 Task: Play online Dominion games in very easy mode.
Action: Mouse moved to (396, 399)
Screenshot: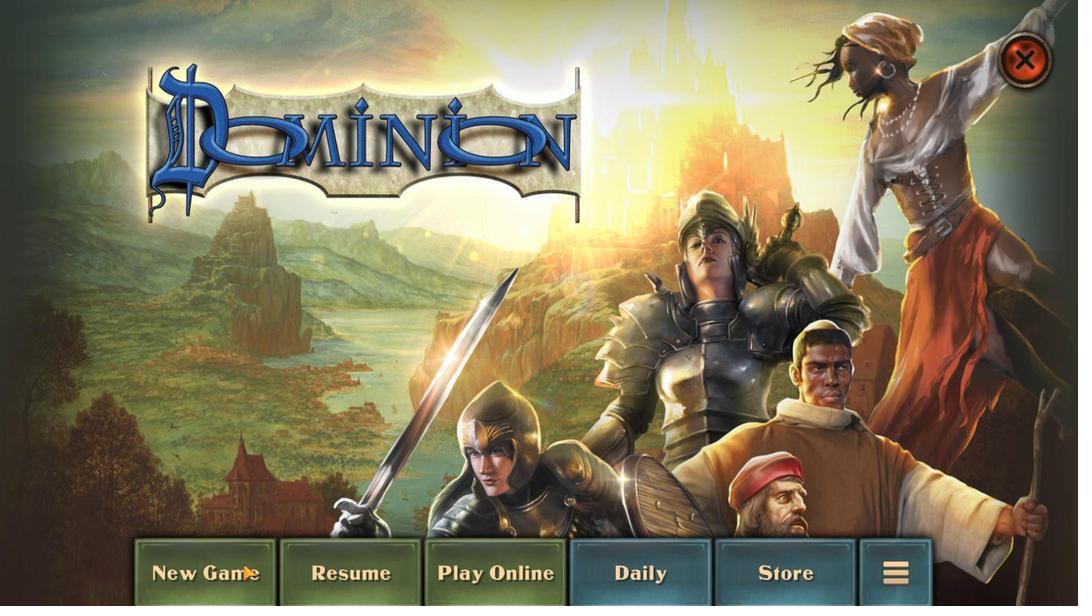 
Action: Mouse pressed left at (396, 399)
Screenshot: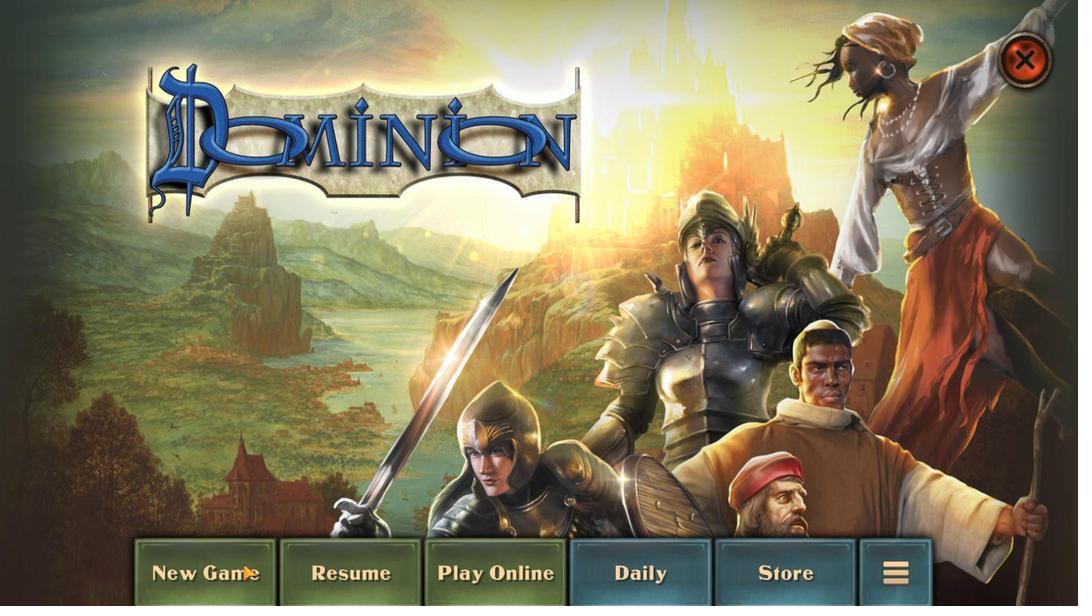 
Action: Mouse moved to (597, 482)
Screenshot: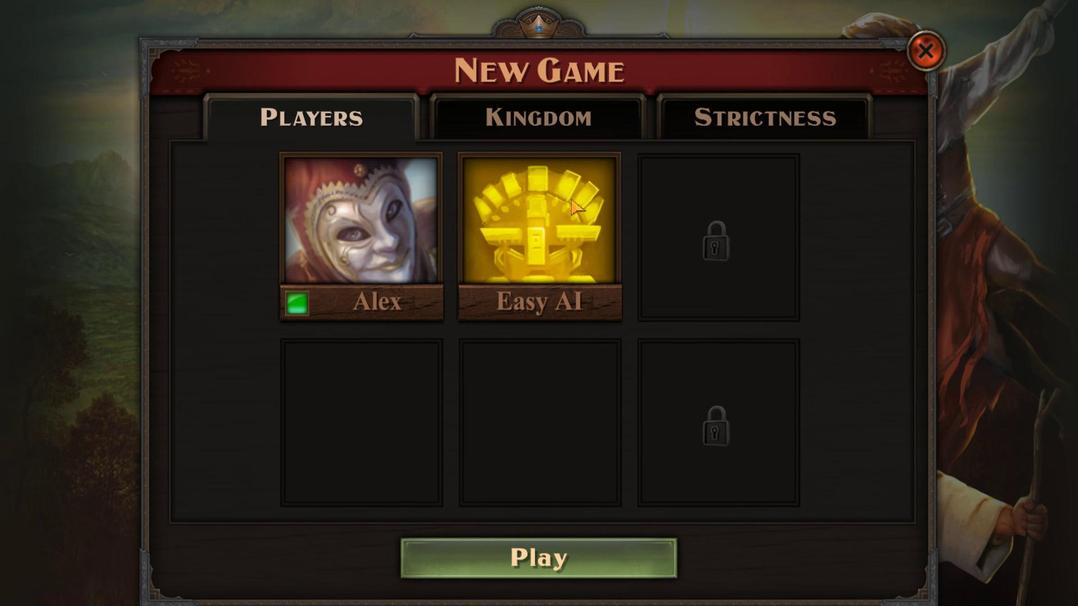
Action: Mouse pressed left at (597, 482)
Screenshot: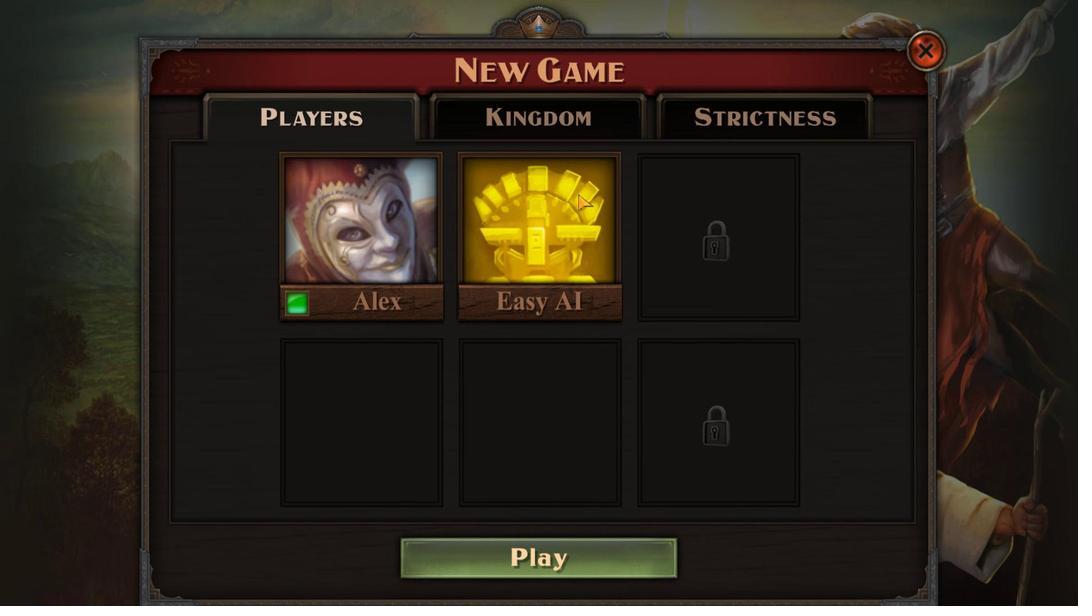 
Action: Mouse moved to (445, 459)
Screenshot: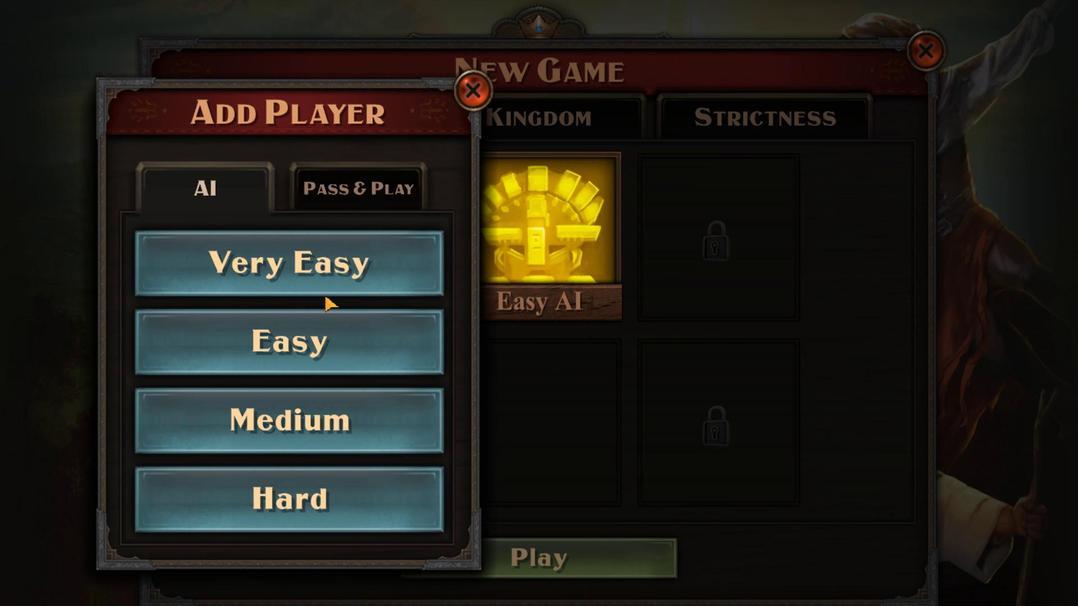 
Action: Mouse pressed left at (445, 459)
Screenshot: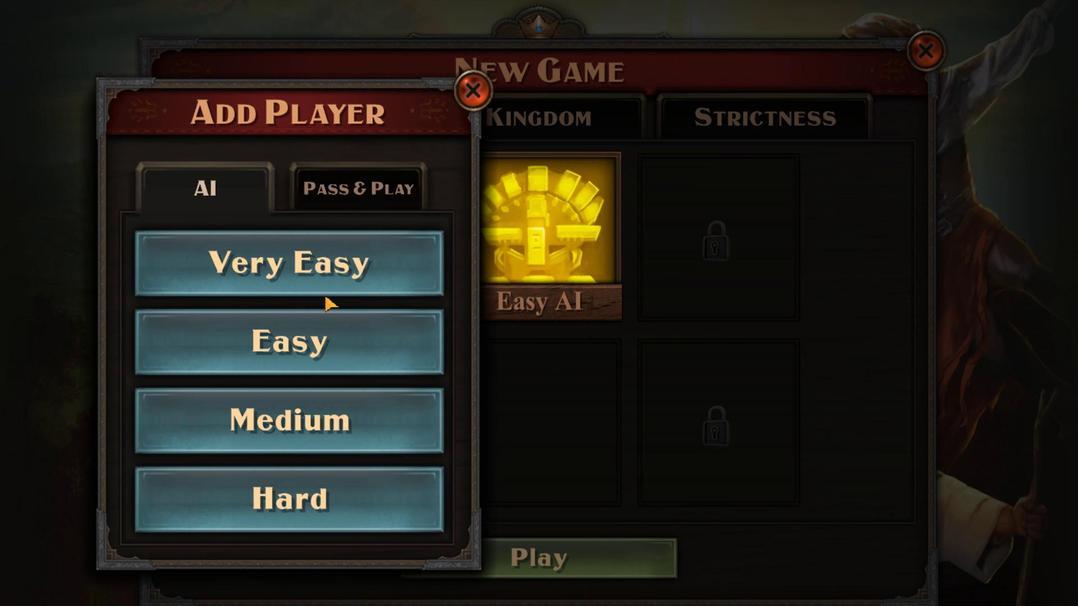 
Action: Mouse moved to (562, 400)
Screenshot: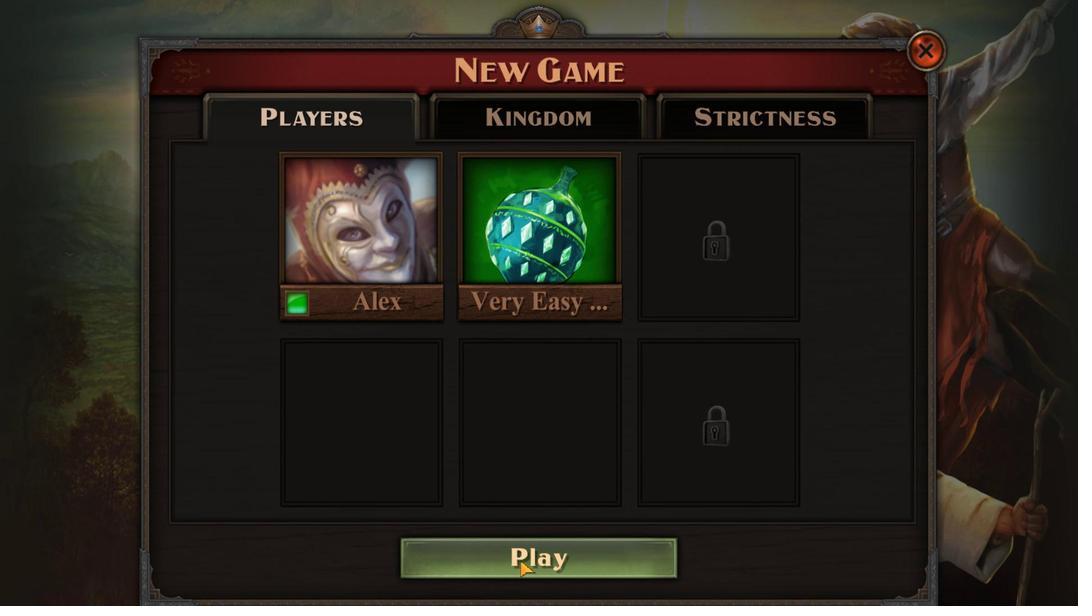 
Action: Mouse pressed left at (562, 400)
Screenshot: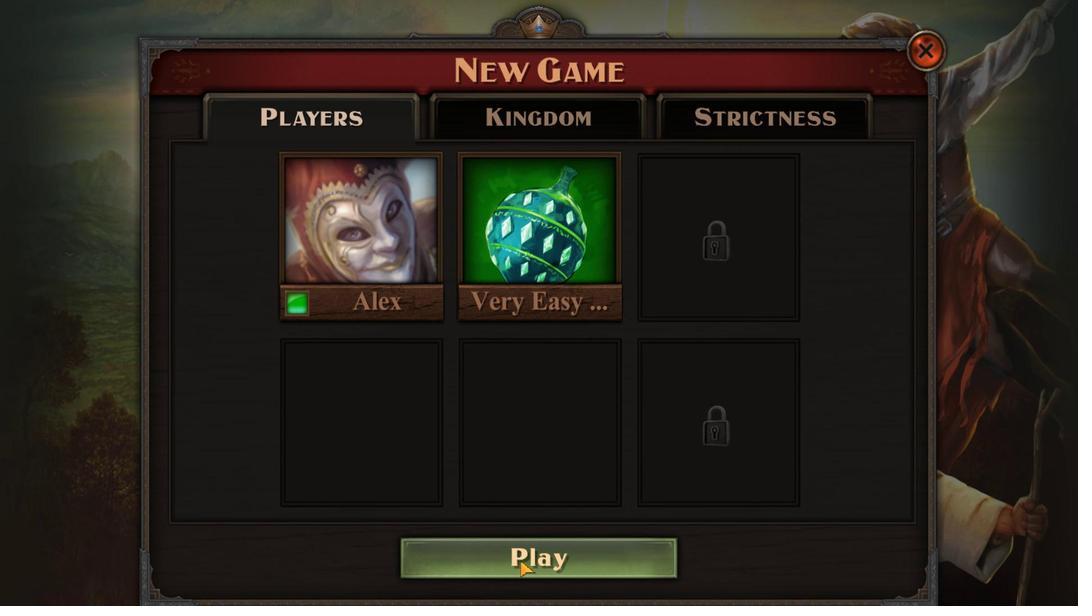
Action: Mouse moved to (435, 404)
Screenshot: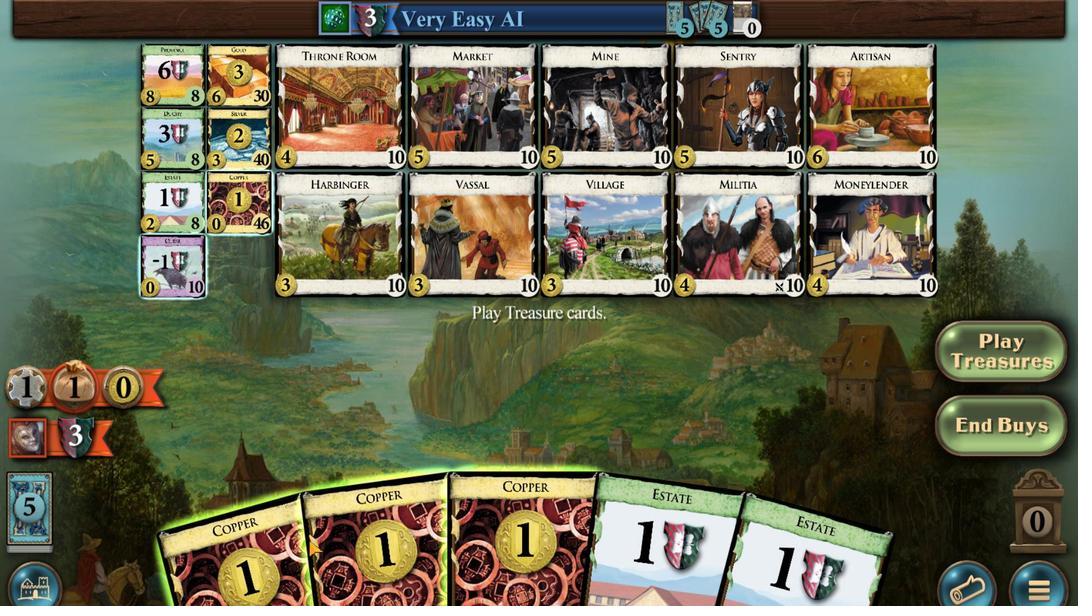
Action: Mouse scrolled (435, 405) with delta (0, 0)
Screenshot: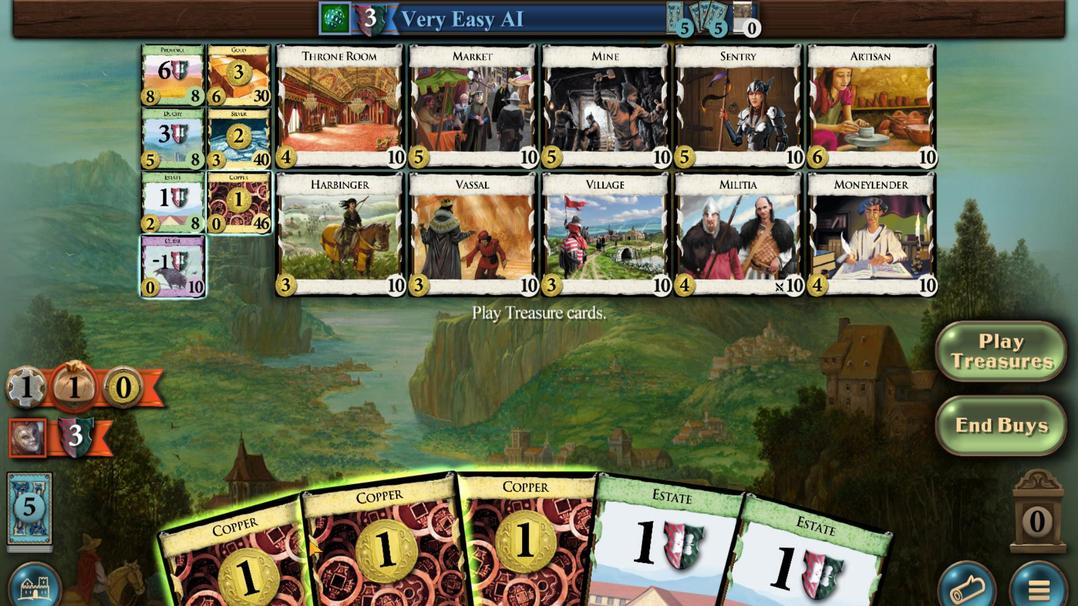 
Action: Mouse scrolled (435, 405) with delta (0, 0)
Screenshot: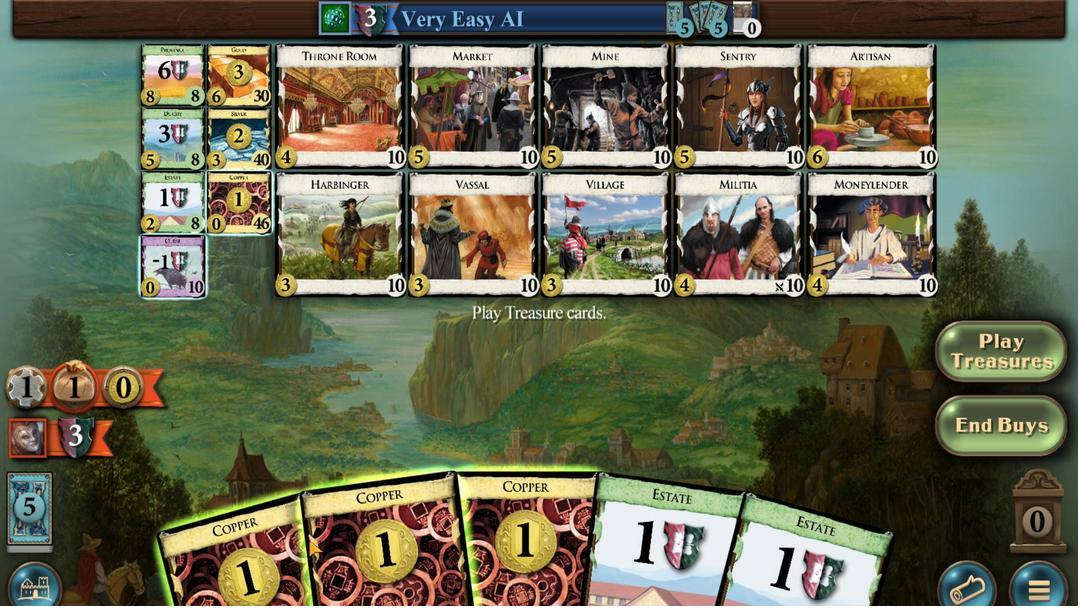 
Action: Mouse scrolled (435, 404) with delta (0, 0)
Screenshot: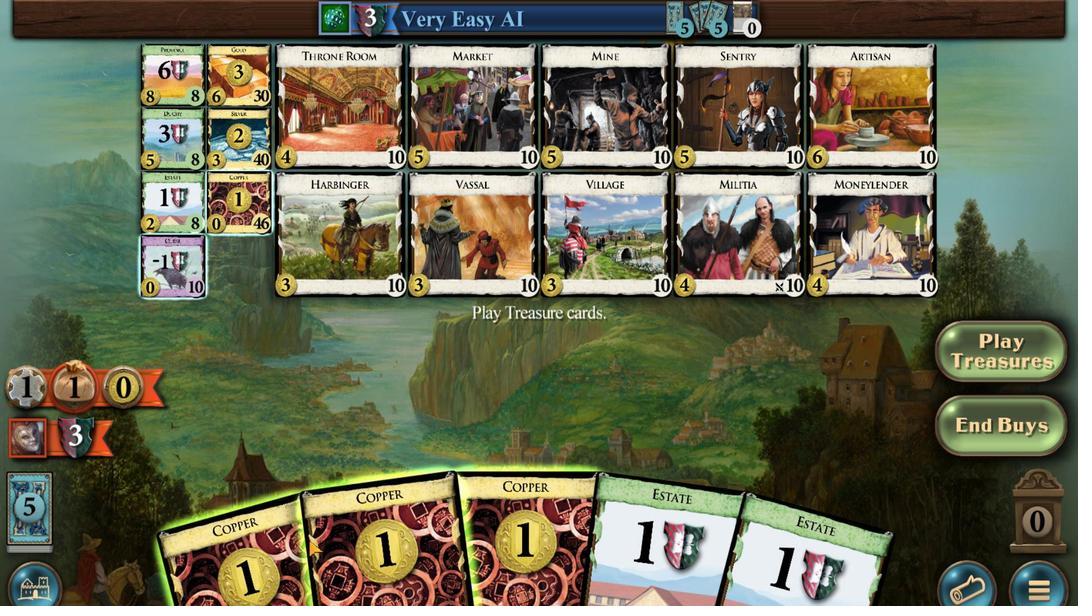 
Action: Mouse moved to (438, 403)
Screenshot: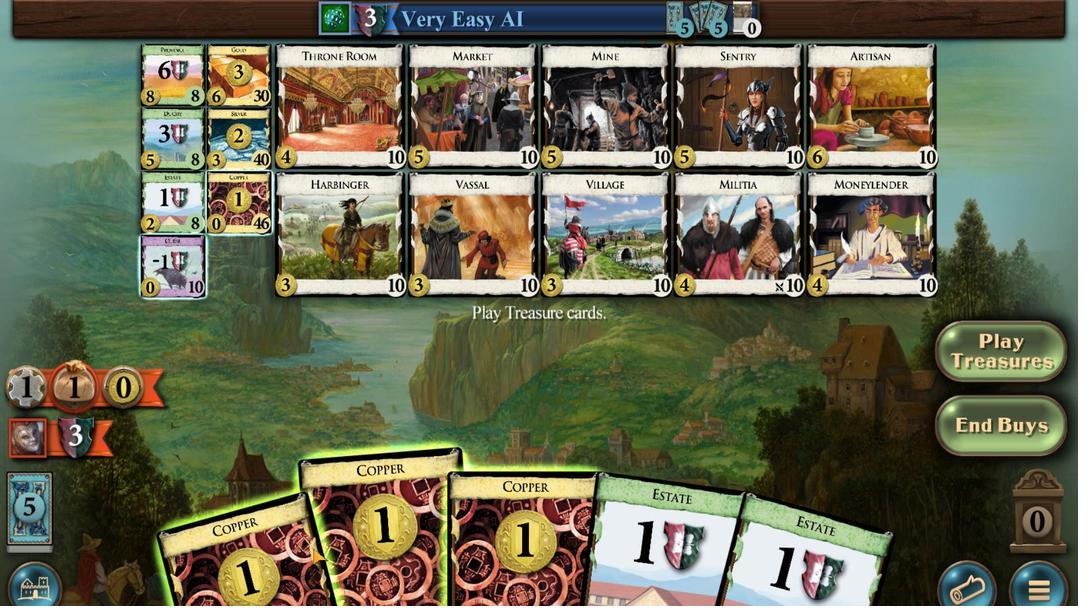 
Action: Mouse scrolled (438, 403) with delta (0, 0)
Screenshot: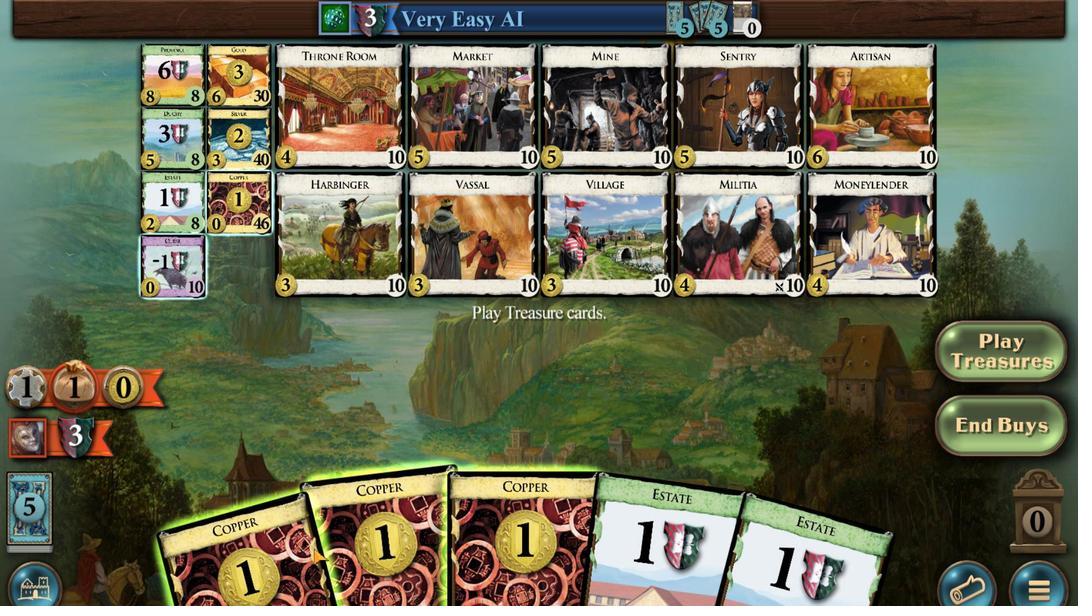 
Action: Mouse moved to (439, 403)
Screenshot: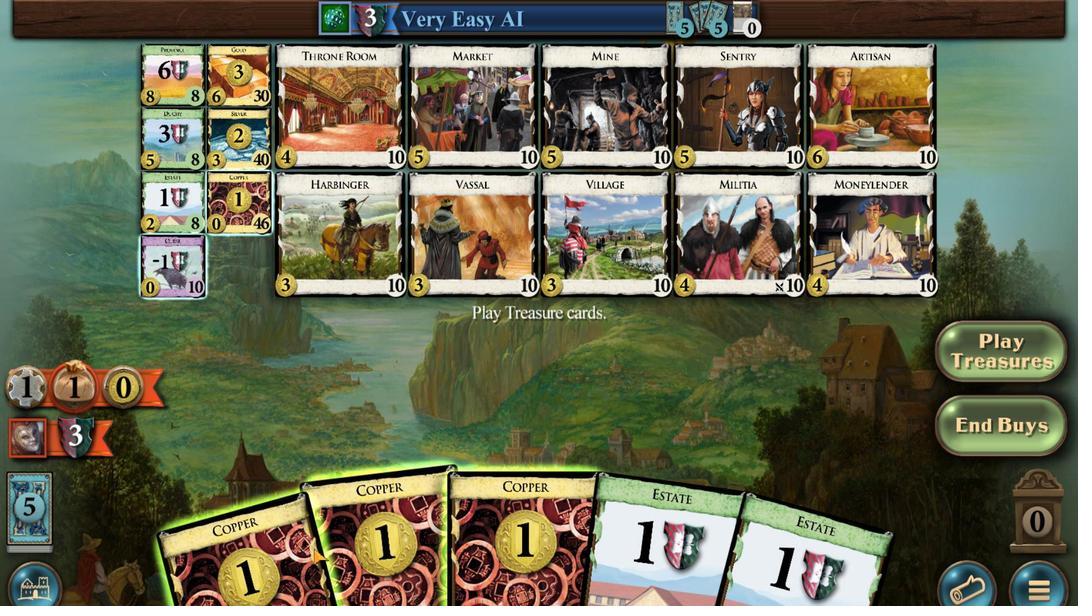 
Action: Mouse scrolled (439, 403) with delta (0, 0)
Screenshot: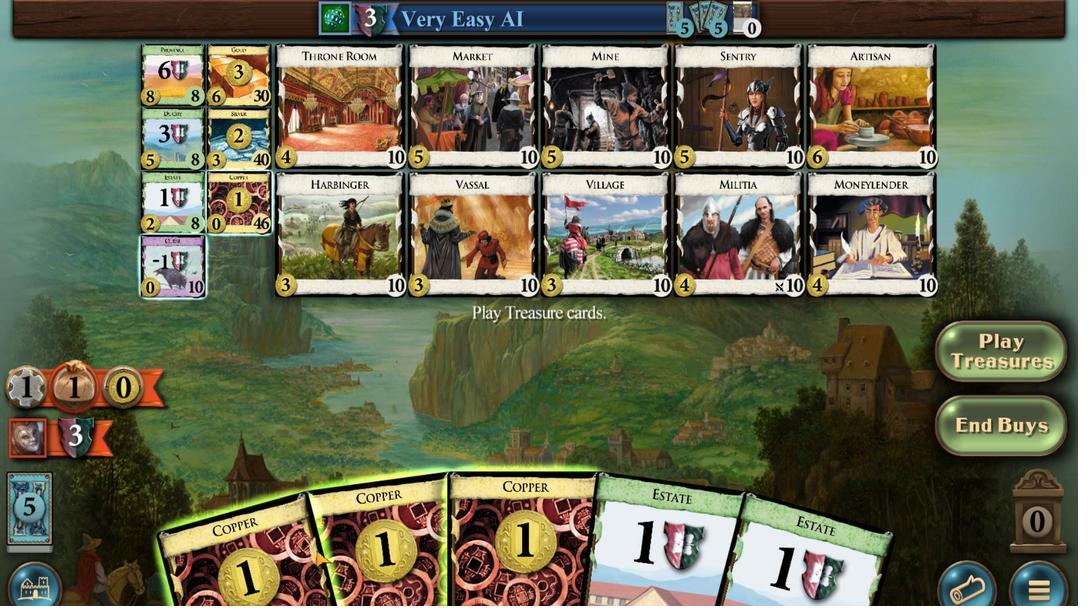 
Action: Mouse moved to (439, 402)
Screenshot: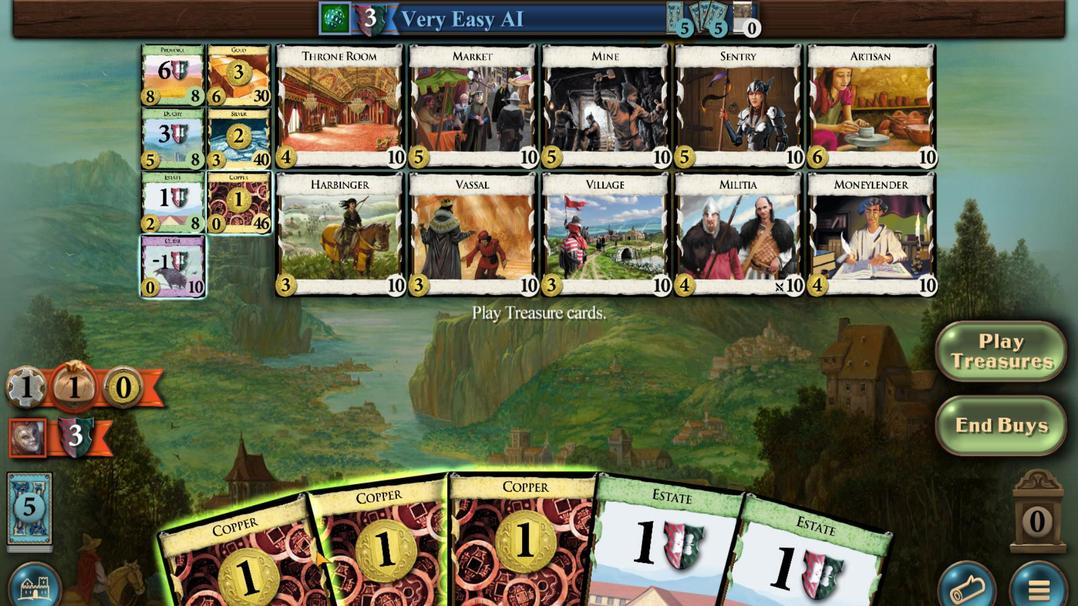 
Action: Mouse scrolled (439, 403) with delta (0, 0)
Screenshot: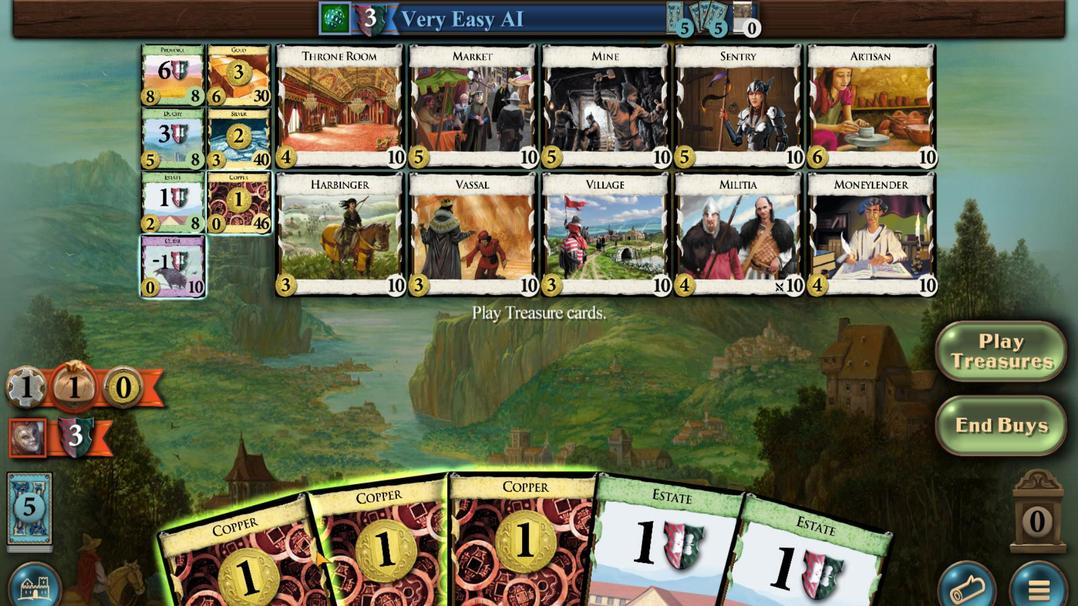 
Action: Mouse moved to (440, 402)
Screenshot: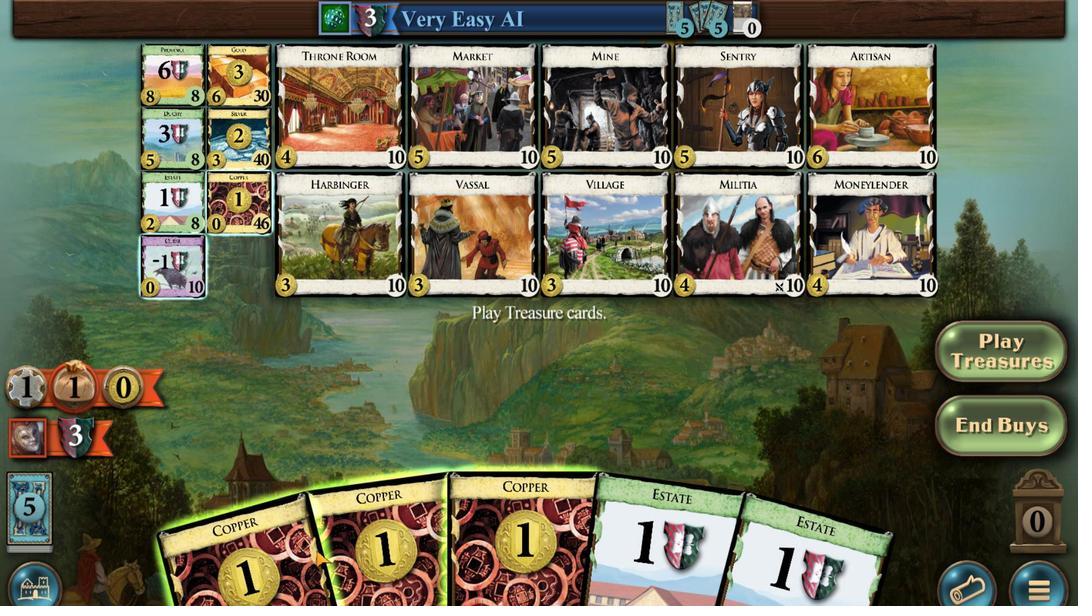 
Action: Mouse scrolled (440, 402) with delta (0, 0)
Screenshot: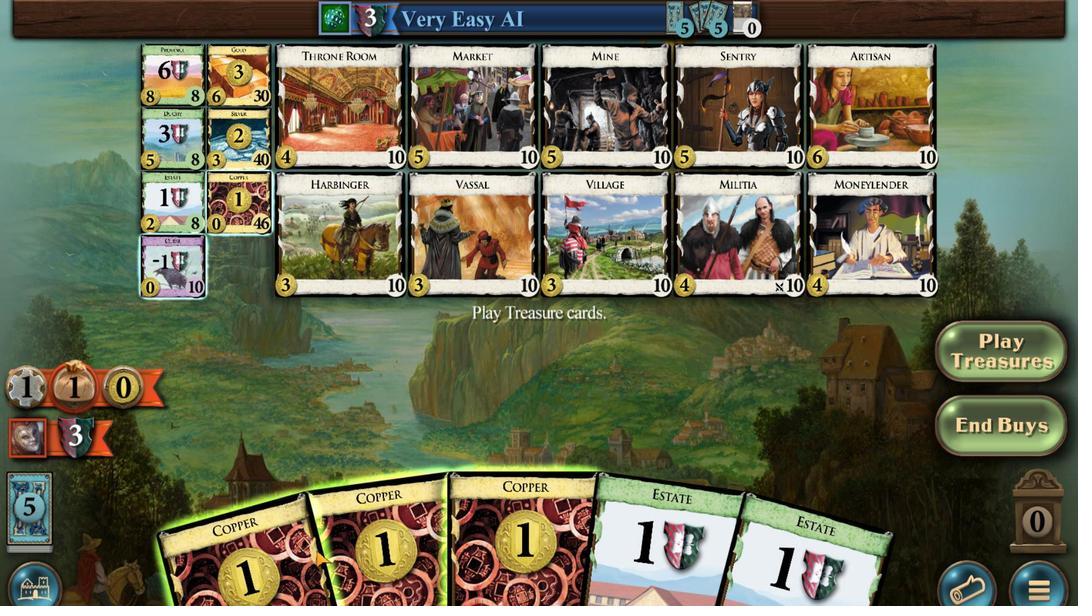 
Action: Mouse moved to (456, 406)
Screenshot: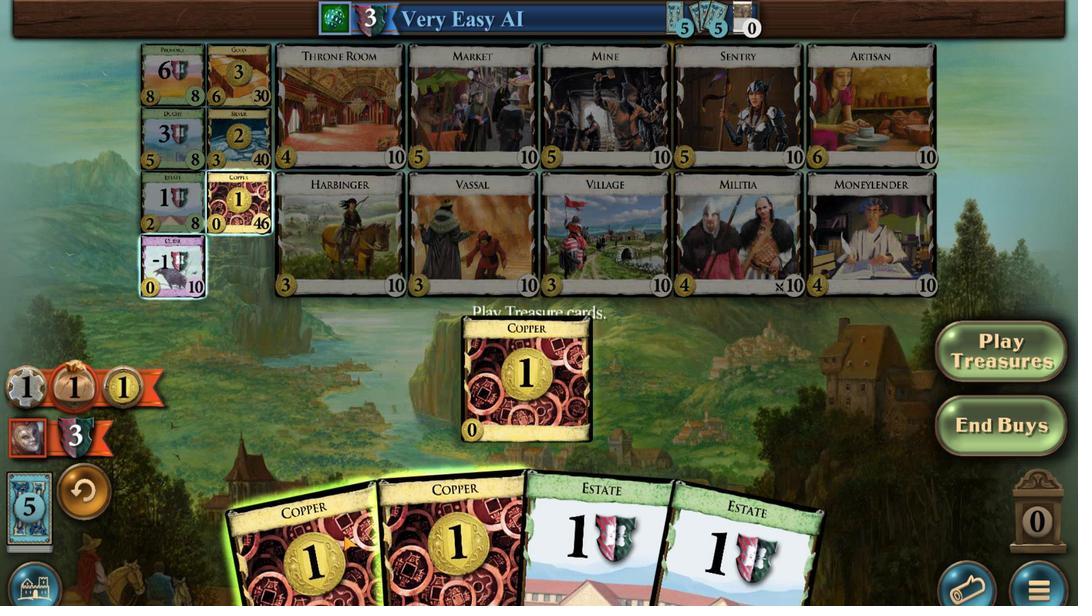 
Action: Mouse scrolled (456, 406) with delta (0, 0)
Screenshot: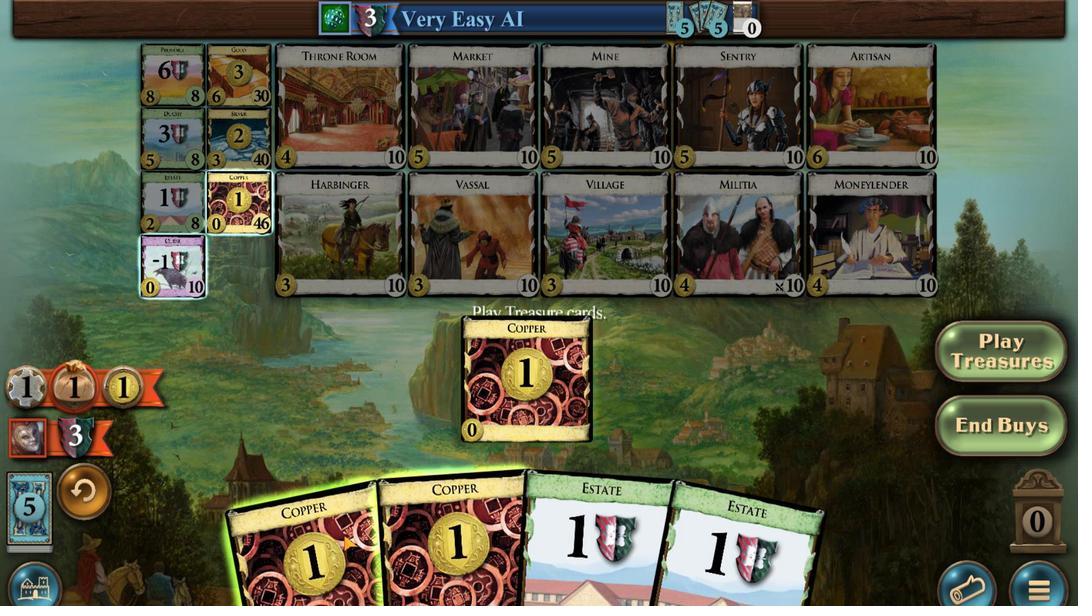 
Action: Mouse scrolled (456, 406) with delta (0, 0)
Screenshot: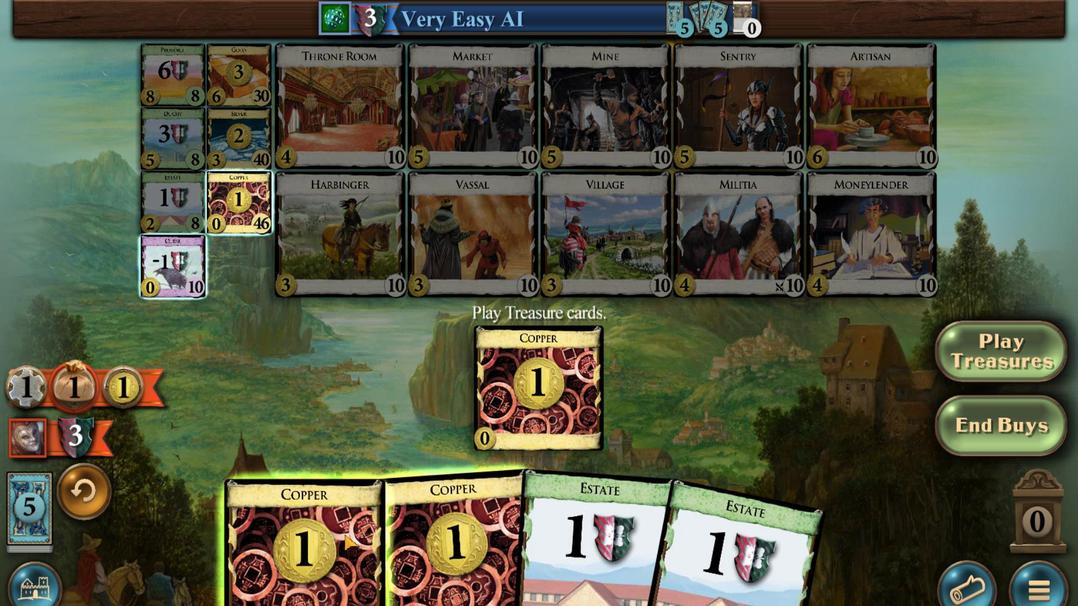
Action: Mouse moved to (456, 406)
Screenshot: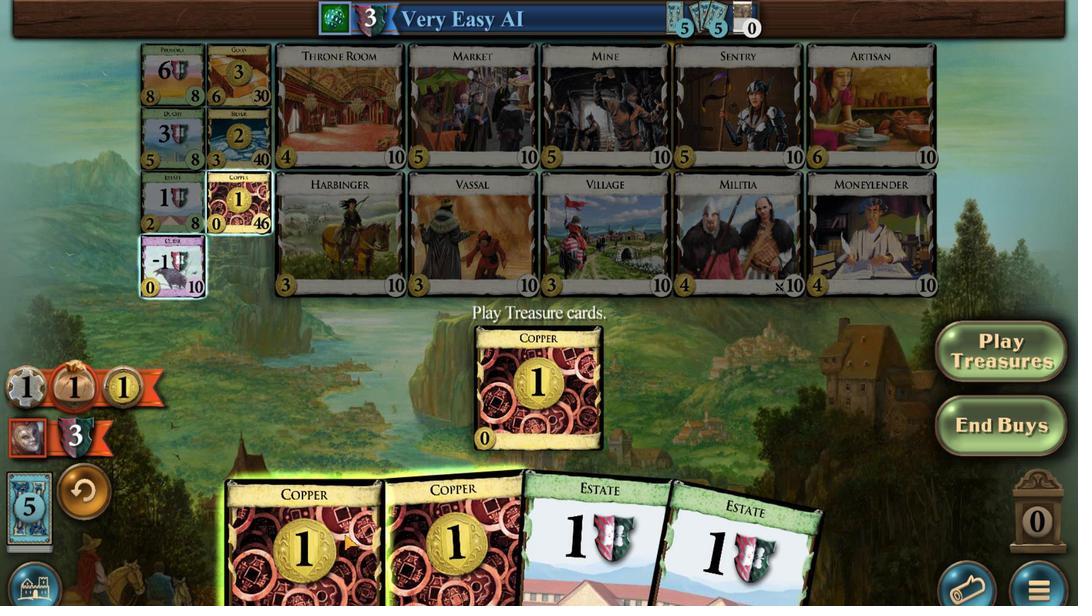 
Action: Mouse scrolled (456, 406) with delta (0, 0)
Screenshot: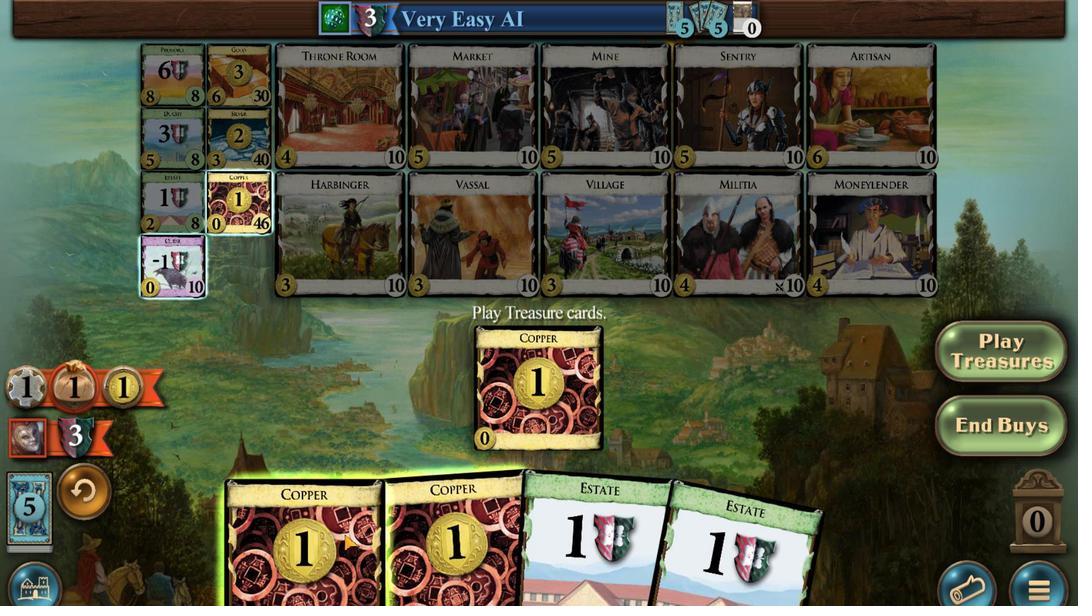 
Action: Mouse moved to (457, 406)
Screenshot: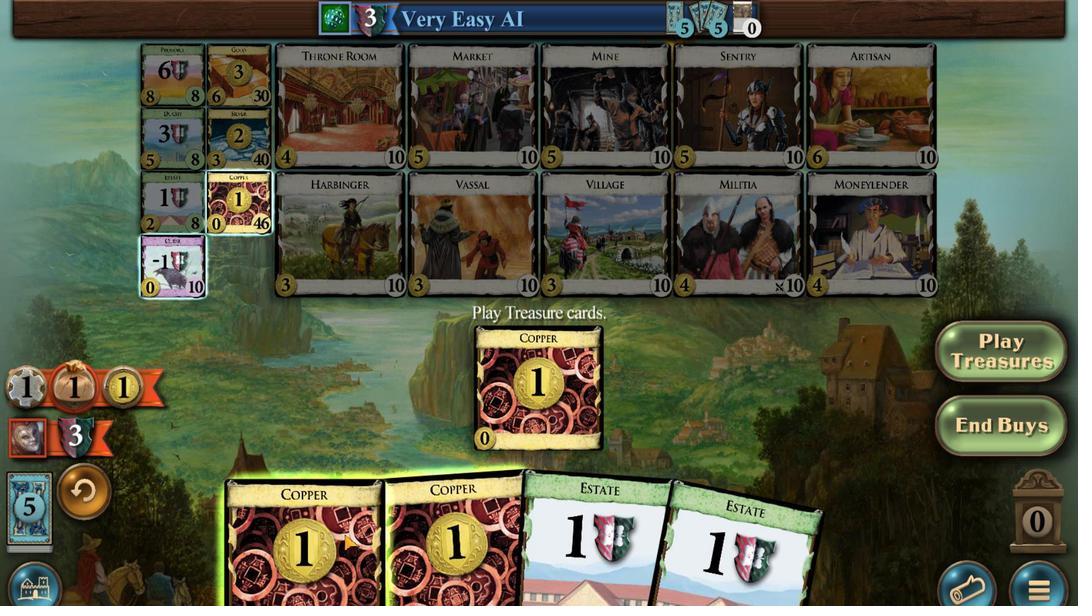 
Action: Mouse scrolled (457, 406) with delta (0, 0)
Screenshot: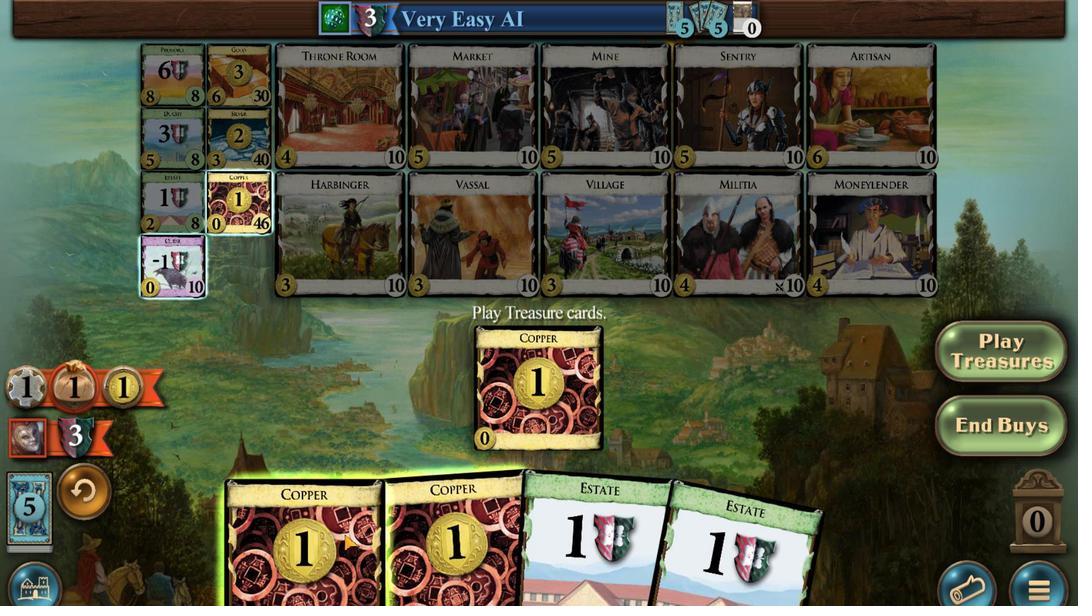 
Action: Mouse moved to (467, 406)
Screenshot: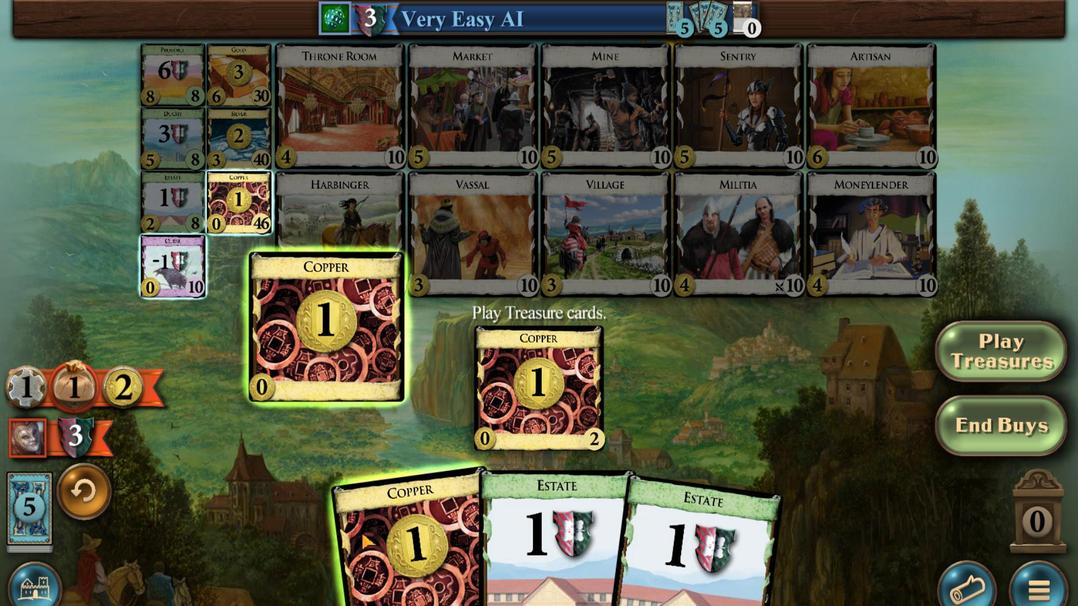 
Action: Mouse scrolled (467, 406) with delta (0, 0)
Screenshot: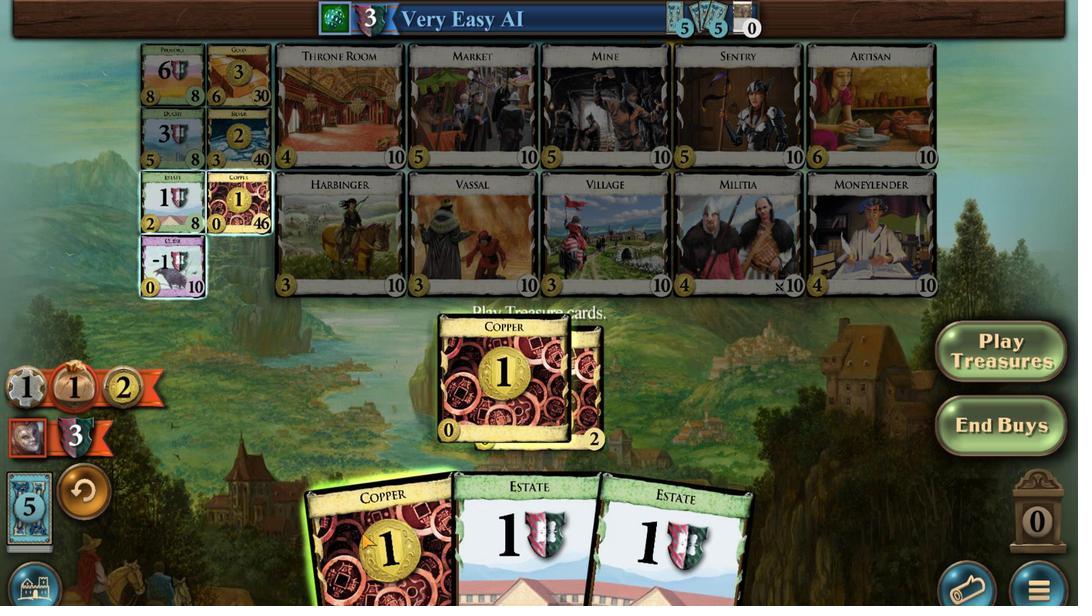 
Action: Mouse scrolled (467, 406) with delta (0, 0)
Screenshot: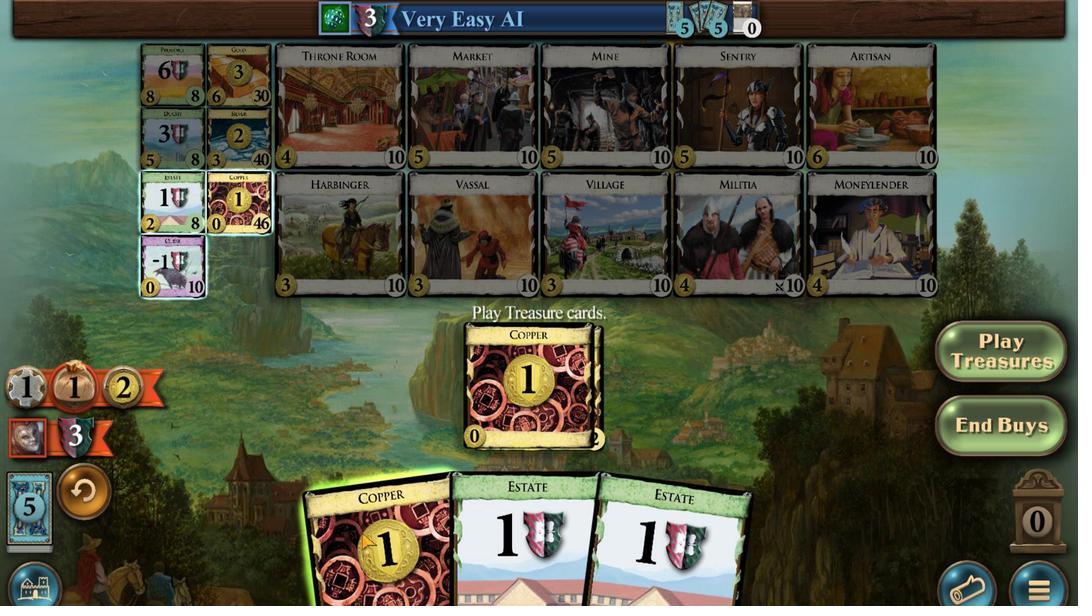 
Action: Mouse scrolled (467, 406) with delta (0, 0)
Screenshot: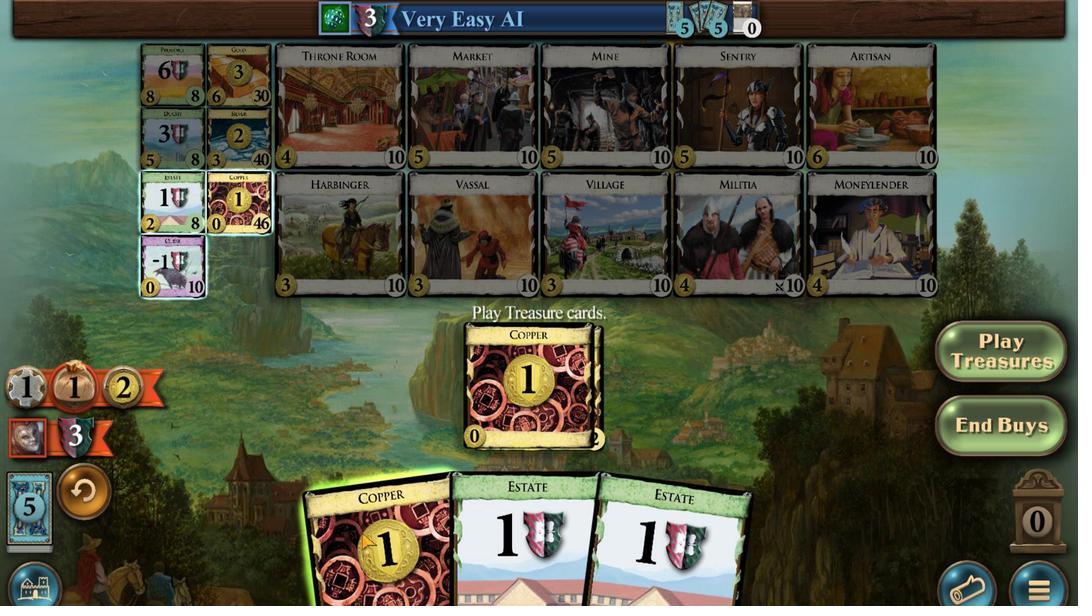 
Action: Mouse scrolled (467, 406) with delta (0, 0)
Screenshot: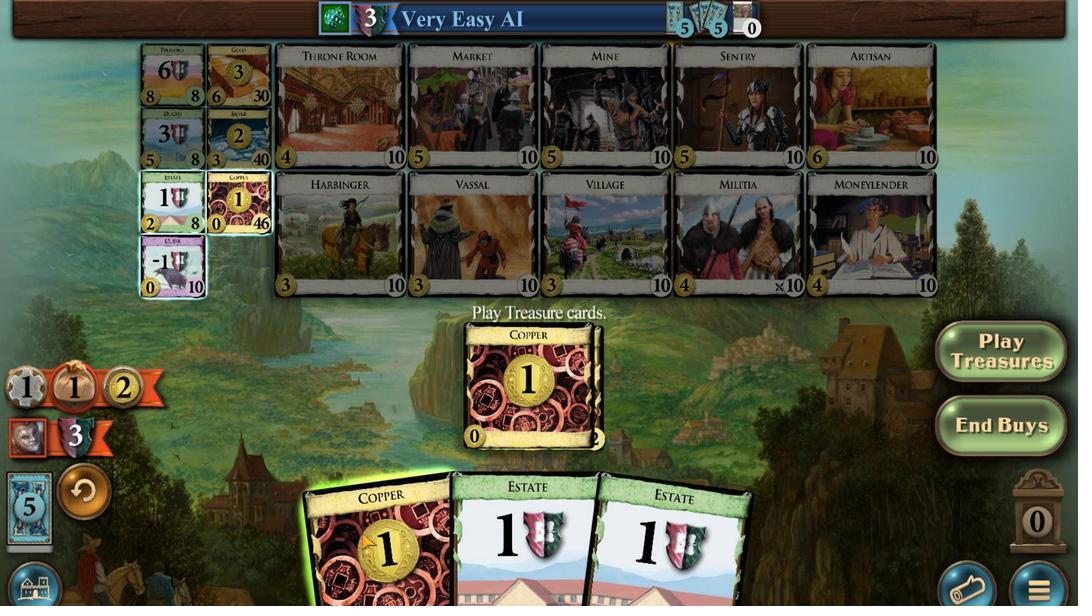 
Action: Mouse scrolled (467, 406) with delta (0, 0)
Screenshot: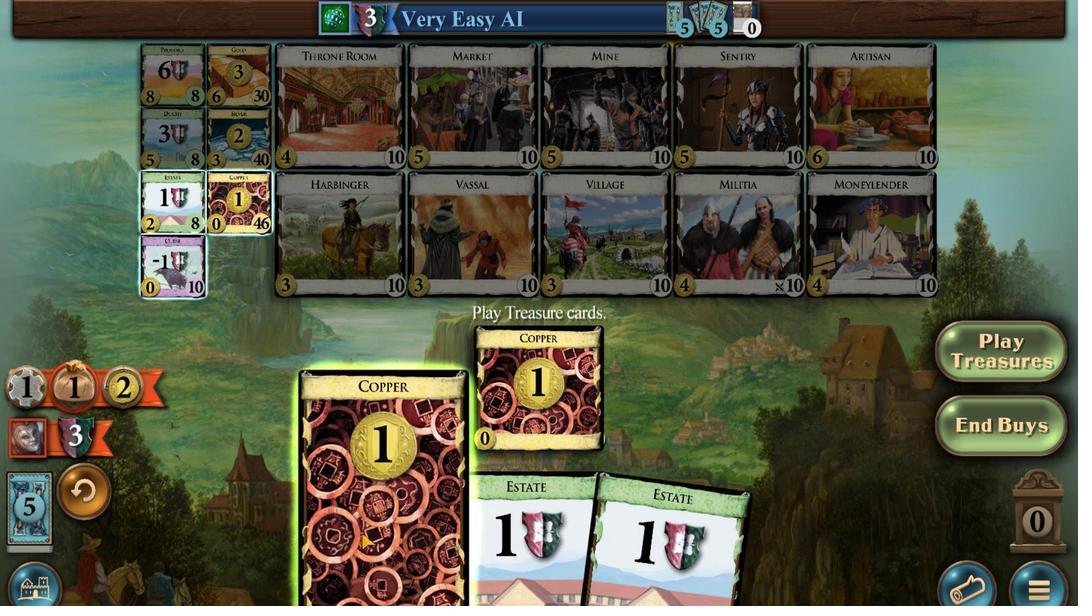 
Action: Mouse moved to (398, 490)
Screenshot: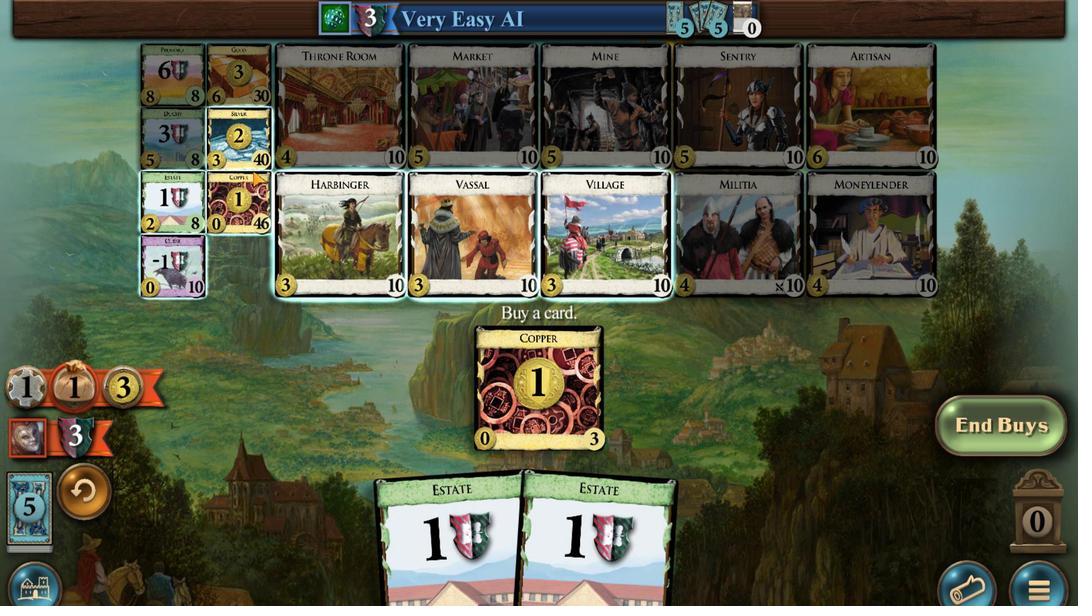 
Action: Mouse pressed left at (398, 490)
Screenshot: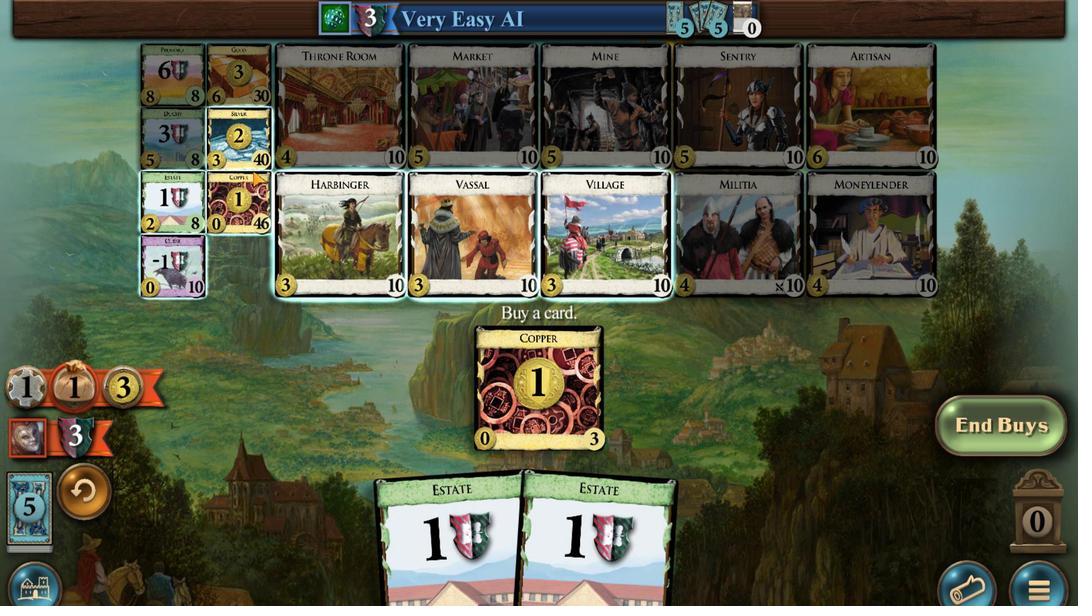 
Action: Mouse moved to (424, 398)
Screenshot: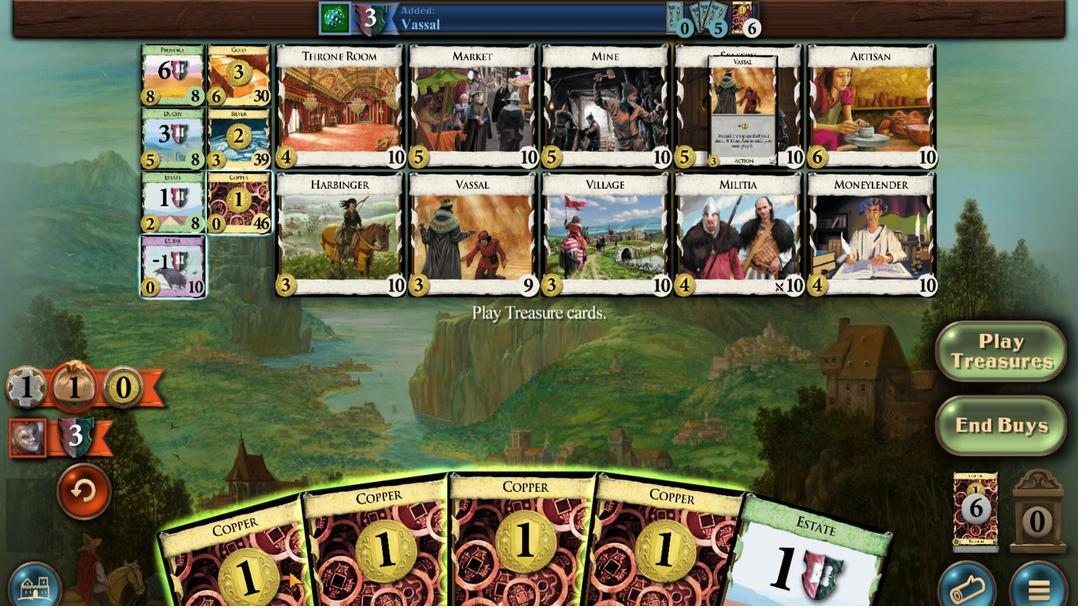 
Action: Mouse scrolled (424, 398) with delta (0, 0)
Screenshot: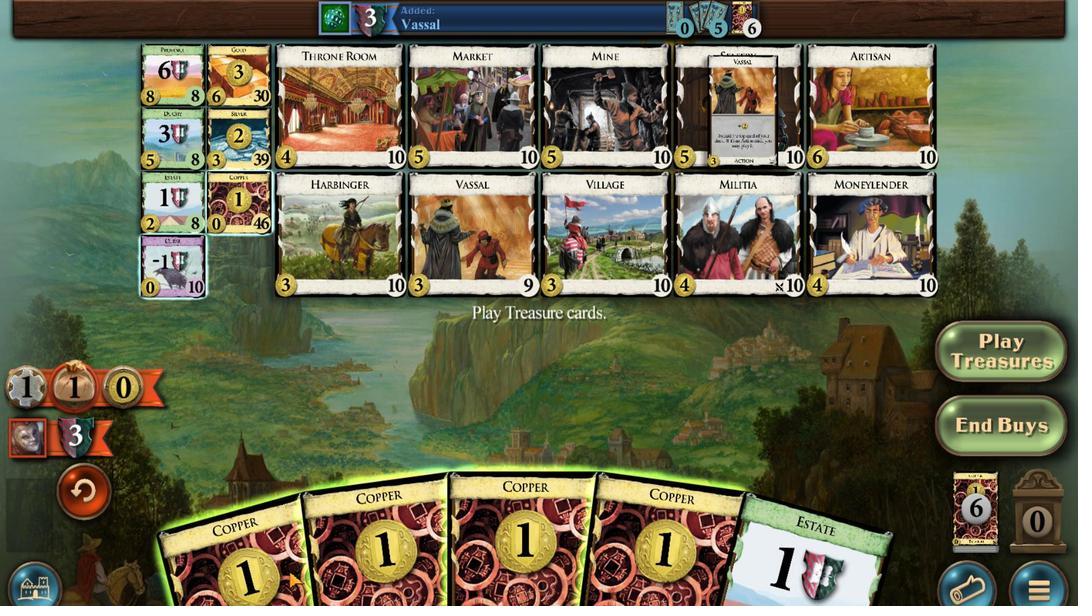 
Action: Mouse scrolled (424, 398) with delta (0, 0)
Screenshot: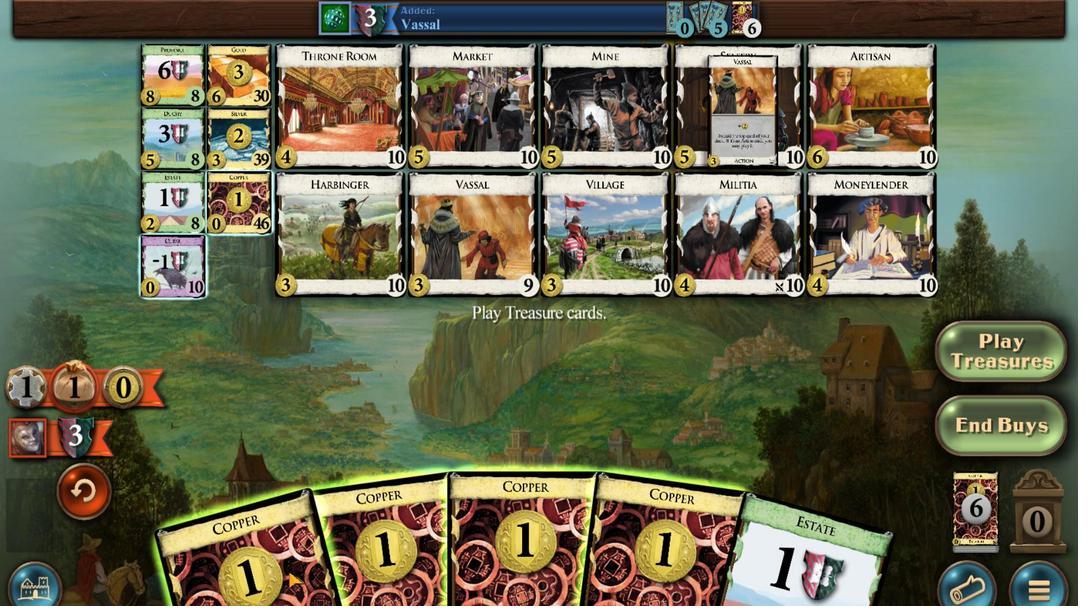 
Action: Mouse scrolled (424, 398) with delta (0, 0)
Screenshot: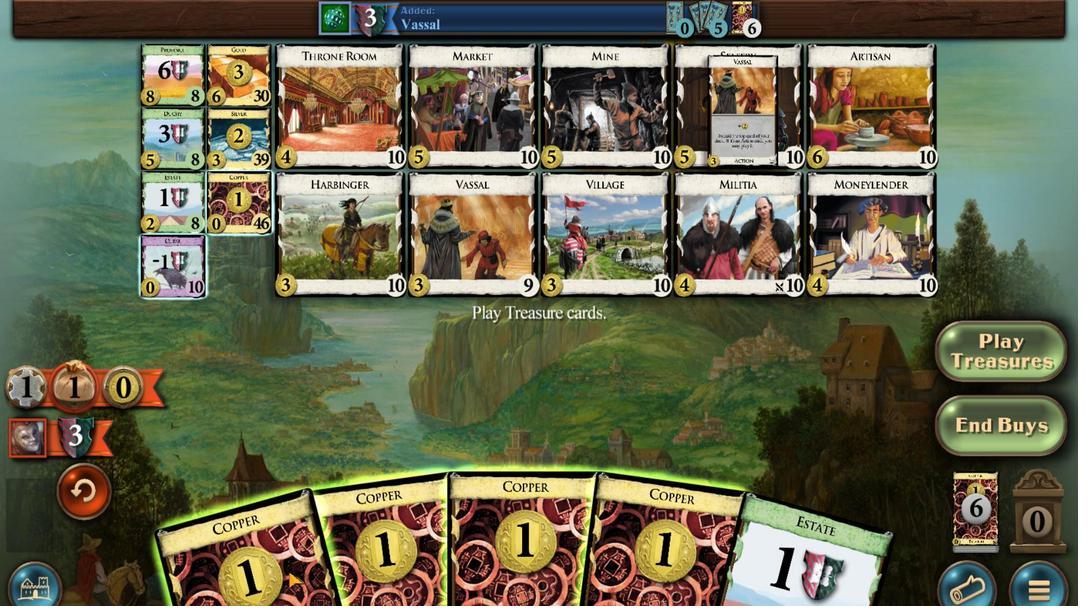 
Action: Mouse scrolled (424, 398) with delta (0, 0)
Screenshot: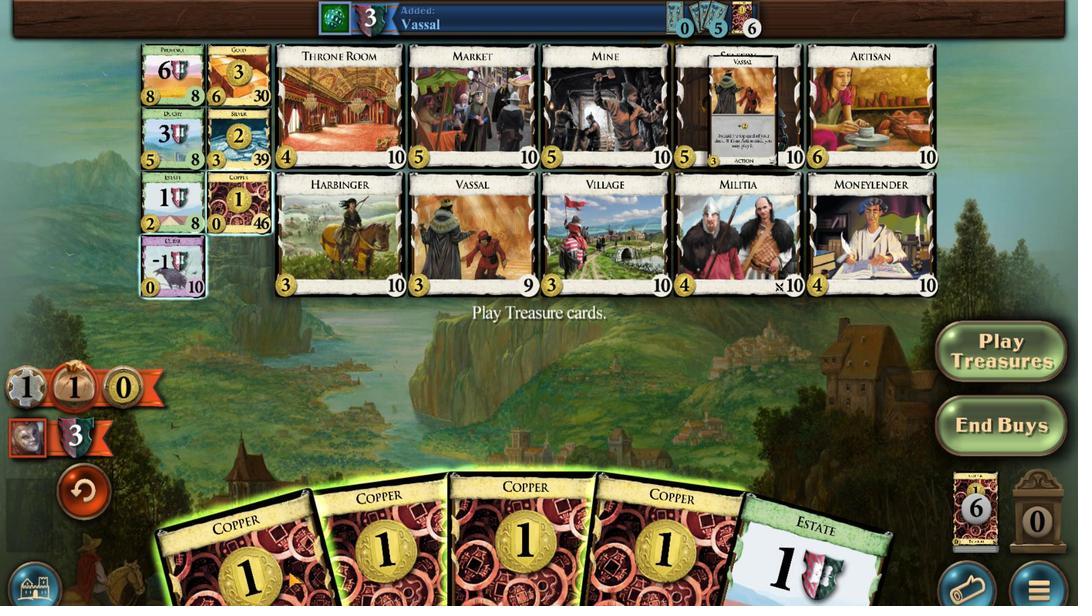
Action: Mouse moved to (423, 398)
Screenshot: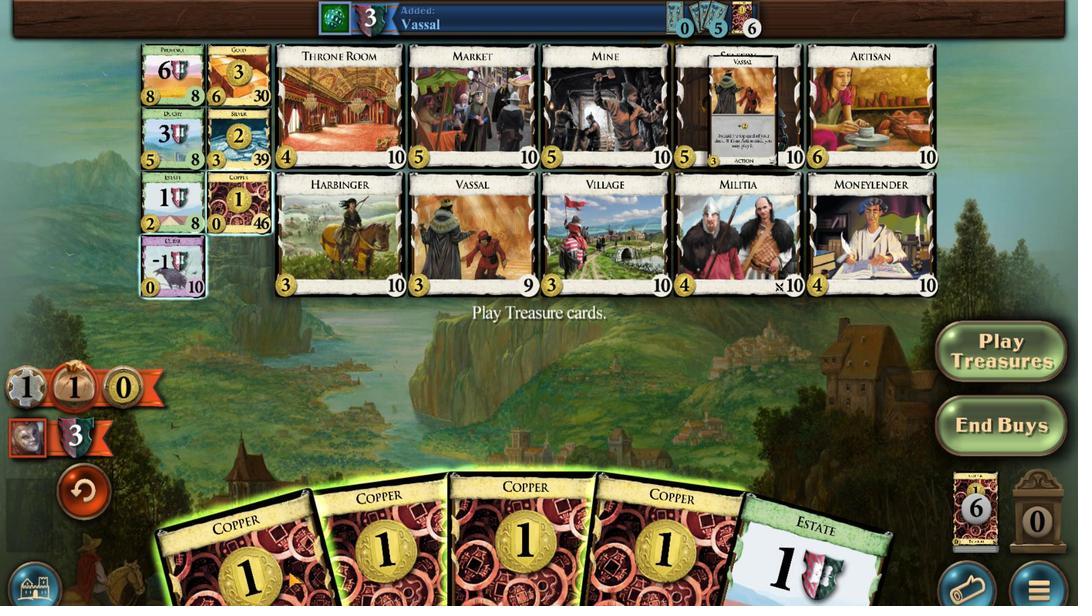 
Action: Mouse scrolled (423, 398) with delta (0, 0)
Screenshot: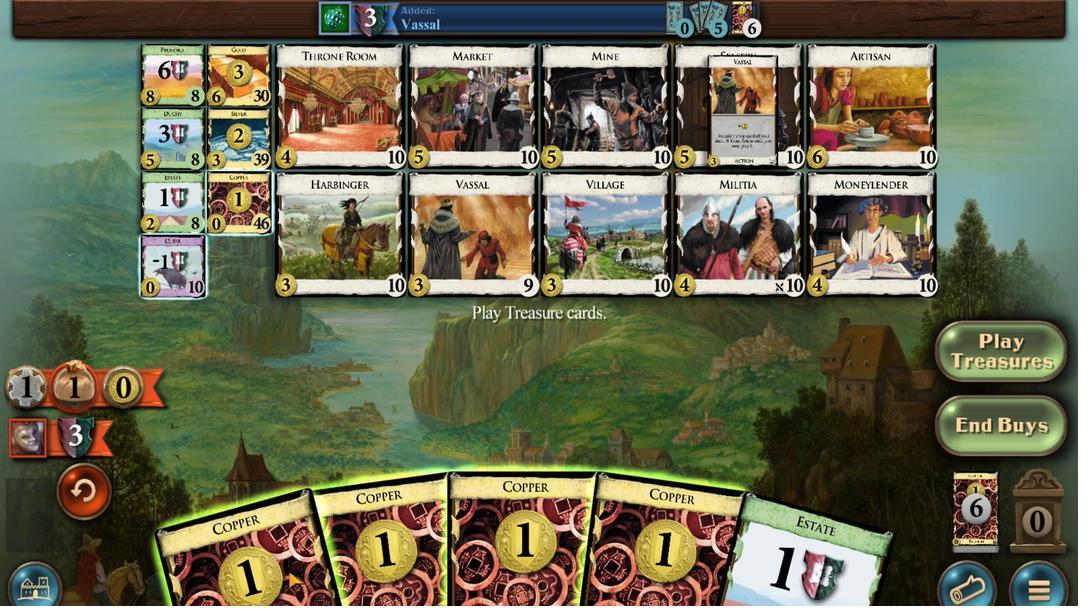 
Action: Mouse moved to (431, 399)
Screenshot: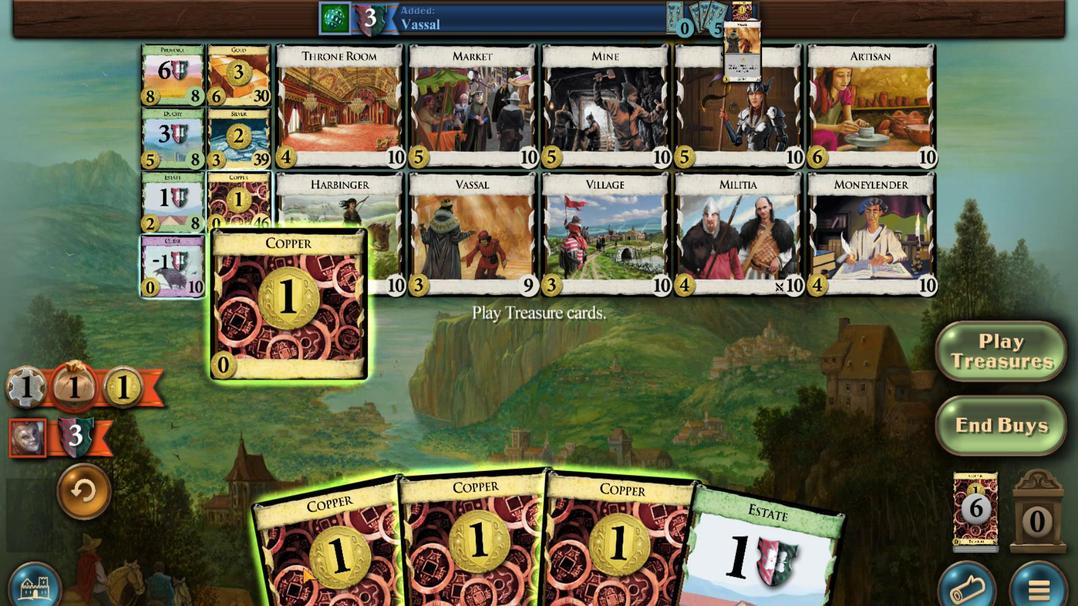 
Action: Mouse scrolled (431, 399) with delta (0, 0)
Screenshot: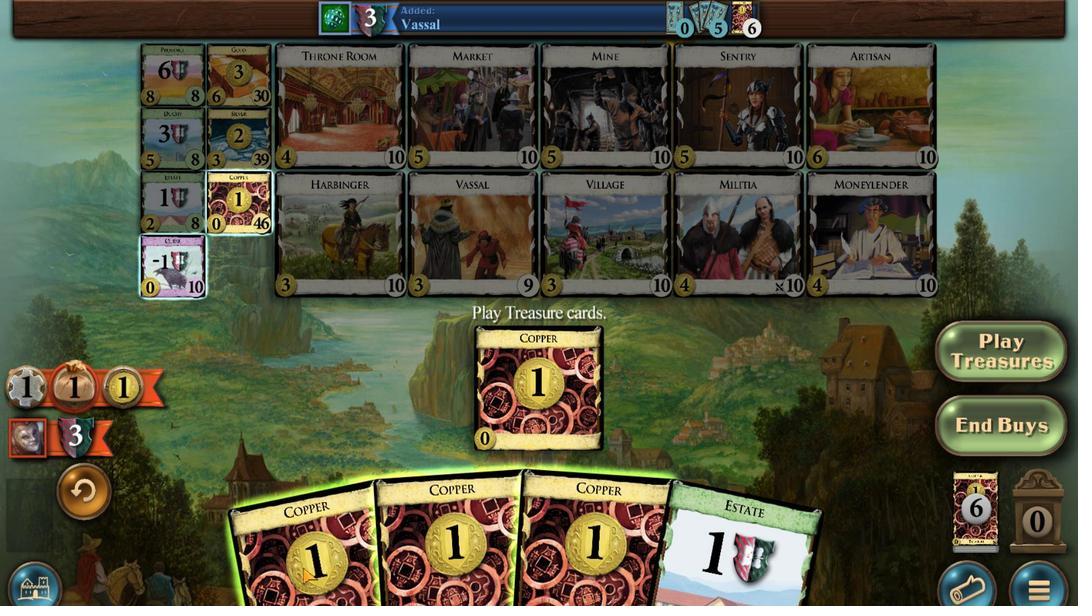 
Action: Mouse scrolled (431, 399) with delta (0, 0)
Screenshot: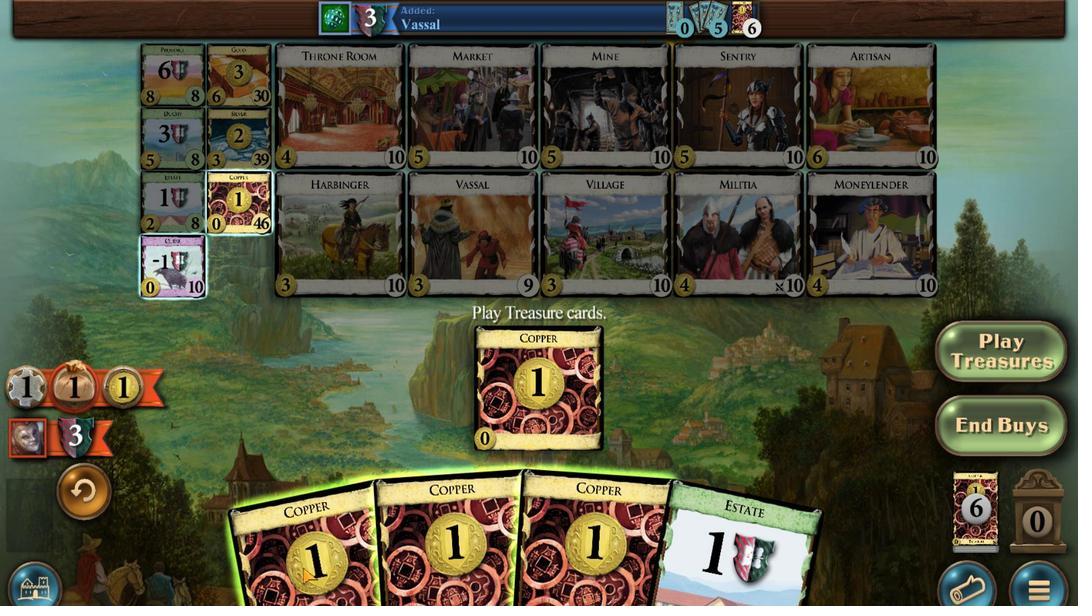 
Action: Mouse scrolled (431, 399) with delta (0, 0)
Screenshot: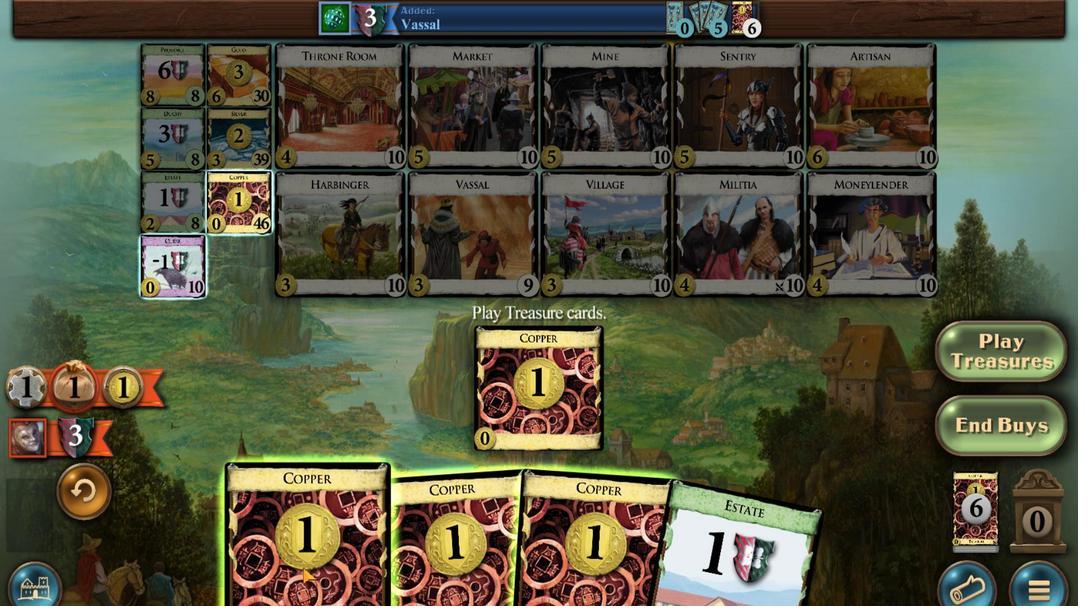 
Action: Mouse moved to (443, 399)
Screenshot: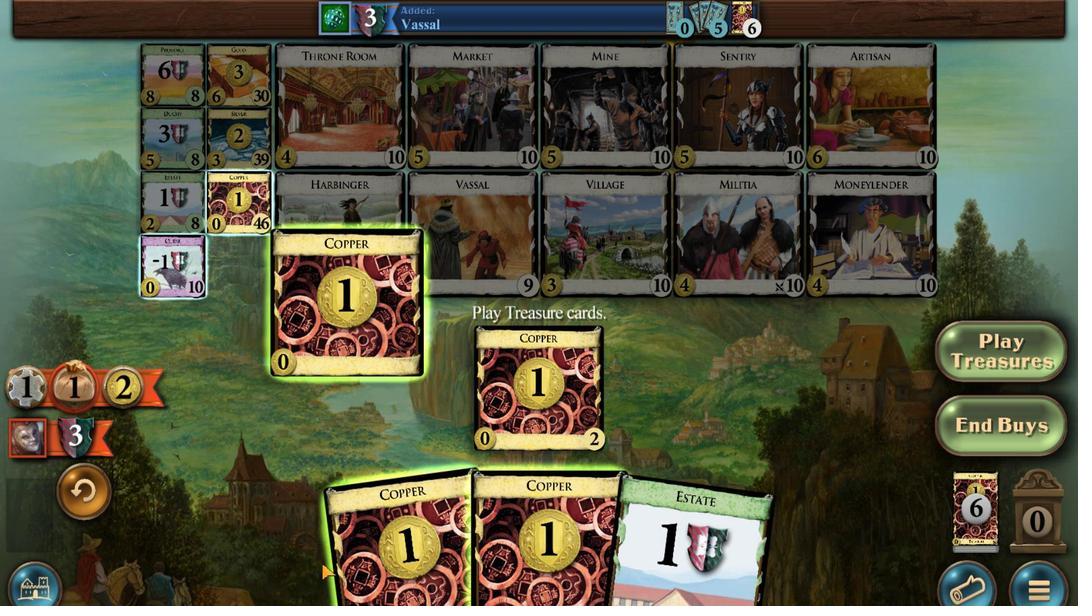 
Action: Mouse scrolled (443, 399) with delta (0, 0)
Screenshot: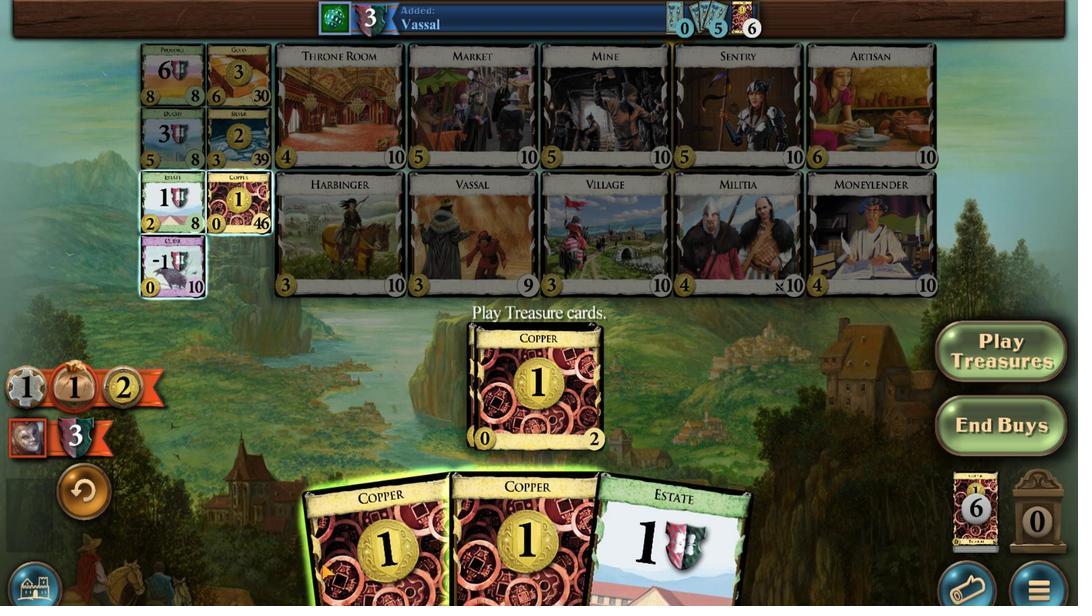 
Action: Mouse scrolled (443, 399) with delta (0, 0)
Screenshot: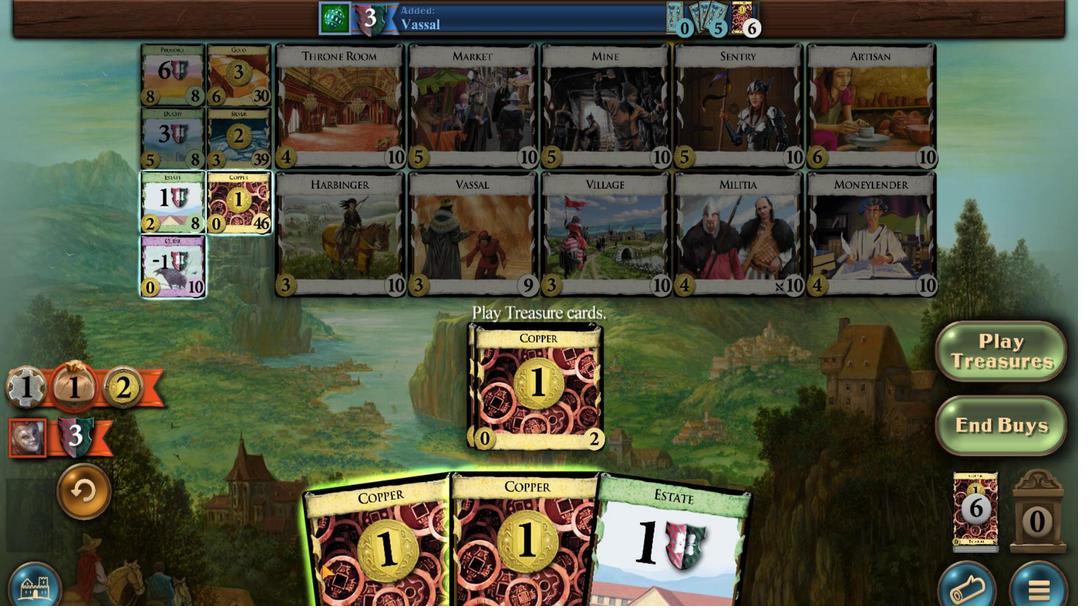 
Action: Mouse scrolled (443, 399) with delta (0, 0)
Screenshot: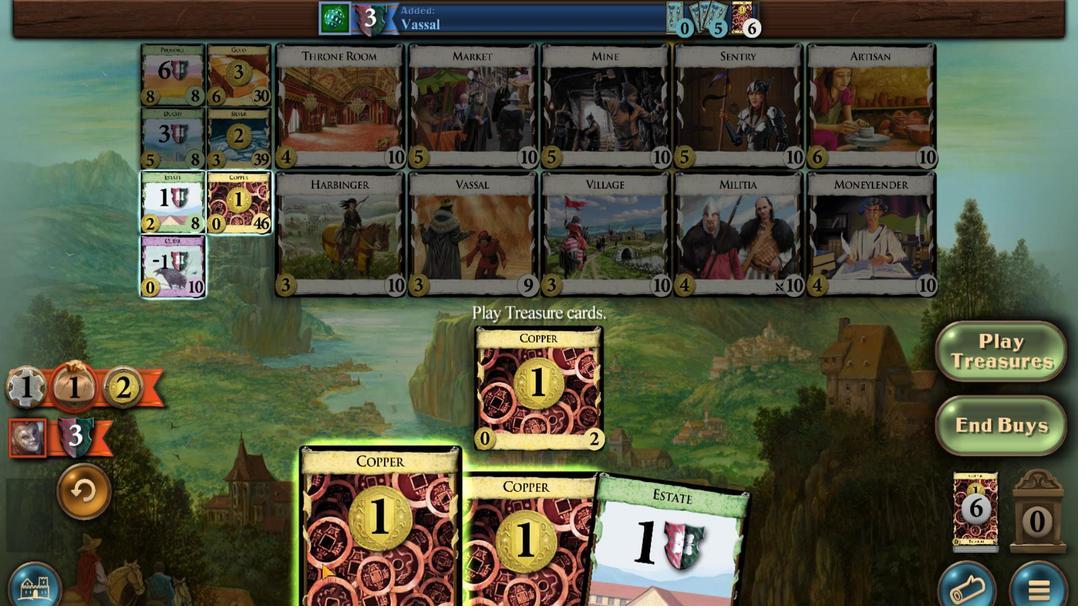 
Action: Mouse scrolled (443, 399) with delta (0, 0)
Screenshot: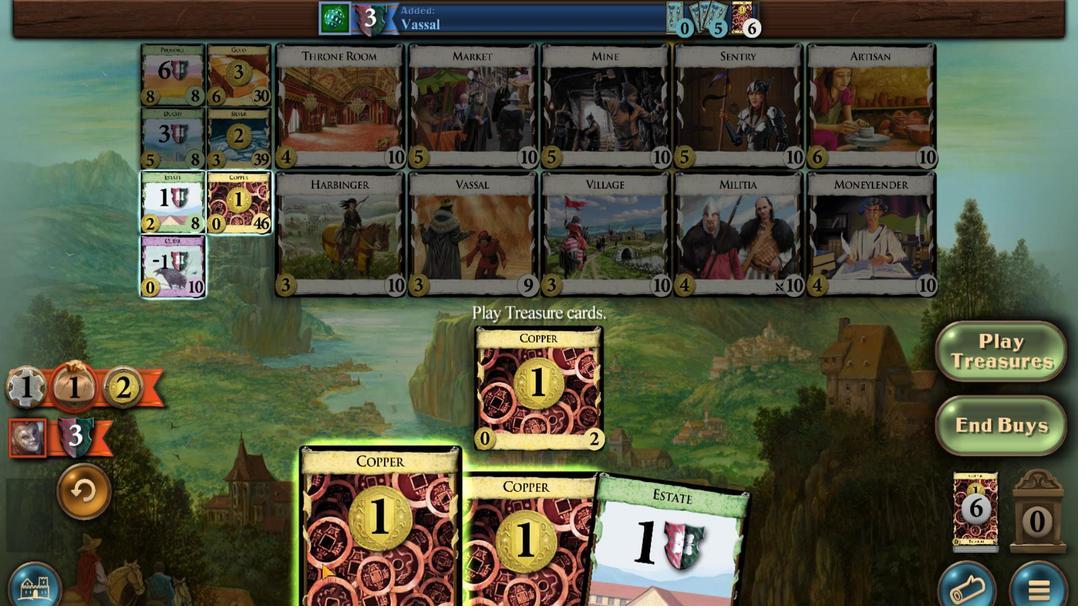 
Action: Mouse scrolled (443, 399) with delta (0, 0)
Screenshot: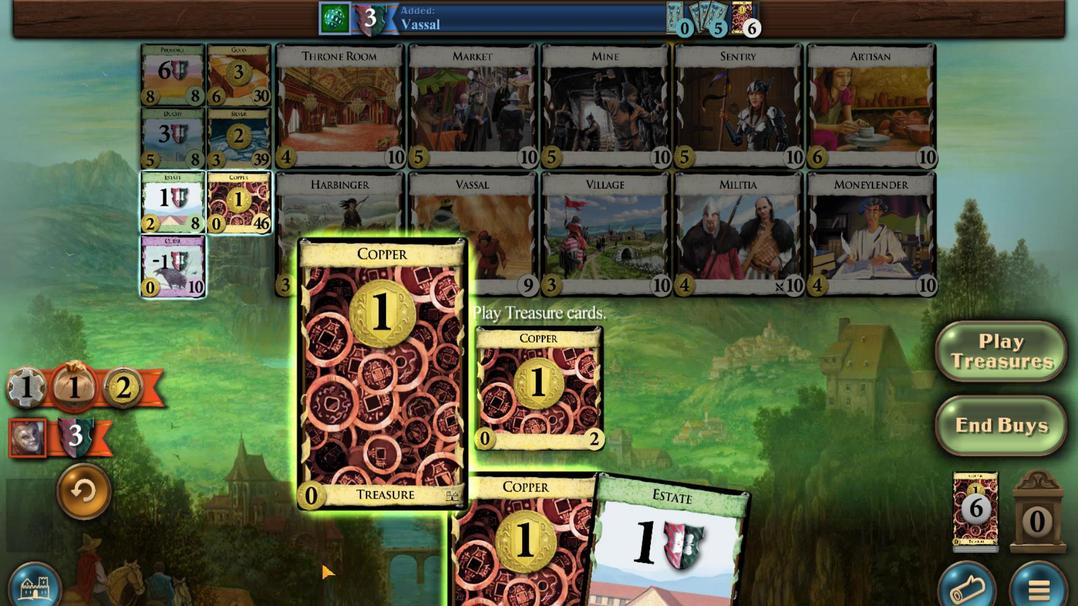 
Action: Mouse moved to (531, 406)
Screenshot: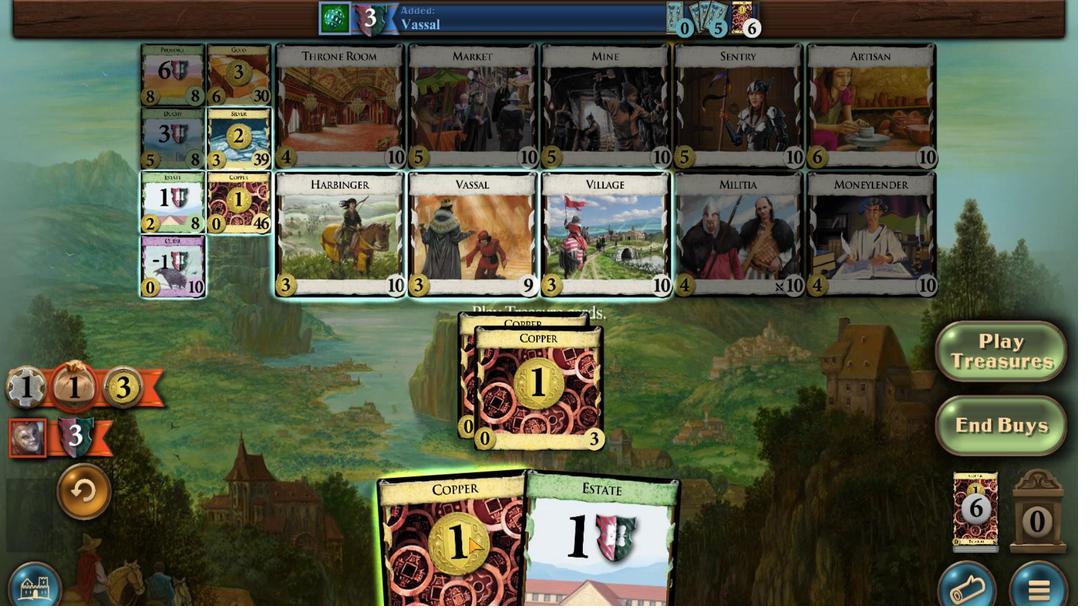 
Action: Mouse scrolled (531, 406) with delta (0, 0)
Screenshot: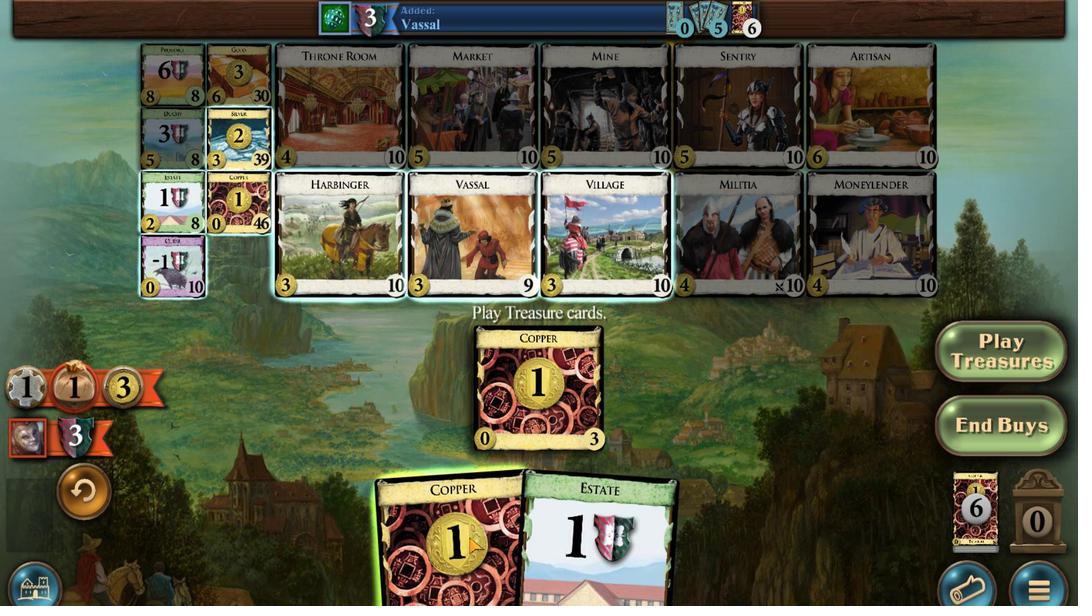 
Action: Mouse scrolled (531, 406) with delta (0, 0)
Screenshot: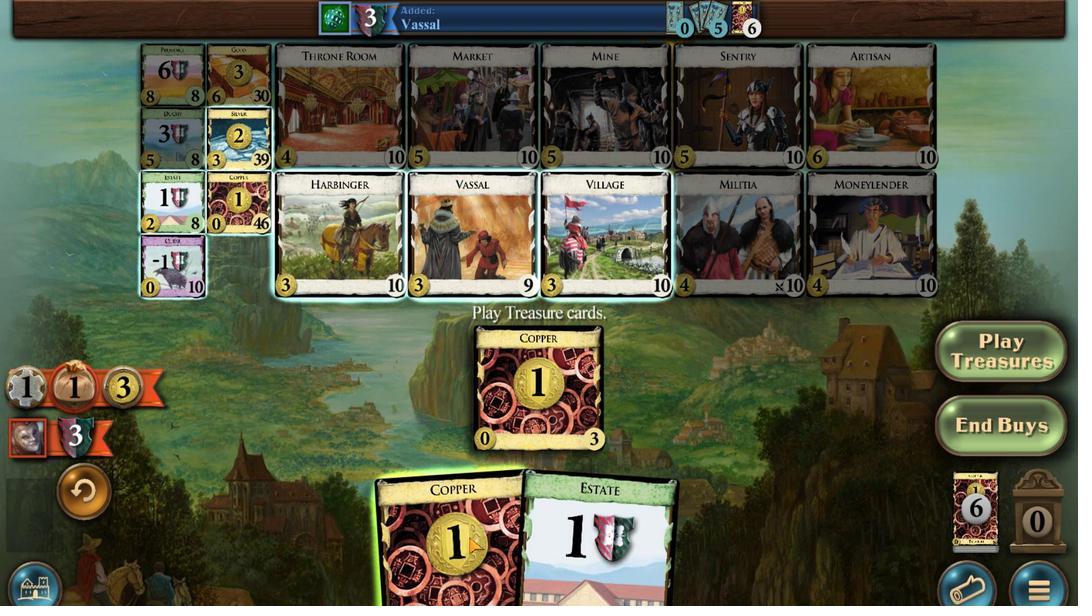 
Action: Mouse scrolled (531, 406) with delta (0, 0)
Screenshot: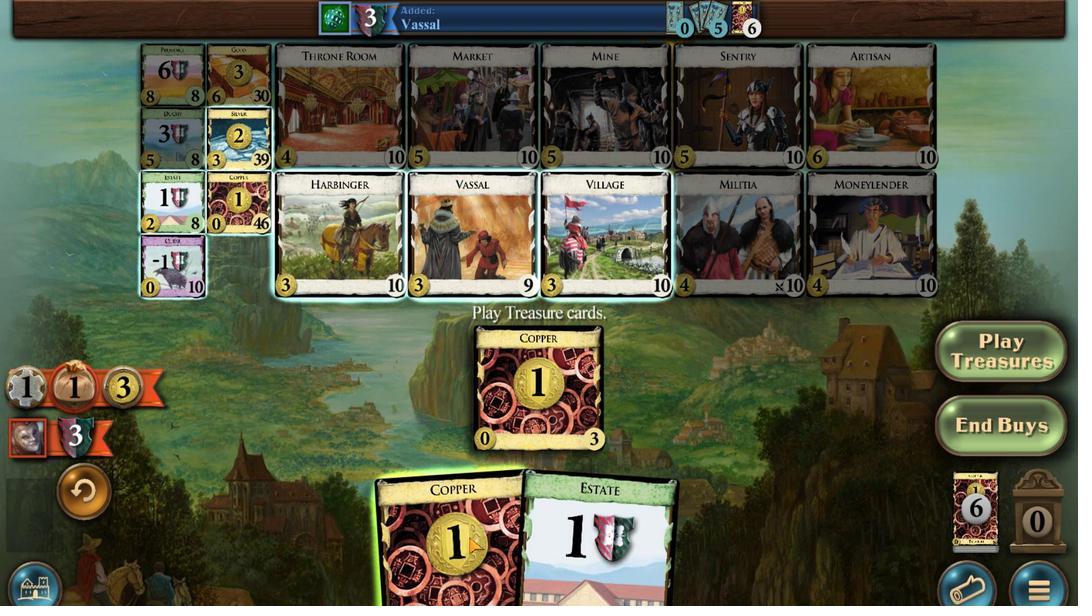 
Action: Mouse scrolled (531, 405) with delta (0, 0)
Screenshot: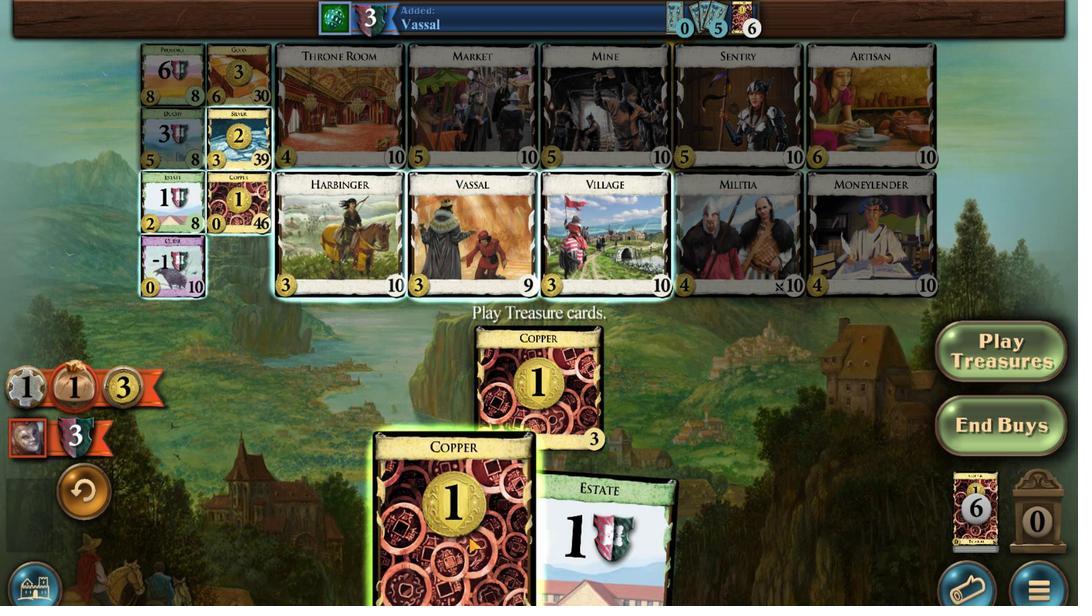 
Action: Mouse moved to (524, 401)
Screenshot: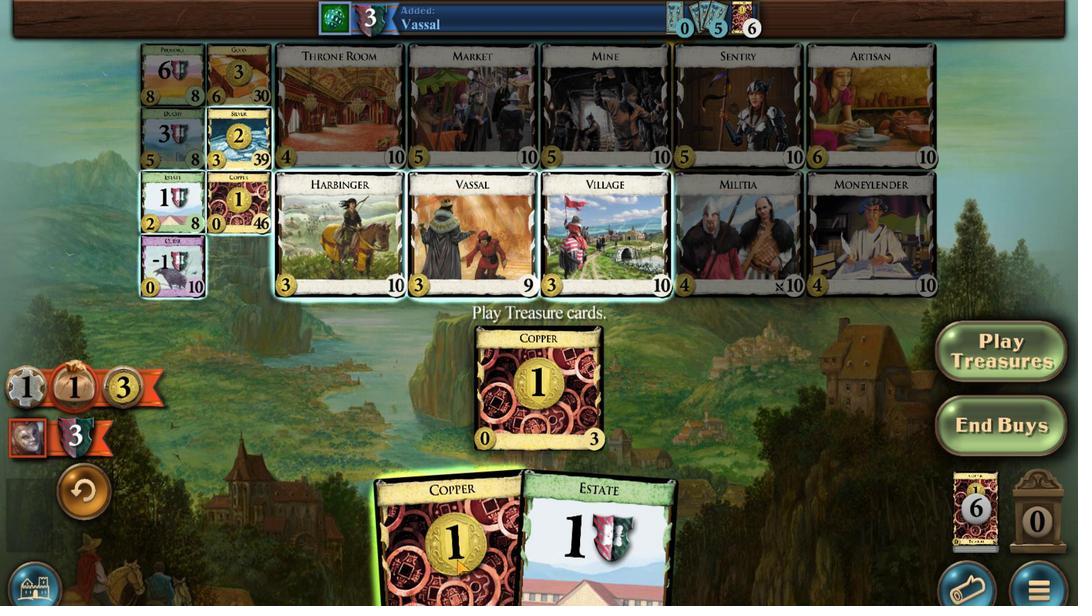 
Action: Mouse pressed left at (524, 401)
Screenshot: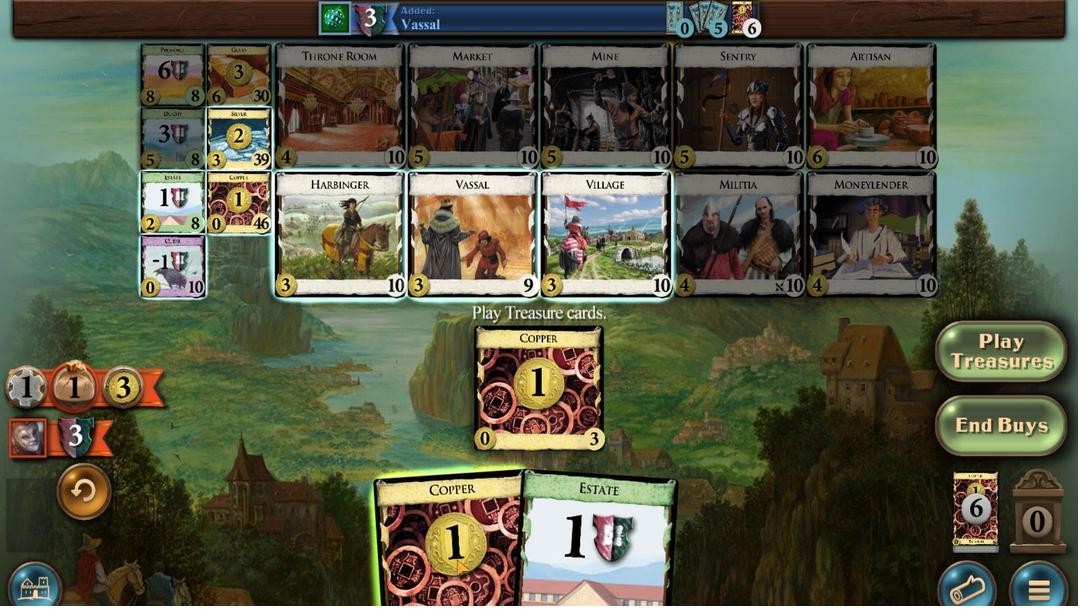 
Action: Mouse moved to (357, 480)
Screenshot: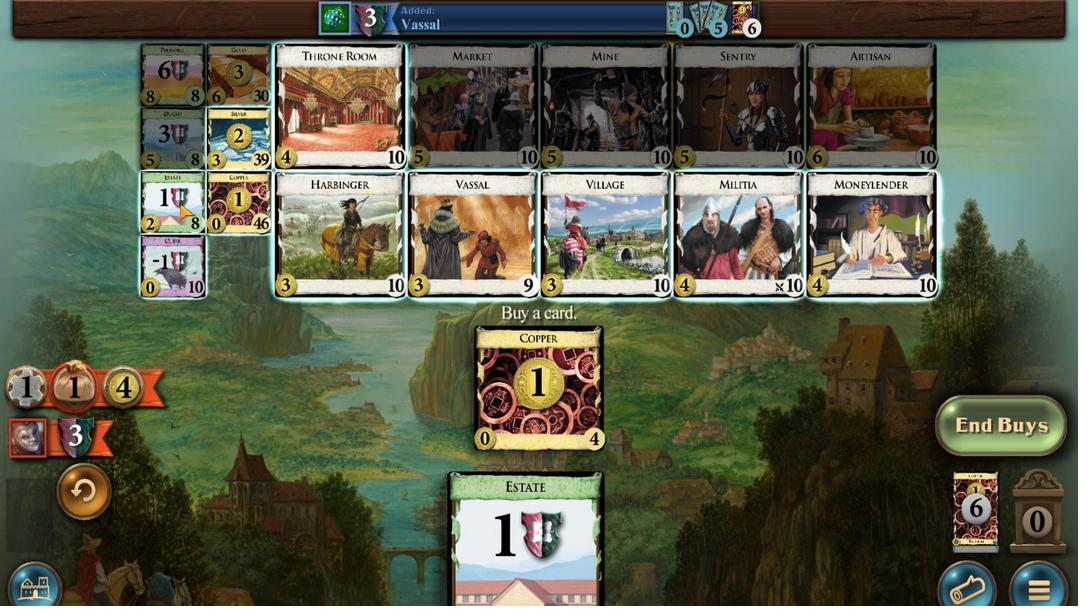 
Action: Mouse pressed left at (357, 480)
Screenshot: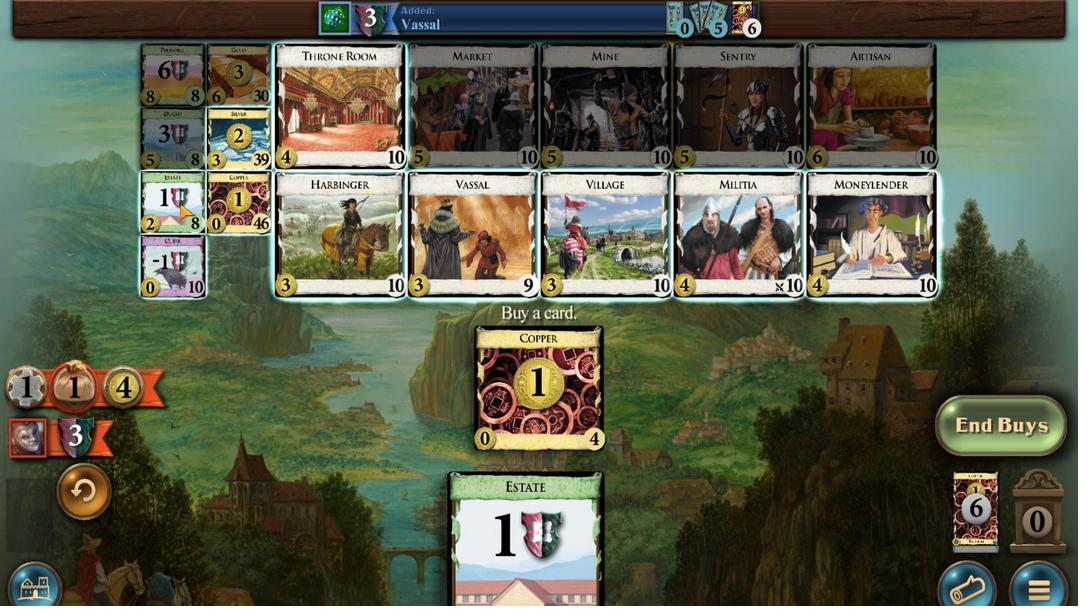 
Action: Mouse moved to (380, 396)
Screenshot: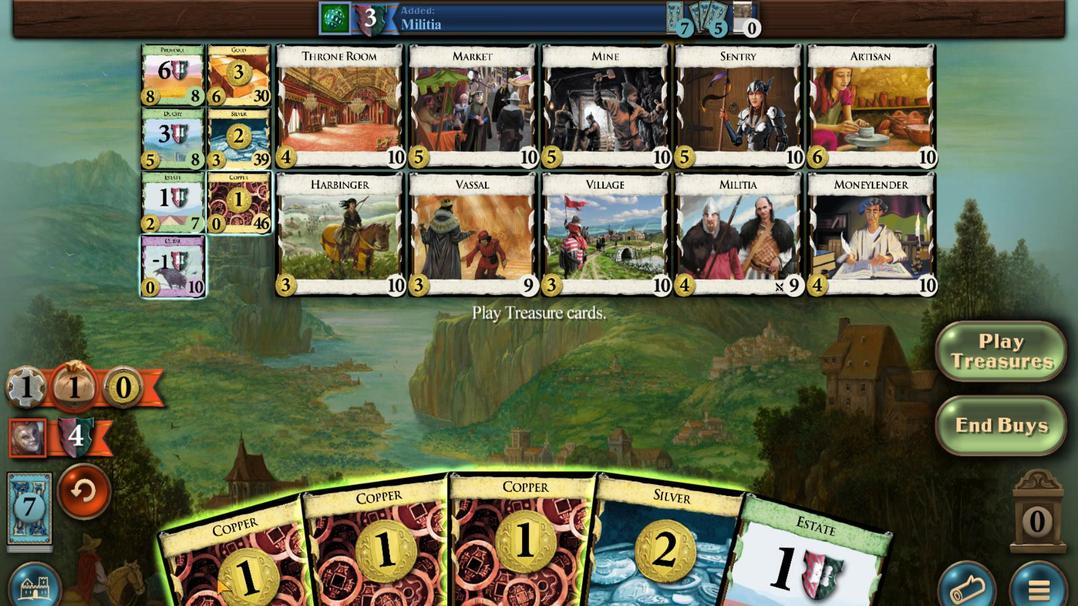 
Action: Mouse scrolled (380, 396) with delta (0, 0)
Screenshot: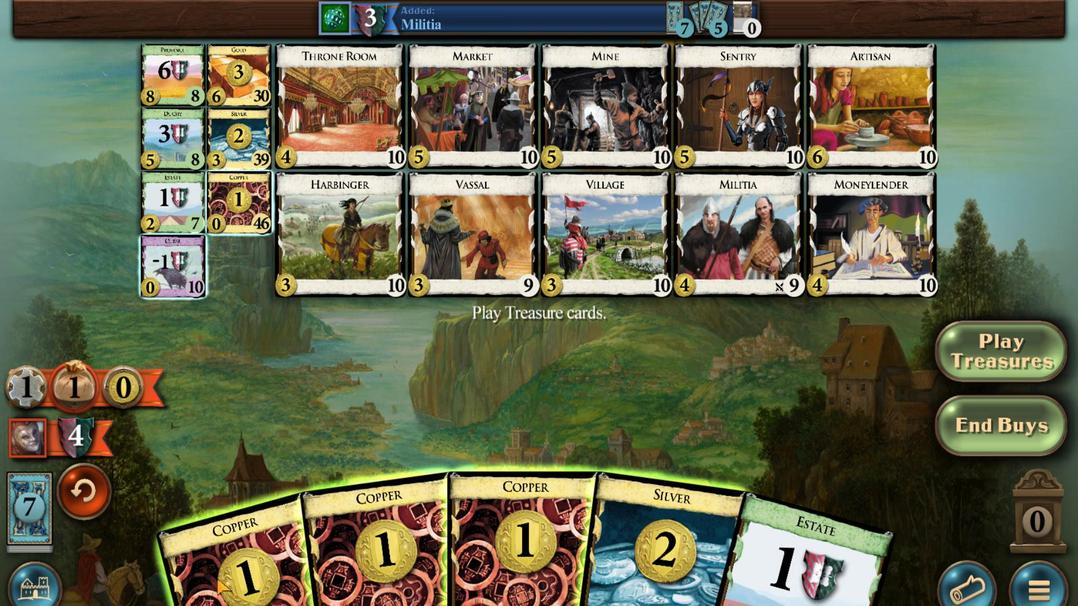 
Action: Mouse scrolled (380, 396) with delta (0, 0)
Screenshot: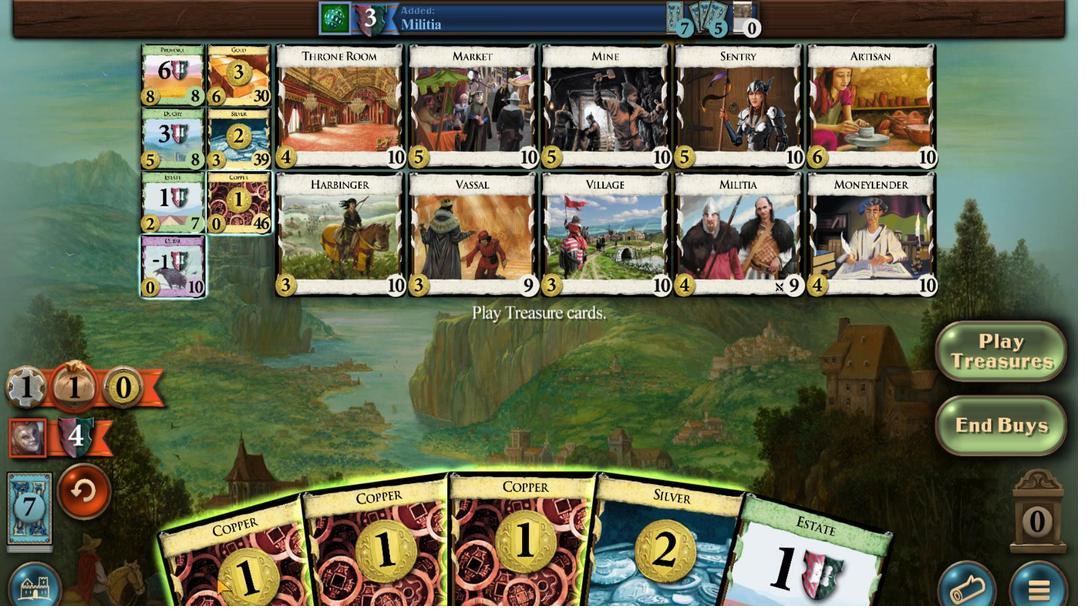 
Action: Mouse scrolled (380, 396) with delta (0, 0)
Screenshot: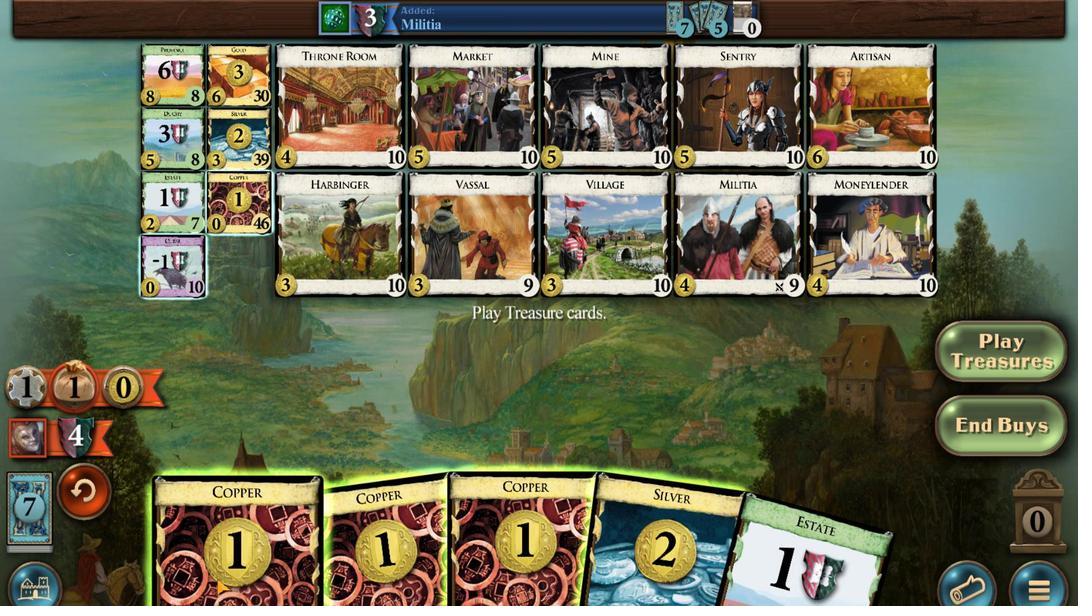 
Action: Mouse scrolled (380, 396) with delta (0, 0)
Screenshot: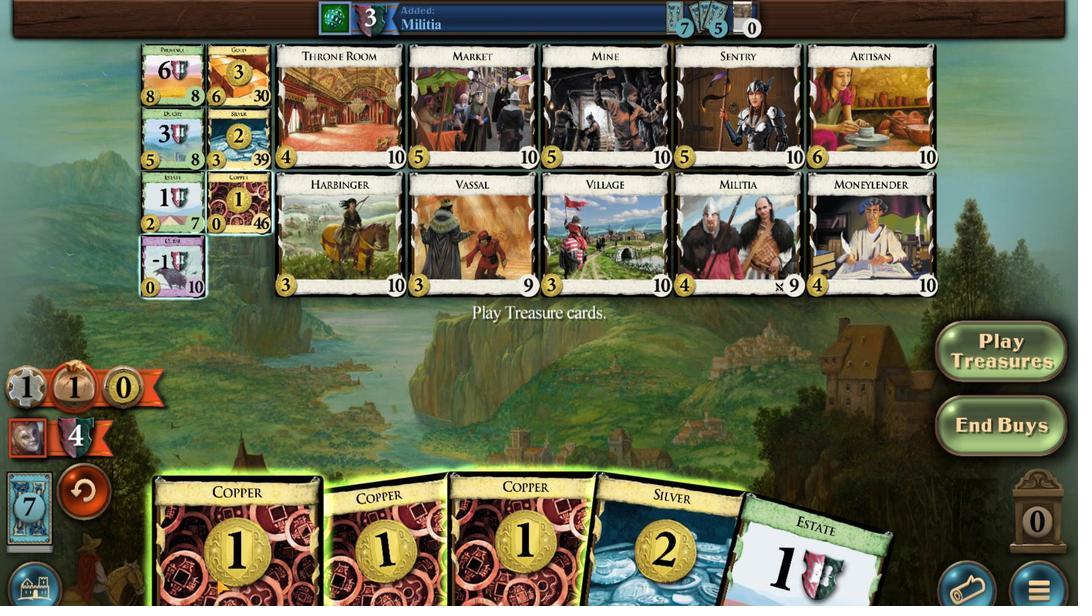 
Action: Mouse scrolled (380, 396) with delta (0, 0)
Screenshot: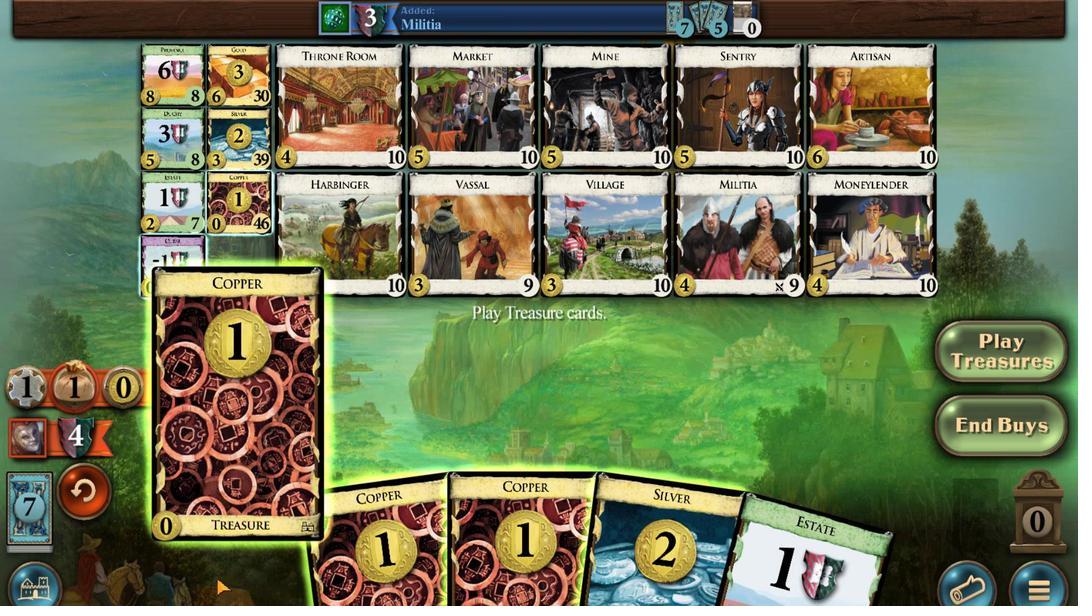
Action: Mouse moved to (421, 397)
Screenshot: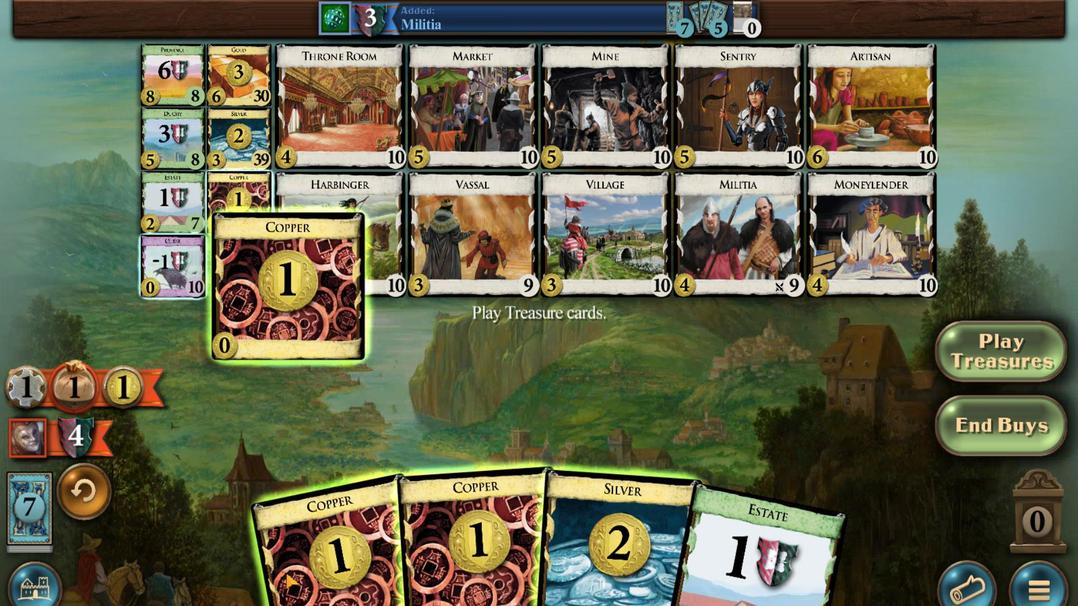 
Action: Mouse scrolled (421, 398) with delta (0, 0)
Screenshot: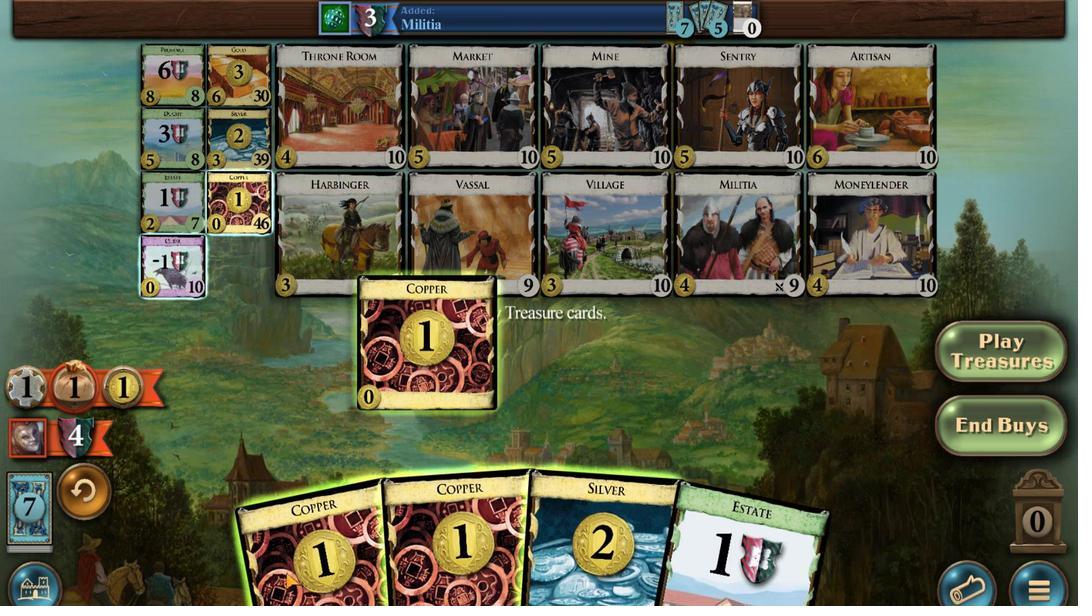 
Action: Mouse scrolled (421, 397) with delta (0, 0)
Screenshot: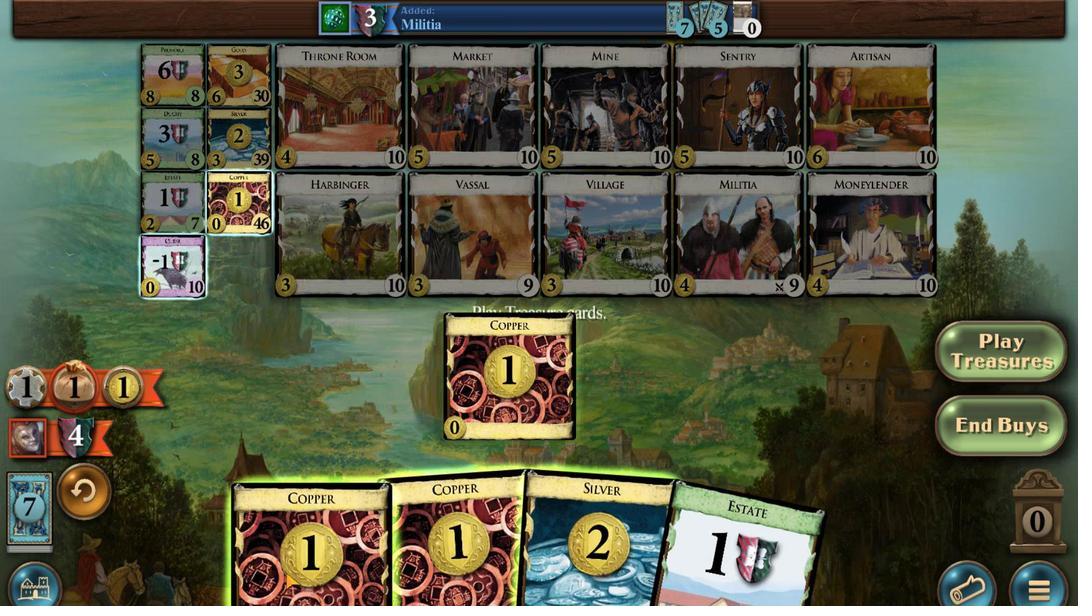 
Action: Mouse scrolled (421, 398) with delta (0, 0)
Screenshot: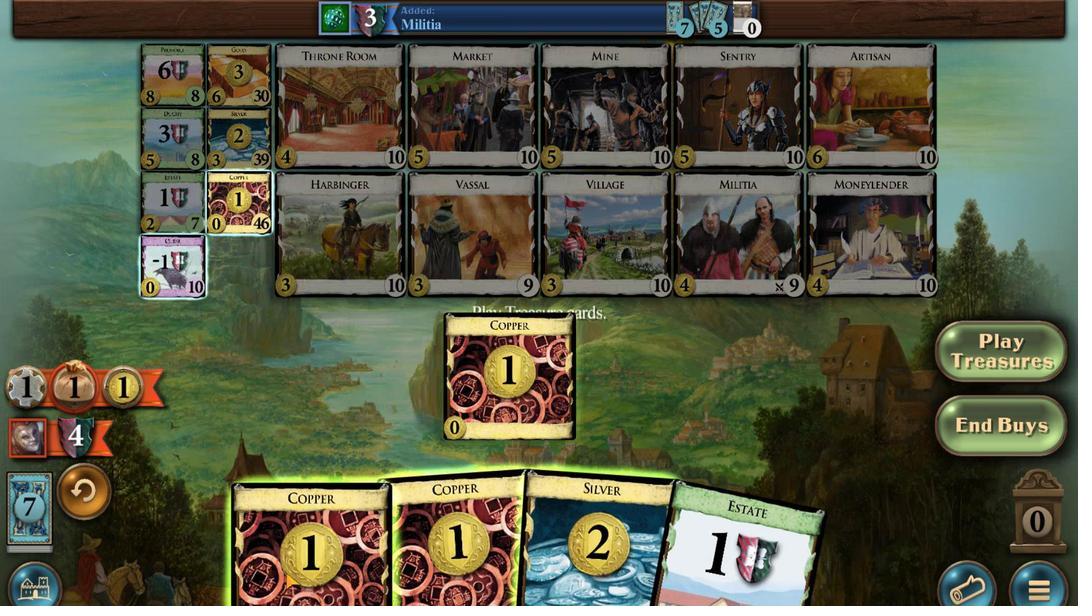 
Action: Mouse scrolled (421, 398) with delta (0, 0)
Screenshot: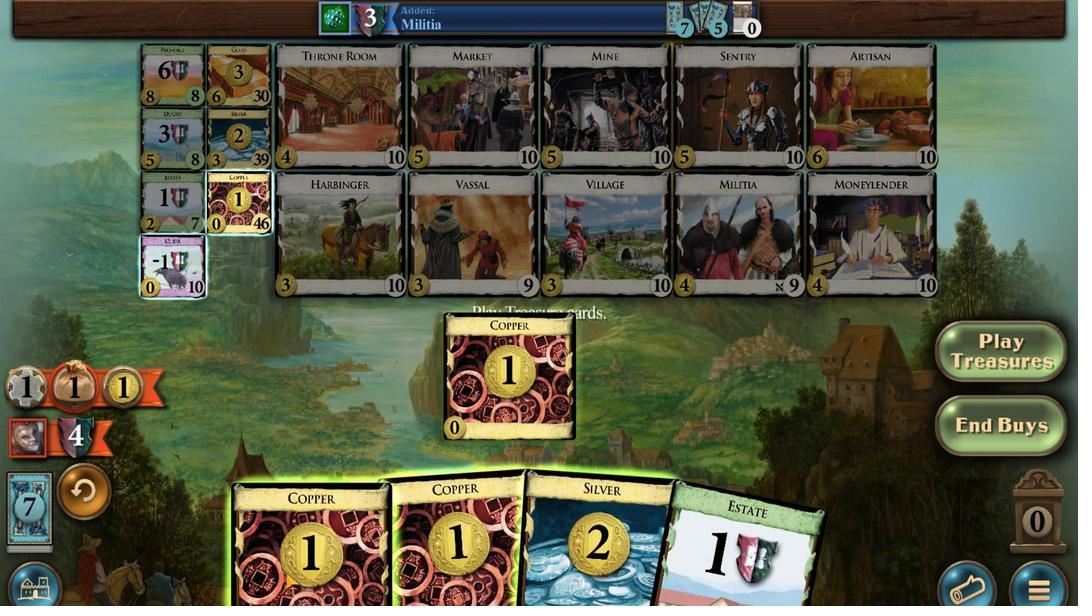 
Action: Mouse moved to (455, 399)
Screenshot: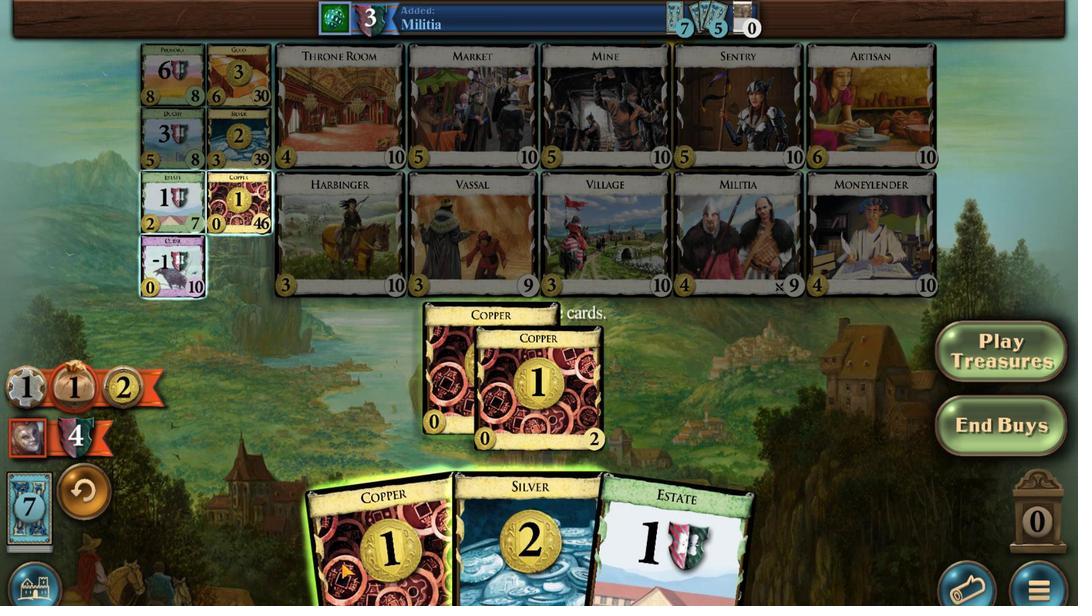 
Action: Mouse scrolled (455, 400) with delta (0, 0)
Screenshot: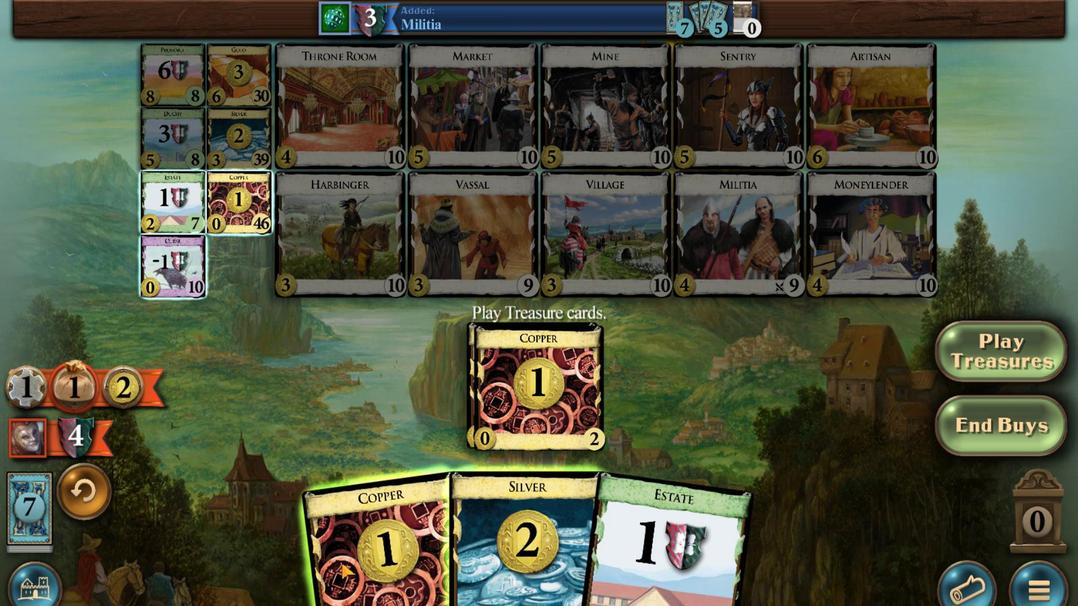 
Action: Mouse scrolled (455, 400) with delta (0, 0)
Screenshot: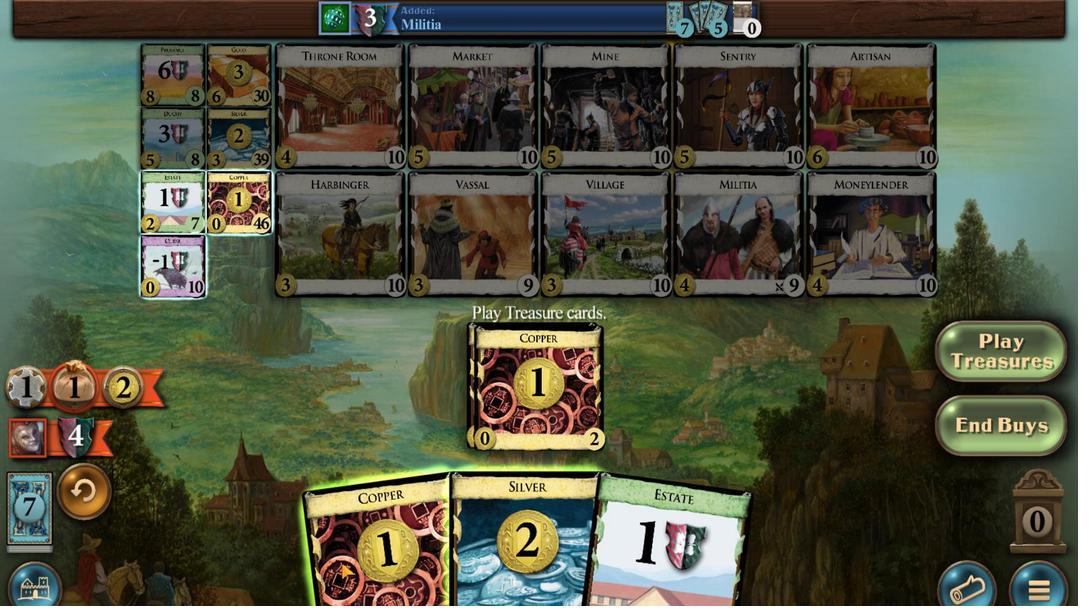
Action: Mouse scrolled (455, 400) with delta (0, 0)
Screenshot: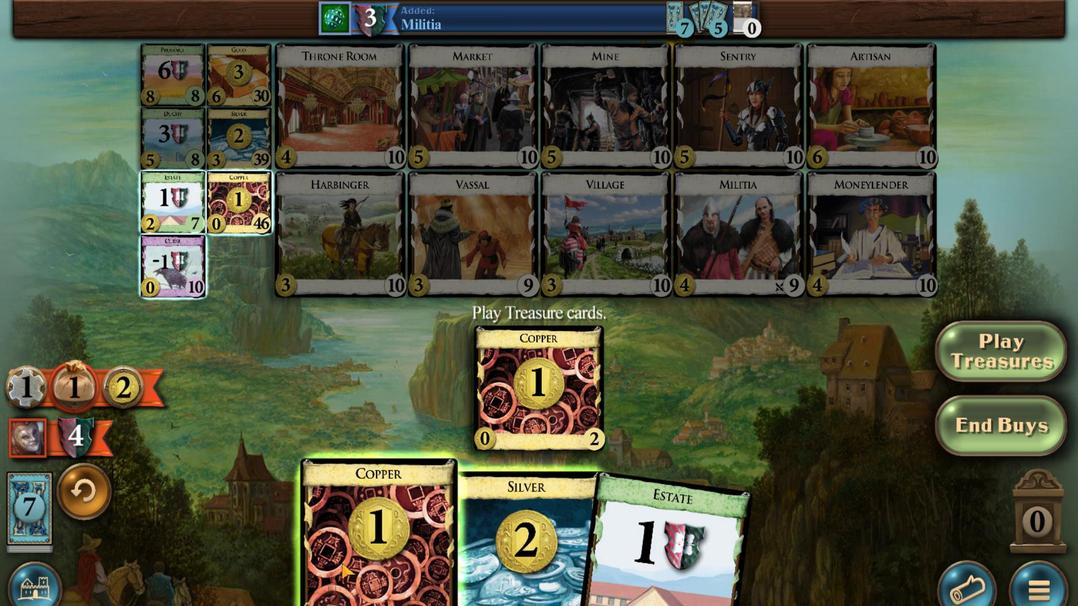 
Action: Mouse scrolled (455, 400) with delta (0, 0)
Screenshot: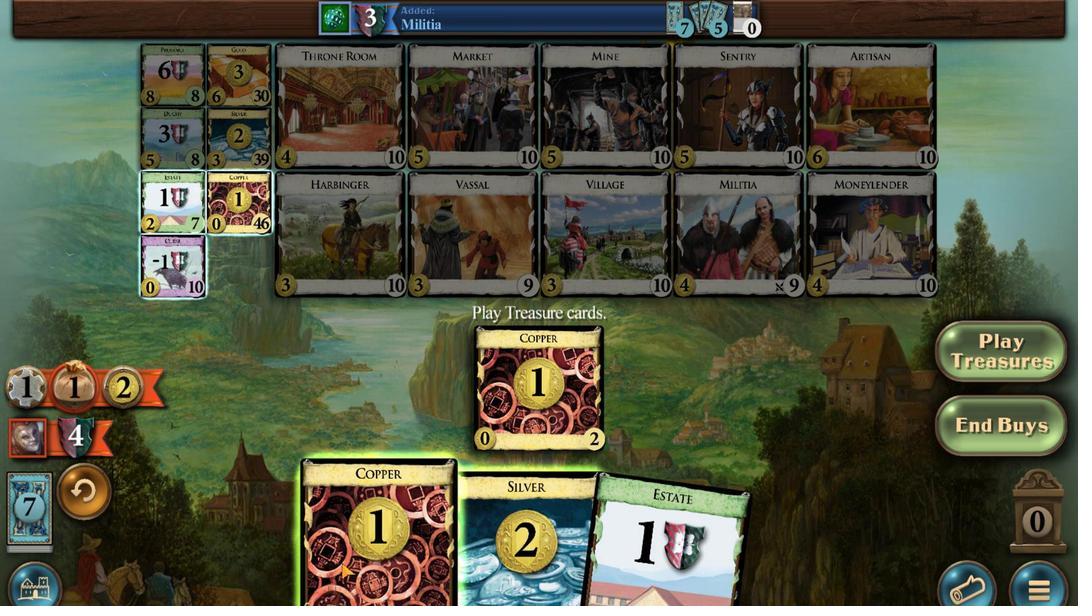 
Action: Mouse moved to (502, 402)
Screenshot: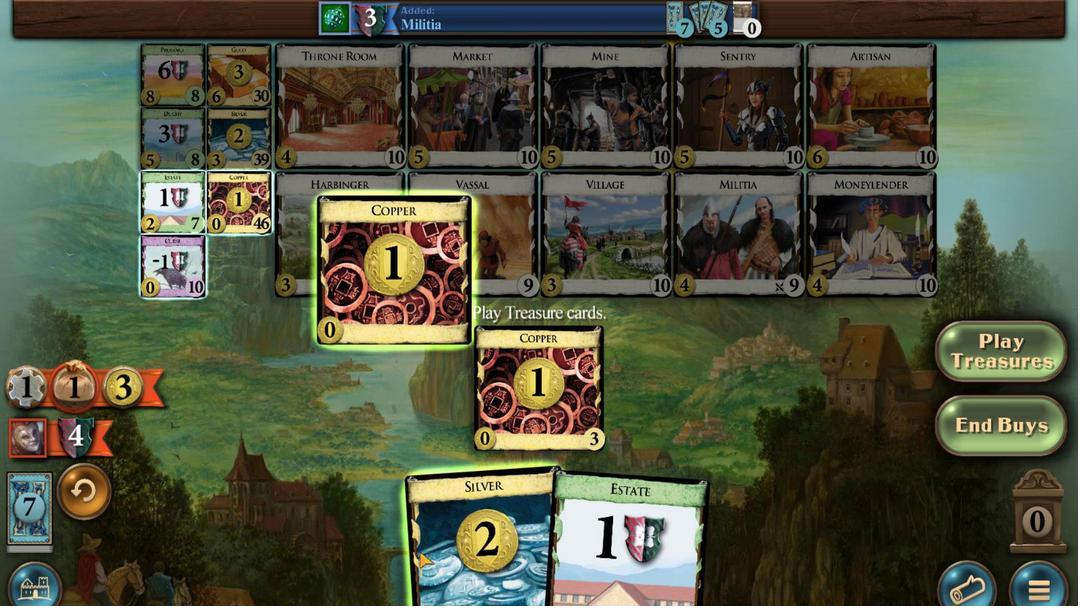 
Action: Mouse scrolled (502, 402) with delta (0, 0)
Screenshot: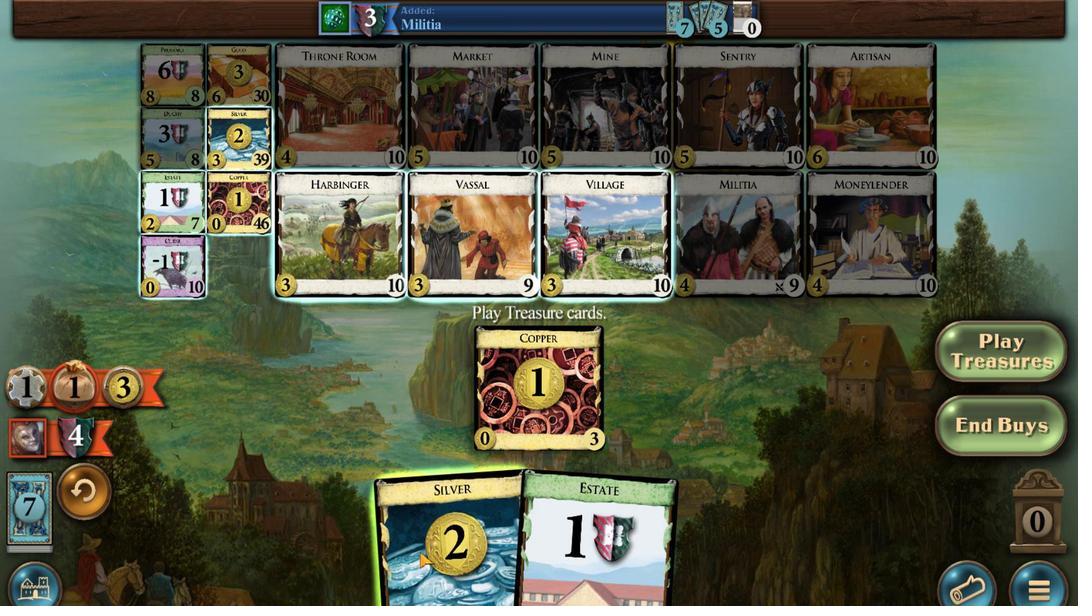 
Action: Mouse scrolled (502, 402) with delta (0, 0)
Screenshot: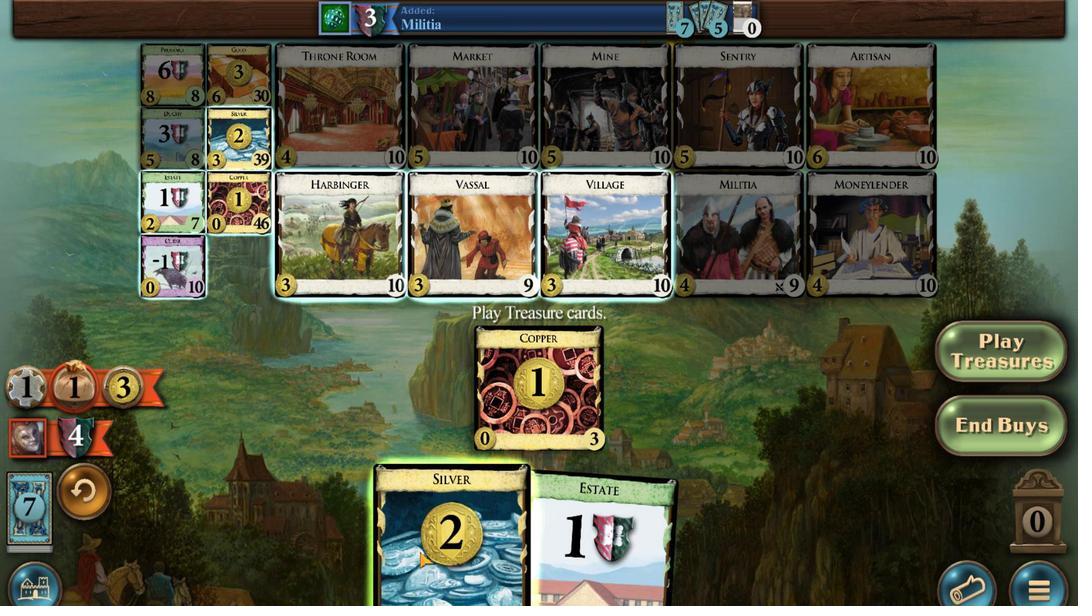 
Action: Mouse scrolled (502, 402) with delta (0, 0)
Screenshot: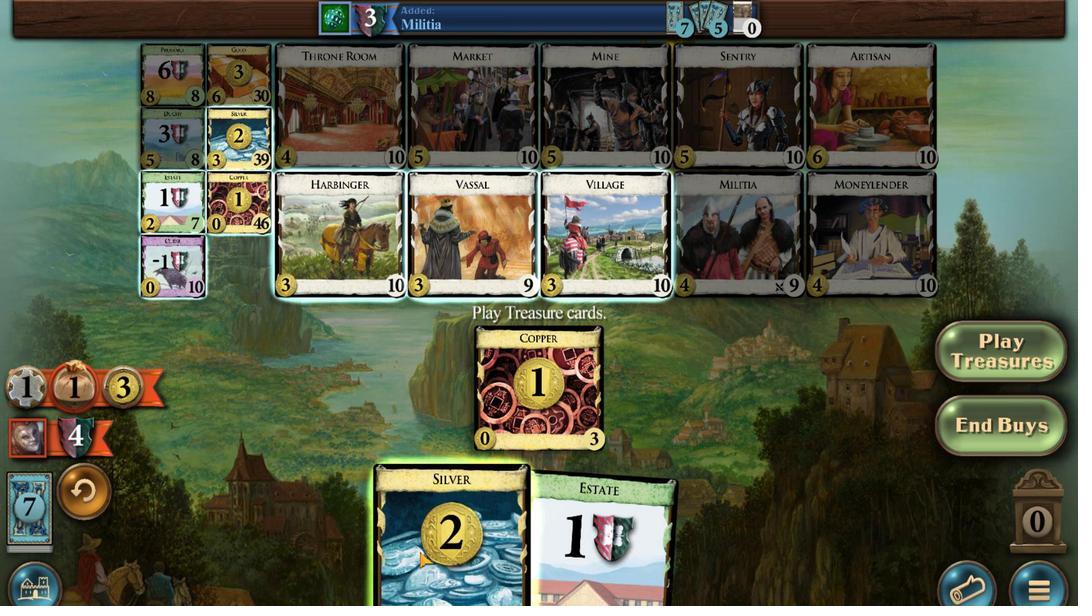
Action: Mouse scrolled (502, 402) with delta (0, 0)
Screenshot: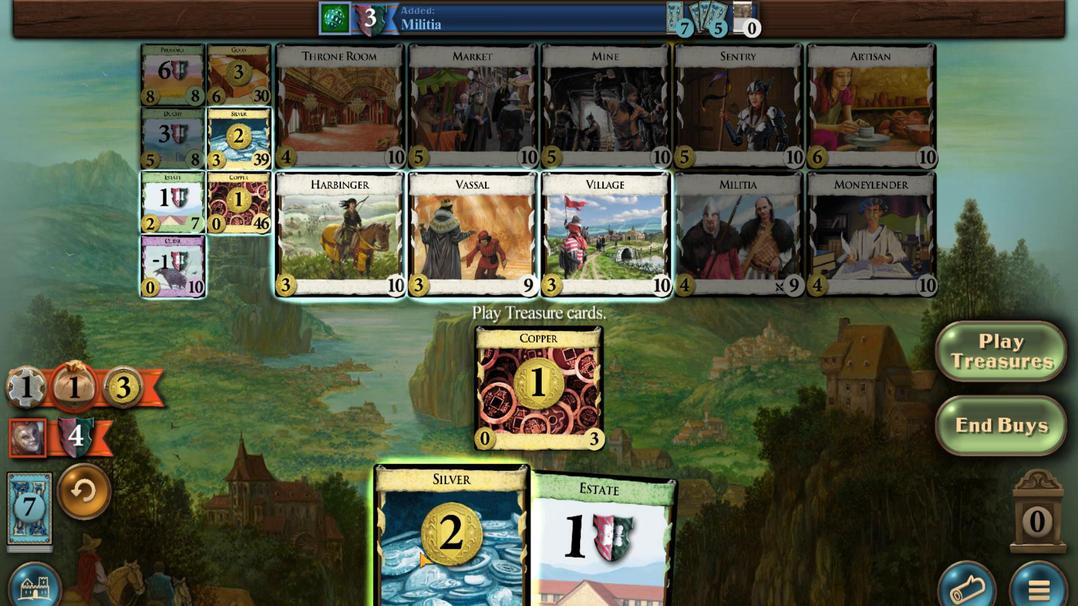 
Action: Mouse moved to (363, 493)
Screenshot: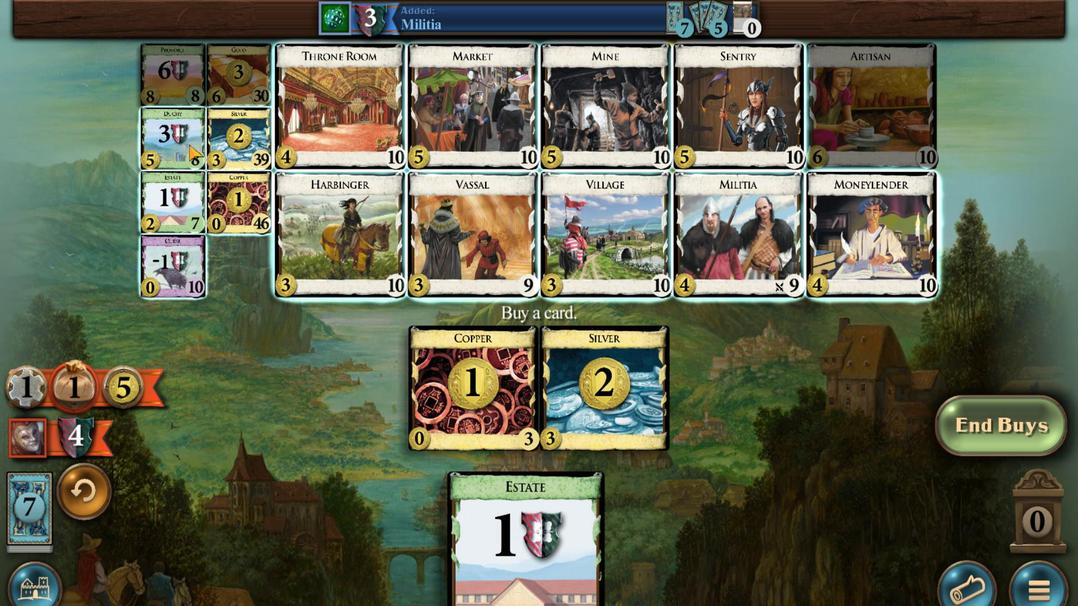 
Action: Mouse pressed left at (363, 493)
Screenshot: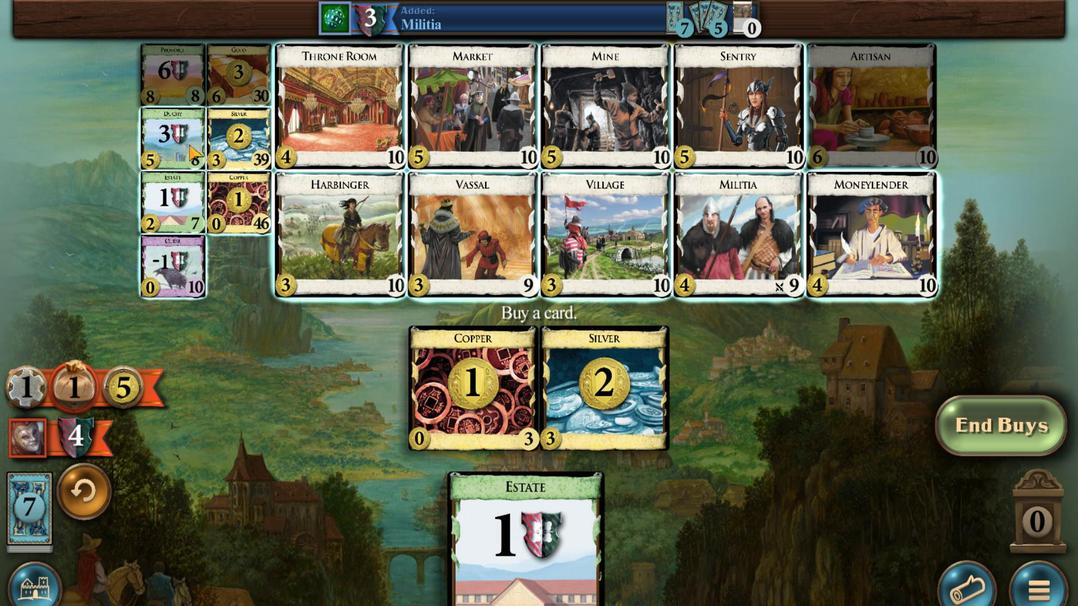 
Action: Mouse moved to (413, 392)
Screenshot: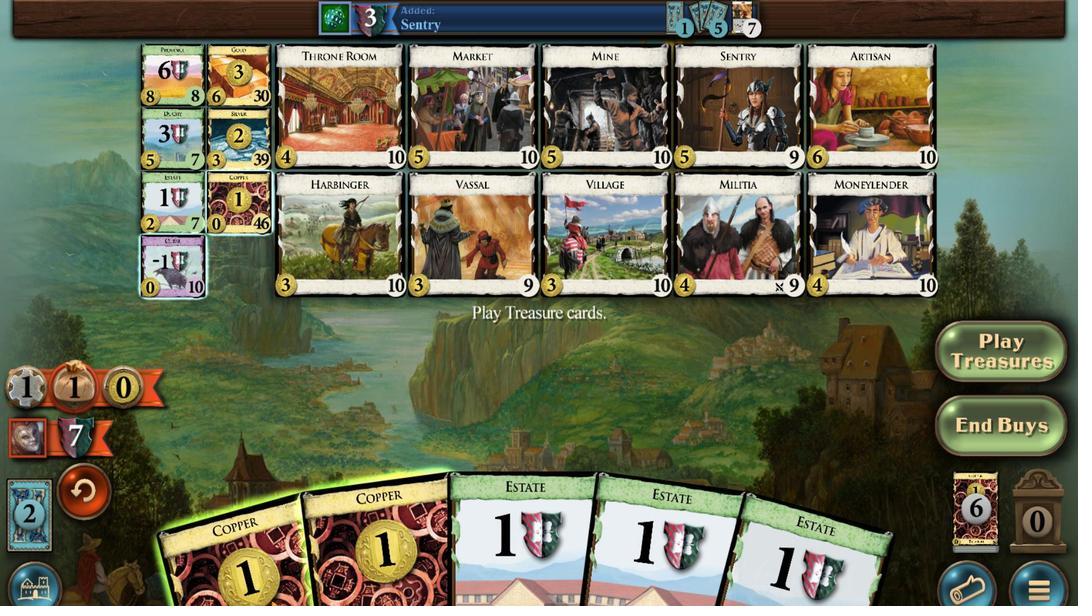 
Action: Mouse scrolled (413, 392) with delta (0, 0)
Screenshot: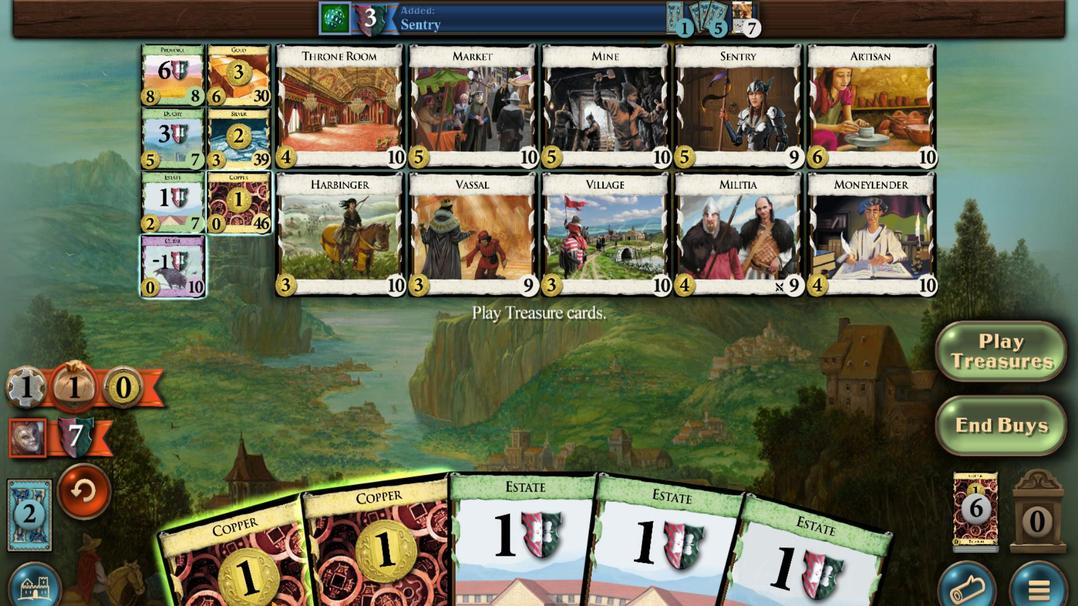 
Action: Mouse scrolled (413, 392) with delta (0, 0)
Screenshot: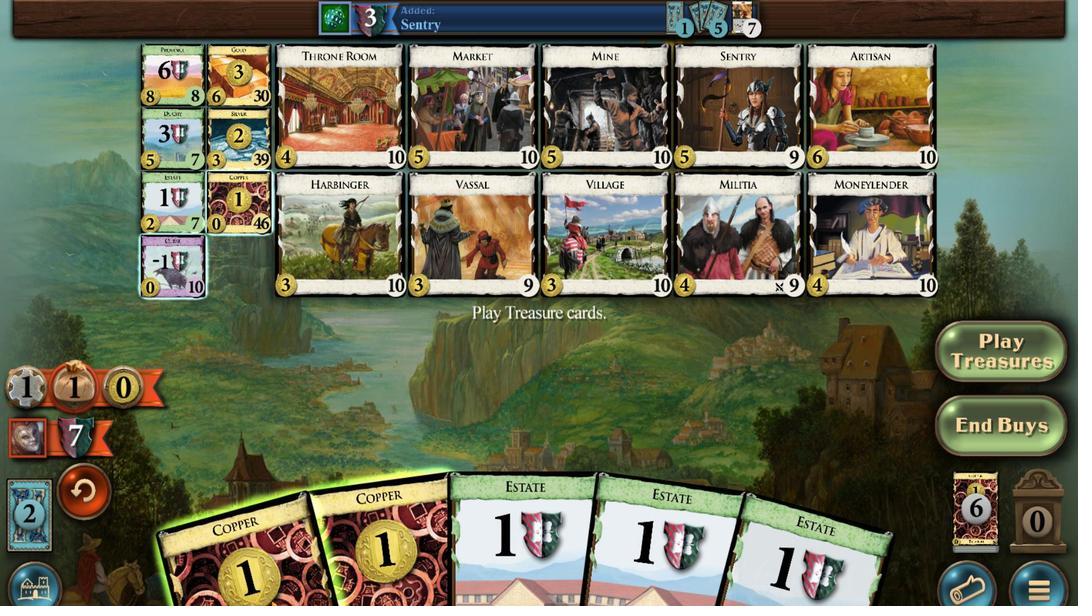 
Action: Mouse scrolled (413, 392) with delta (0, 0)
Screenshot: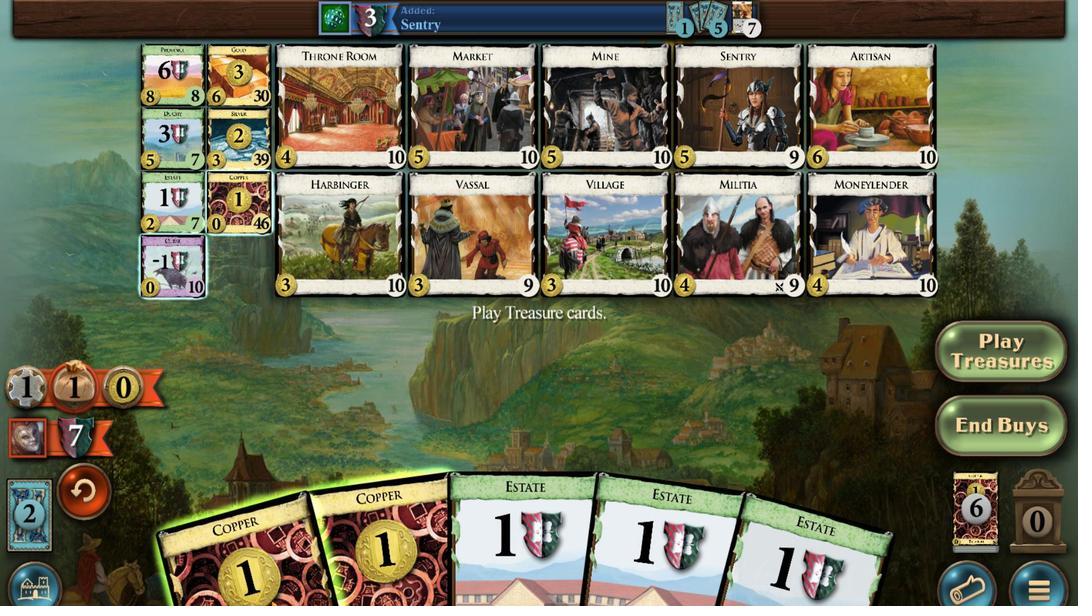 
Action: Mouse scrolled (413, 392) with delta (0, 0)
Screenshot: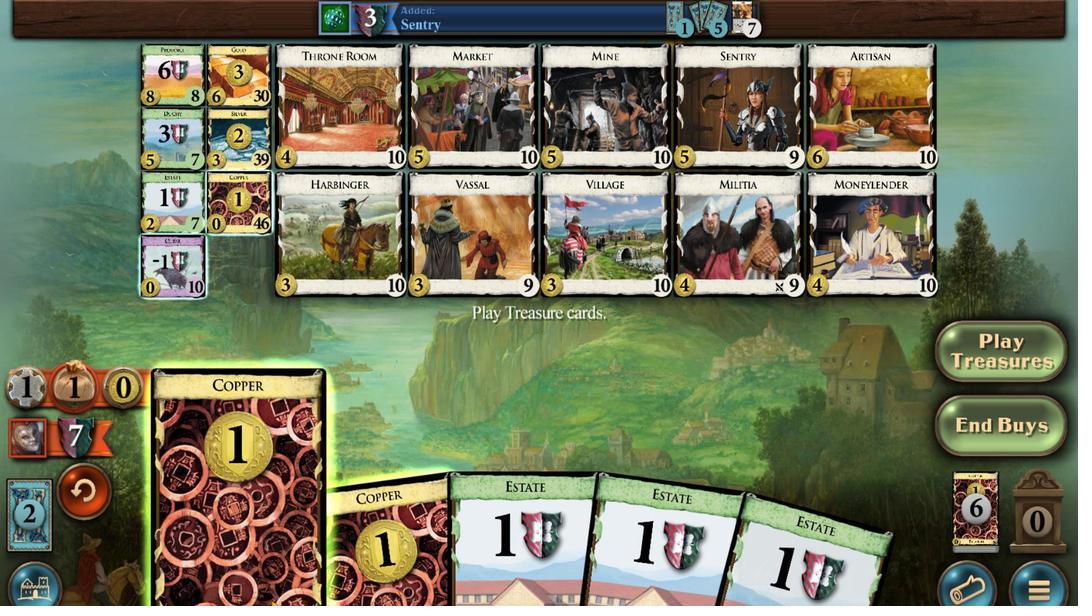 
Action: Mouse moved to (459, 397)
Screenshot: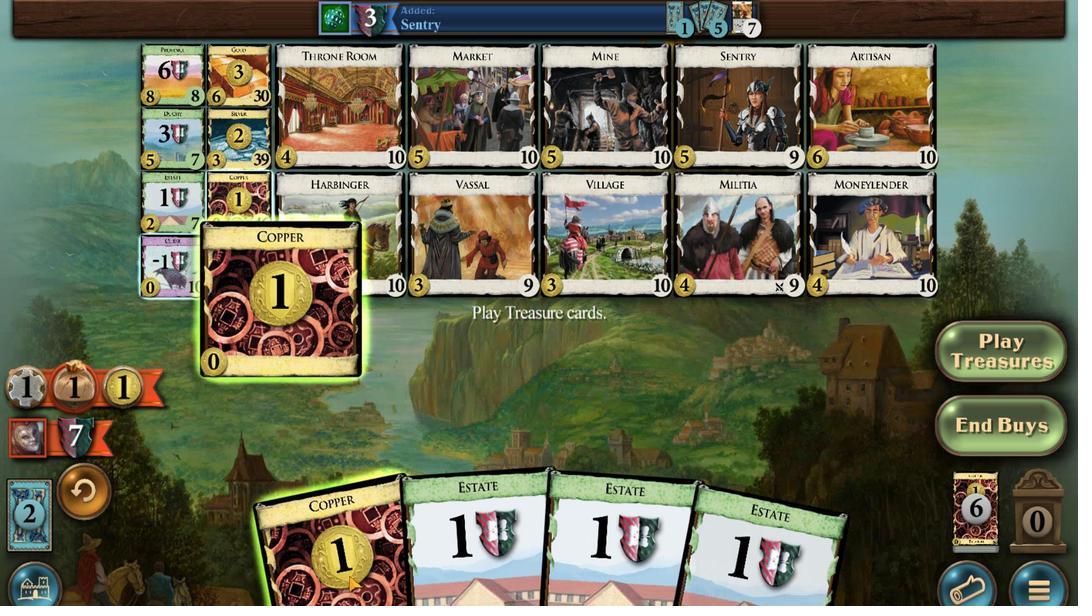 
Action: Mouse scrolled (459, 397) with delta (0, 0)
Screenshot: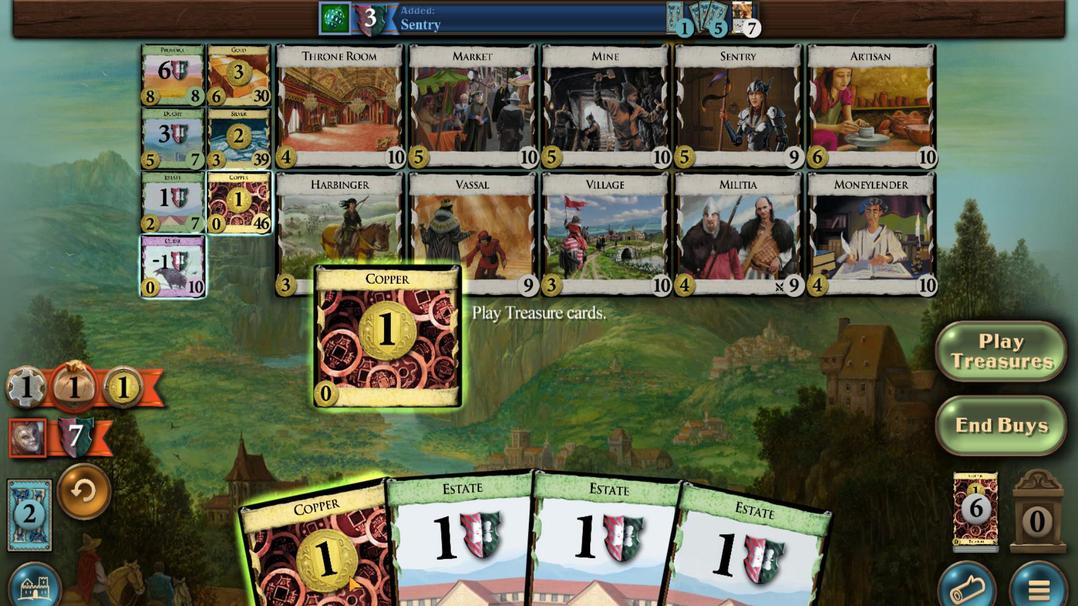 
Action: Mouse scrolled (459, 397) with delta (0, 0)
Screenshot: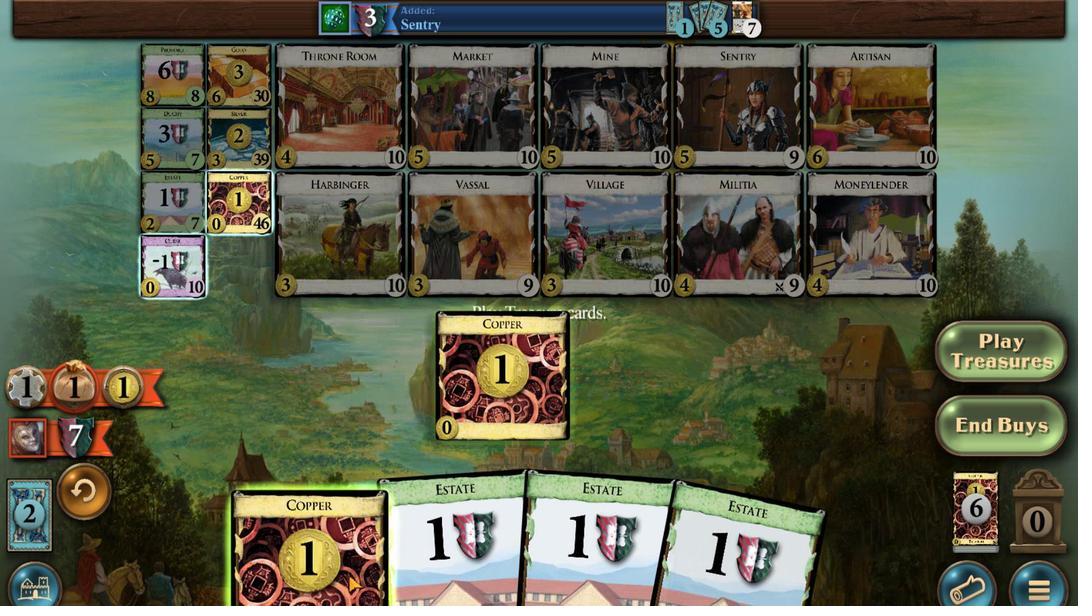 
Action: Mouse scrolled (459, 397) with delta (0, 0)
Screenshot: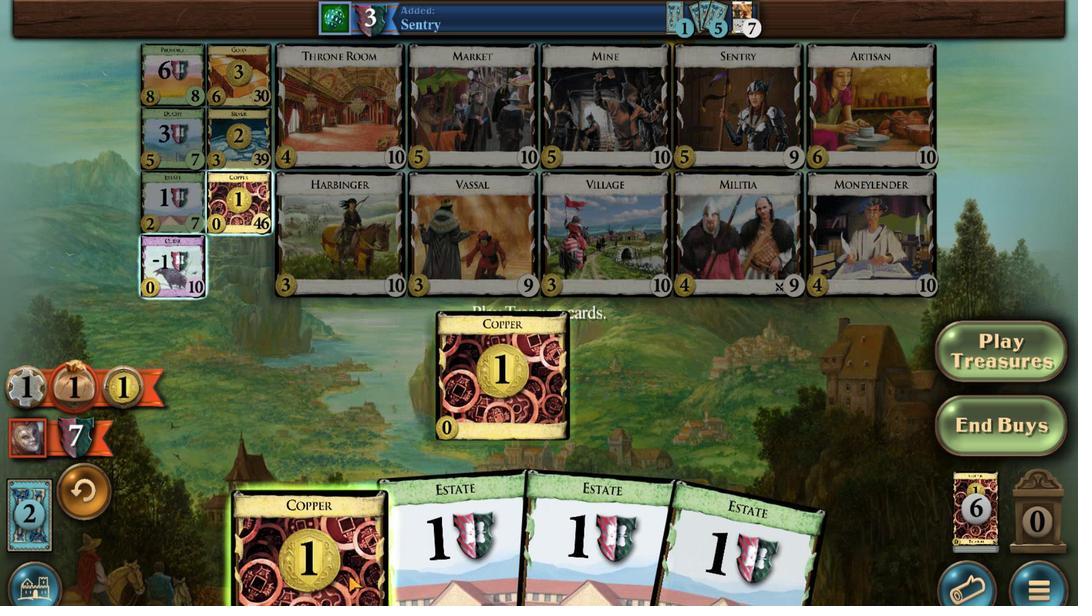 
Action: Mouse scrolled (459, 397) with delta (0, 0)
Screenshot: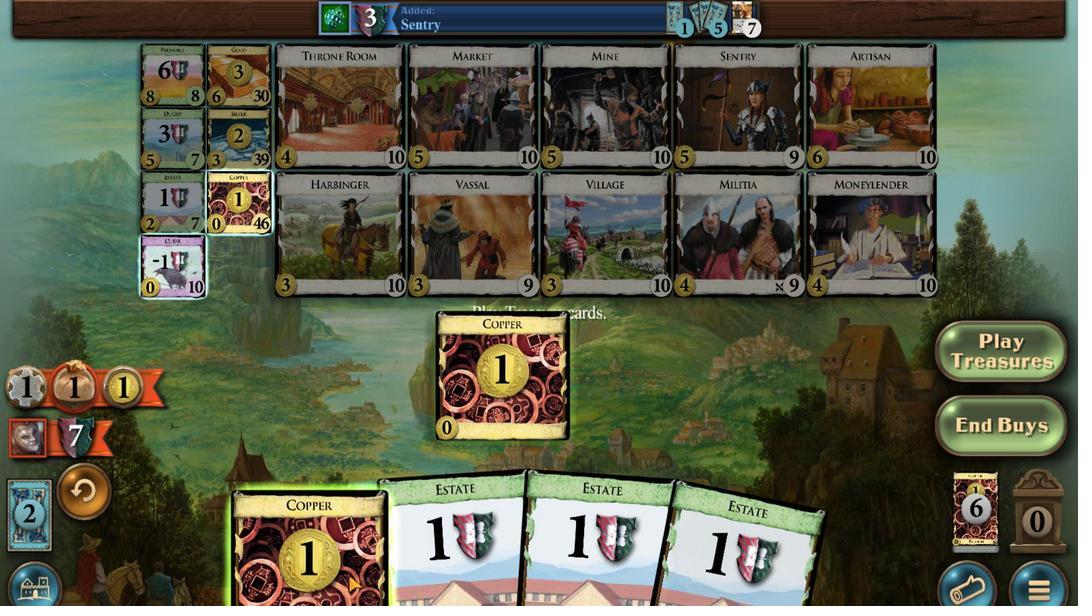 
Action: Mouse moved to (396, 480)
Screenshot: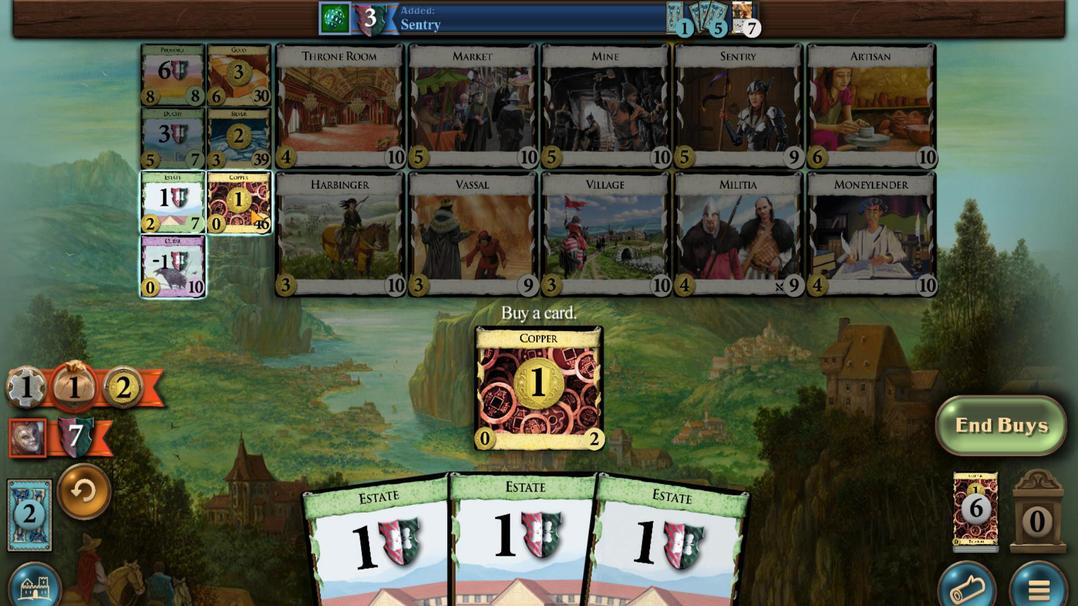 
Action: Mouse pressed left at (396, 480)
Screenshot: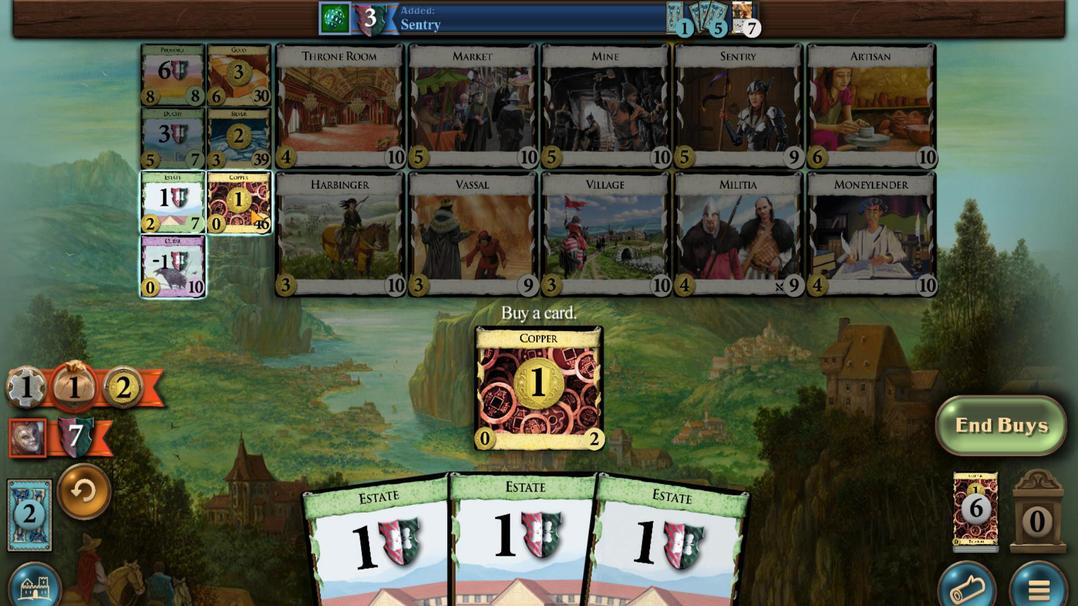 
Action: Mouse moved to (749, 393)
Screenshot: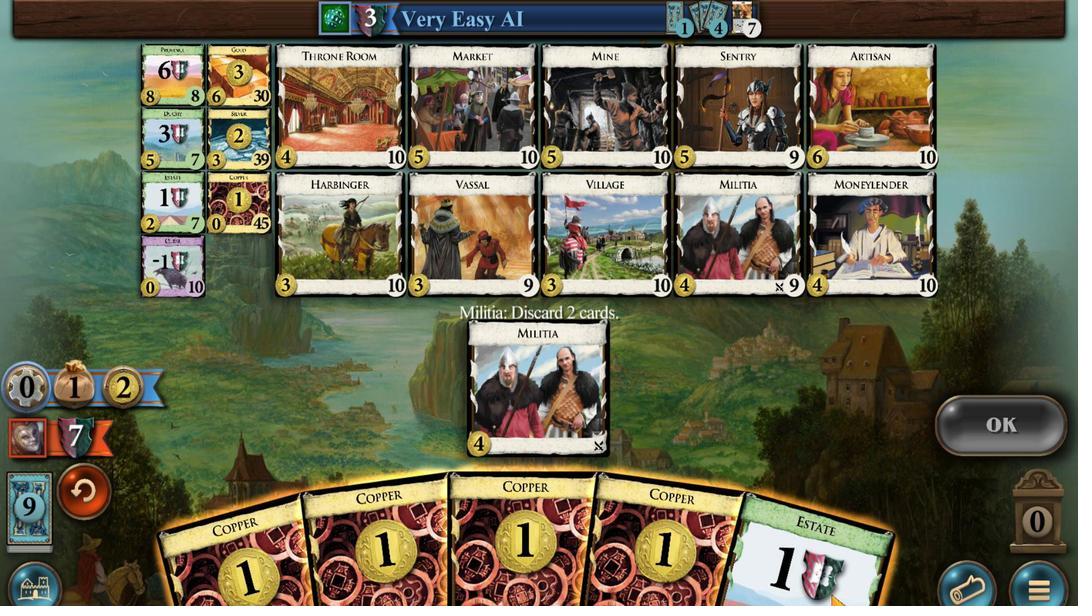 
Action: Mouse pressed left at (749, 393)
Screenshot: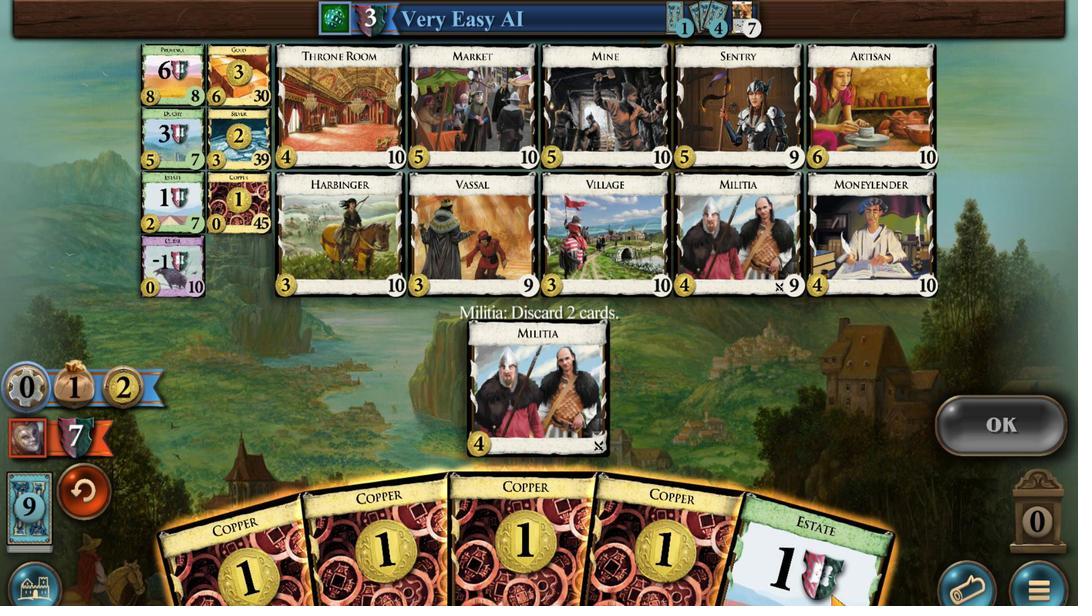 
Action: Mouse moved to (649, 399)
Screenshot: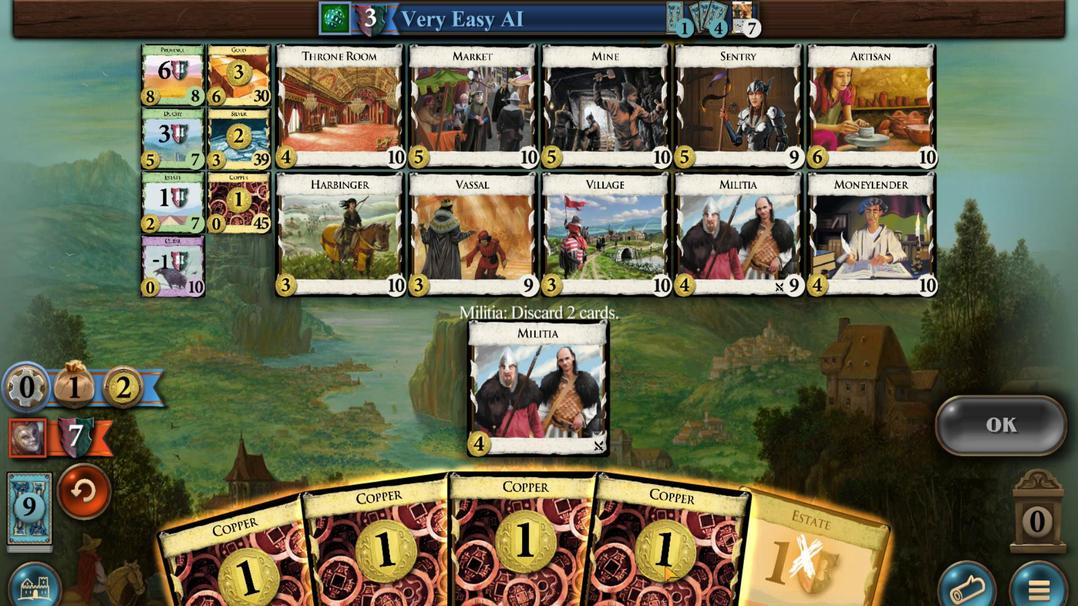 
Action: Mouse pressed left at (649, 399)
Screenshot: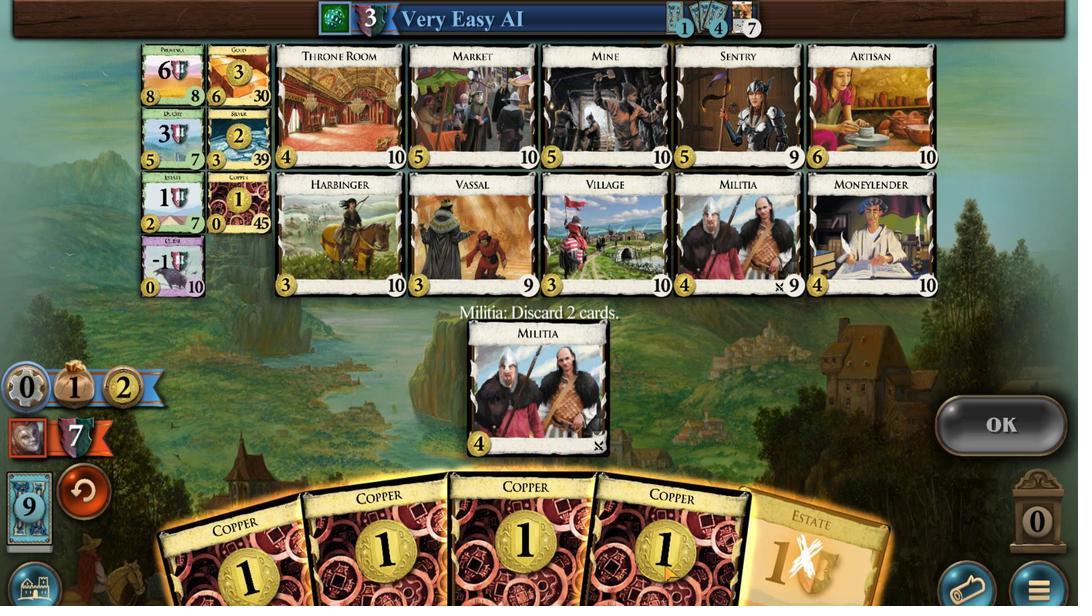 
Action: Mouse moved to (846, 429)
Screenshot: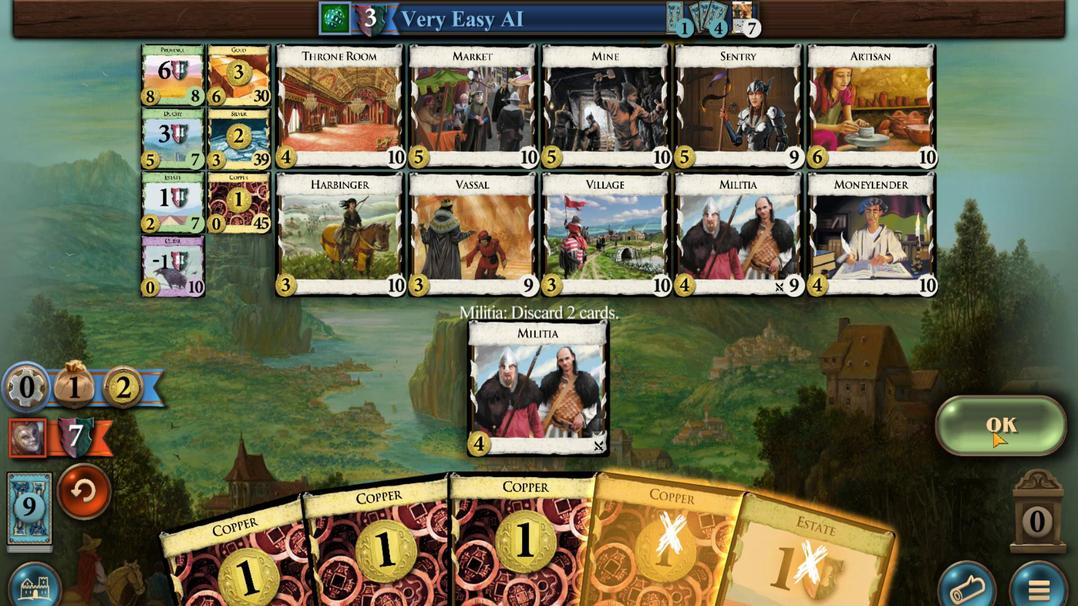 
Action: Mouse pressed left at (846, 429)
Screenshot: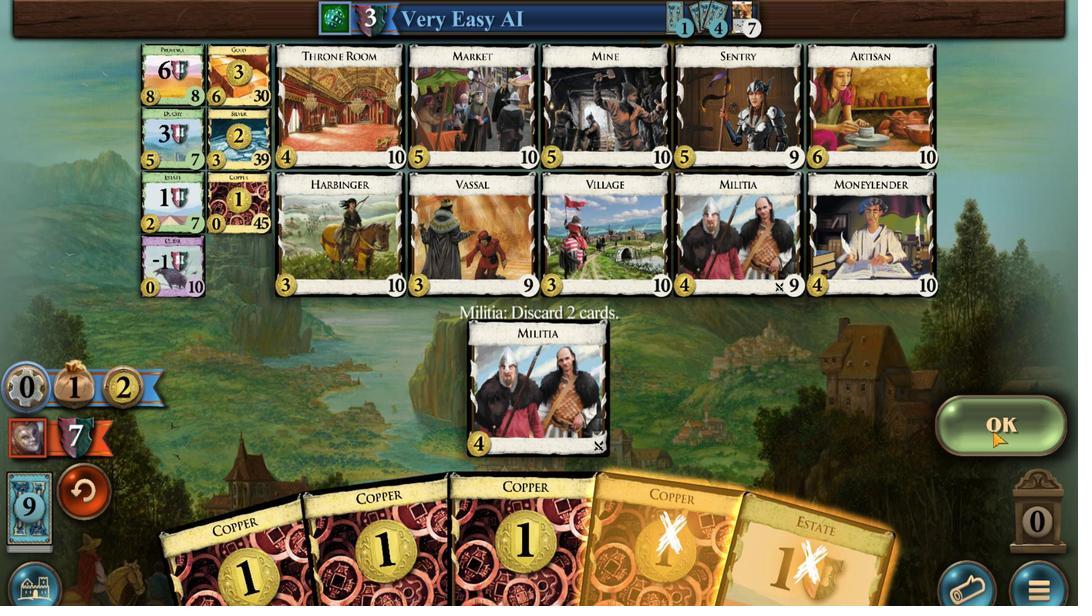 
Action: Mouse moved to (606, 403)
Screenshot: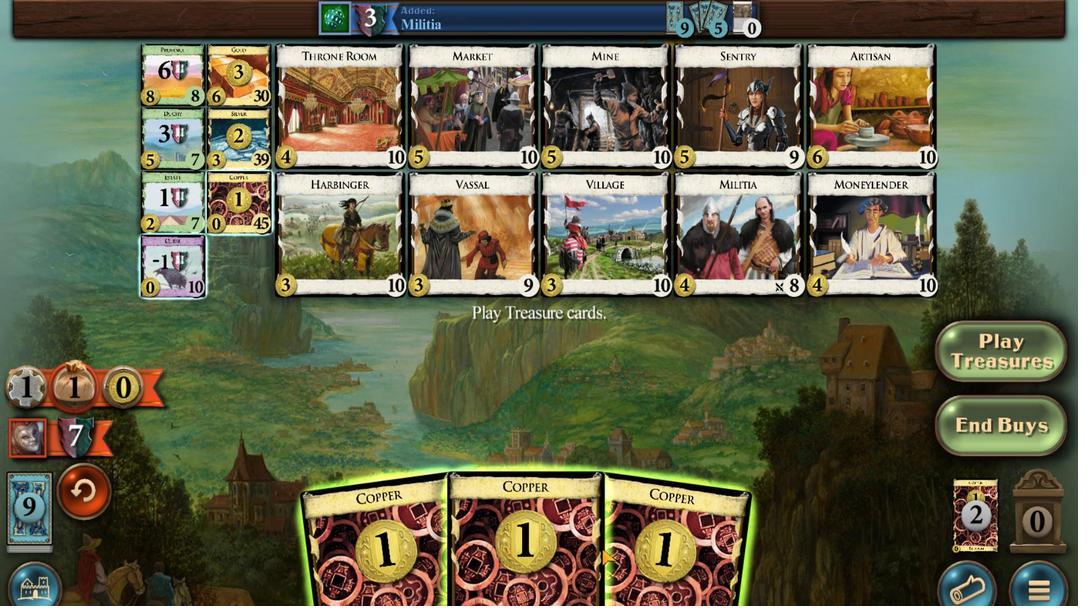 
Action: Mouse scrolled (606, 403) with delta (0, 0)
Screenshot: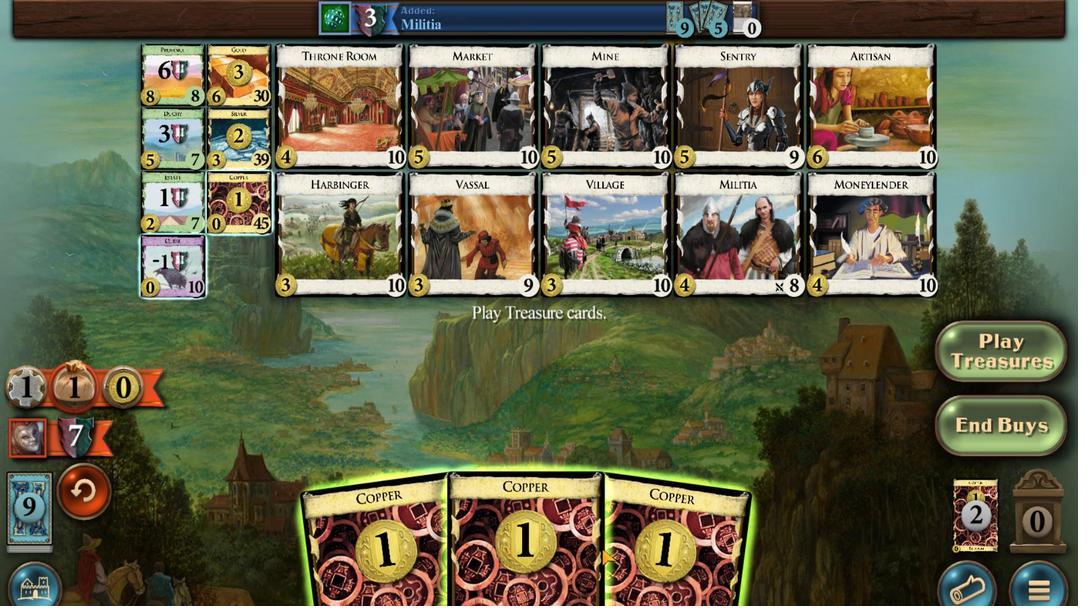 
Action: Mouse moved to (609, 403)
Screenshot: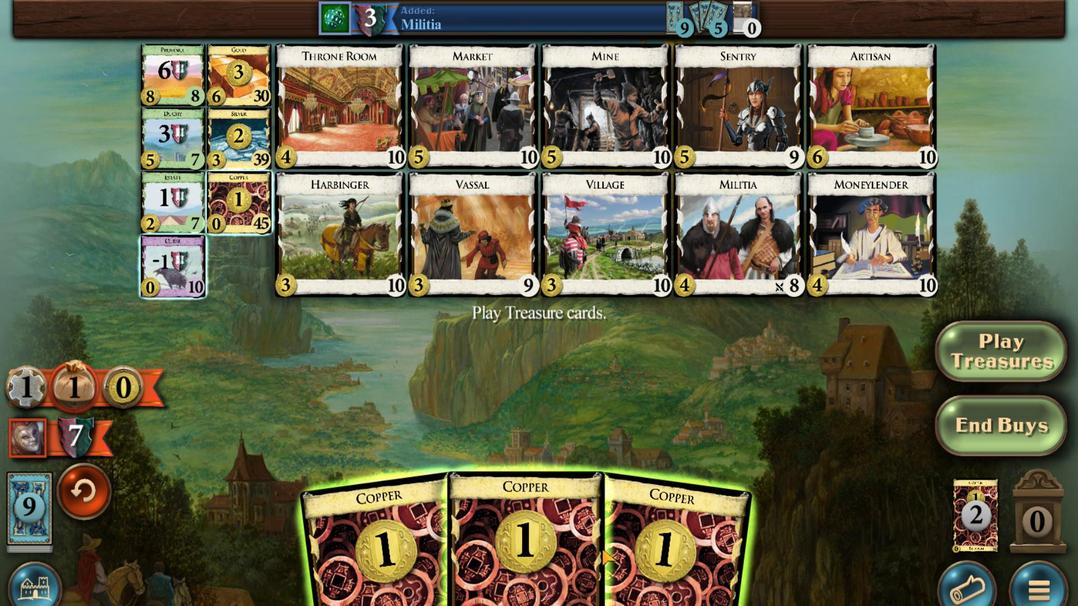 
Action: Mouse scrolled (609, 403) with delta (0, 0)
Screenshot: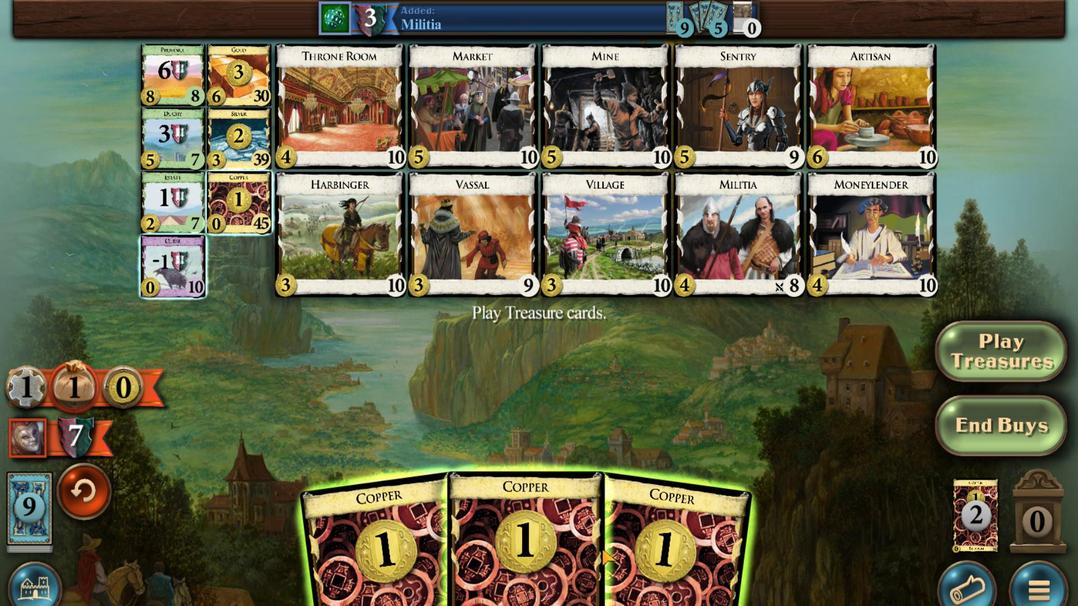 
Action: Mouse moved to (611, 403)
Screenshot: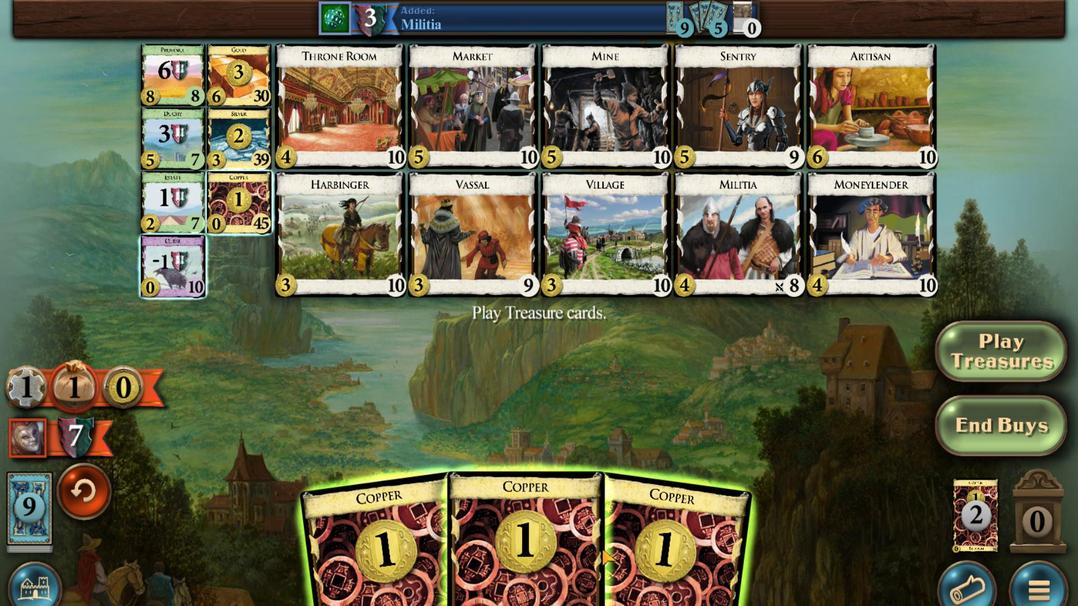 
Action: Mouse scrolled (611, 403) with delta (0, 0)
Screenshot: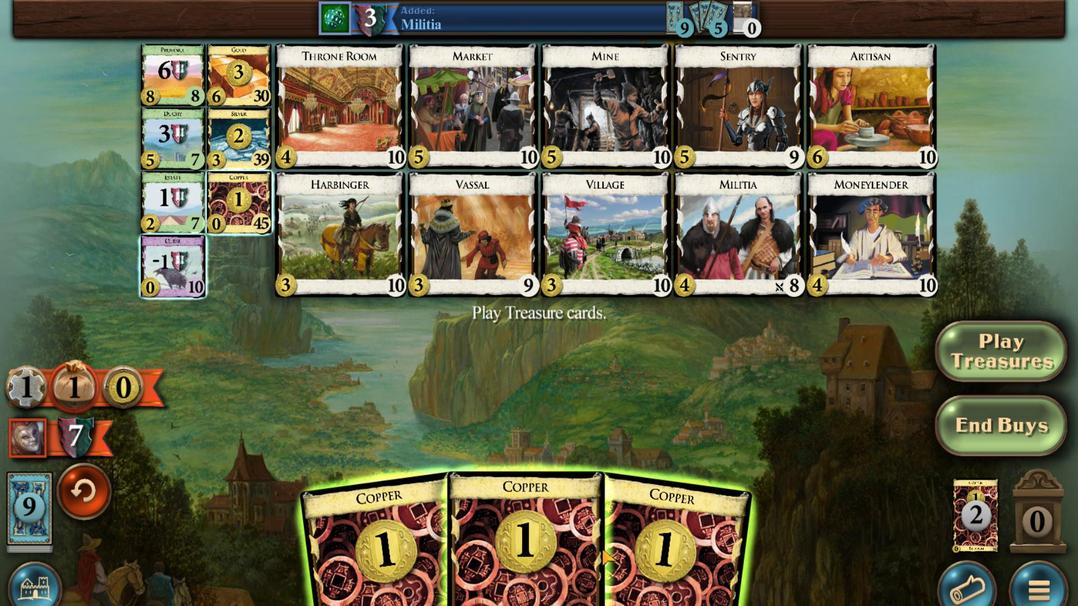 
Action: Mouse moved to (612, 403)
Screenshot: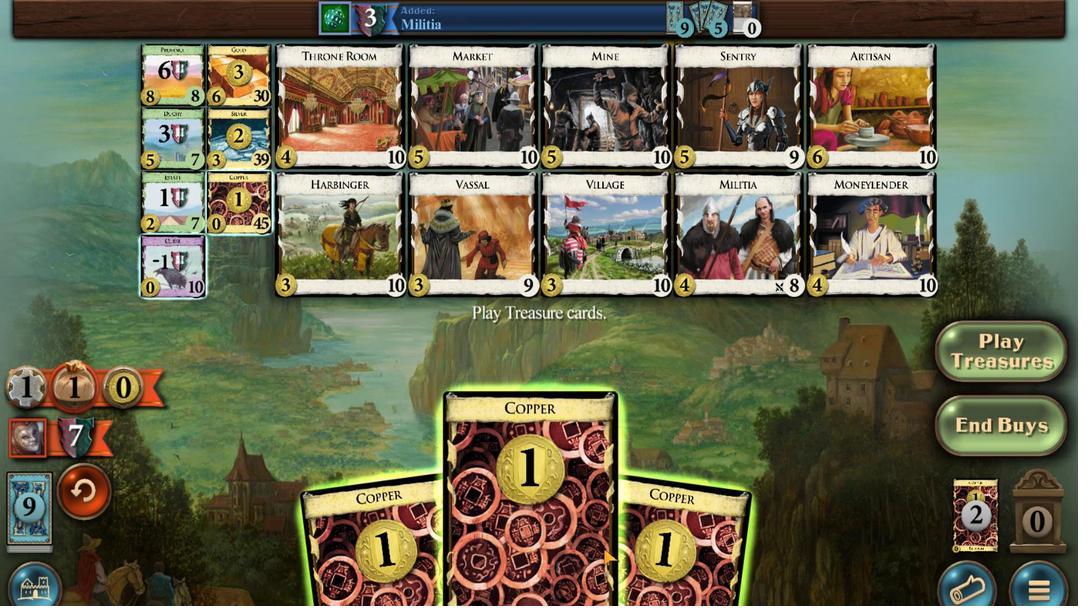 
Action: Mouse scrolled (612, 403) with delta (0, 0)
Screenshot: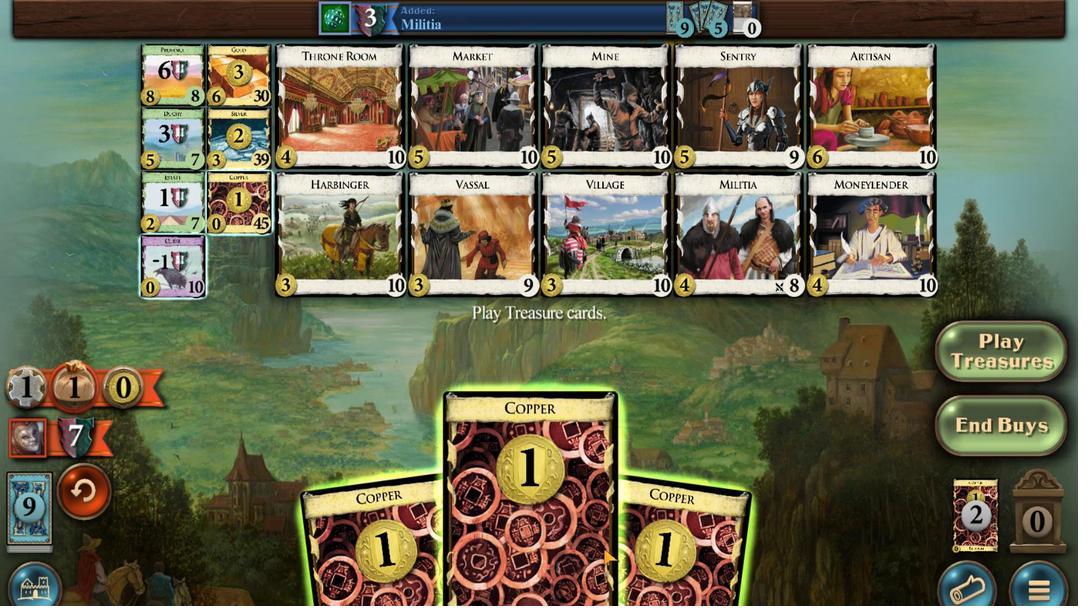 
Action: Mouse moved to (612, 403)
Screenshot: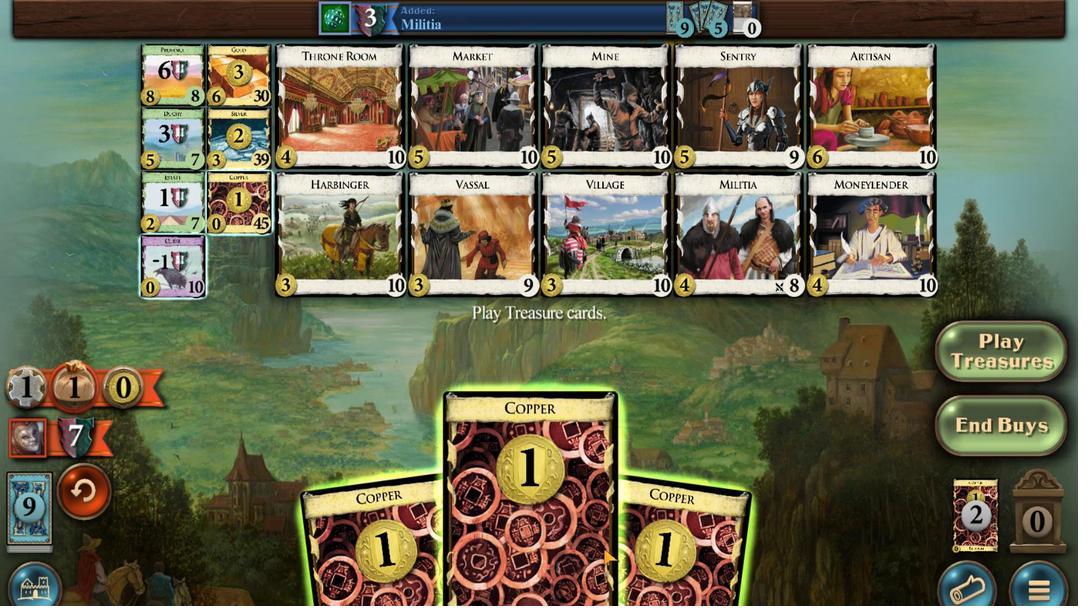 
Action: Mouse scrolled (612, 403) with delta (0, 0)
Screenshot: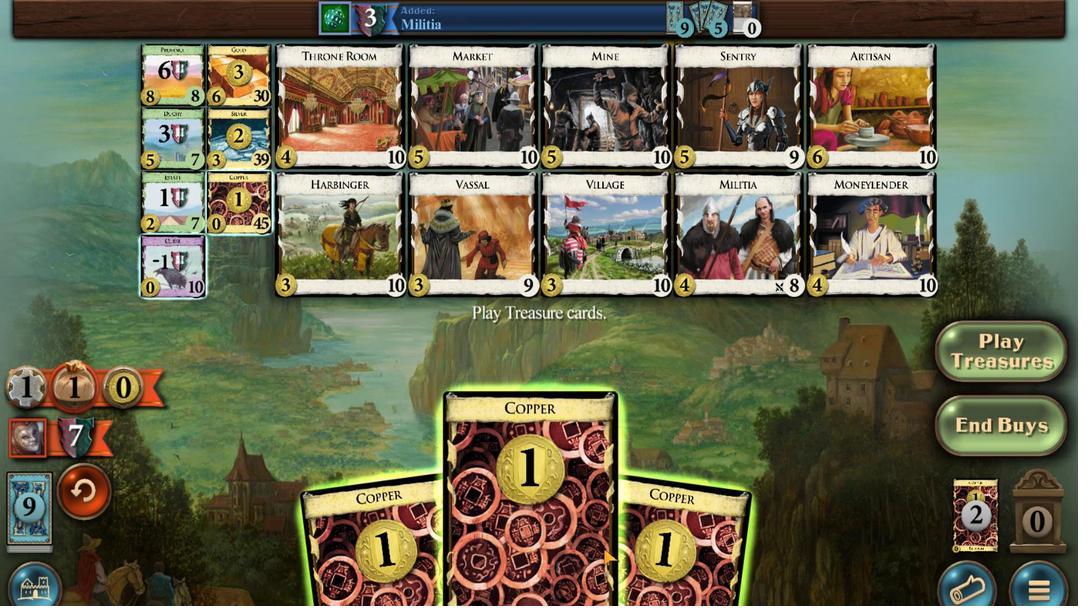 
Action: Mouse moved to (653, 400)
Screenshot: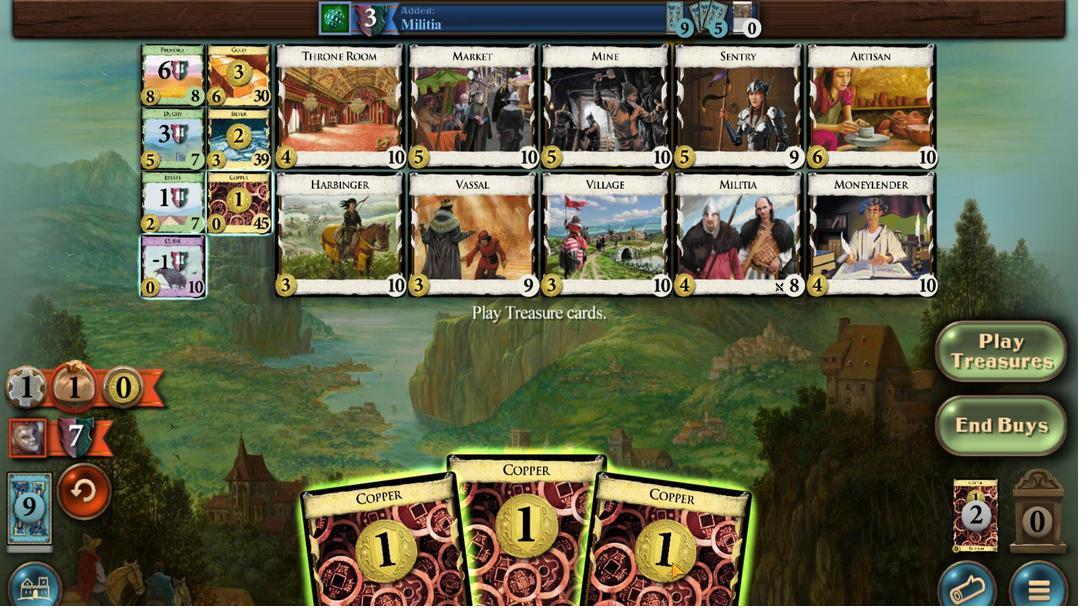 
Action: Mouse scrolled (653, 400) with delta (0, 0)
Screenshot: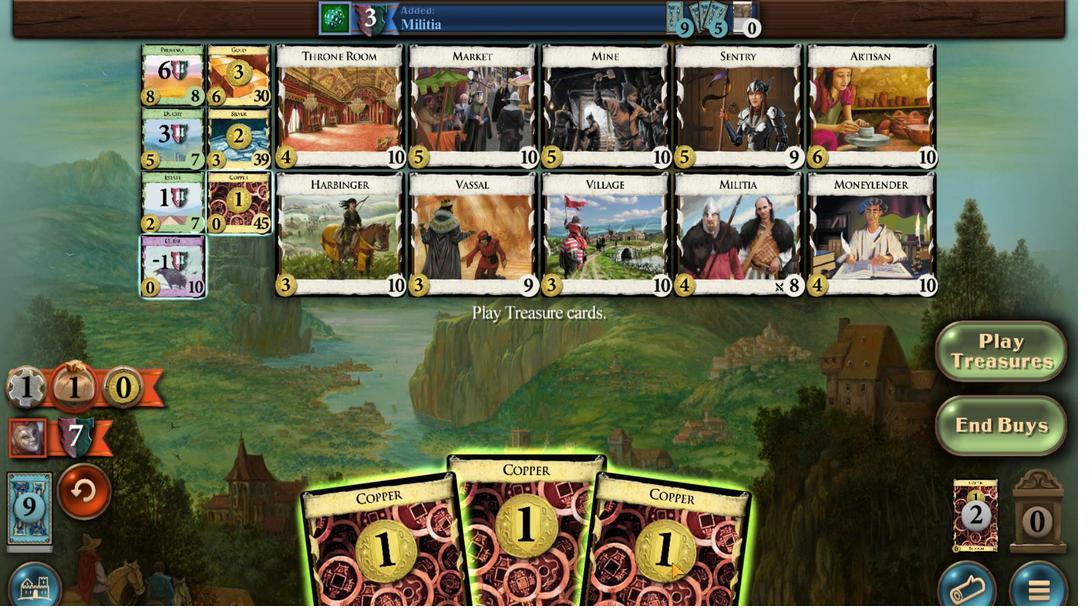 
Action: Mouse moved to (653, 399)
Screenshot: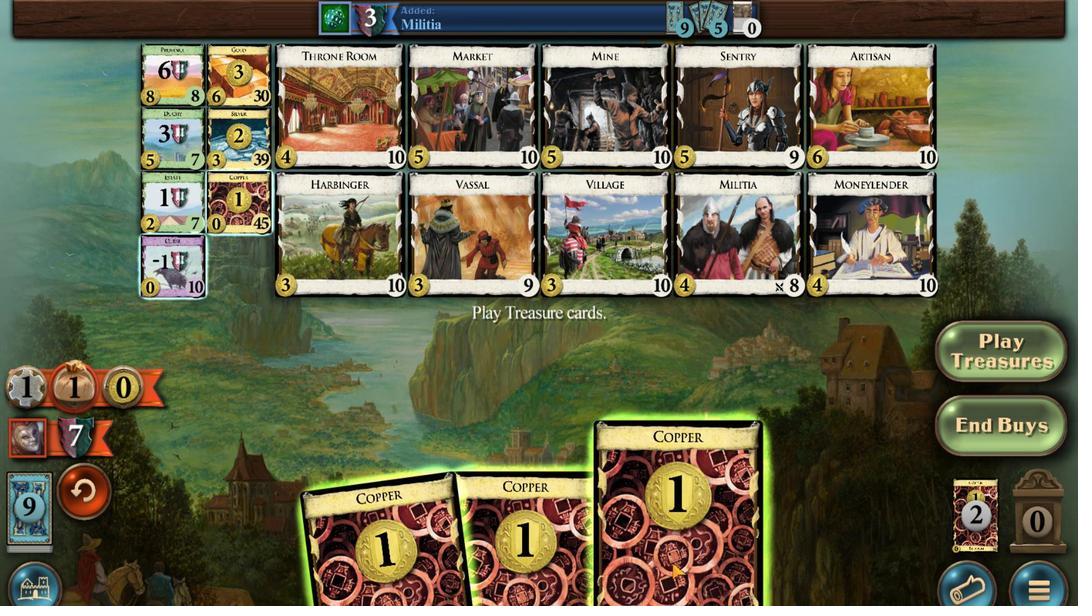 
Action: Mouse scrolled (653, 400) with delta (0, 0)
Screenshot: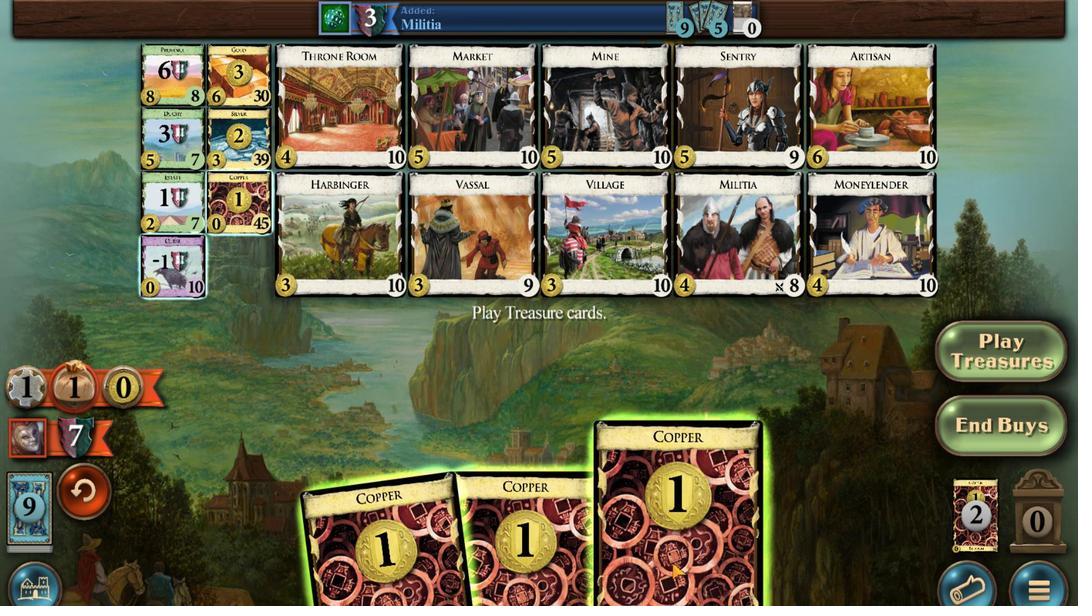 
Action: Mouse scrolled (653, 400) with delta (0, 0)
Screenshot: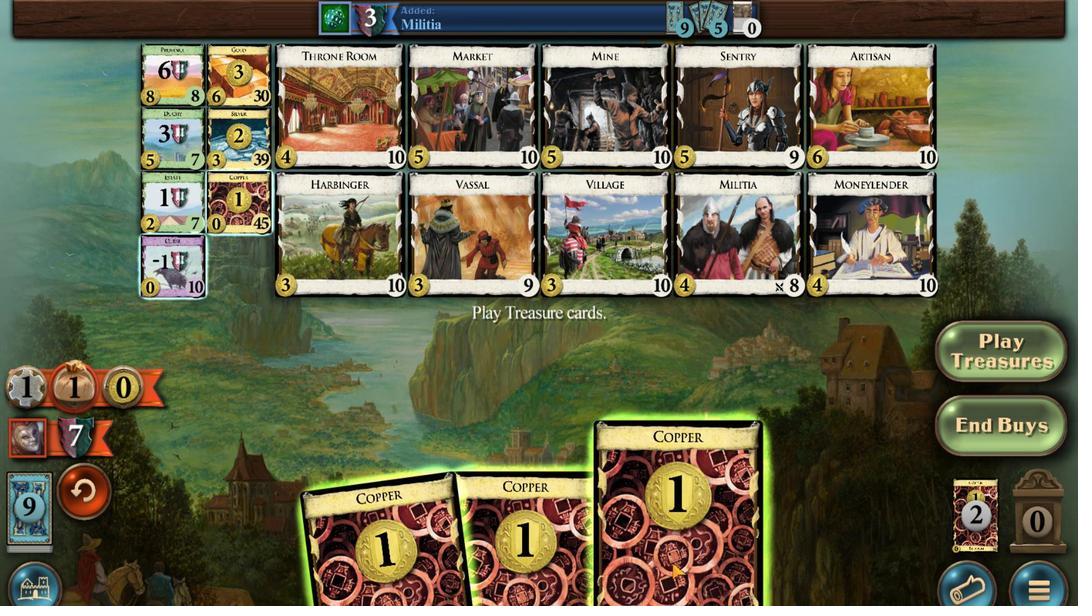 
Action: Mouse scrolled (653, 400) with delta (0, 0)
Screenshot: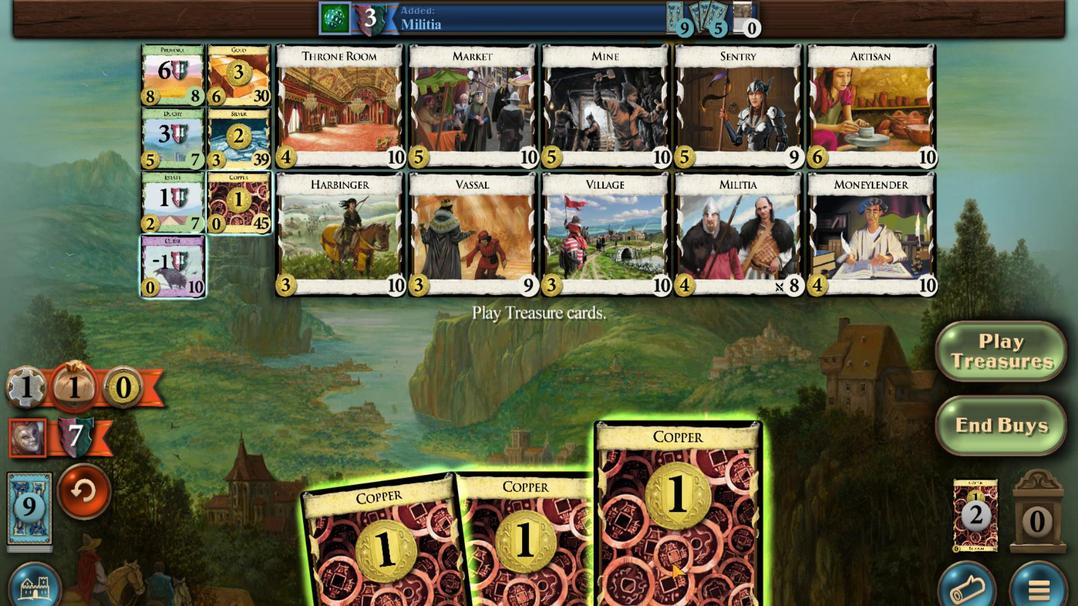 
Action: Mouse scrolled (653, 400) with delta (0, 0)
Screenshot: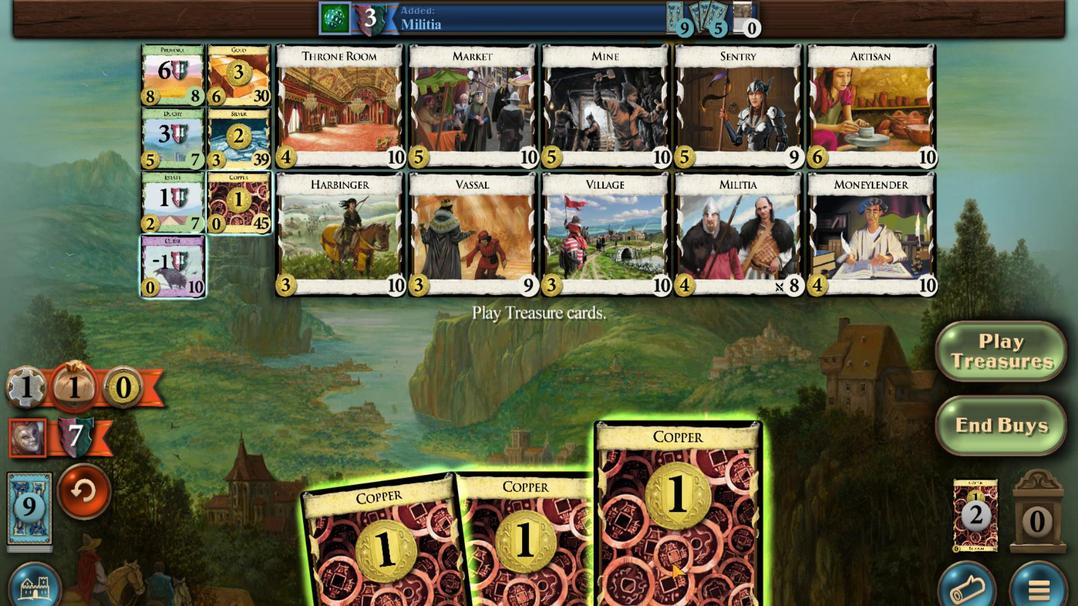 
Action: Mouse moved to (615, 401)
Screenshot: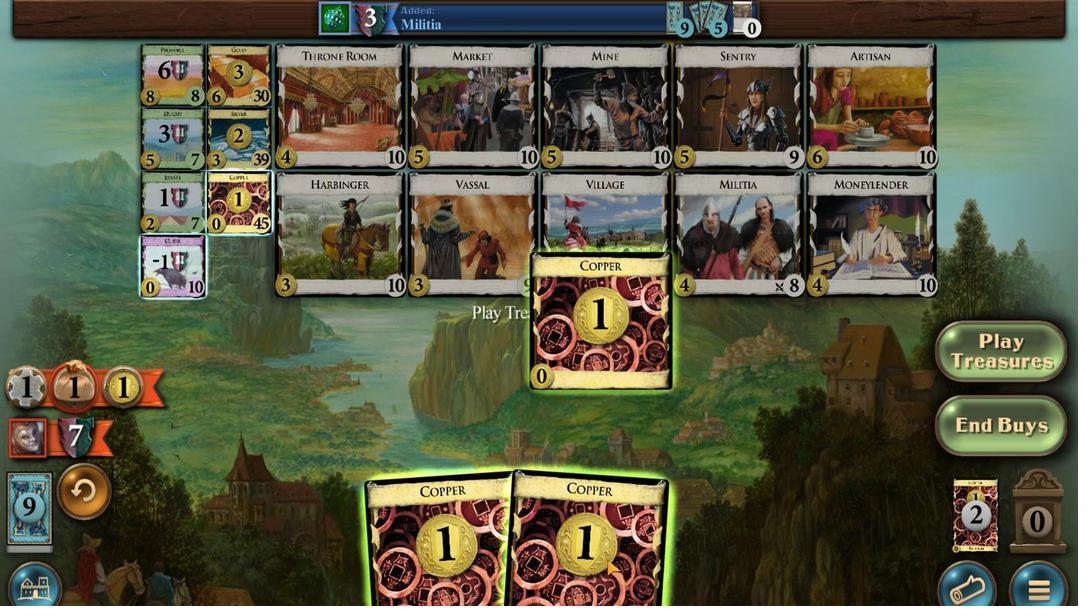 
Action: Mouse scrolled (615, 401) with delta (0, 0)
Screenshot: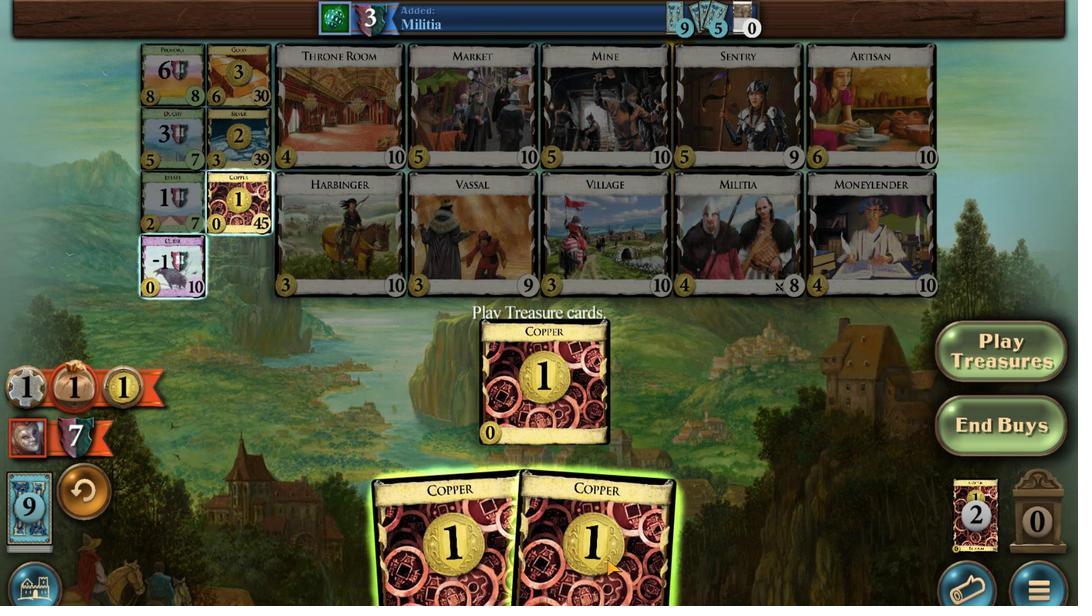 
Action: Mouse scrolled (615, 401) with delta (0, 0)
Screenshot: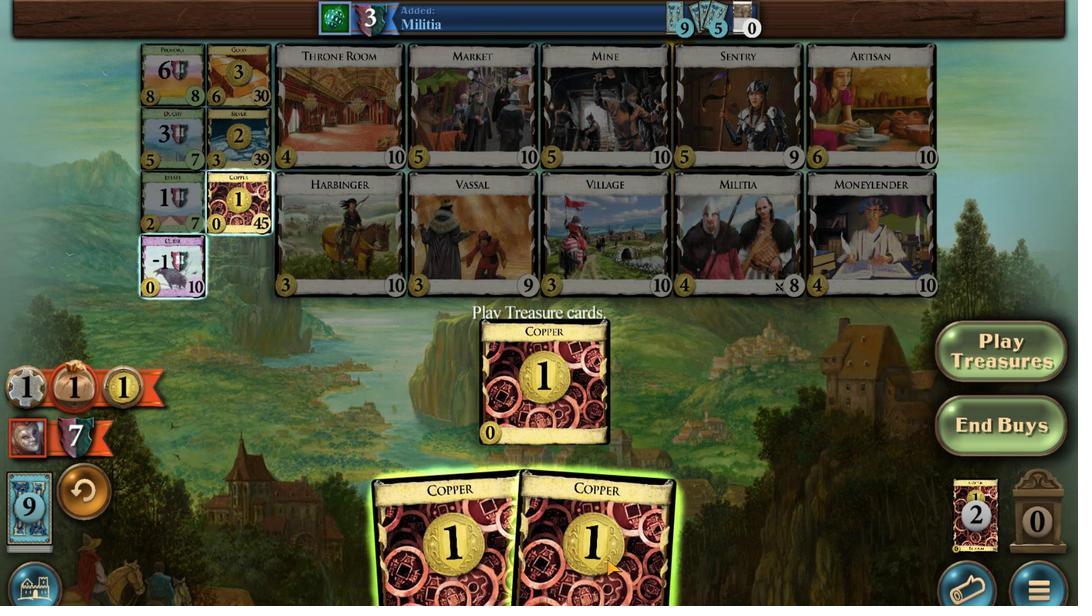 
Action: Mouse scrolled (615, 401) with delta (0, 0)
Screenshot: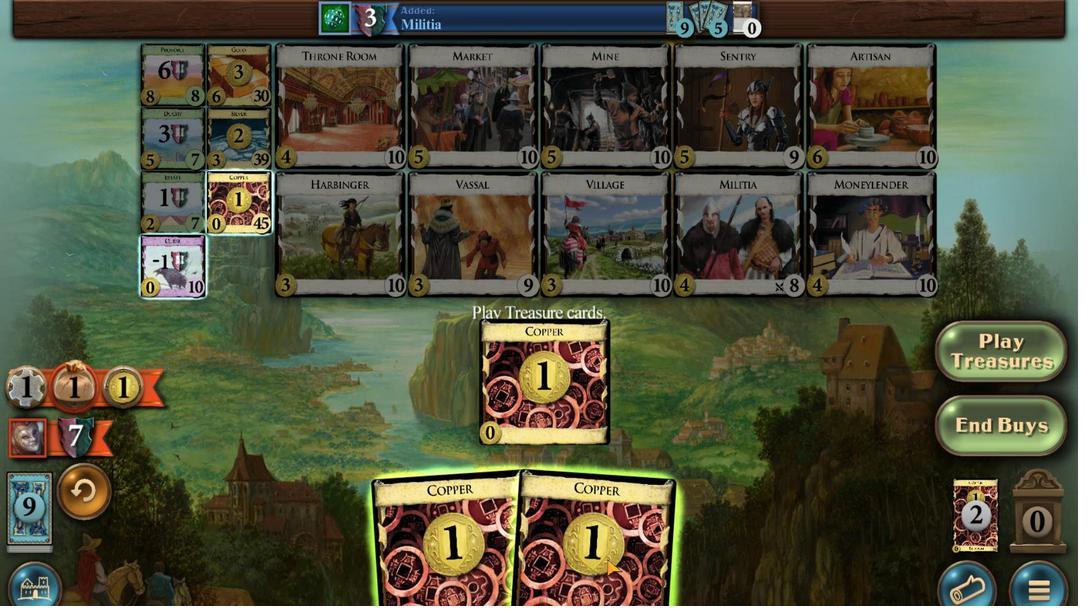 
Action: Mouse scrolled (615, 401) with delta (0, 0)
Screenshot: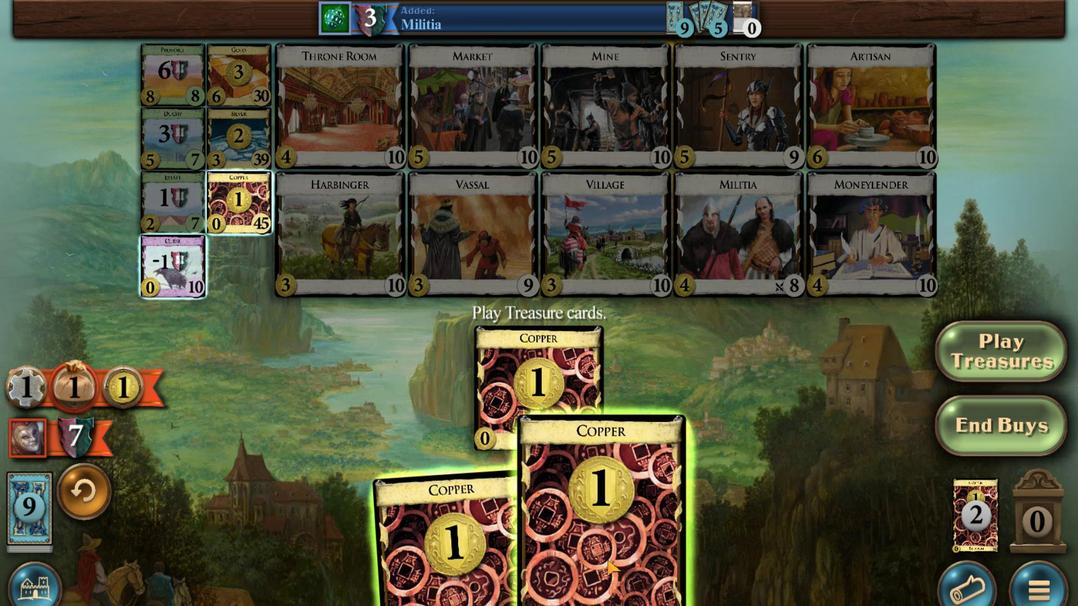 
Action: Mouse moved to (592, 403)
Screenshot: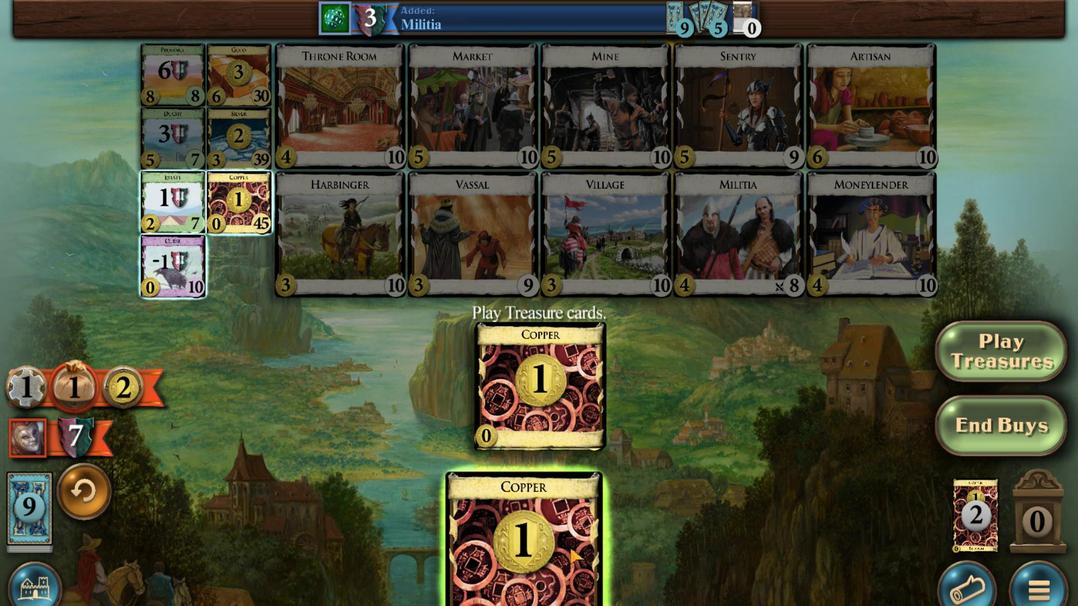 
Action: Mouse scrolled (592, 403) with delta (0, 0)
Screenshot: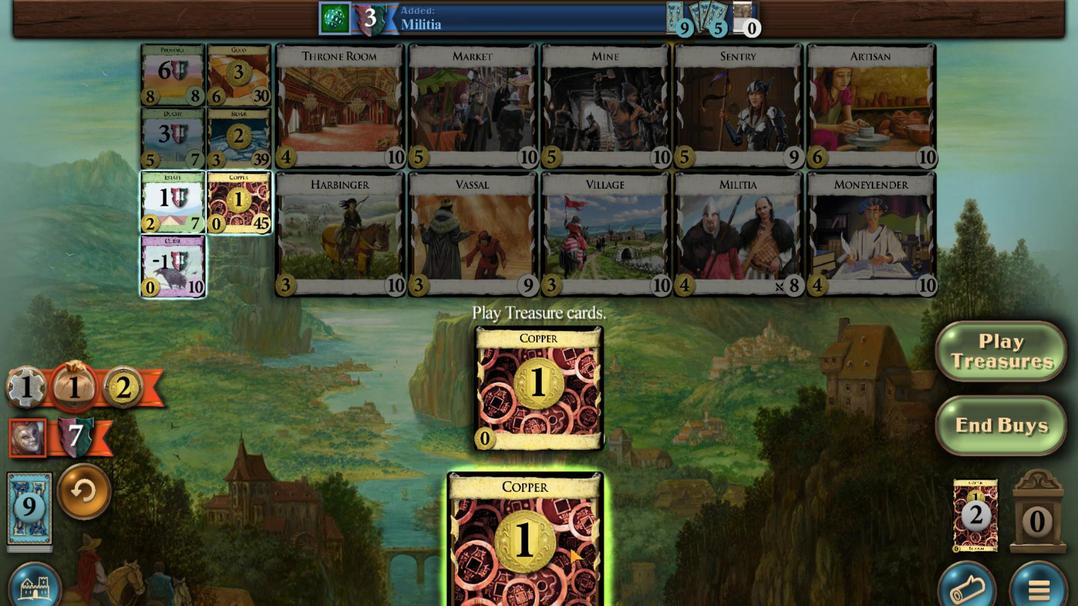 
Action: Mouse scrolled (592, 403) with delta (0, 0)
Screenshot: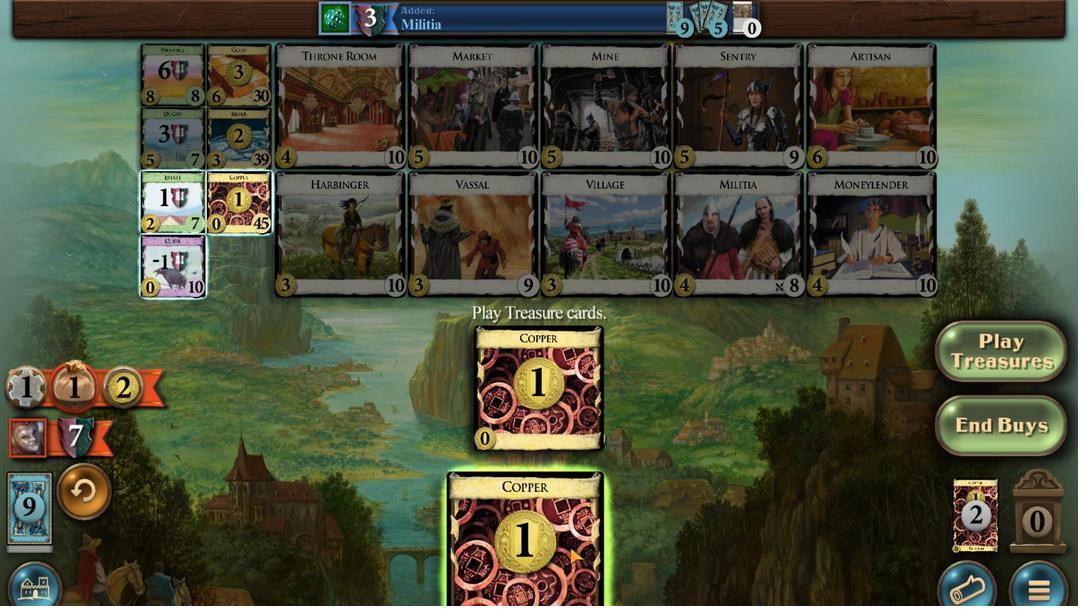 
Action: Mouse scrolled (592, 403) with delta (0, 0)
Screenshot: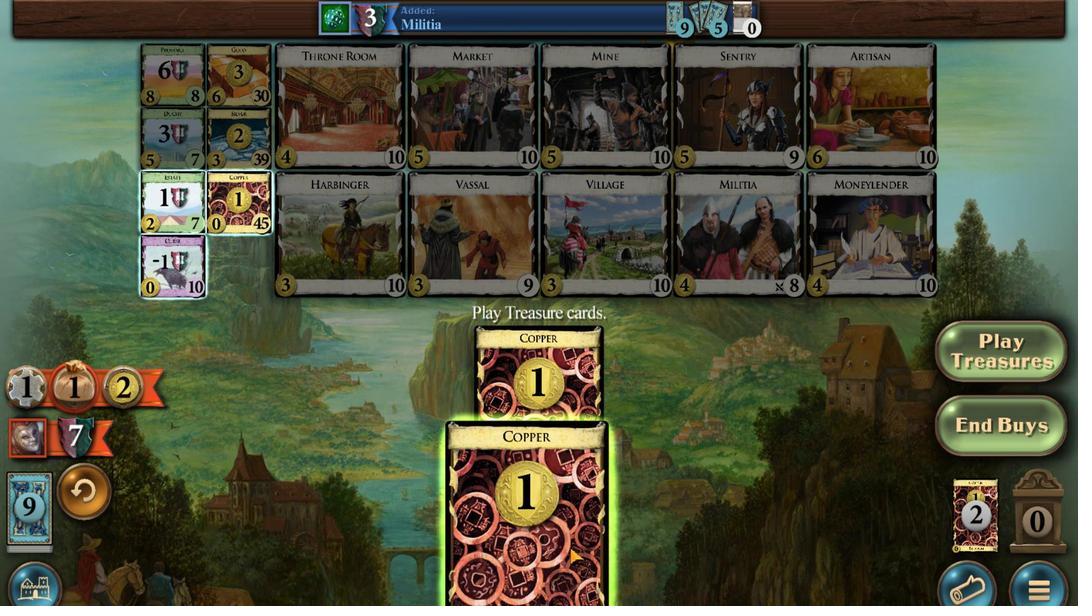 
Action: Mouse moved to (382, 495)
Screenshot: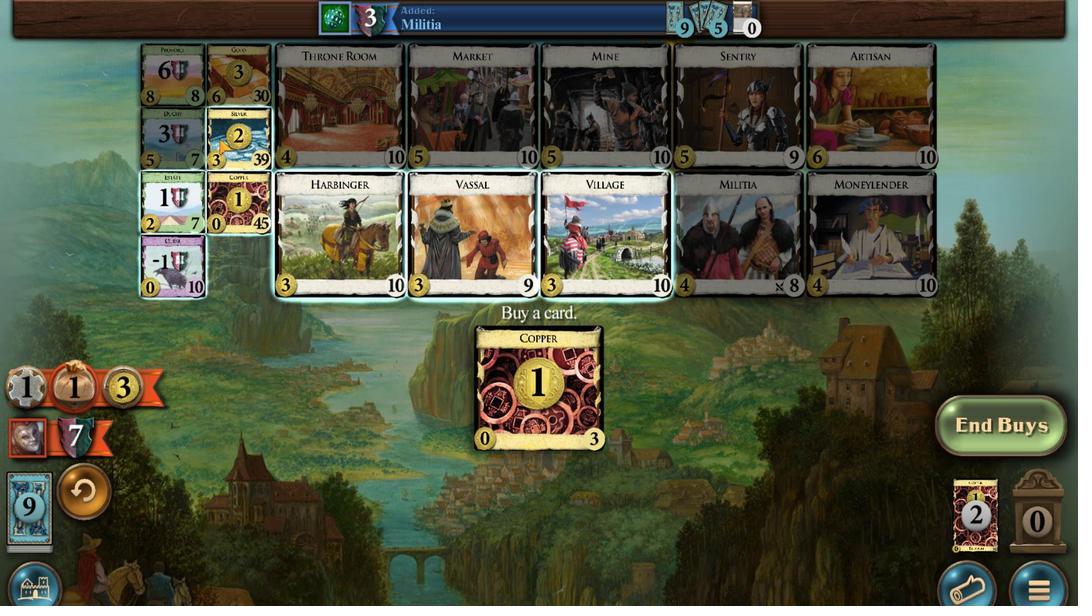 
Action: Mouse pressed left at (382, 495)
Screenshot: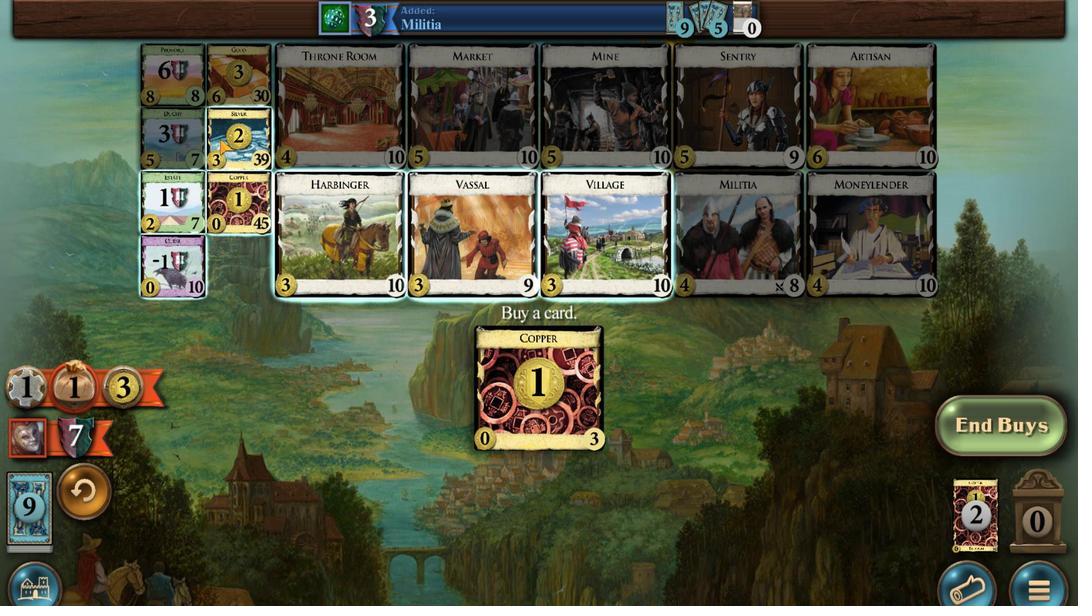 
Action: Mouse moved to (340, 395)
Screenshot: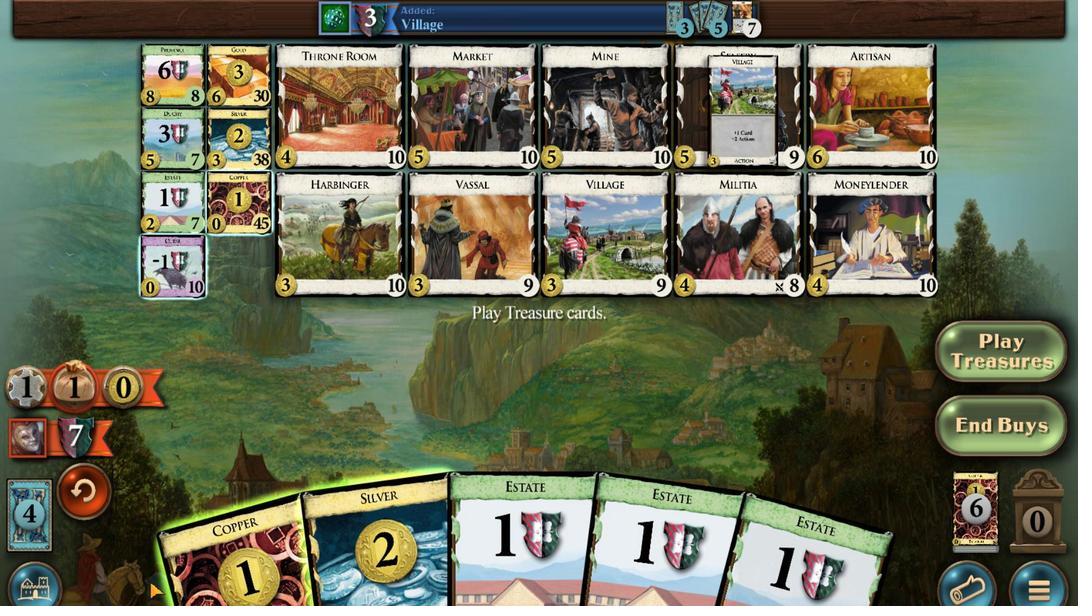 
Action: Mouse scrolled (340, 395) with delta (0, 0)
Screenshot: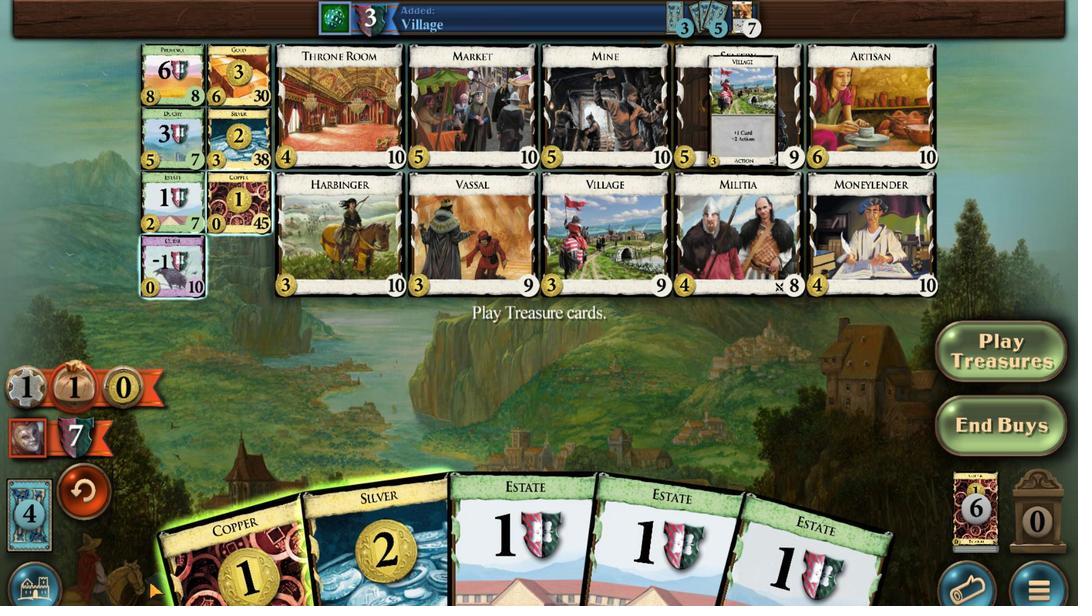 
Action: Mouse scrolled (340, 395) with delta (0, 0)
Screenshot: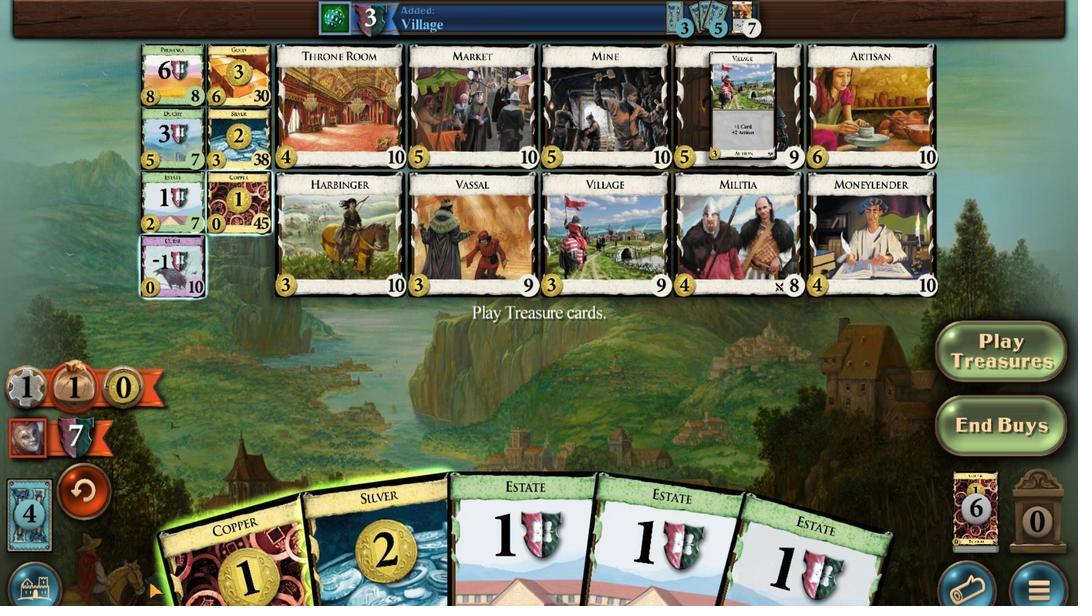 
Action: Mouse scrolled (340, 395) with delta (0, 0)
Screenshot: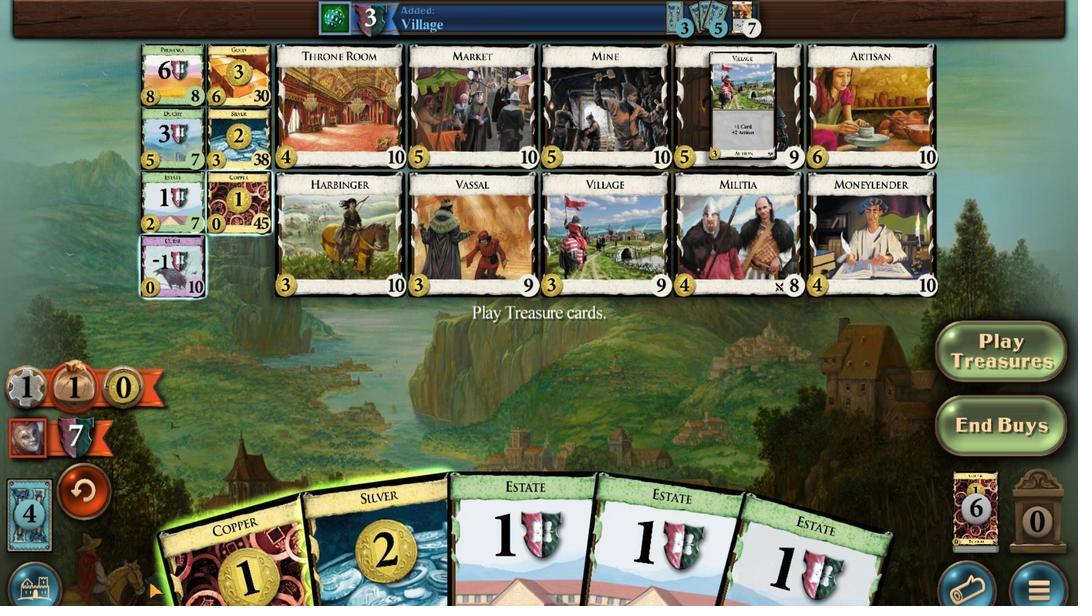 
Action: Mouse scrolled (340, 395) with delta (0, 0)
Screenshot: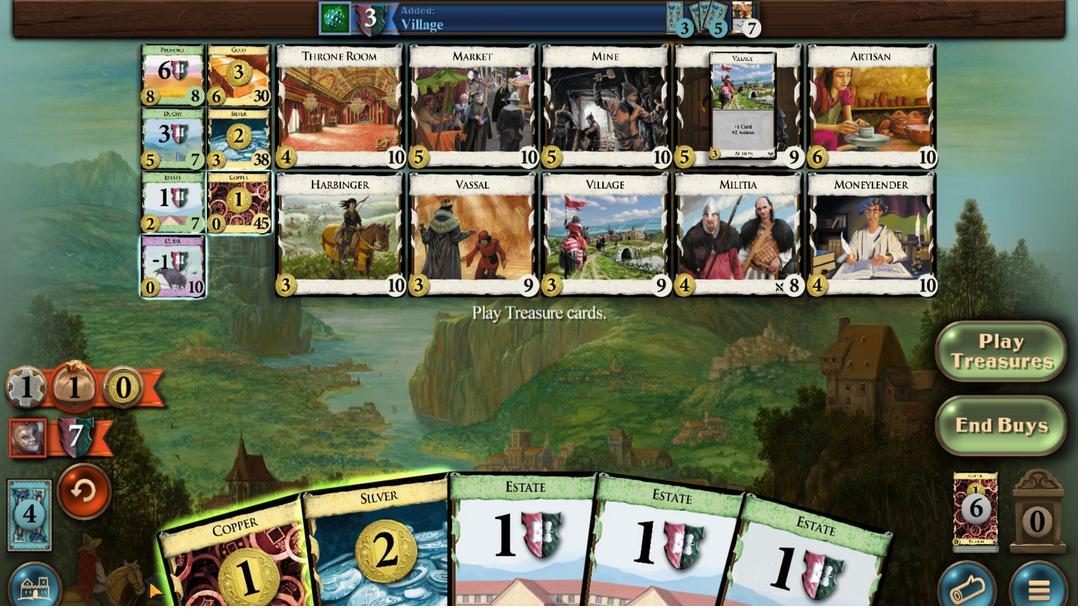 
Action: Mouse scrolled (340, 395) with delta (0, 0)
Screenshot: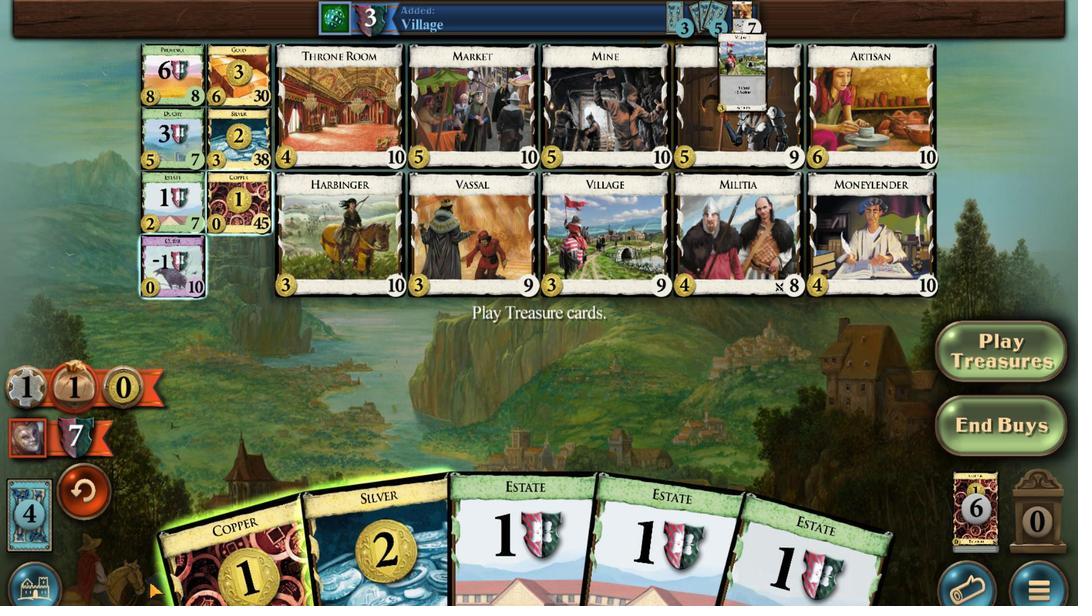 
Action: Mouse moved to (357, 398)
Screenshot: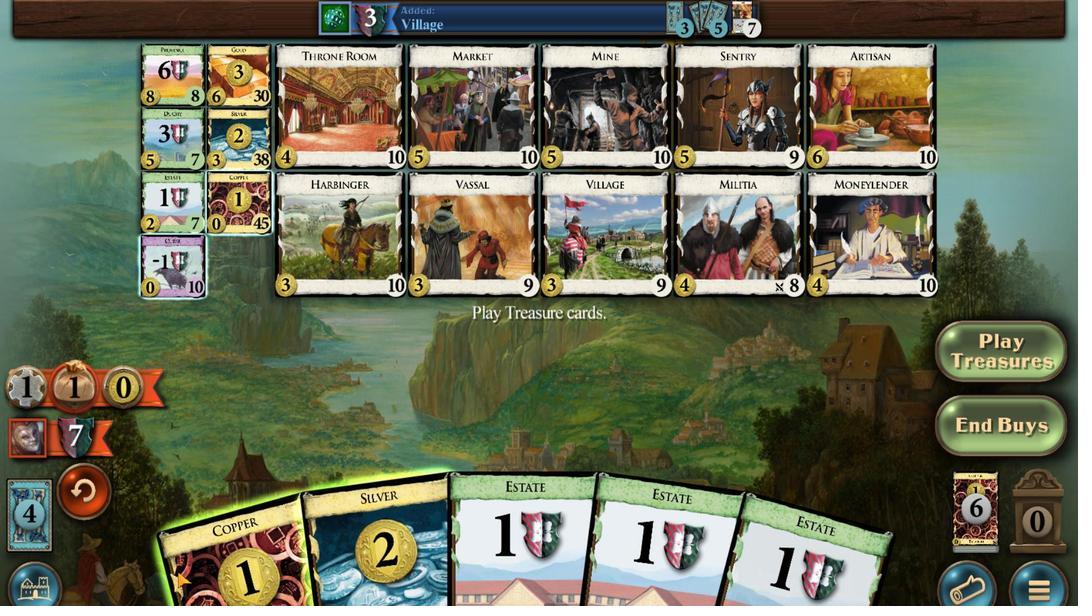
Action: Mouse scrolled (357, 398) with delta (0, 0)
Screenshot: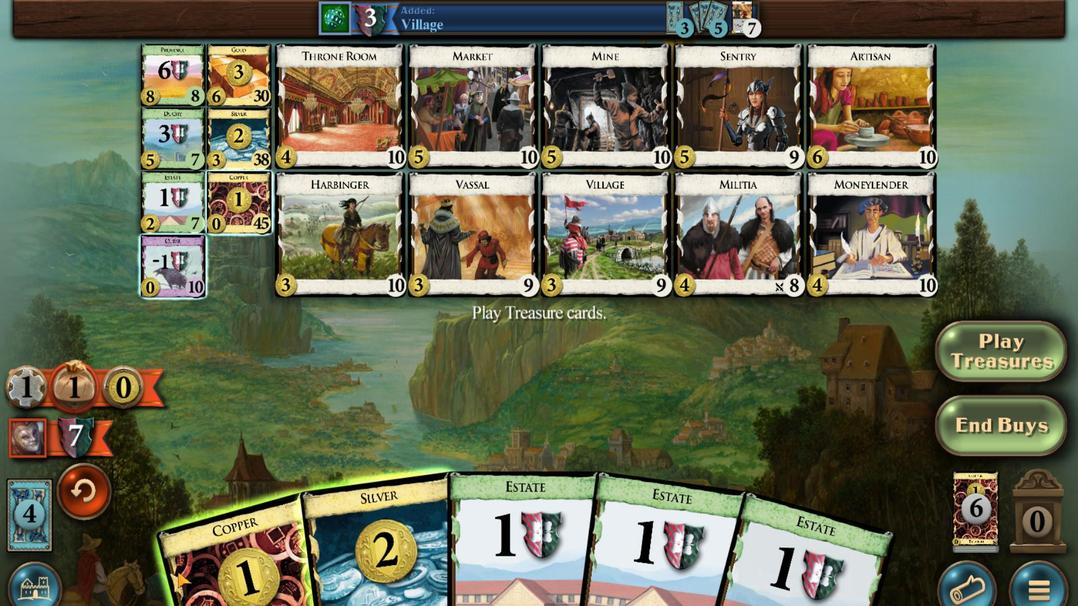 
Action: Mouse scrolled (357, 398) with delta (0, 0)
Screenshot: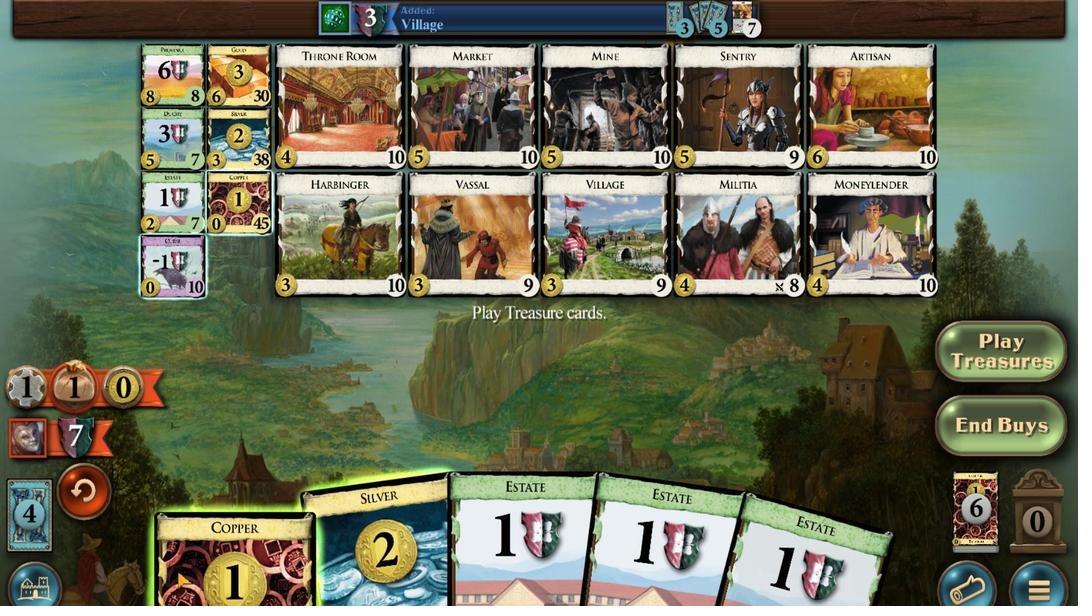 
Action: Mouse scrolled (357, 398) with delta (0, 0)
Screenshot: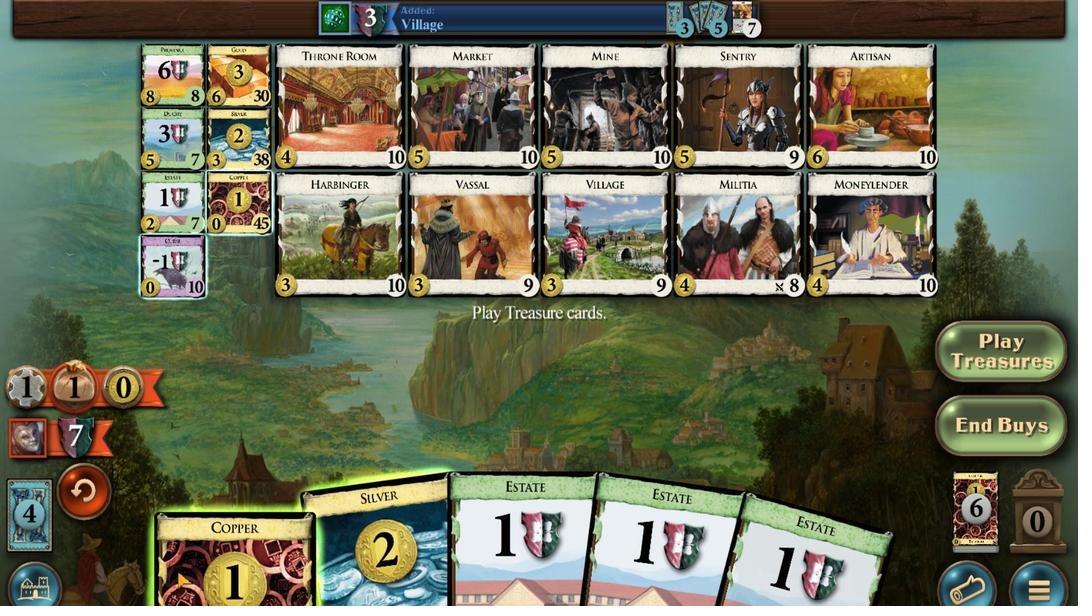 
Action: Mouse scrolled (357, 398) with delta (0, 0)
Screenshot: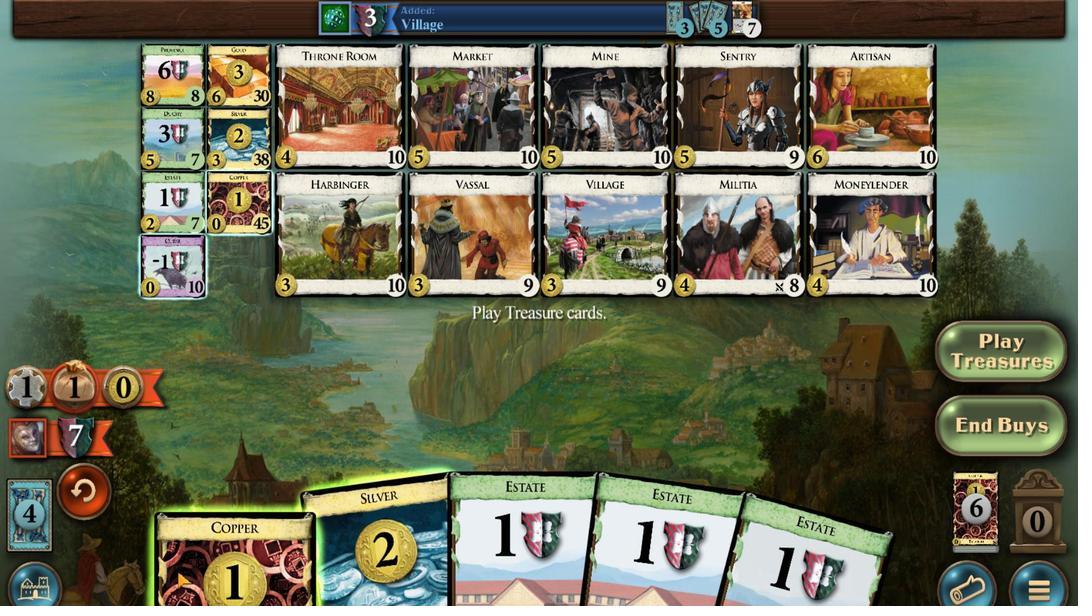 
Action: Mouse moved to (407, 401)
Screenshot: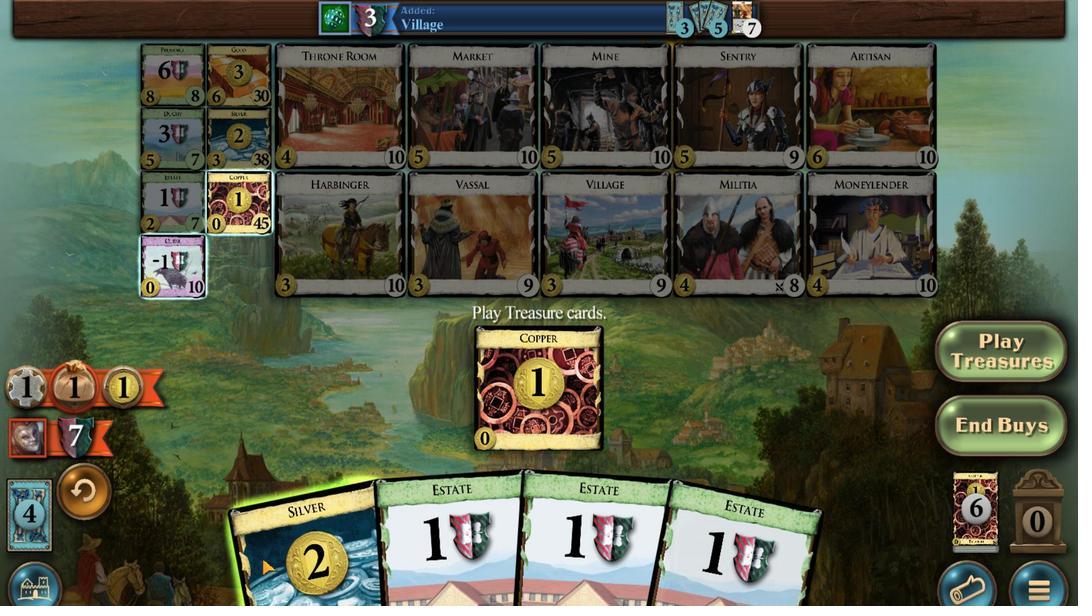 
Action: Mouse scrolled (407, 401) with delta (0, 0)
Screenshot: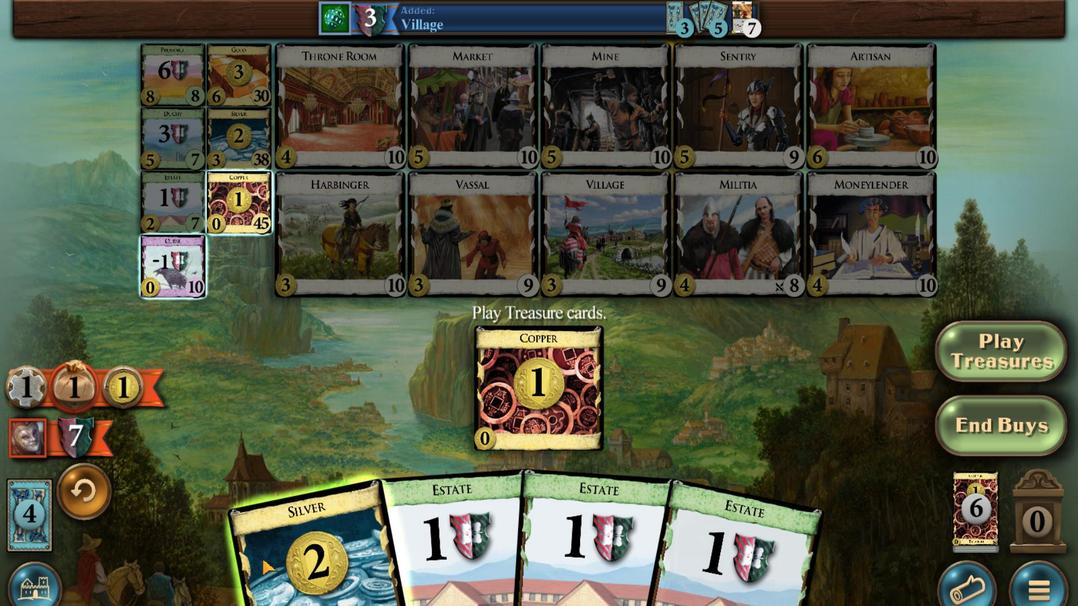 
Action: Mouse scrolled (407, 401) with delta (0, 0)
Screenshot: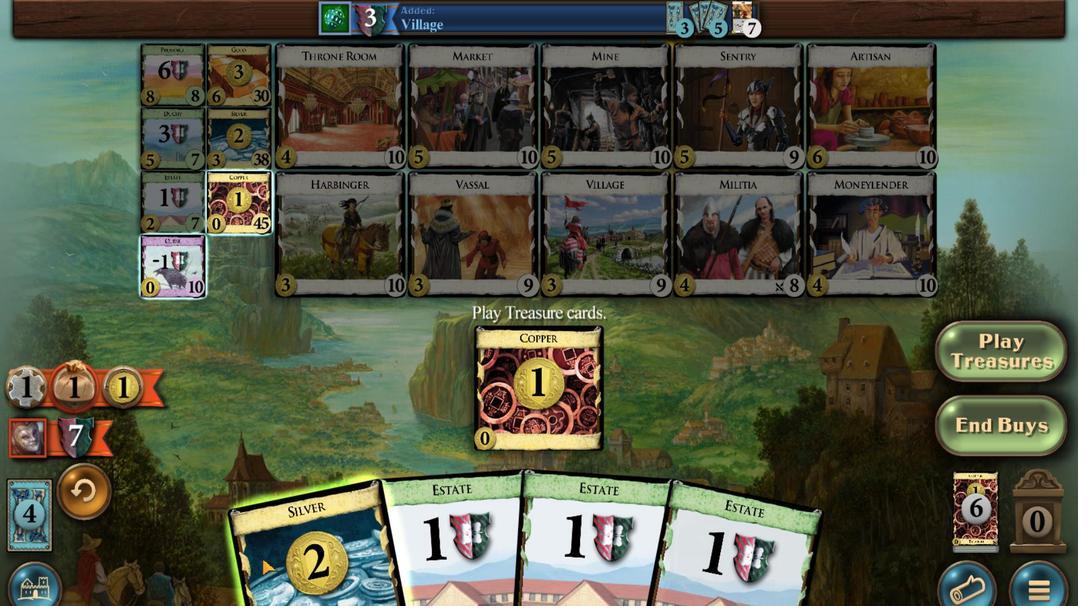 
Action: Mouse scrolled (407, 401) with delta (0, 0)
Screenshot: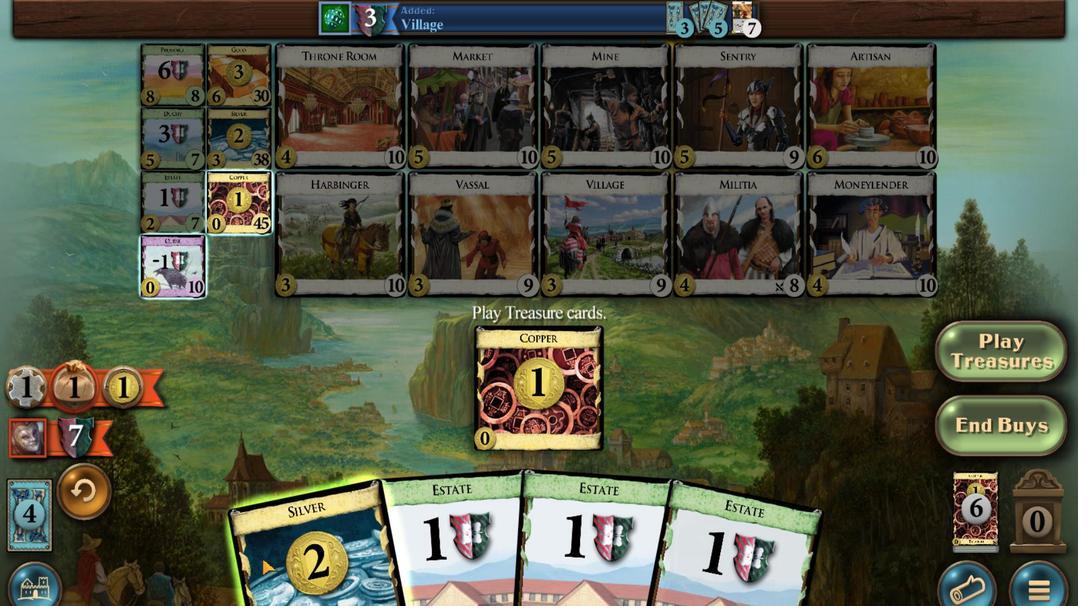 
Action: Mouse scrolled (407, 401) with delta (0, 0)
Screenshot: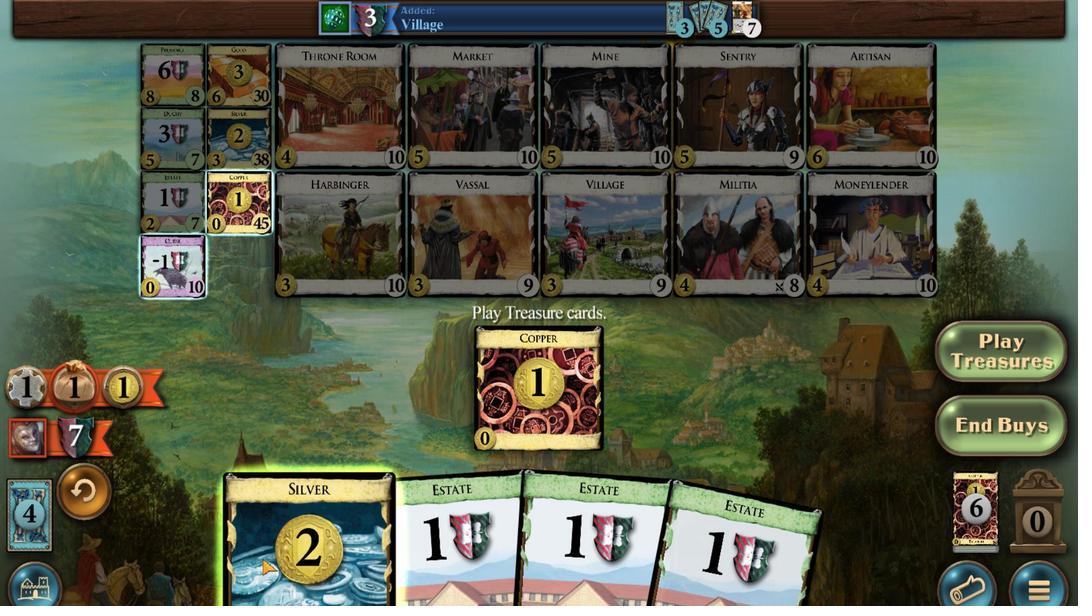 
Action: Mouse moved to (393, 497)
Screenshot: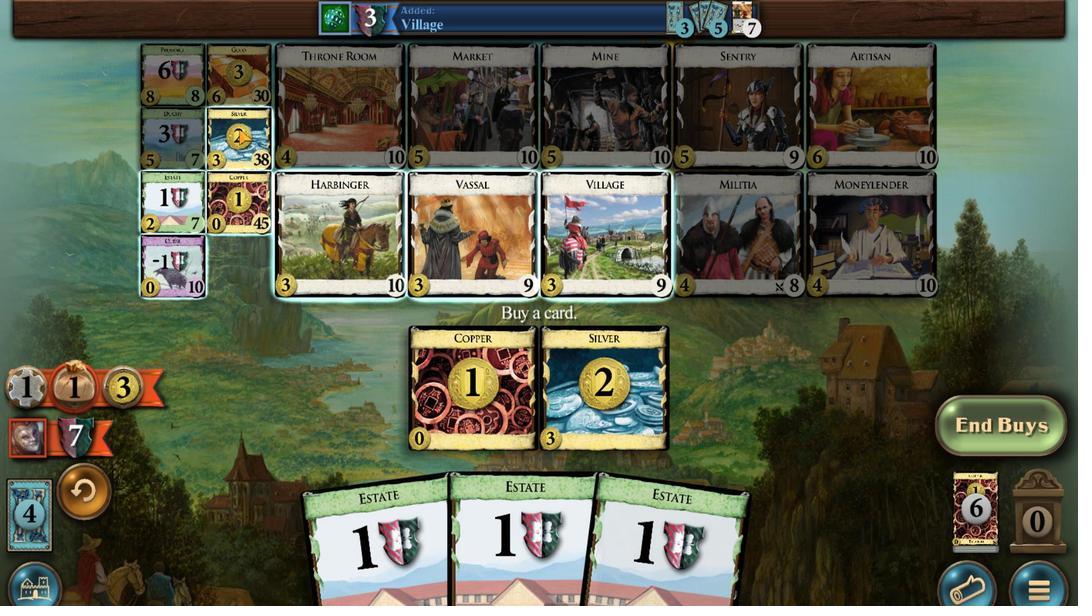 
Action: Mouse pressed left at (393, 497)
Screenshot: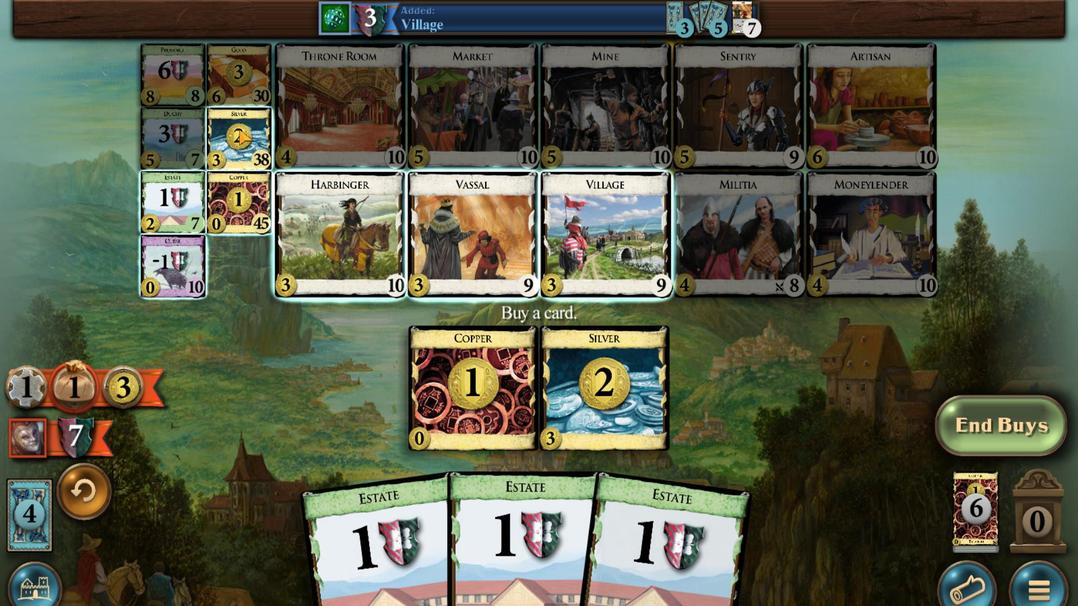 
Action: Mouse moved to (659, 407)
Screenshot: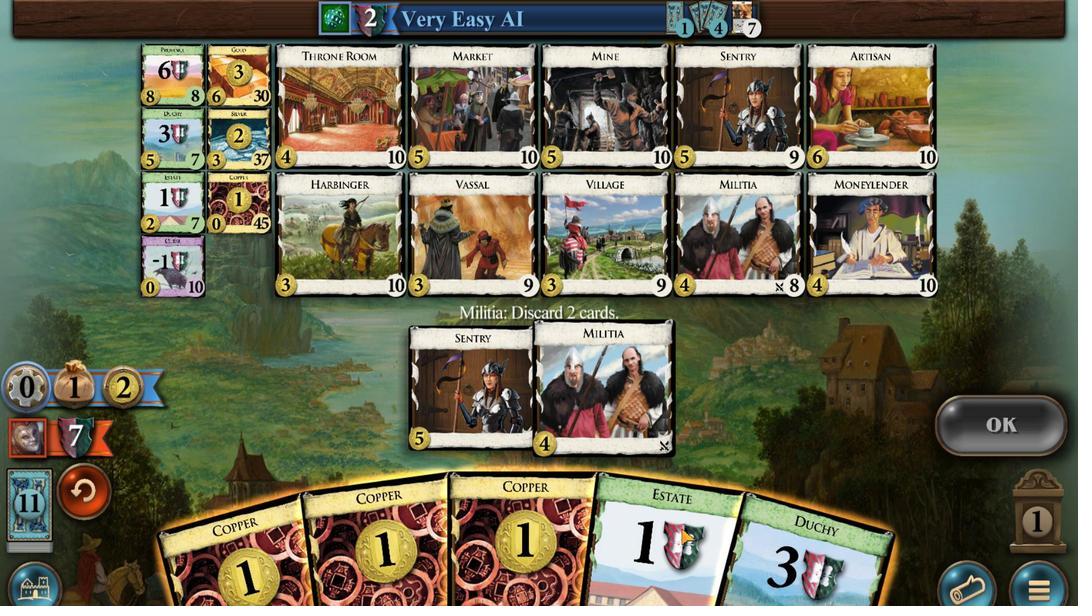 
Action: Mouse scrolled (659, 407) with delta (0, 0)
Screenshot: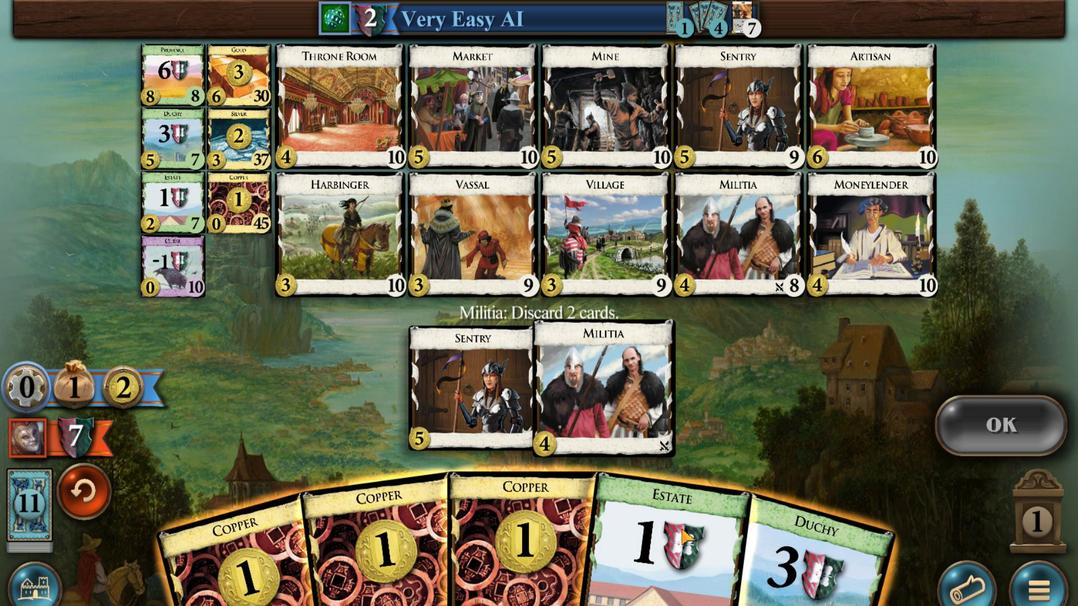 
Action: Mouse scrolled (659, 407) with delta (0, 0)
Screenshot: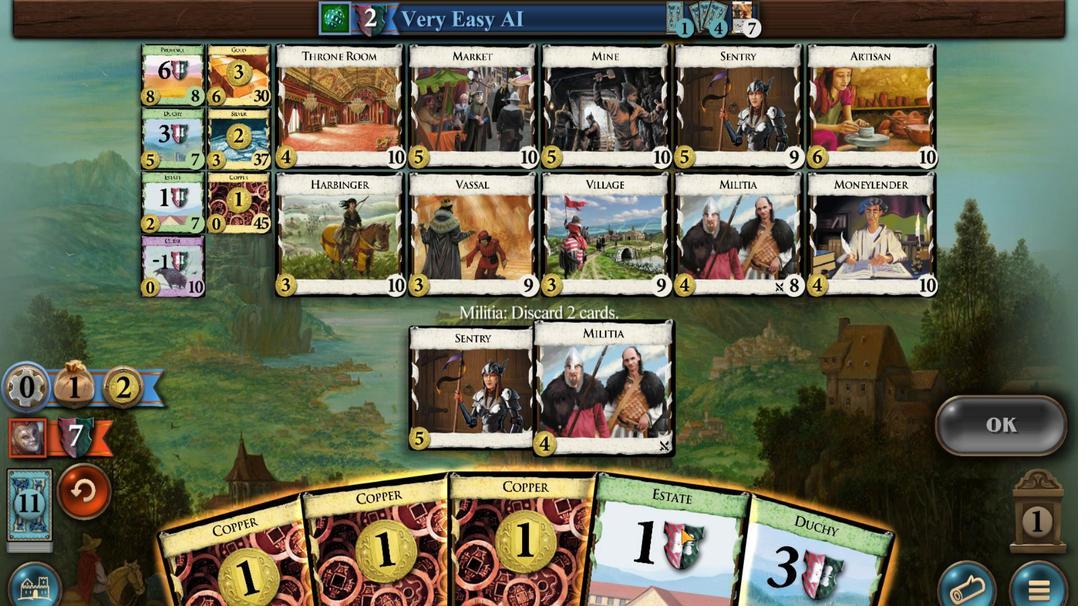 
Action: Mouse scrolled (659, 407) with delta (0, 0)
Screenshot: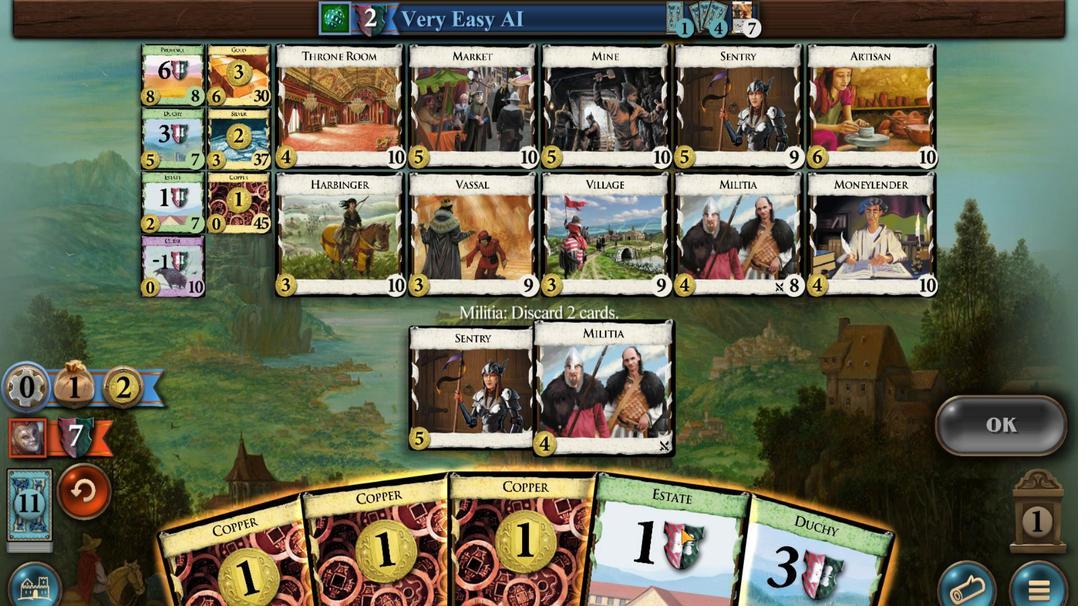 
Action: Mouse moved to (724, 406)
Screenshot: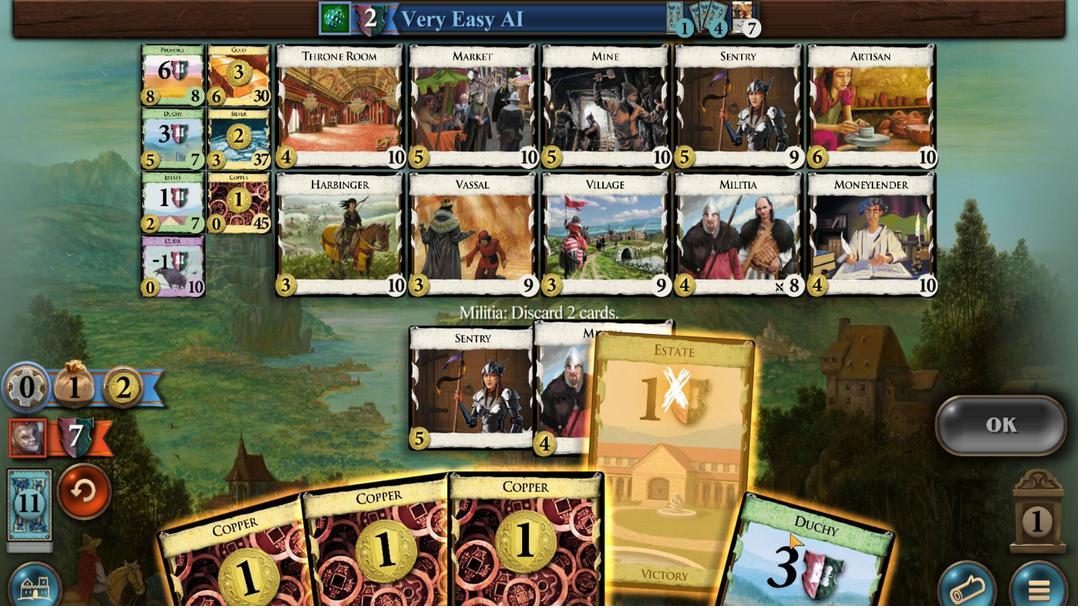 
Action: Mouse scrolled (724, 406) with delta (0, 0)
Screenshot: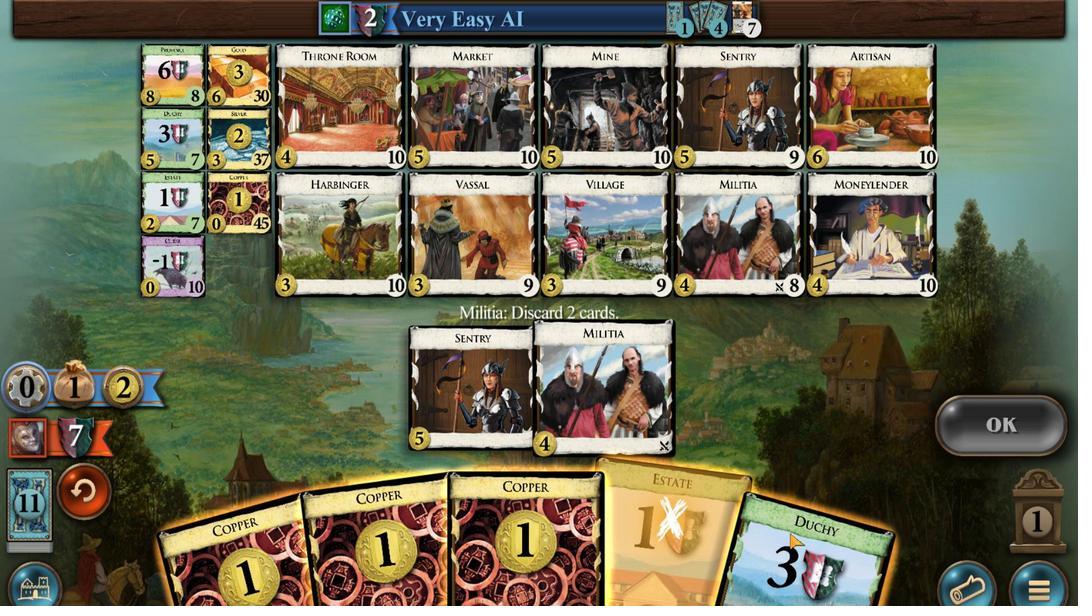 
Action: Mouse scrolled (724, 406) with delta (0, 0)
Screenshot: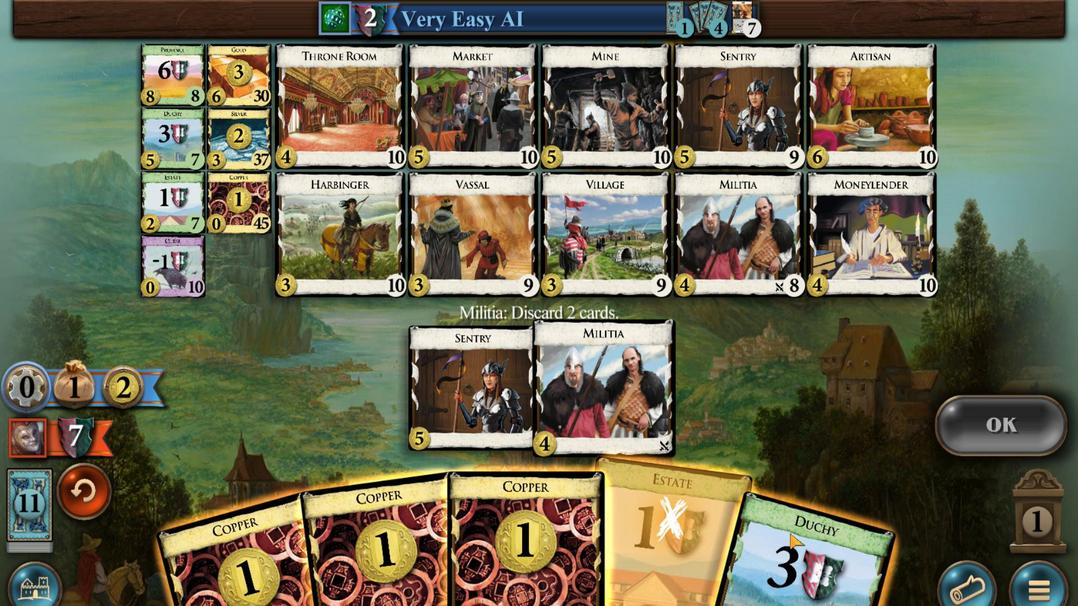 
Action: Mouse scrolled (724, 406) with delta (0, 0)
Screenshot: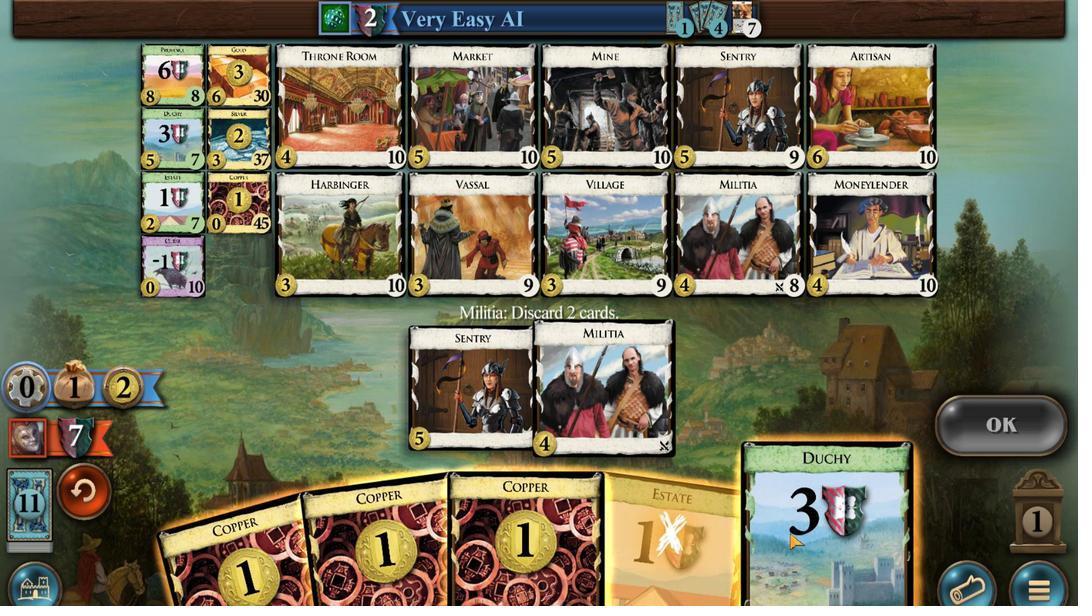 
Action: Mouse scrolled (724, 406) with delta (0, 0)
Screenshot: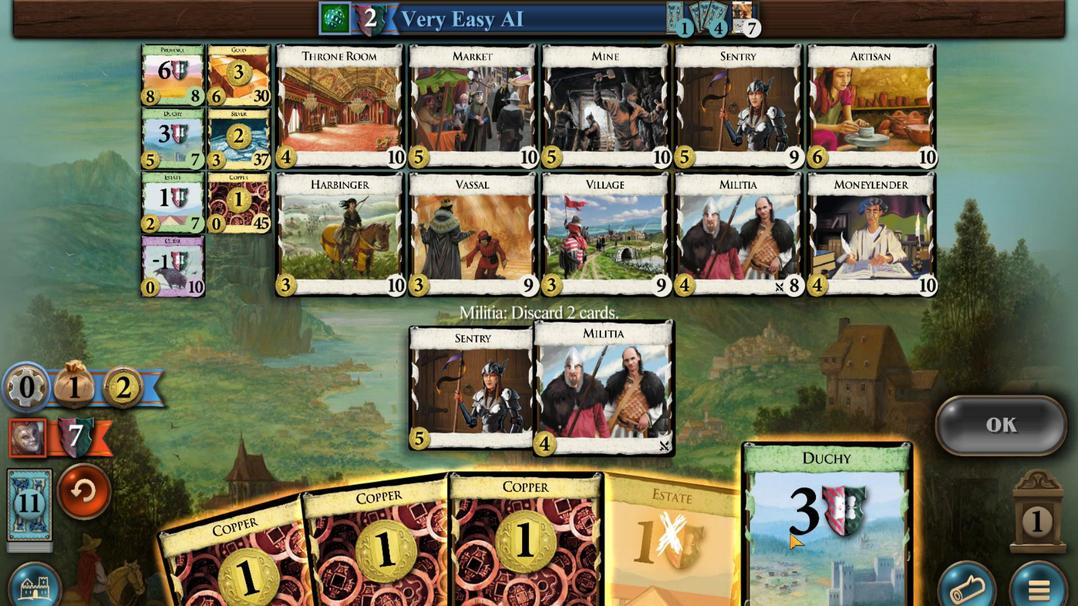 
Action: Mouse scrolled (724, 406) with delta (0, 0)
Screenshot: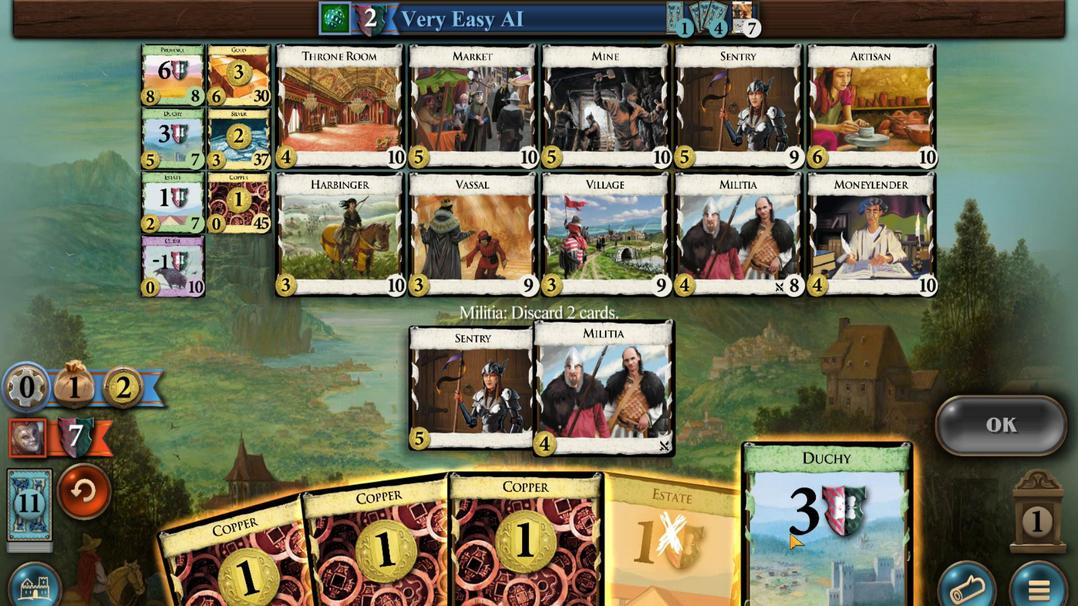 
Action: Mouse moved to (833, 426)
Screenshot: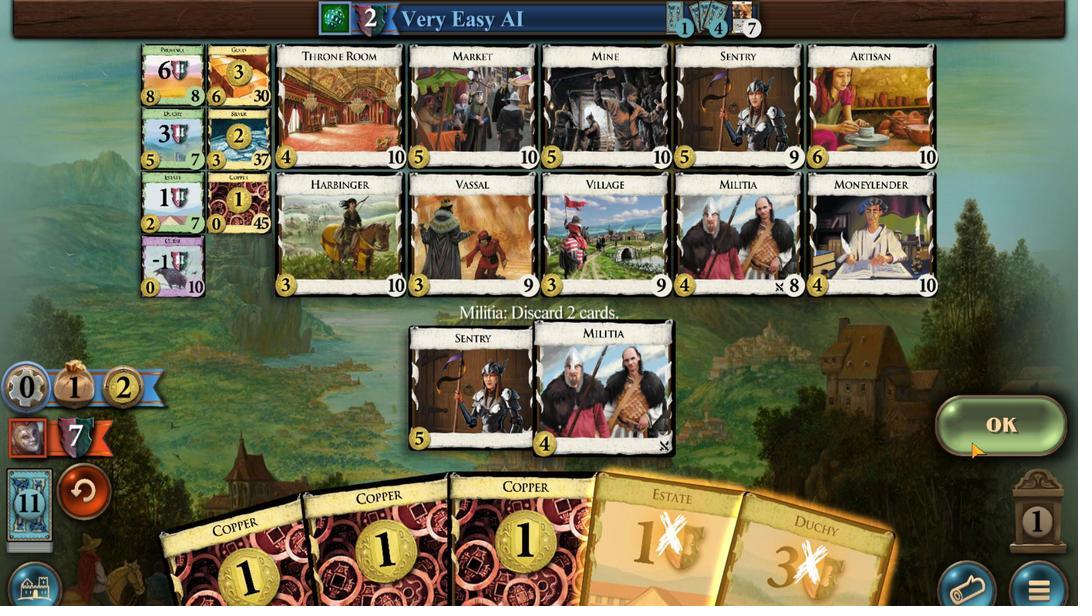 
Action: Mouse pressed left at (833, 426)
Screenshot: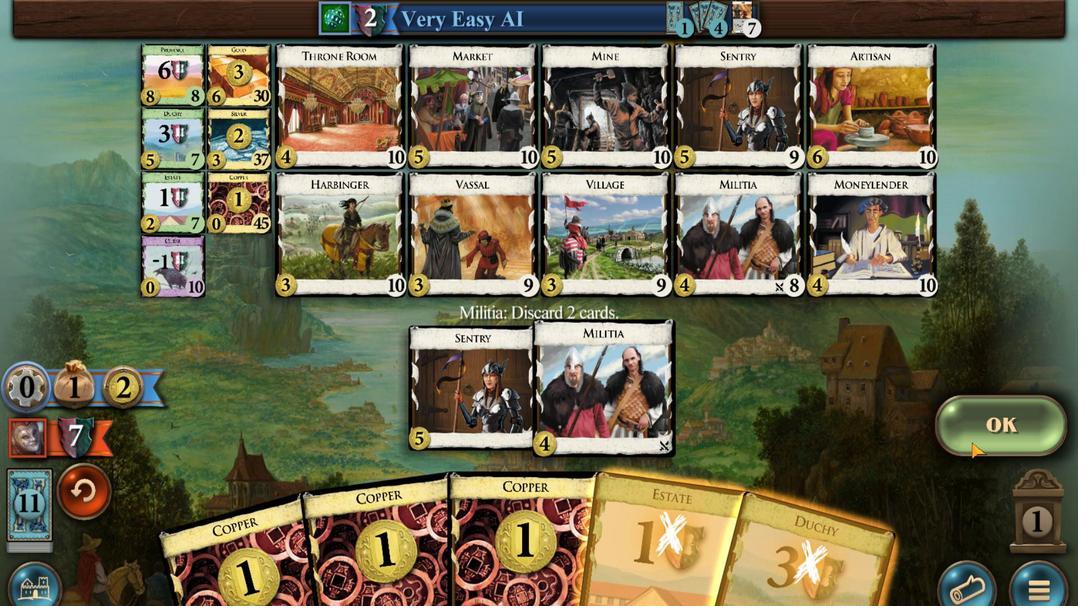 
Action: Mouse moved to (490, 406)
Screenshot: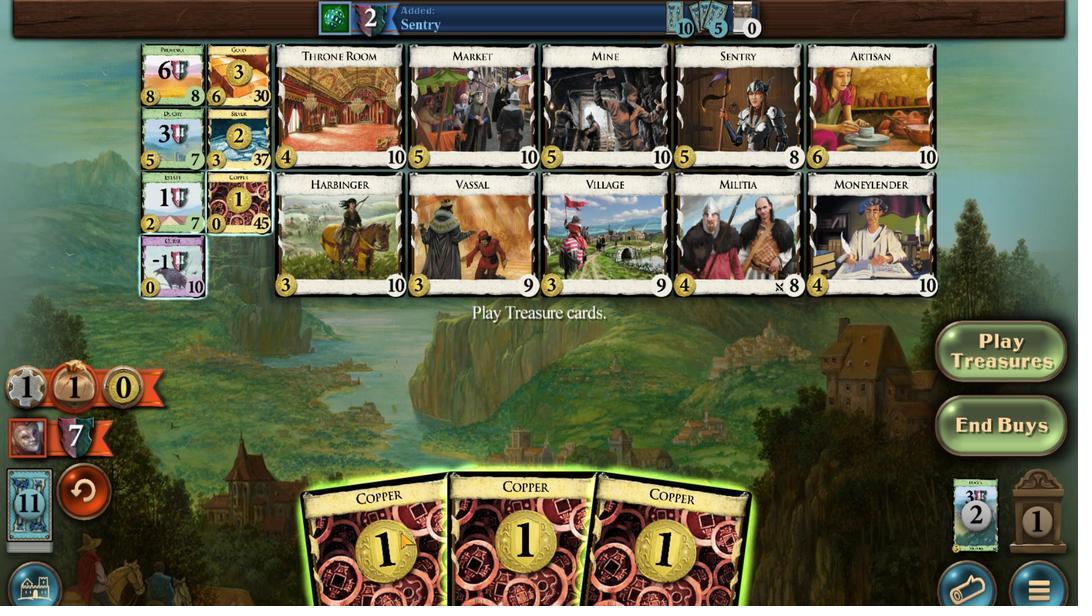 
Action: Mouse scrolled (490, 407) with delta (0, 0)
Screenshot: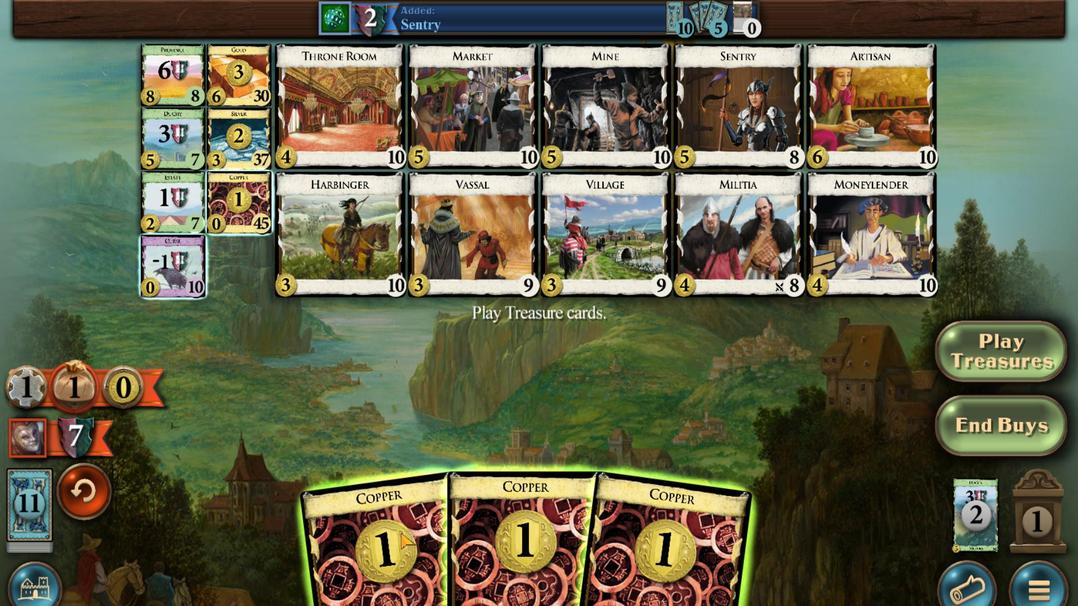 
Action: Mouse scrolled (490, 407) with delta (0, 0)
Screenshot: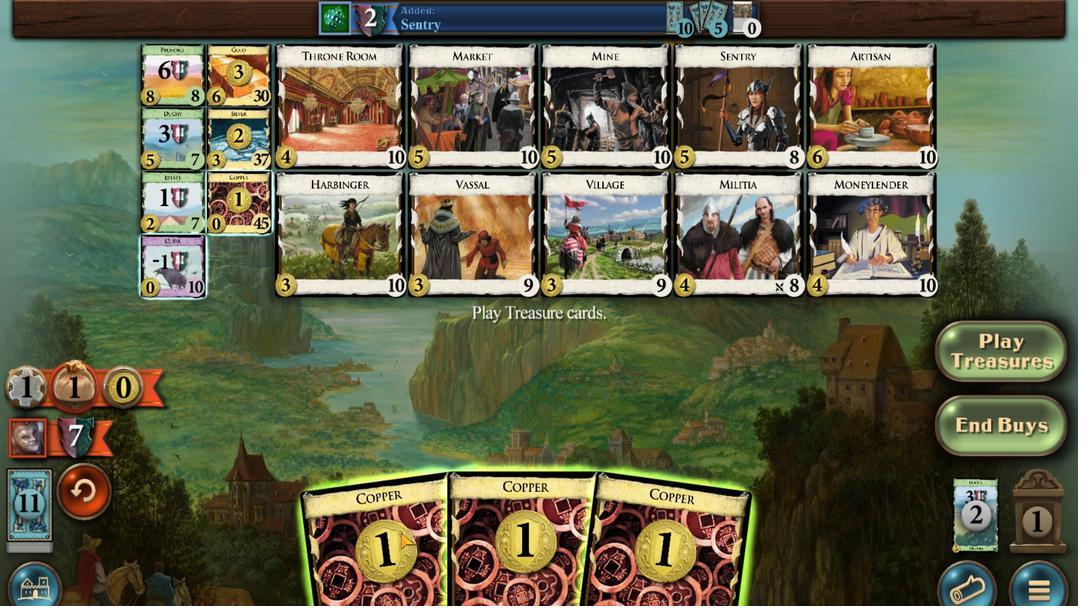 
Action: Mouse scrolled (490, 407) with delta (0, 0)
Screenshot: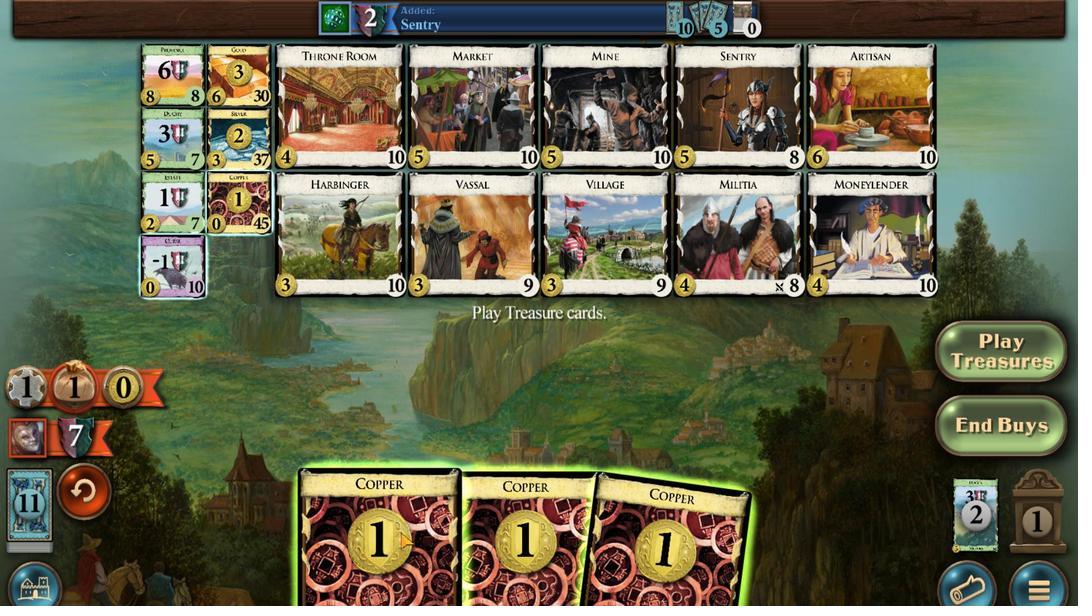 
Action: Mouse scrolled (490, 406) with delta (0, 0)
Screenshot: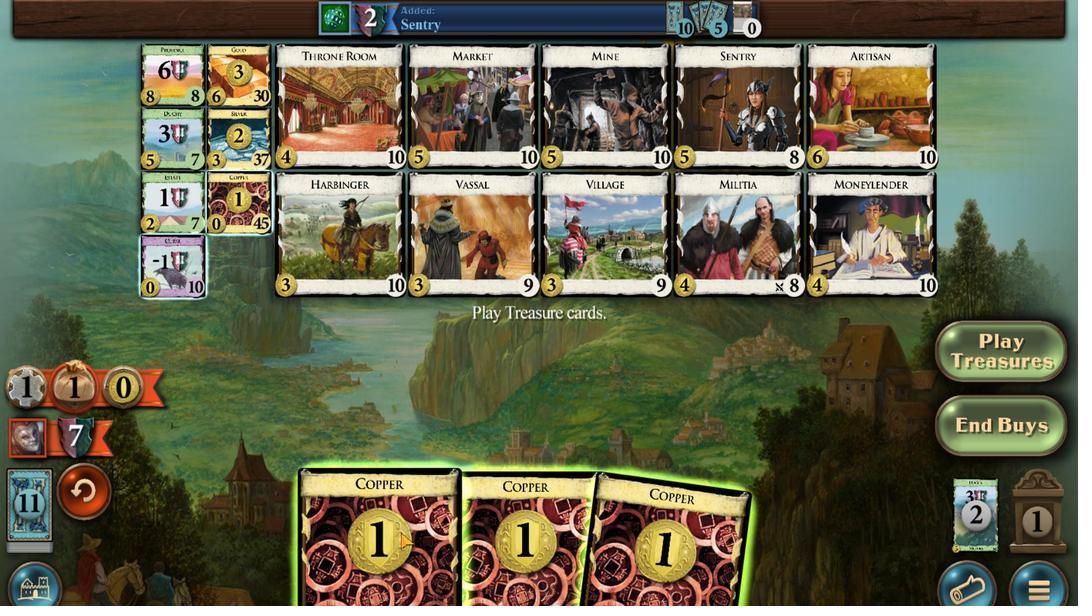 
Action: Mouse moved to (524, 406)
Screenshot: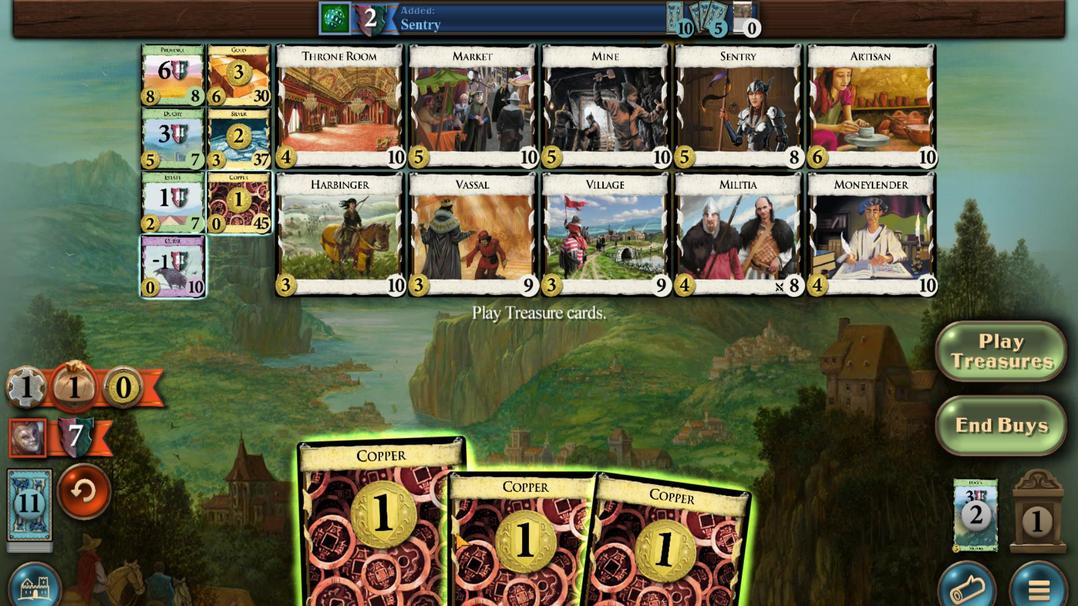 
Action: Mouse scrolled (524, 406) with delta (0, 0)
Screenshot: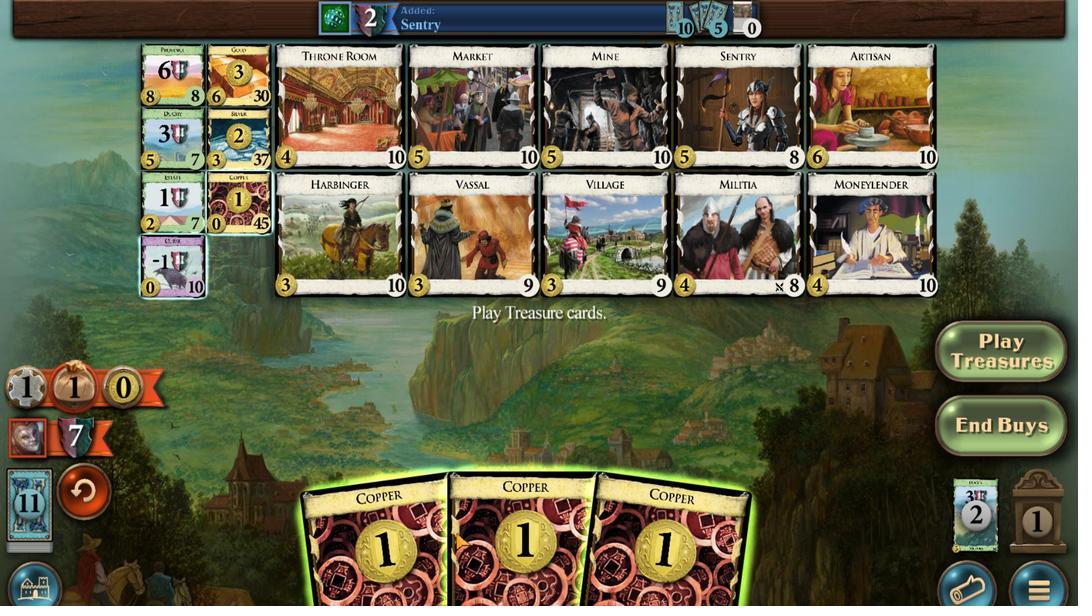 
Action: Mouse scrolled (524, 406) with delta (0, 0)
Screenshot: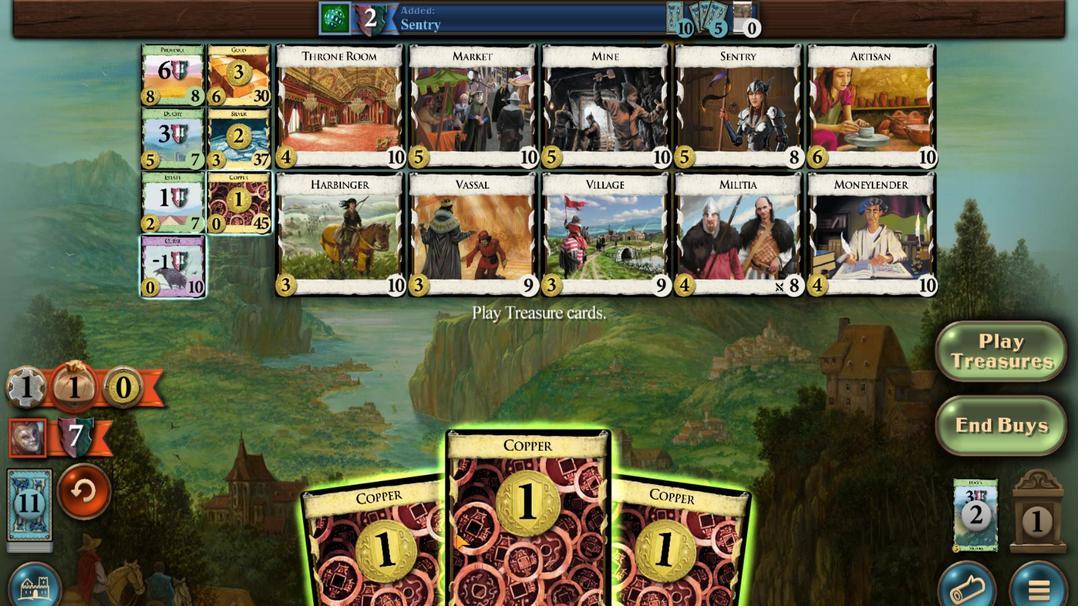 
Action: Mouse scrolled (524, 406) with delta (0, 0)
Screenshot: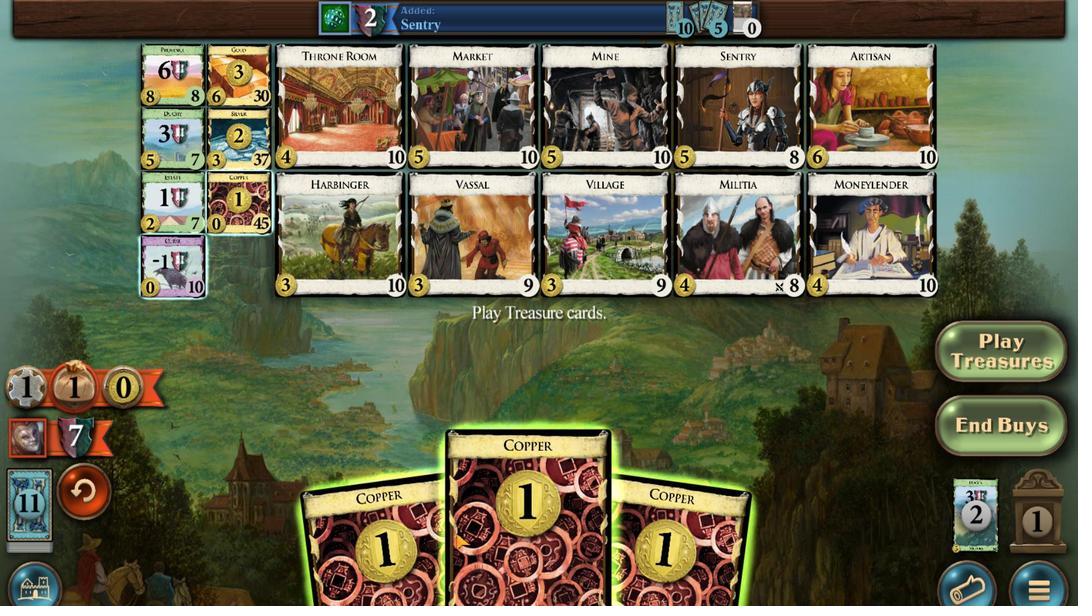 
Action: Mouse scrolled (524, 406) with delta (0, 0)
Screenshot: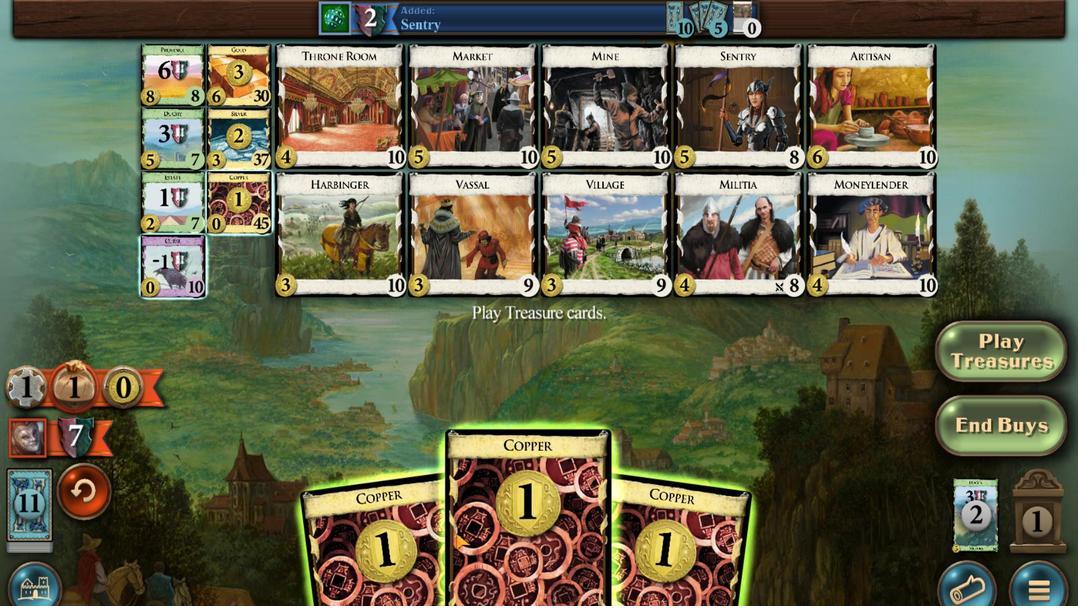 
Action: Mouse moved to (579, 407)
Screenshot: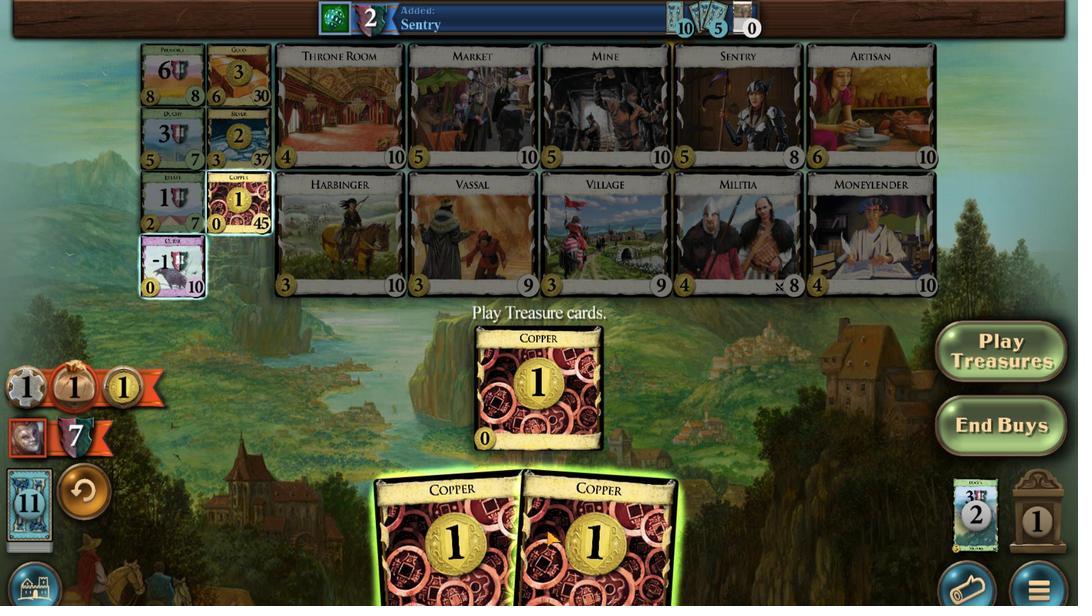 
Action: Mouse scrolled (579, 407) with delta (0, 0)
Screenshot: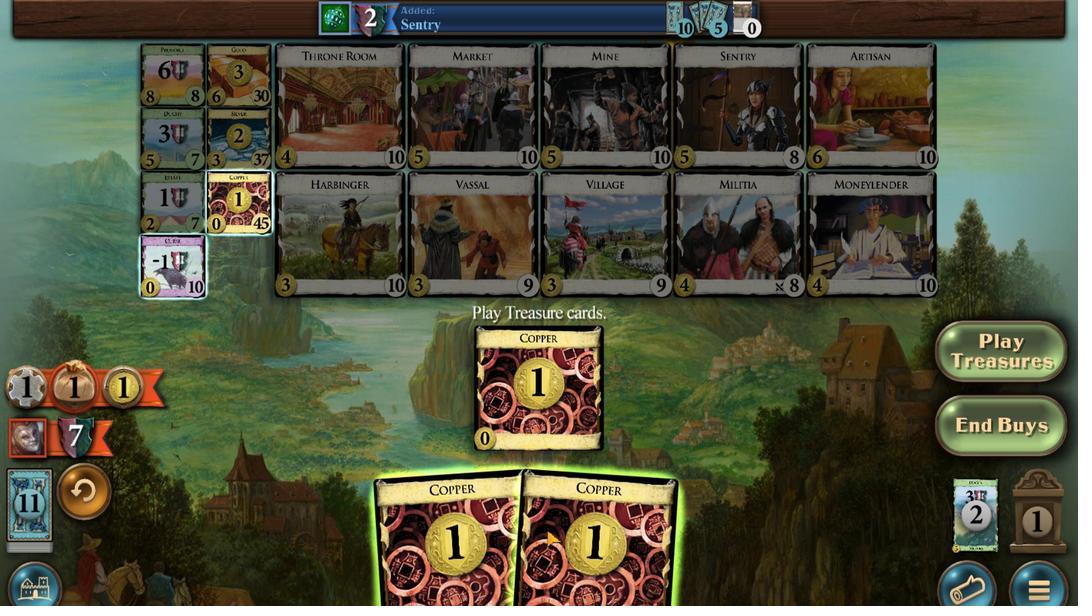 
Action: Mouse moved to (579, 407)
Screenshot: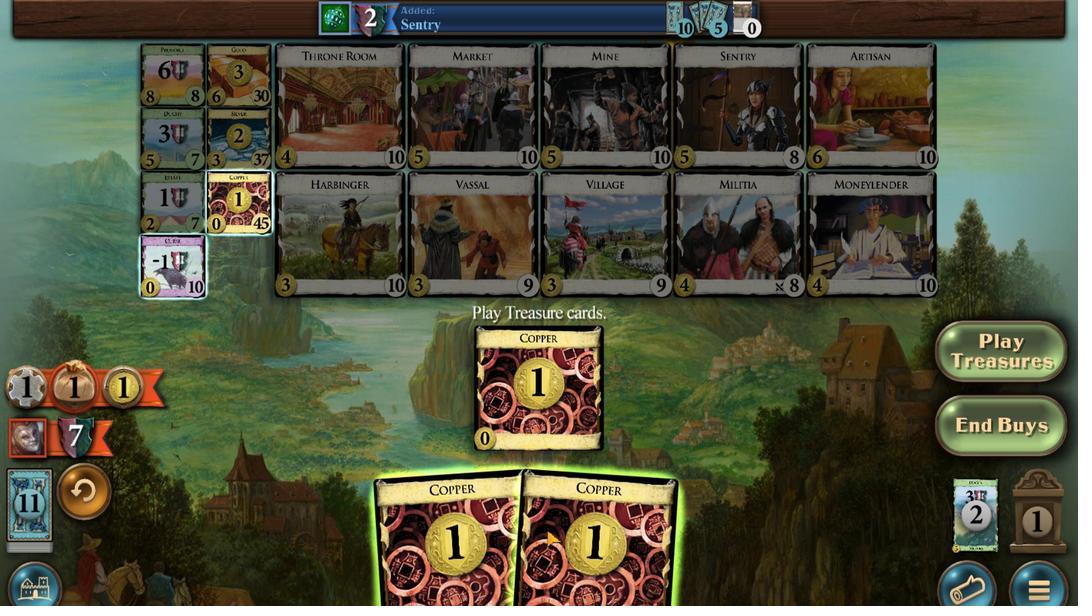 
Action: Mouse scrolled (579, 407) with delta (0, 0)
Screenshot: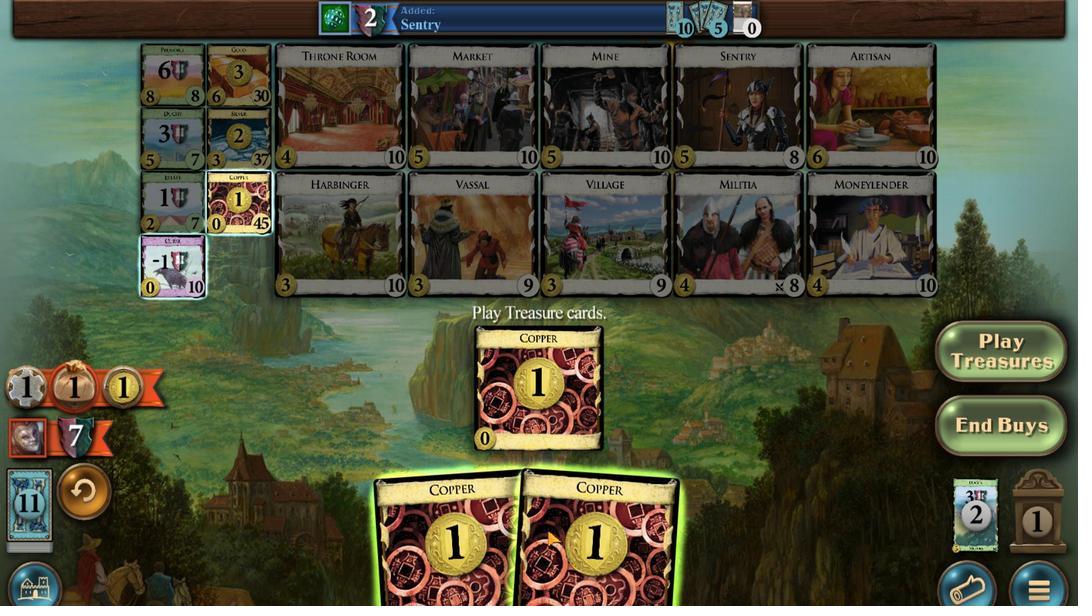 
Action: Mouse scrolled (579, 407) with delta (0, 0)
Screenshot: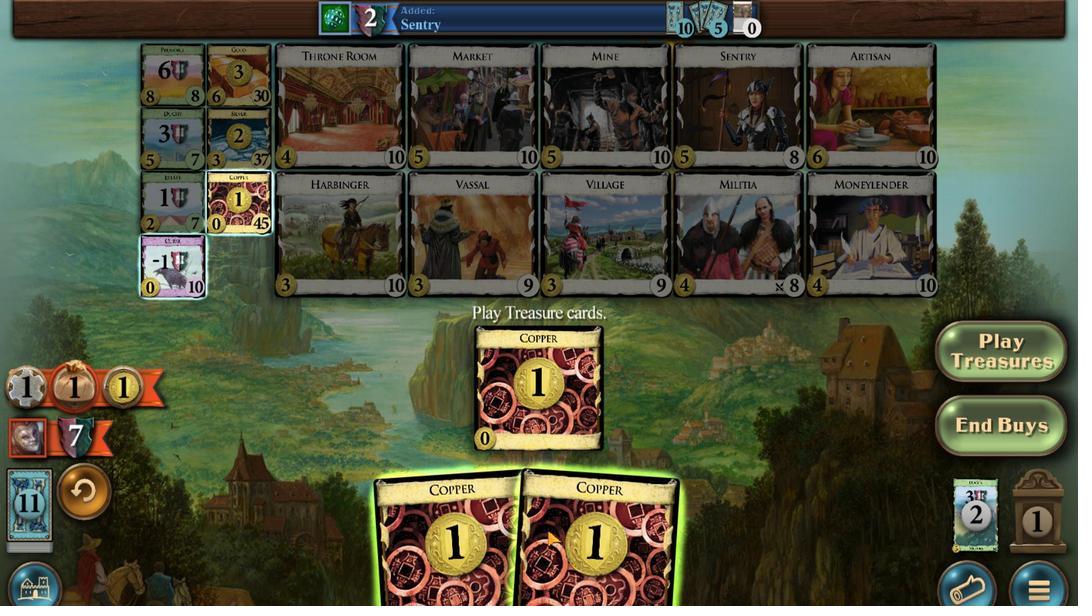 
Action: Mouse scrolled (579, 407) with delta (0, 0)
Screenshot: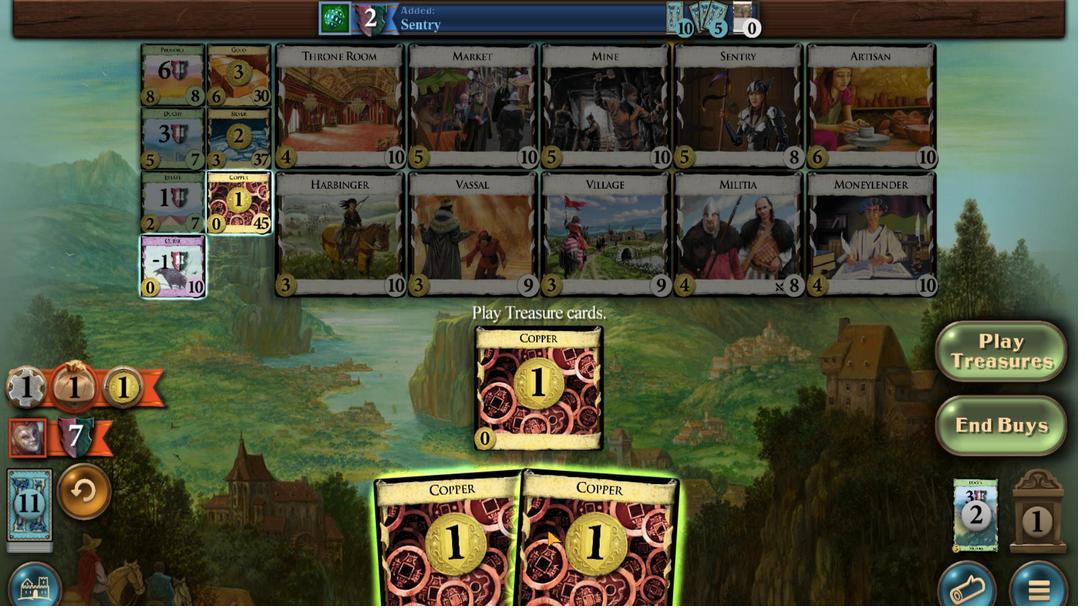 
Action: Mouse moved to (561, 406)
Screenshot: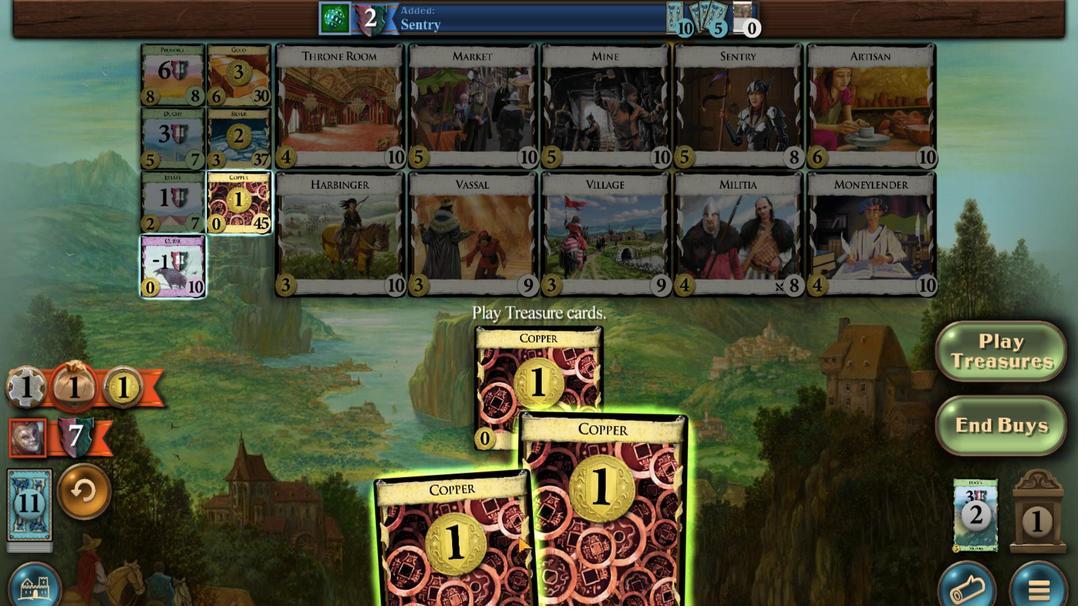 
Action: Mouse scrolled (561, 406) with delta (0, 0)
Screenshot: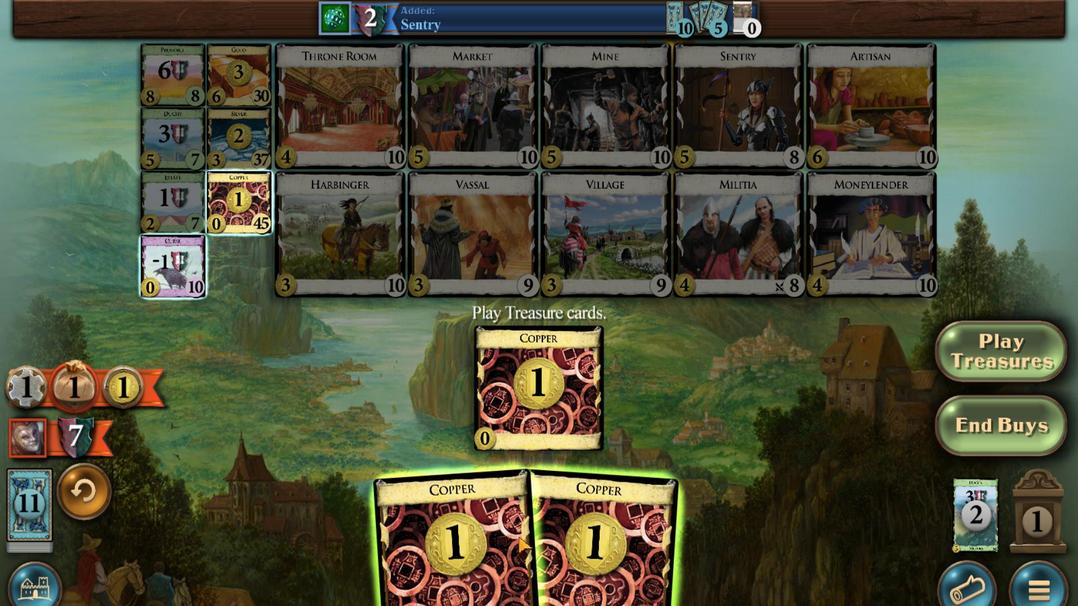 
Action: Mouse scrolled (561, 406) with delta (0, 0)
Screenshot: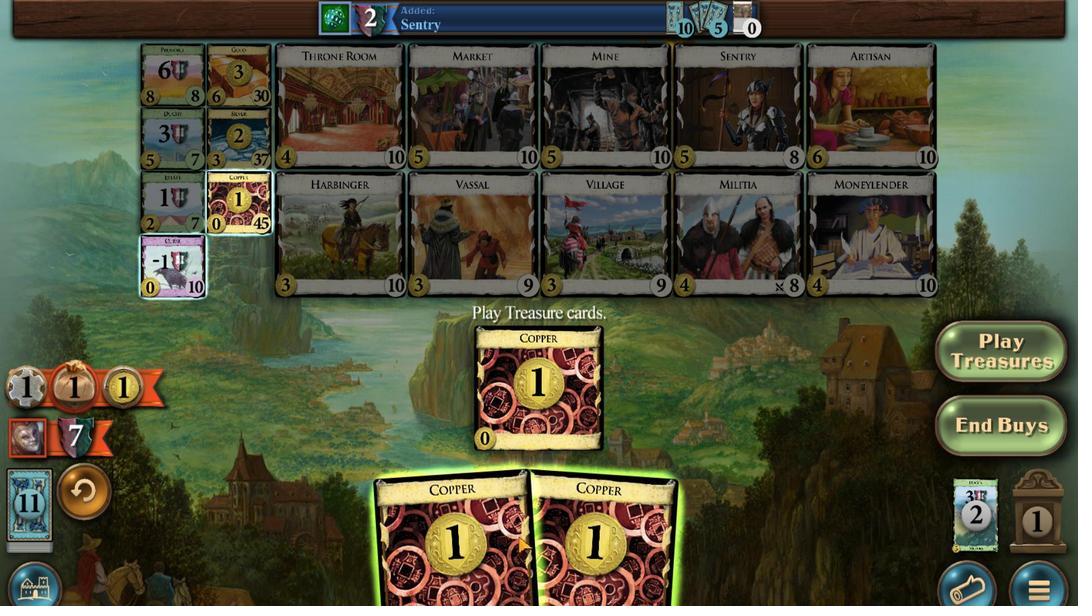
Action: Mouse scrolled (561, 406) with delta (0, 0)
Screenshot: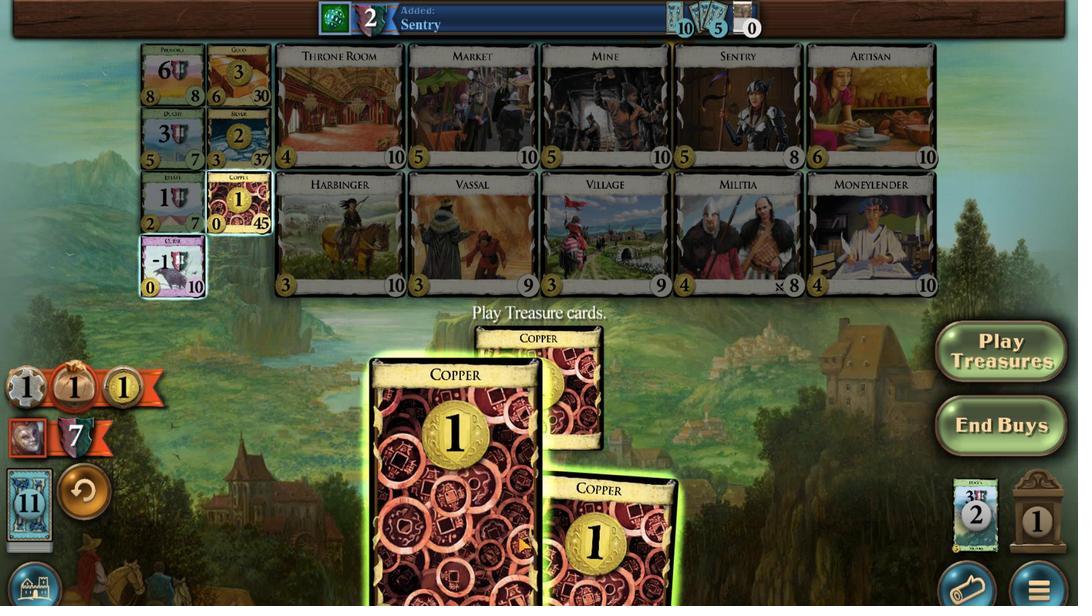 
Action: Mouse scrolled (561, 406) with delta (0, 0)
Screenshot: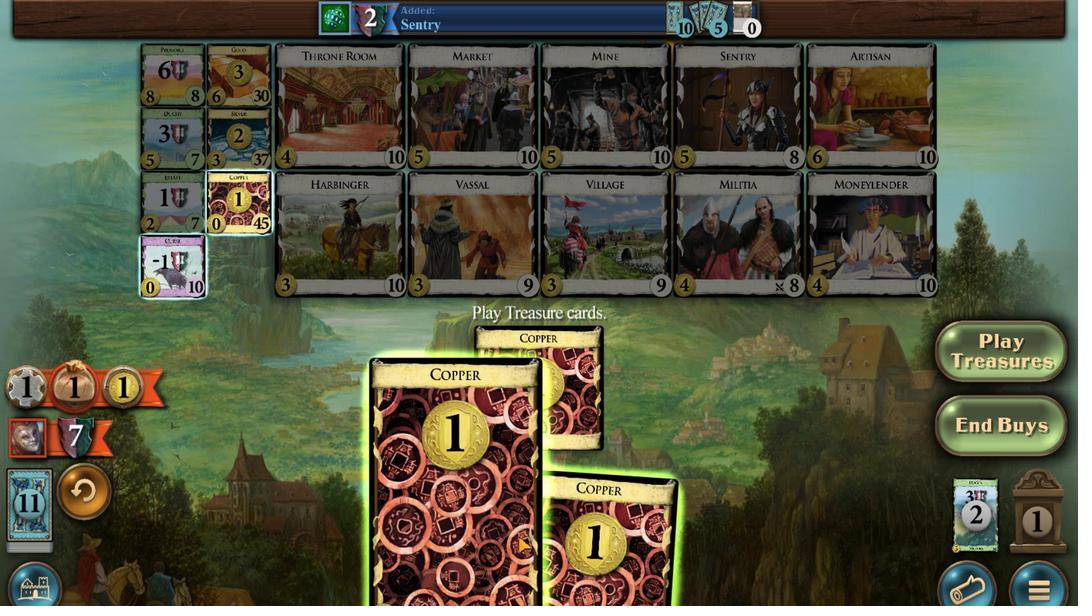 
Action: Mouse scrolled (561, 406) with delta (0, 0)
Screenshot: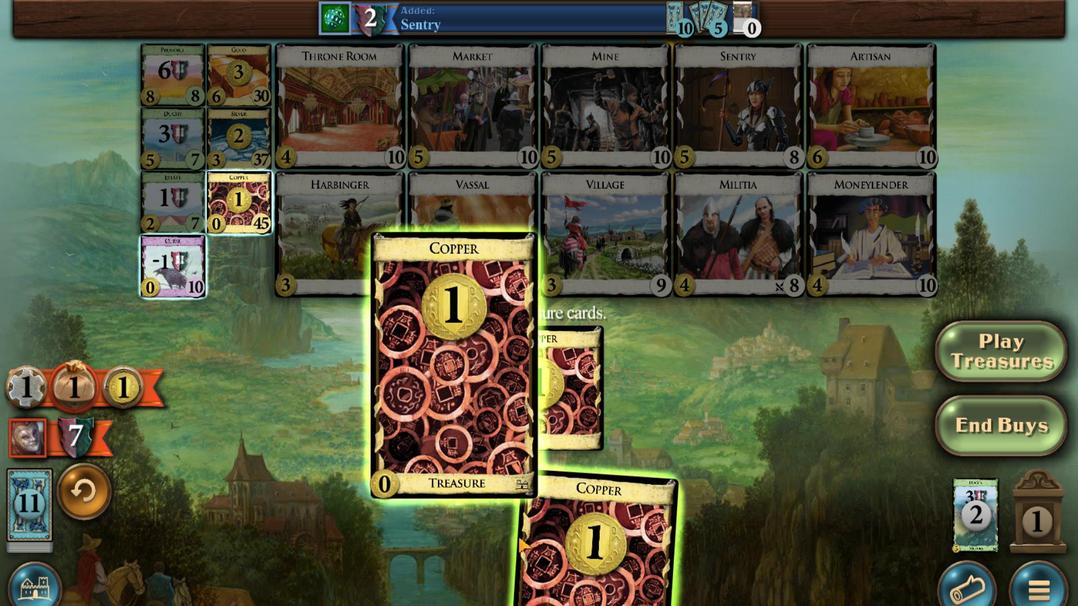 
Action: Mouse moved to (398, 477)
Screenshot: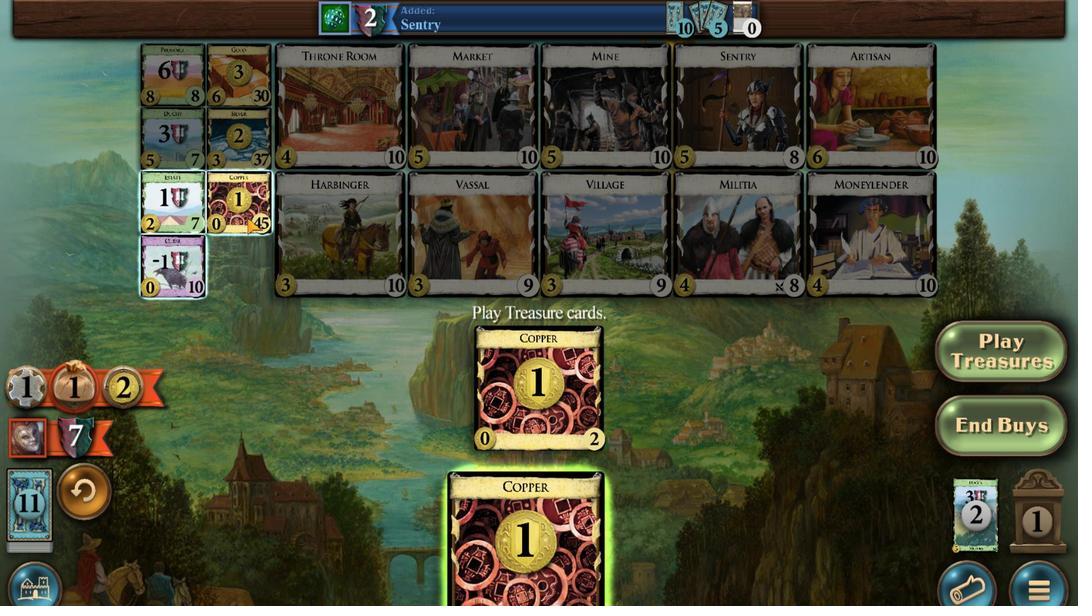
Action: Mouse pressed left at (398, 477)
Screenshot: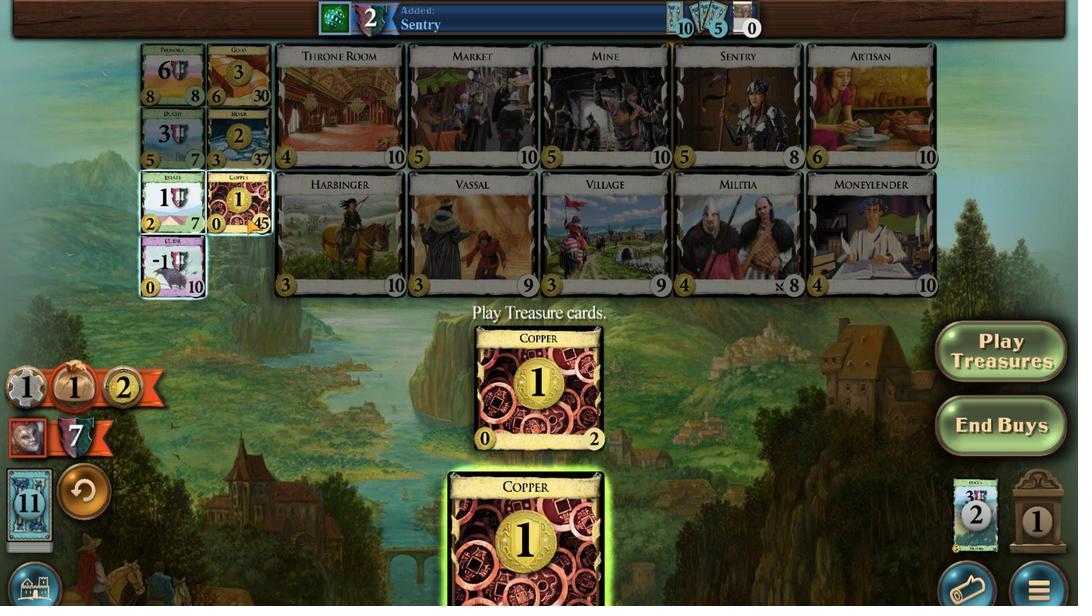 
Action: Mouse moved to (515, 402)
Screenshot: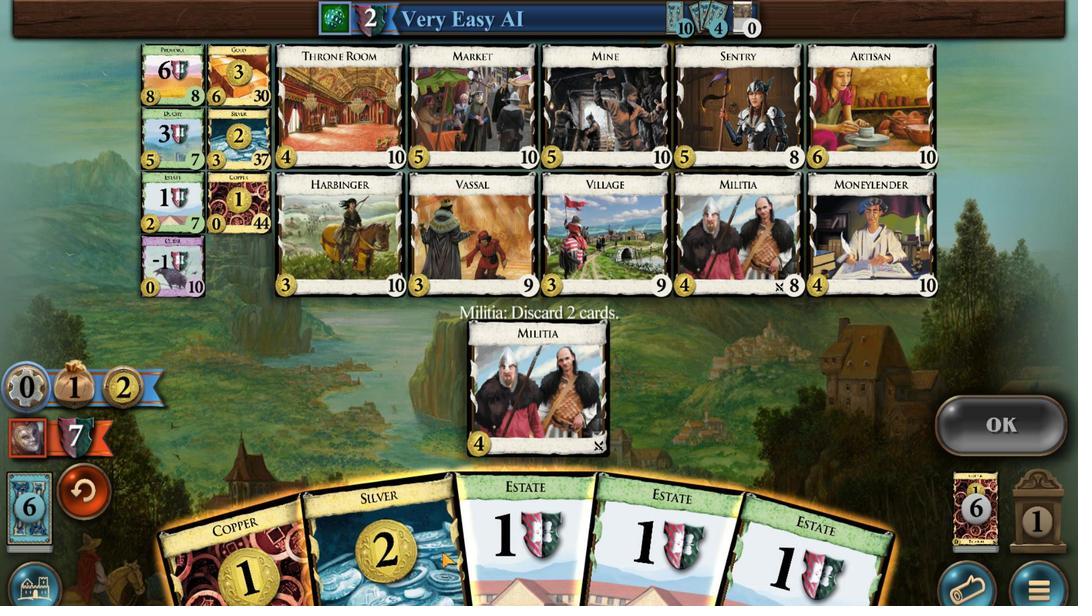 
Action: Mouse scrolled (515, 402) with delta (0, 0)
Screenshot: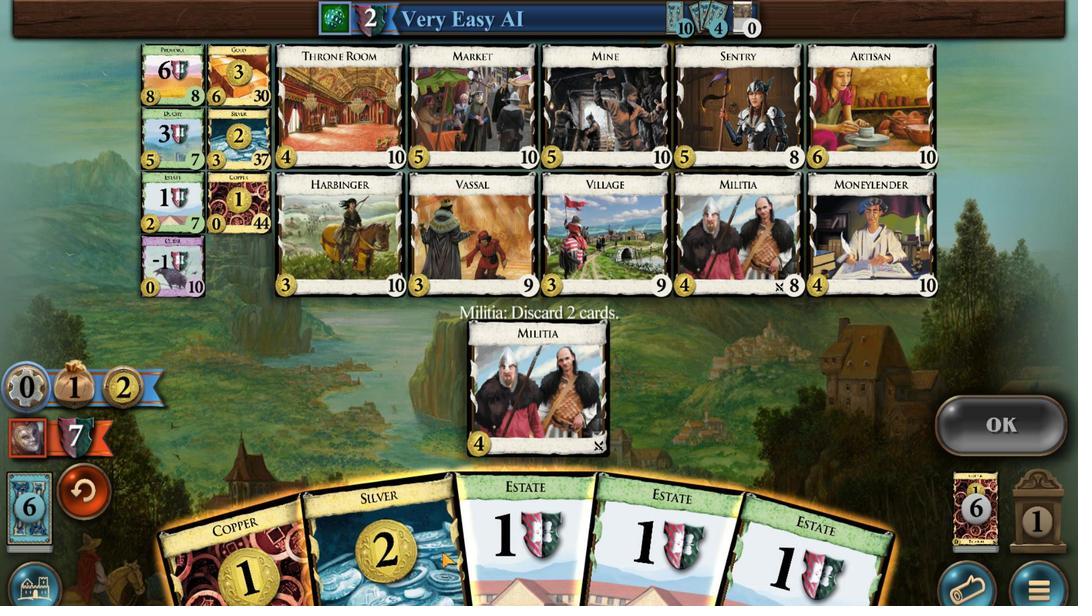 
Action: Mouse moved to (515, 402)
Screenshot: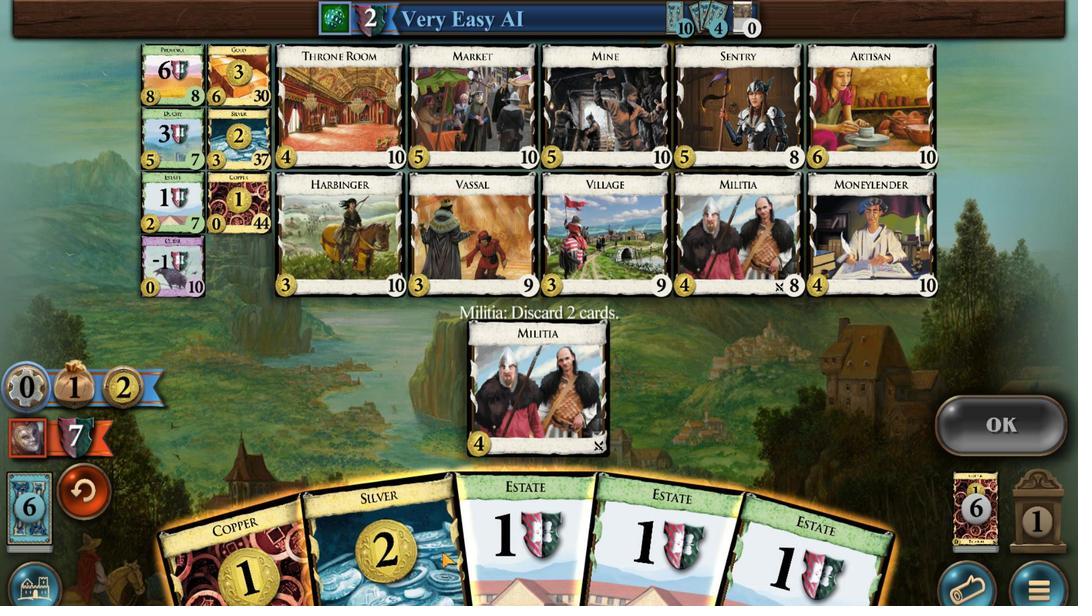 
Action: Mouse scrolled (515, 402) with delta (0, 0)
Screenshot: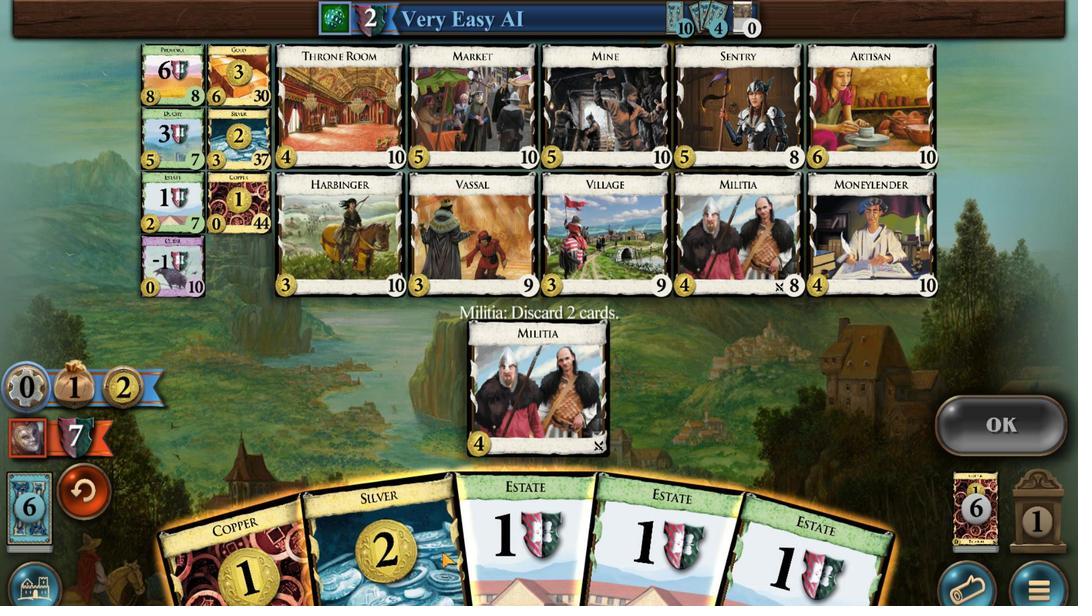 
Action: Mouse moved to (515, 402)
Screenshot: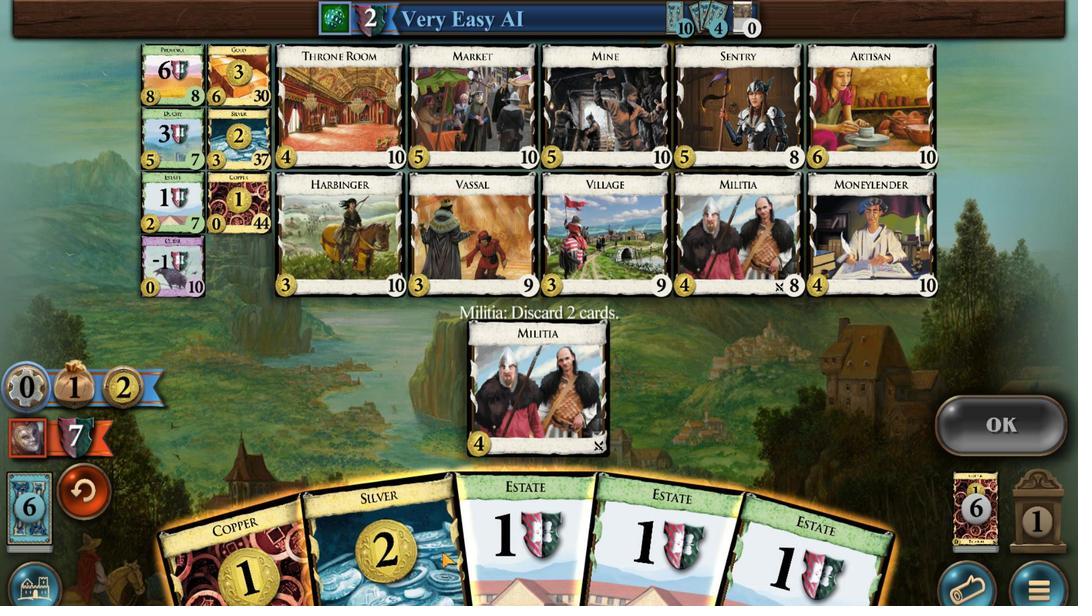 
Action: Mouse scrolled (515, 402) with delta (0, 0)
Screenshot: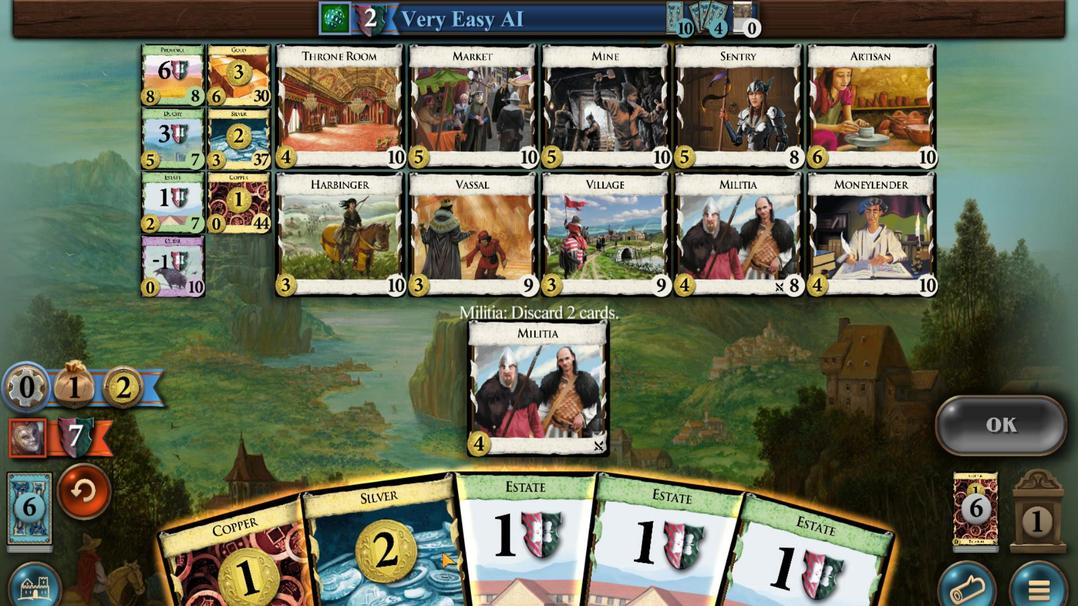 
Action: Mouse scrolled (515, 402) with delta (0, 0)
Screenshot: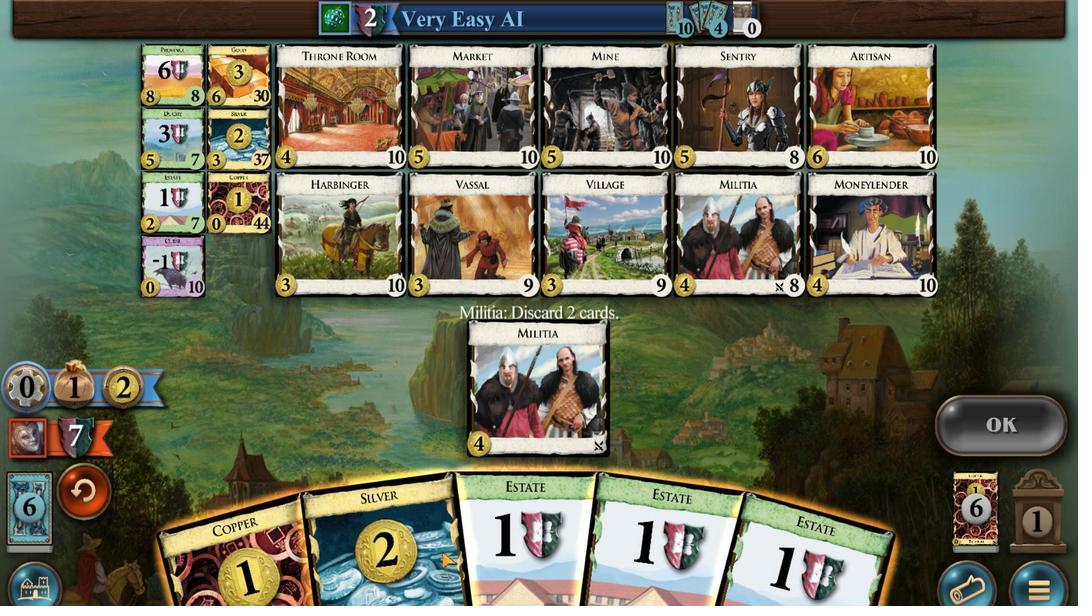 
Action: Mouse moved to (579, 402)
Screenshot: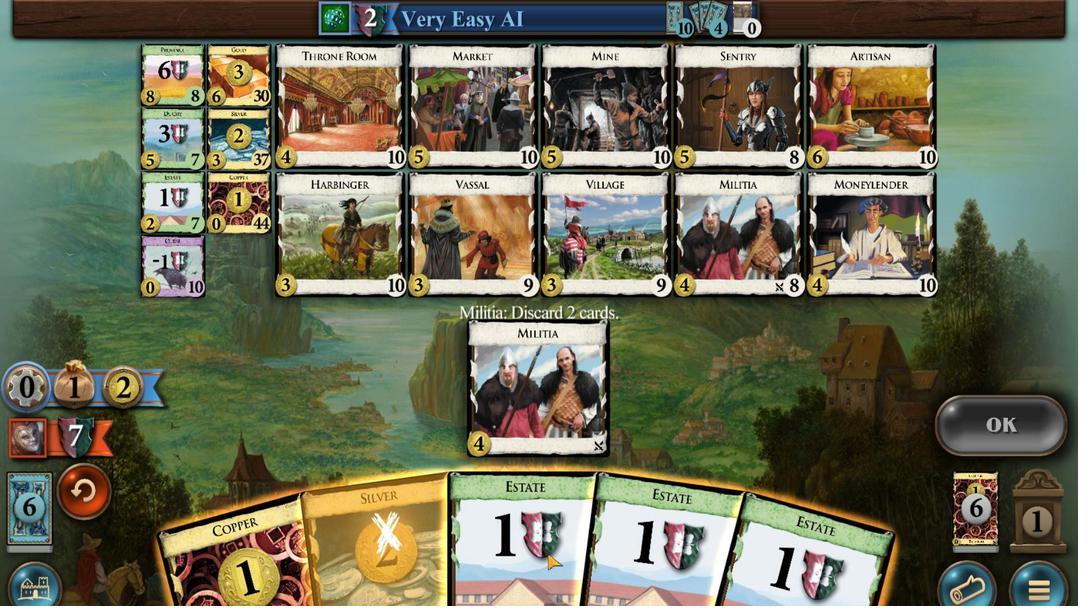 
Action: Mouse pressed left at (579, 402)
Screenshot: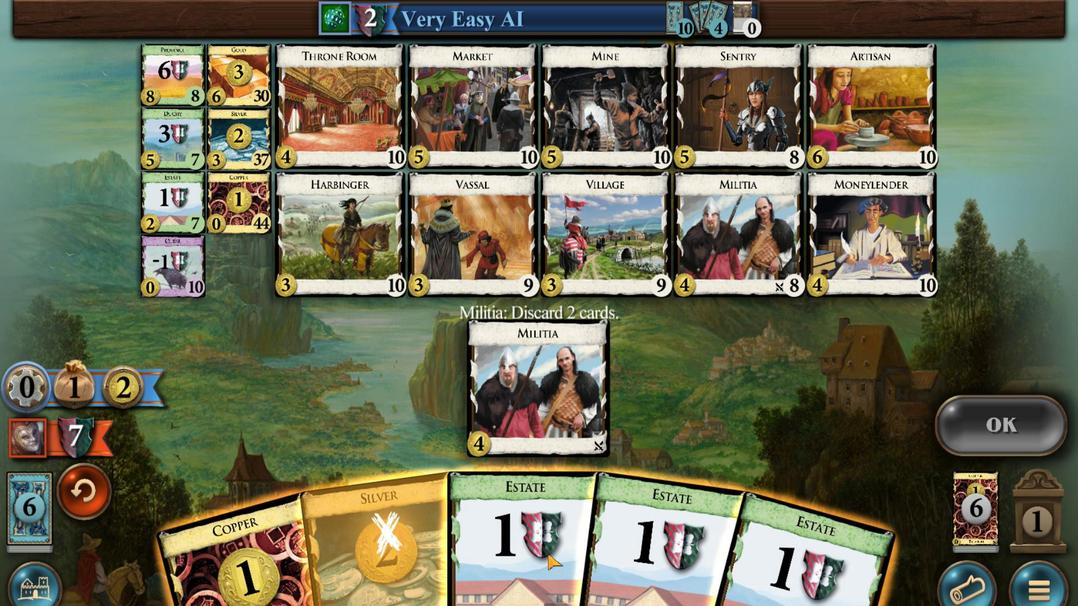 
Action: Mouse moved to (834, 430)
Screenshot: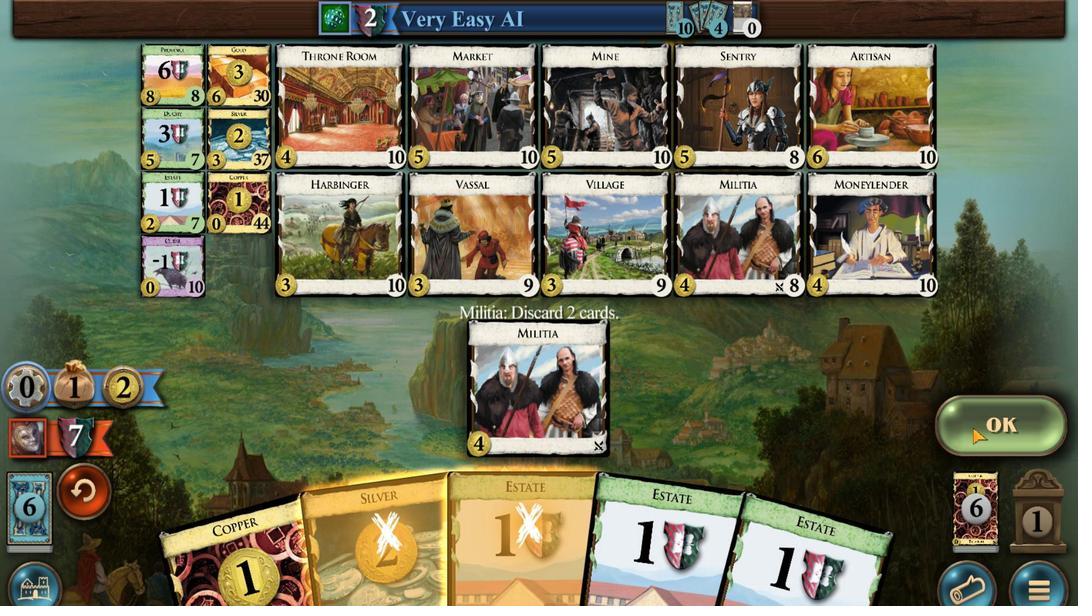 
Action: Mouse pressed left at (834, 430)
Screenshot: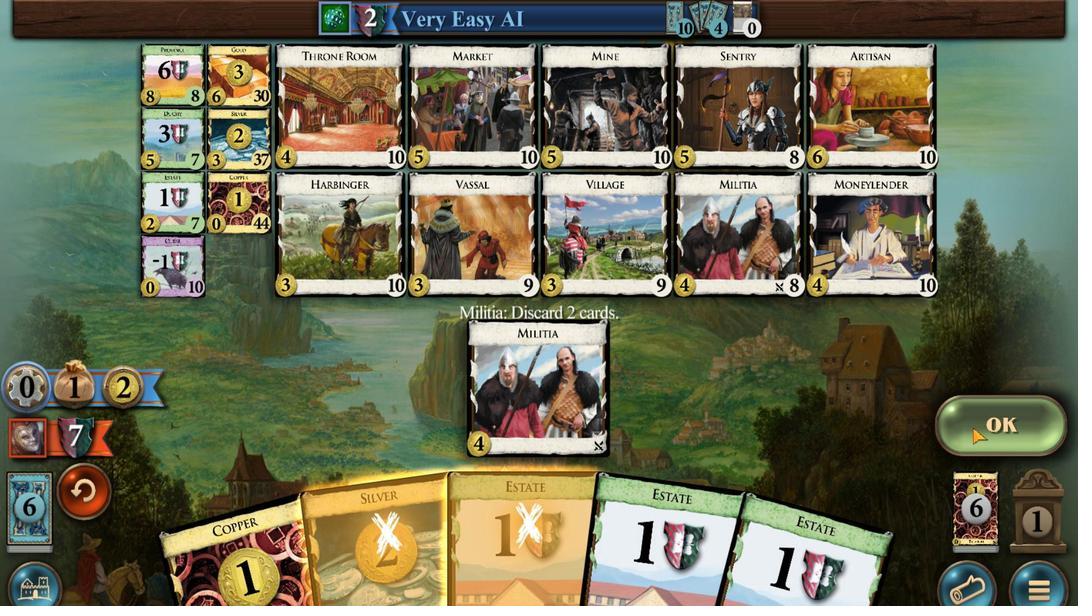
Action: Mouse moved to (468, 410)
Screenshot: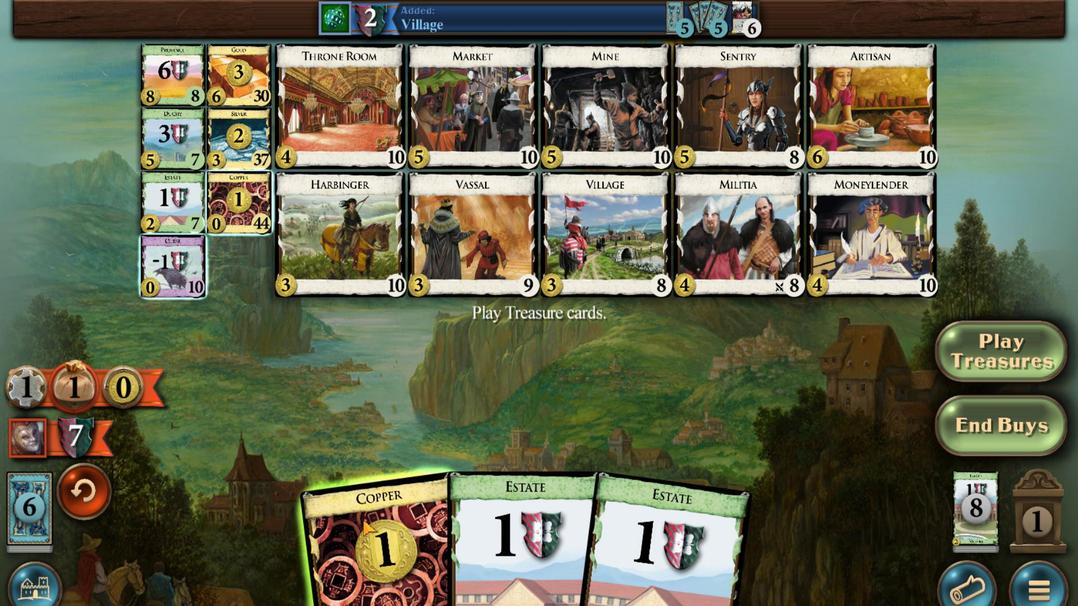 
Action: Mouse scrolled (468, 410) with delta (0, 0)
Screenshot: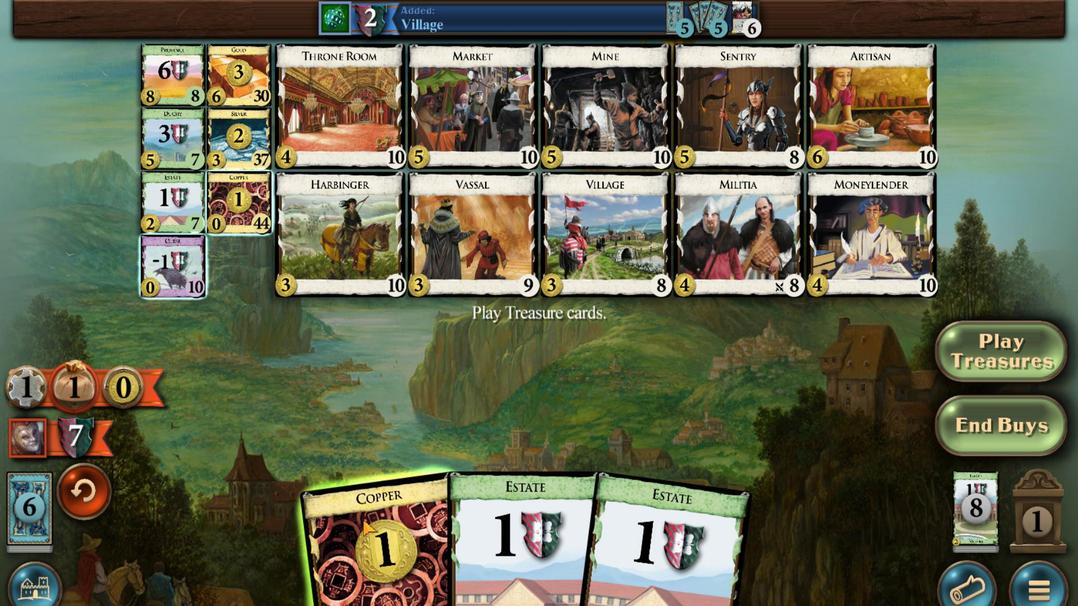 
Action: Mouse scrolled (468, 410) with delta (0, 0)
Screenshot: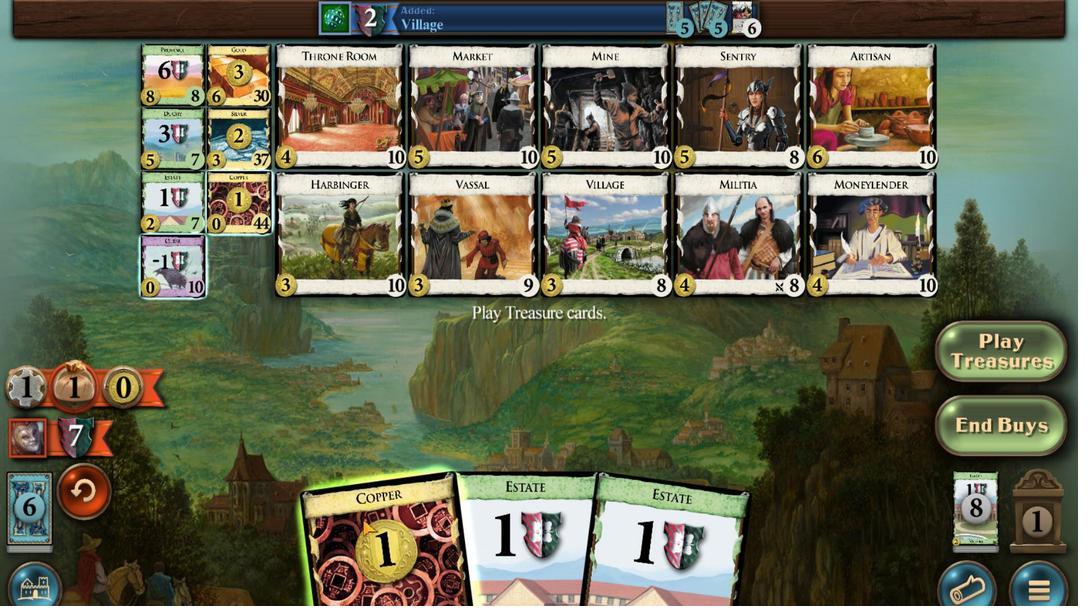
Action: Mouse scrolled (468, 410) with delta (0, 0)
Screenshot: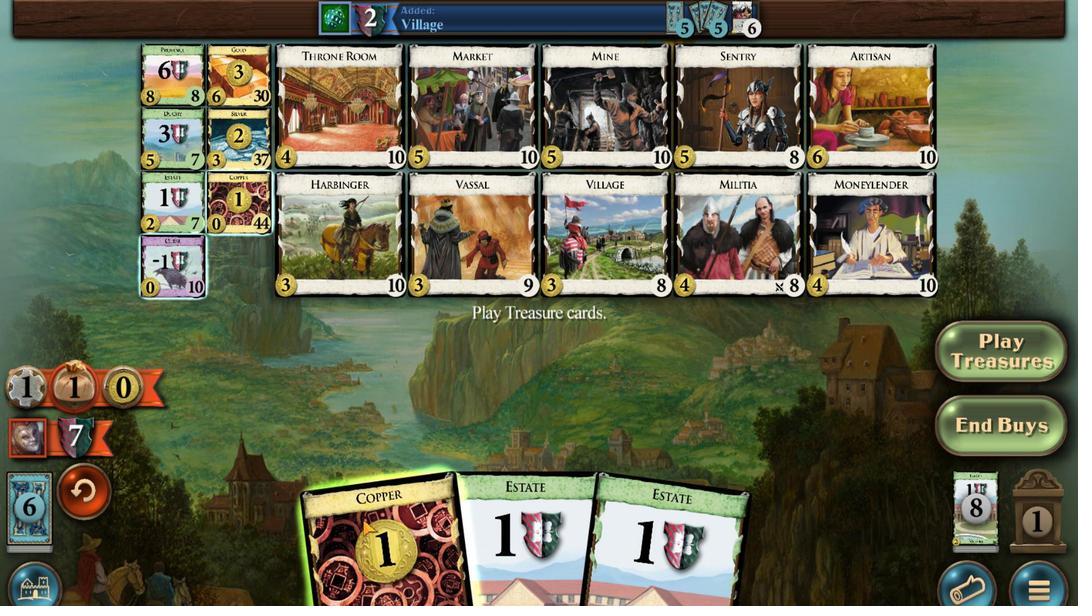 
Action: Mouse scrolled (468, 410) with delta (0, 0)
Screenshot: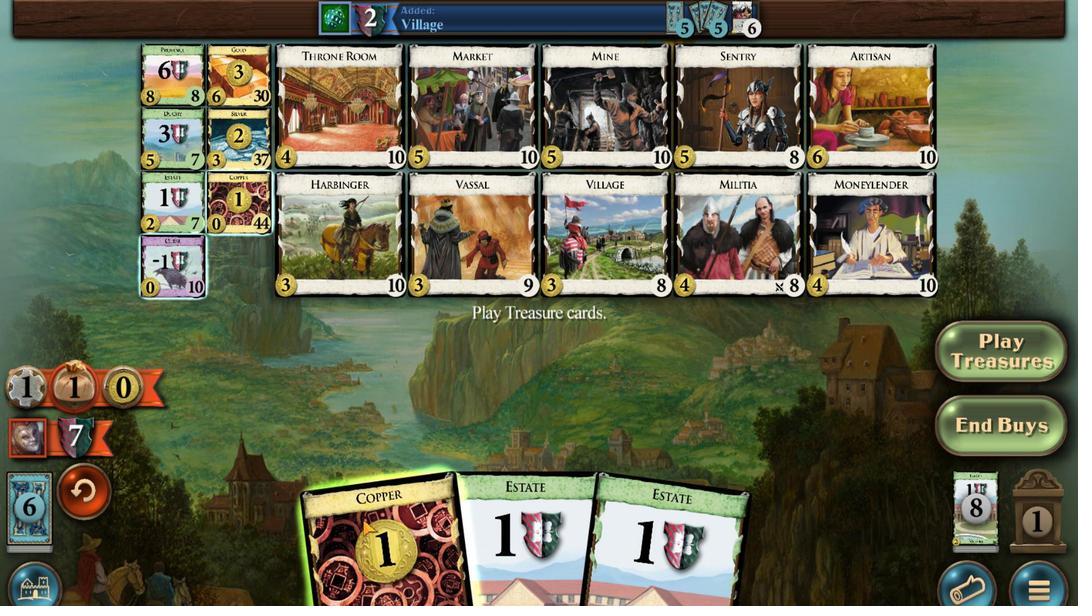 
Action: Mouse moved to (395, 484)
Screenshot: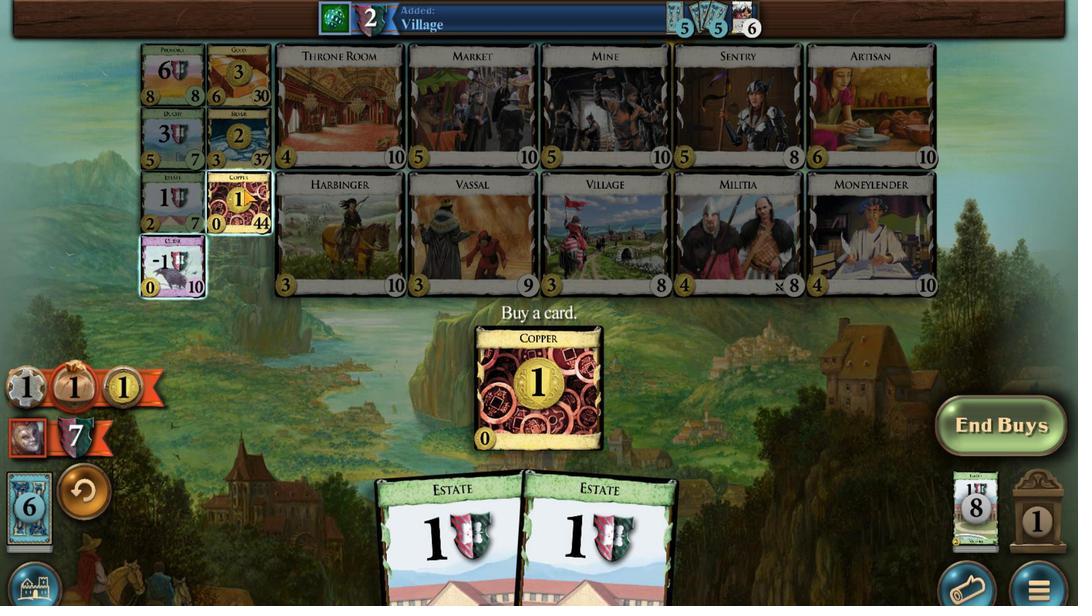 
Action: Mouse pressed left at (395, 484)
Screenshot: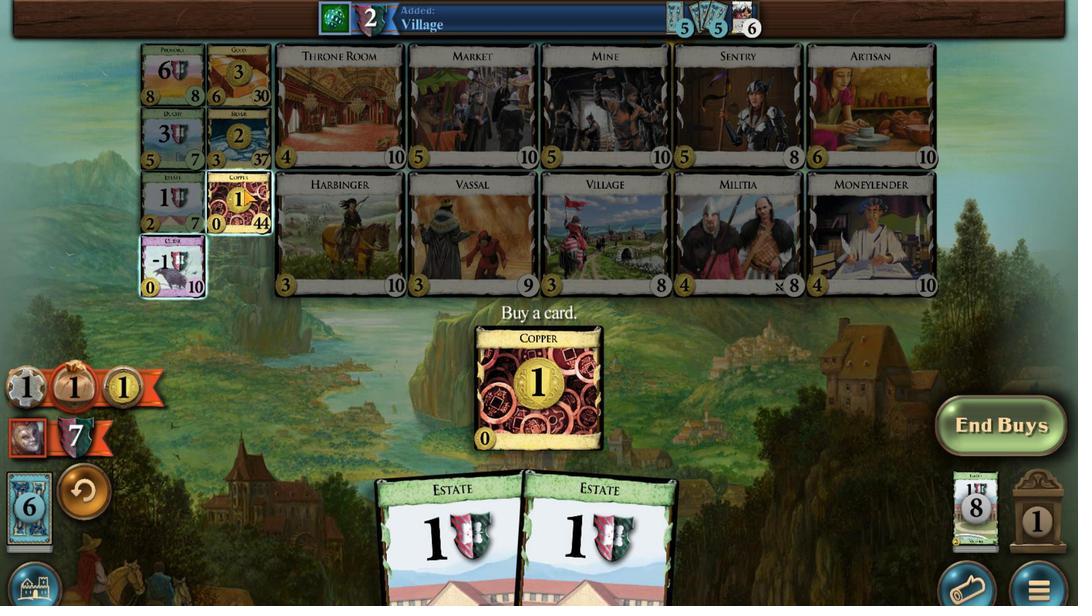 
Action: Mouse moved to (727, 399)
Screenshot: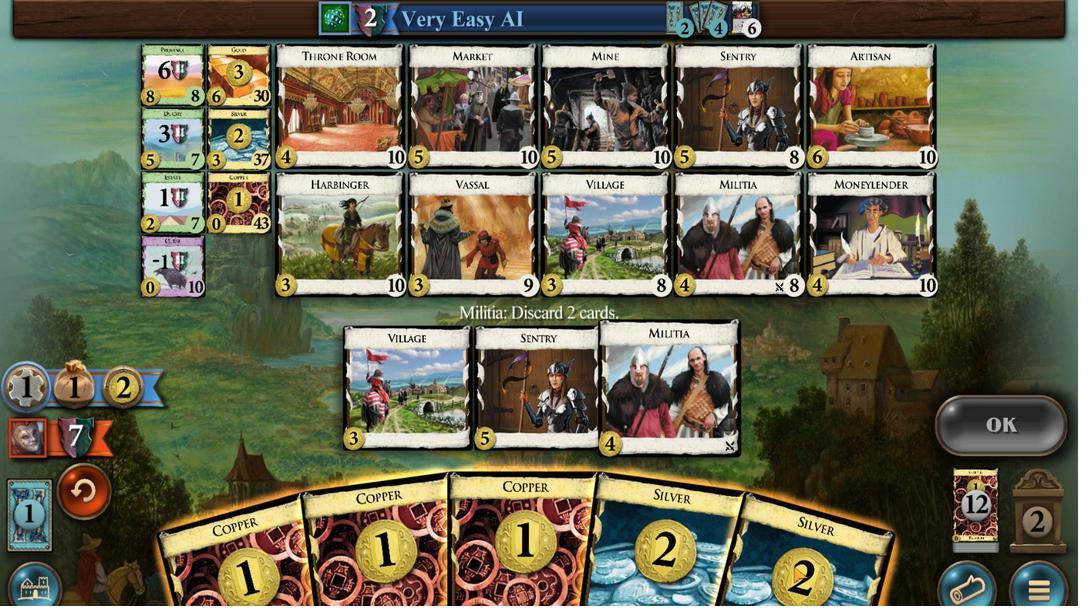 
Action: Mouse scrolled (727, 399) with delta (0, 0)
Screenshot: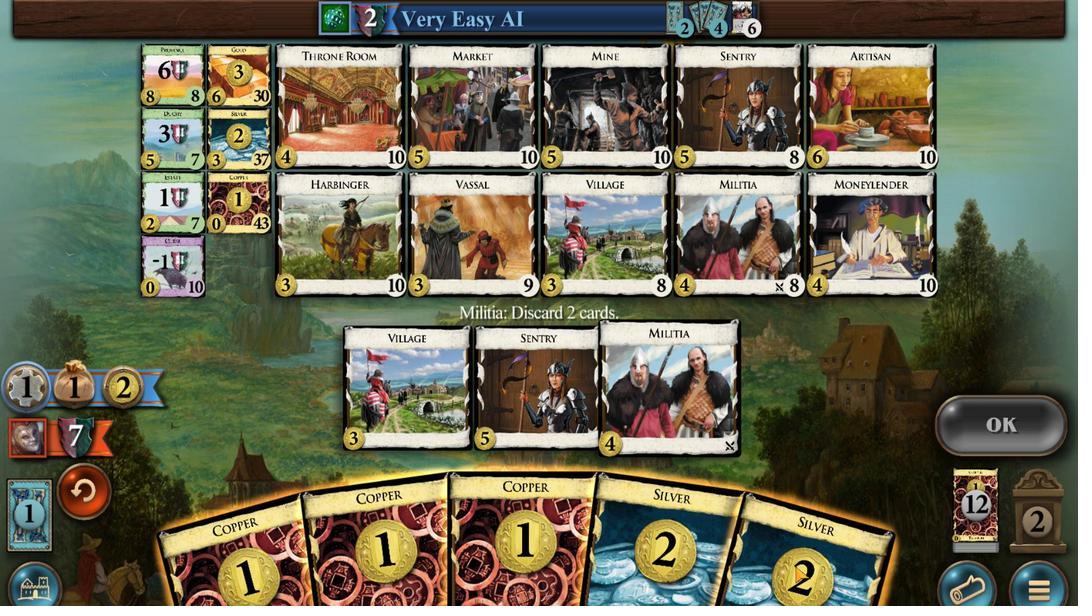 
Action: Mouse scrolled (727, 399) with delta (0, 0)
Screenshot: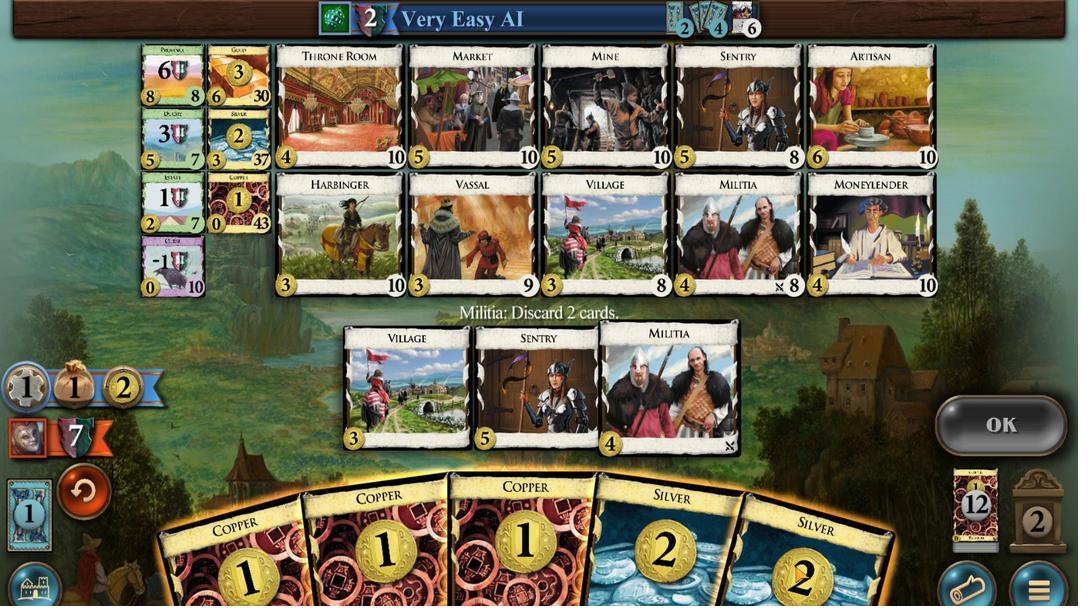 
Action: Mouse scrolled (727, 399) with delta (0, 0)
Screenshot: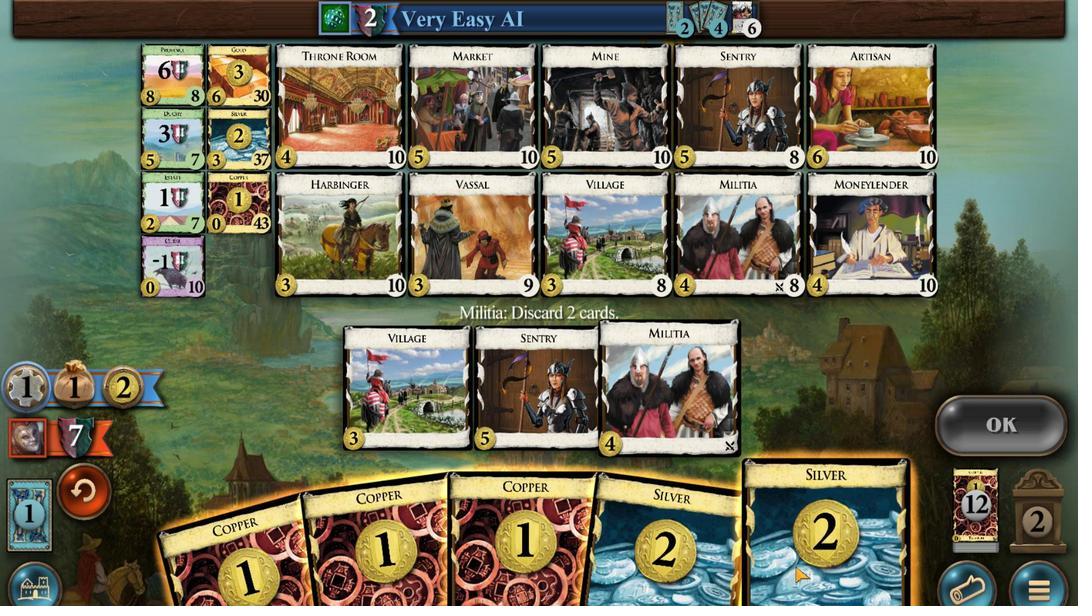 
Action: Mouse scrolled (727, 399) with delta (0, 0)
Screenshot: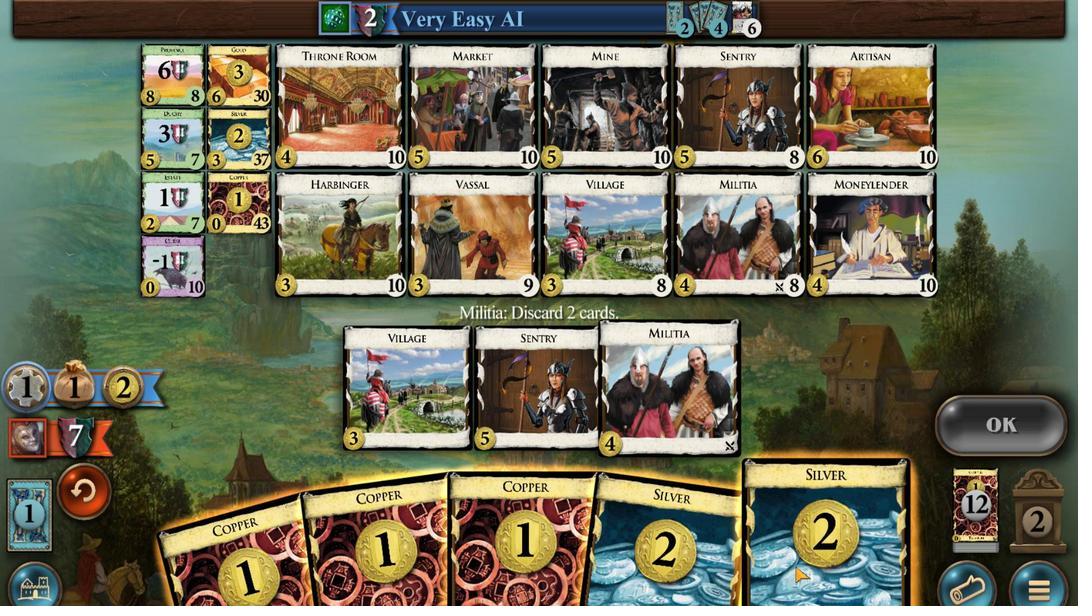 
Action: Mouse moved to (535, 400)
Screenshot: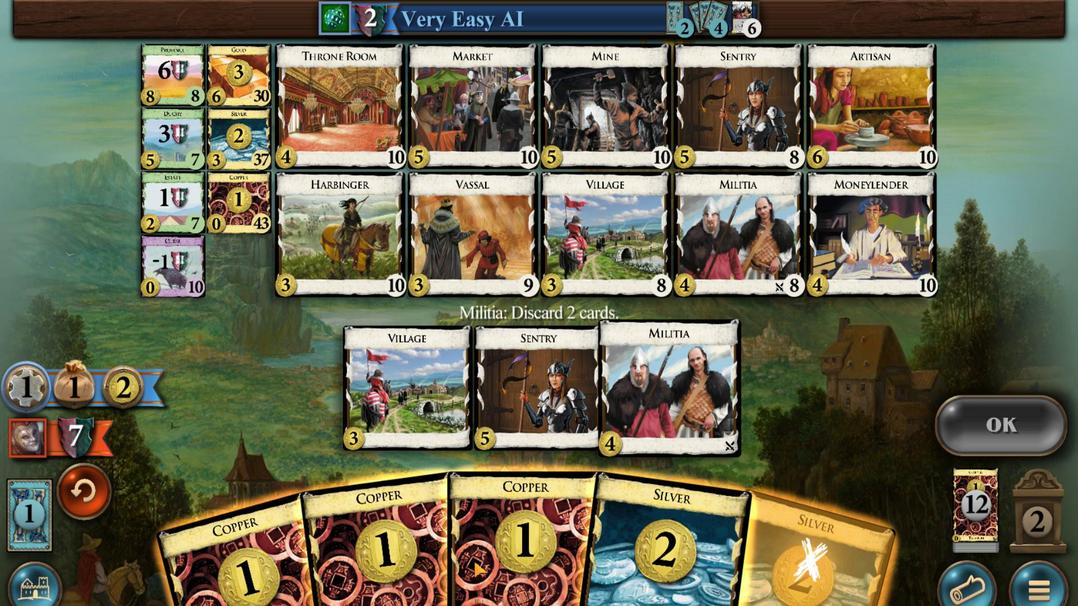 
Action: Mouse scrolled (535, 400) with delta (0, 0)
Screenshot: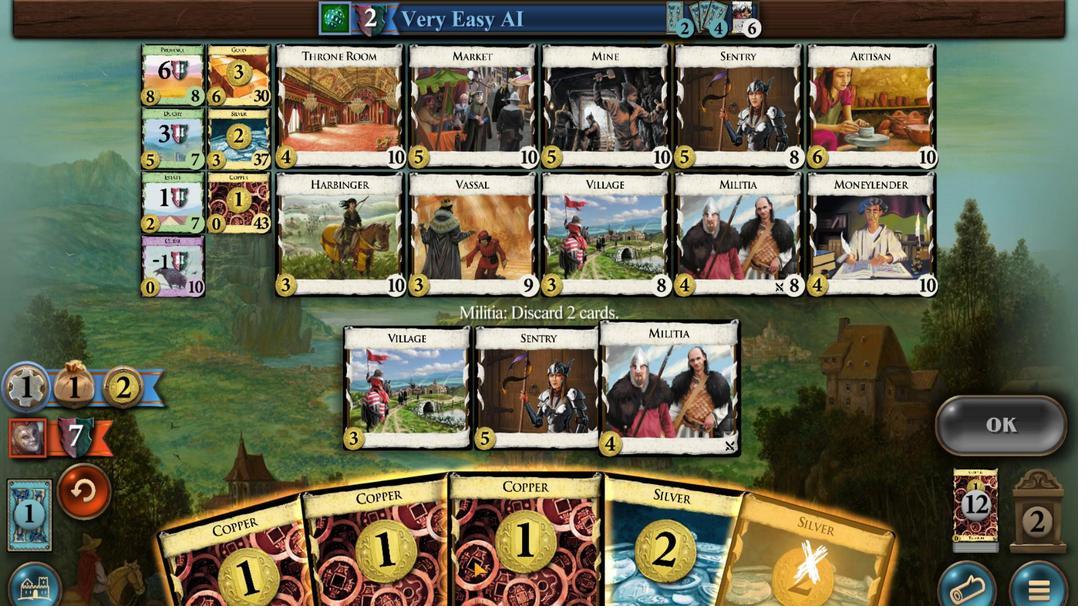 
Action: Mouse scrolled (535, 400) with delta (0, 0)
Screenshot: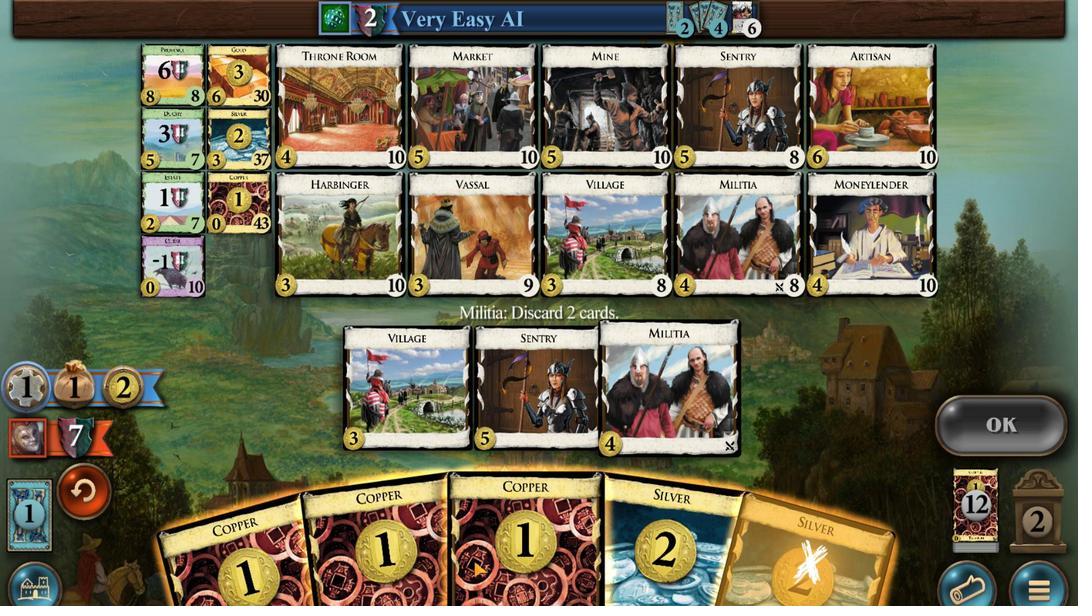 
Action: Mouse scrolled (535, 400) with delta (0, 0)
Screenshot: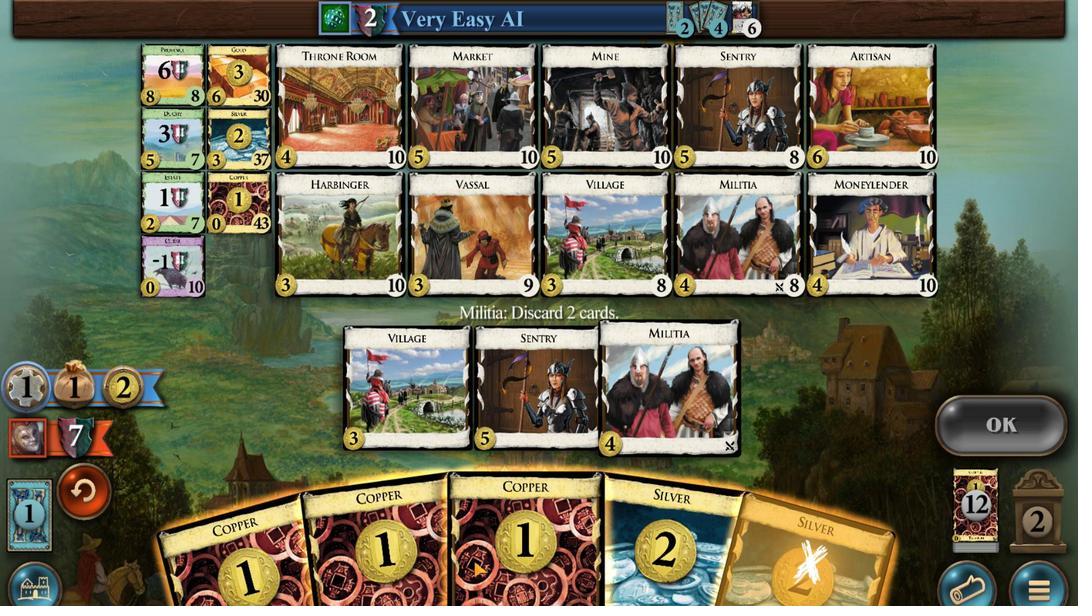 
Action: Mouse scrolled (535, 400) with delta (0, 0)
Screenshot: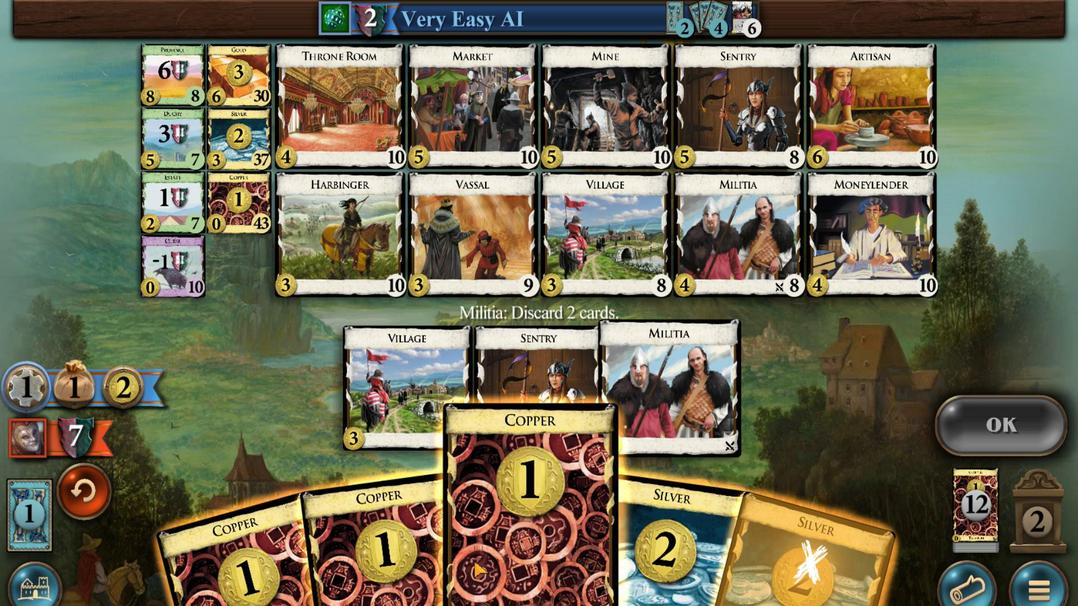 
Action: Mouse moved to (837, 429)
Screenshot: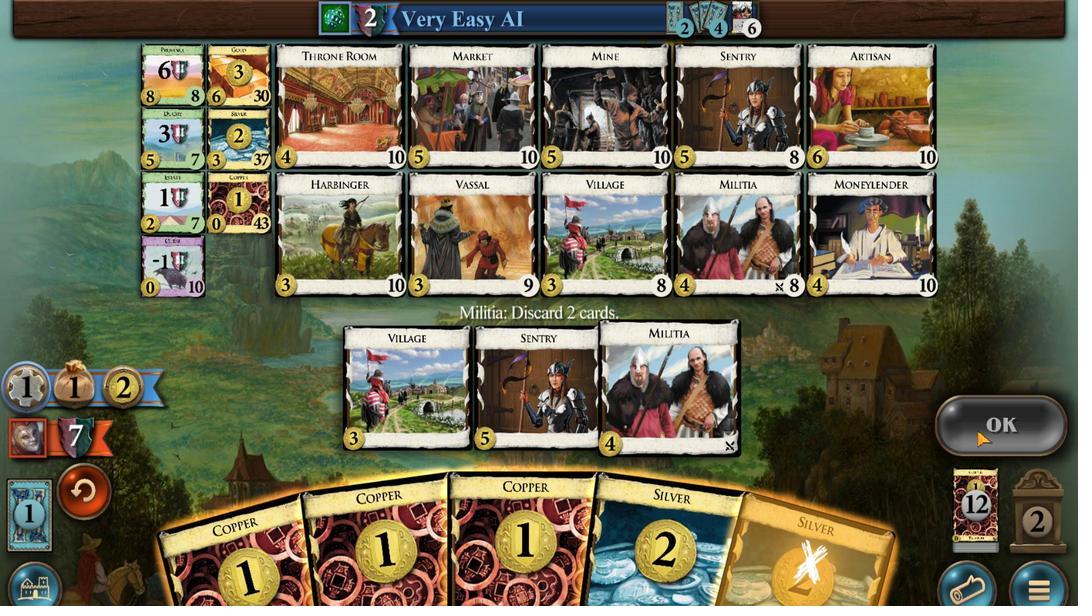 
Action: Mouse pressed left at (837, 429)
Screenshot: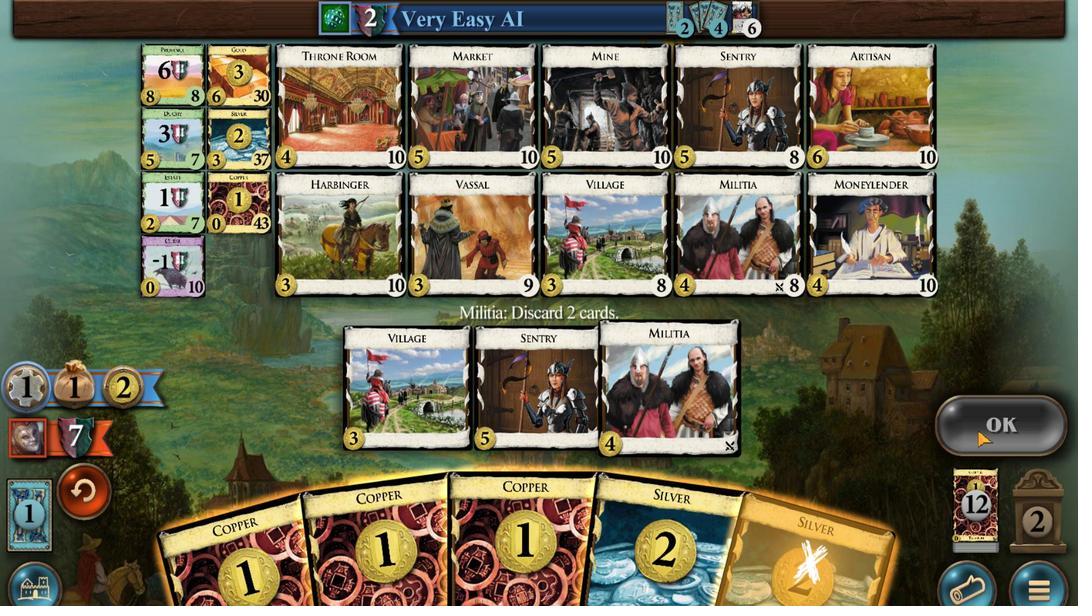 
Action: Mouse moved to (364, 389)
Screenshot: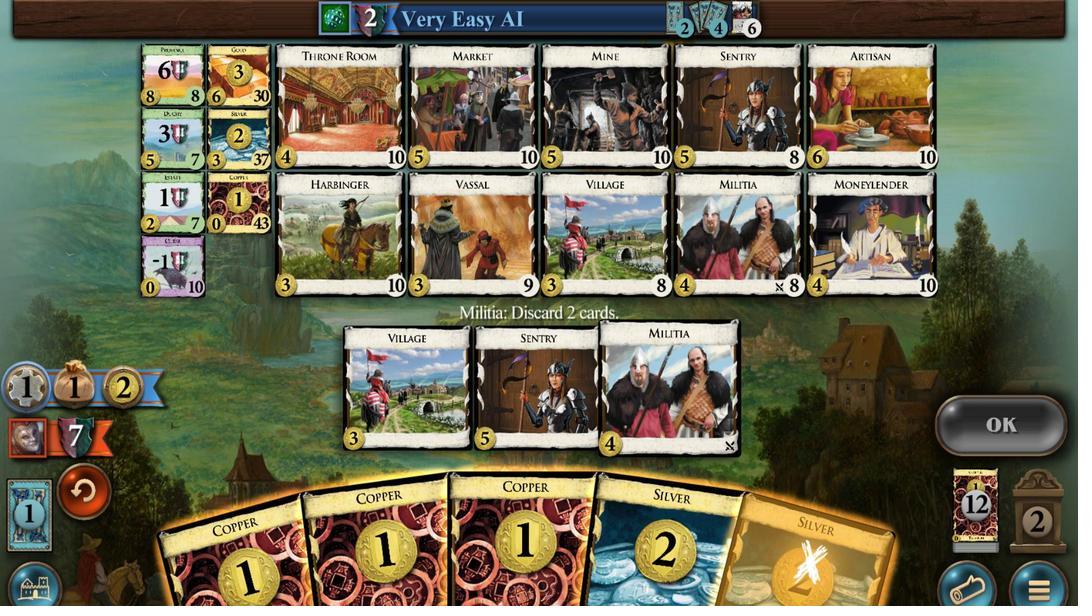 
Action: Mouse pressed left at (364, 389)
Screenshot: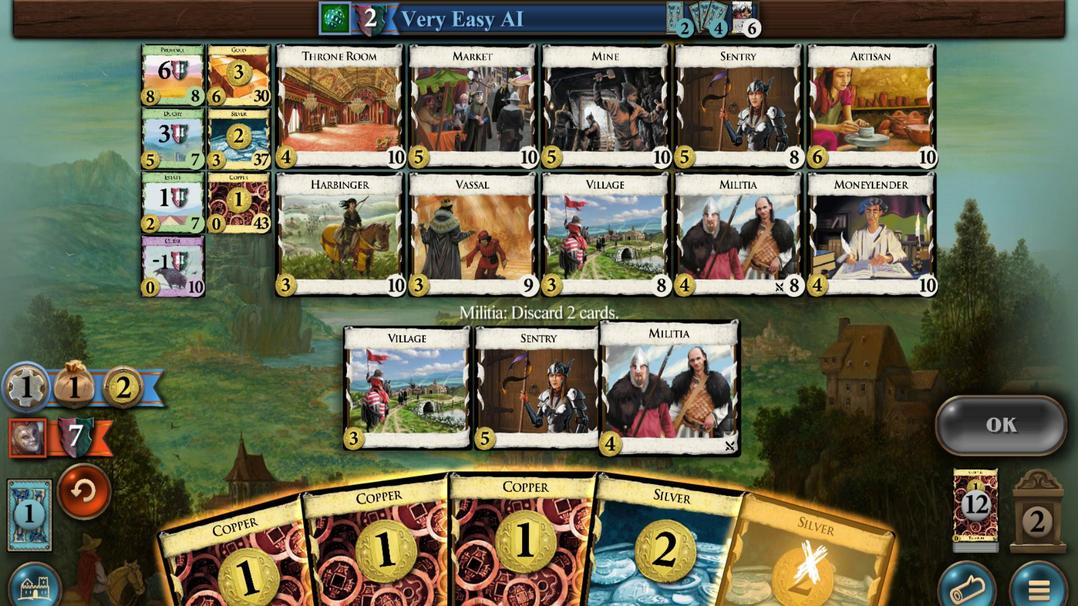 
Action: Mouse moved to (454, 390)
Screenshot: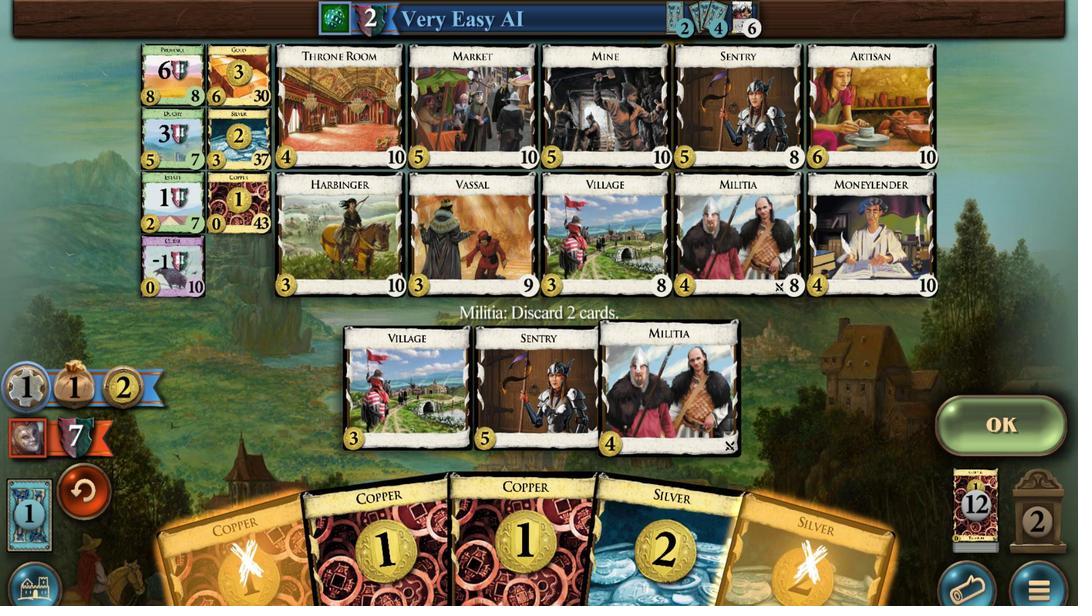 
Action: Mouse pressed left at (454, 390)
Screenshot: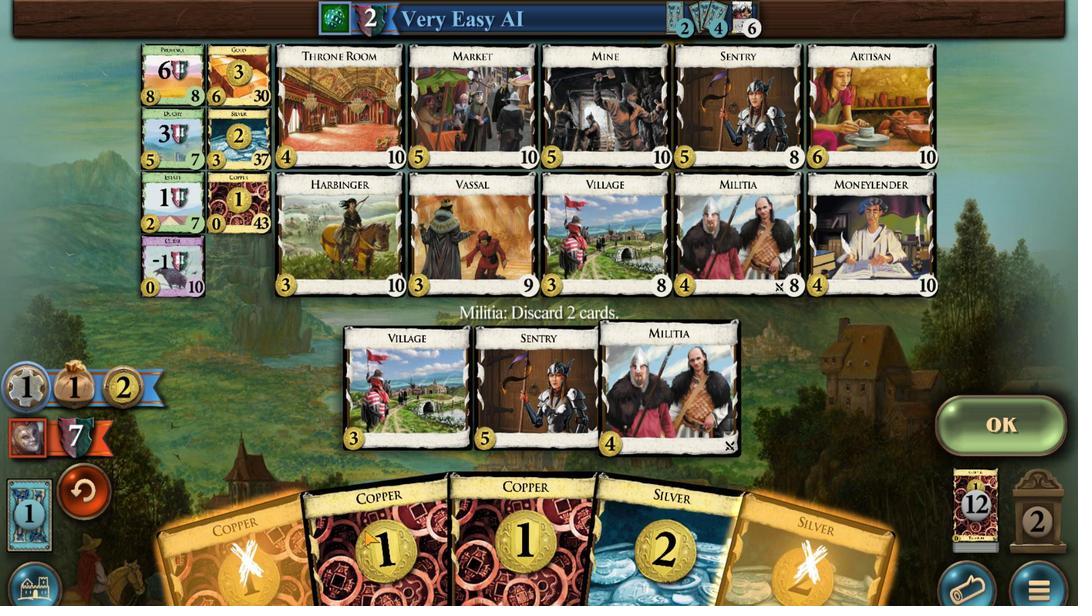 
Action: Mouse moved to (850, 430)
Screenshot: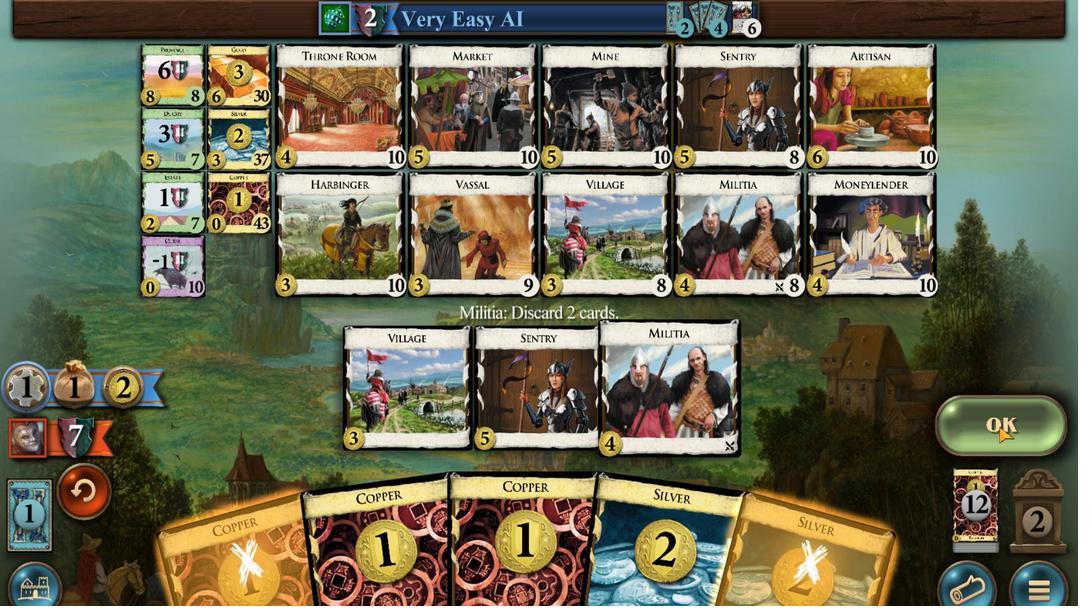 
Action: Mouse pressed left at (850, 430)
Screenshot: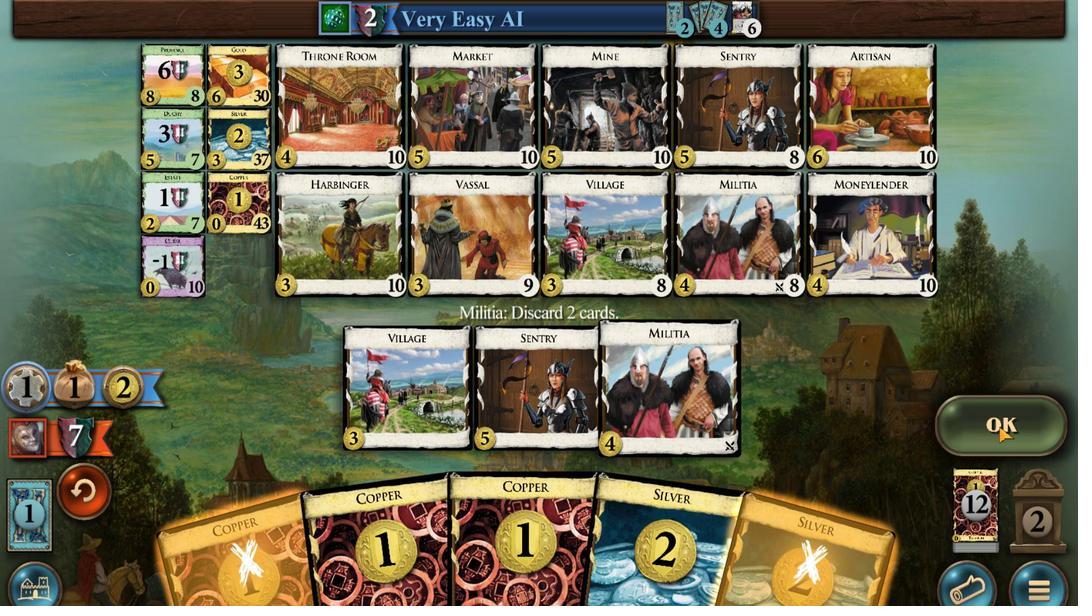 
Action: Mouse moved to (480, 391)
Screenshot: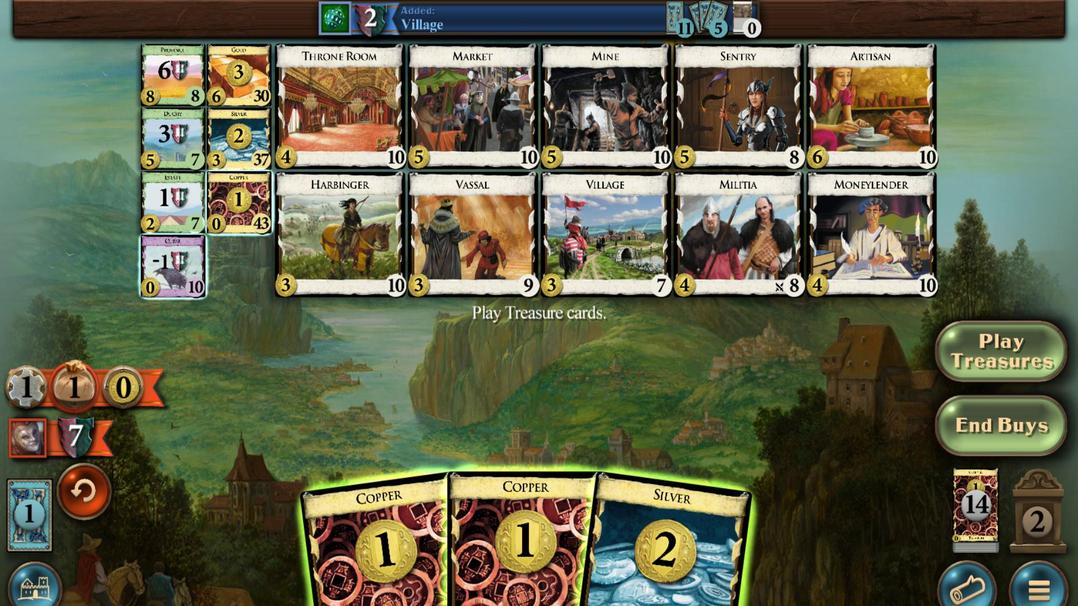 
Action: Mouse scrolled (480, 391) with delta (0, 0)
Screenshot: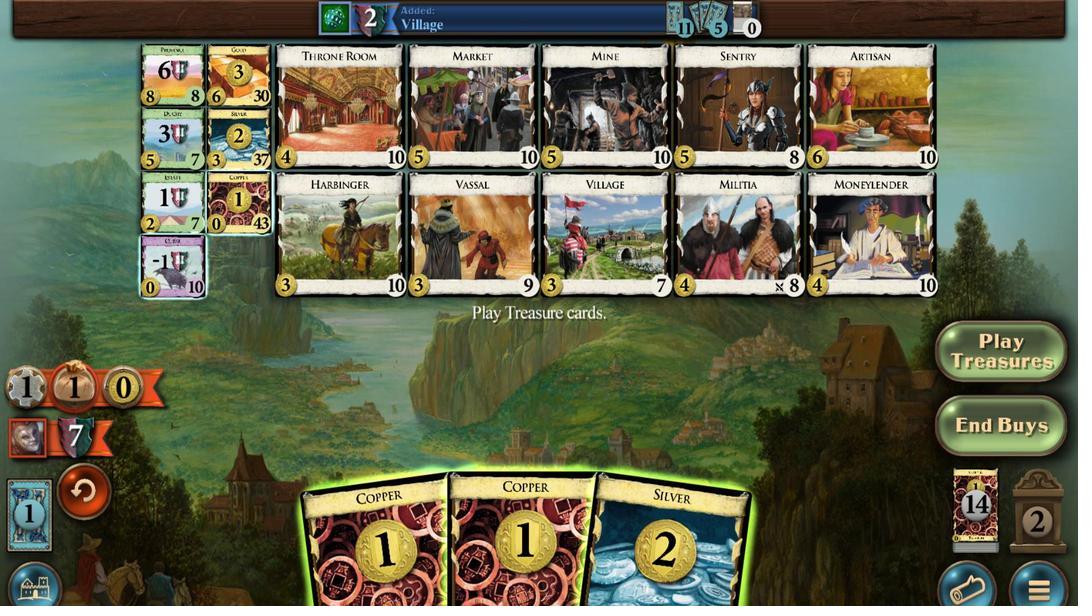 
Action: Mouse scrolled (480, 391) with delta (0, 0)
Screenshot: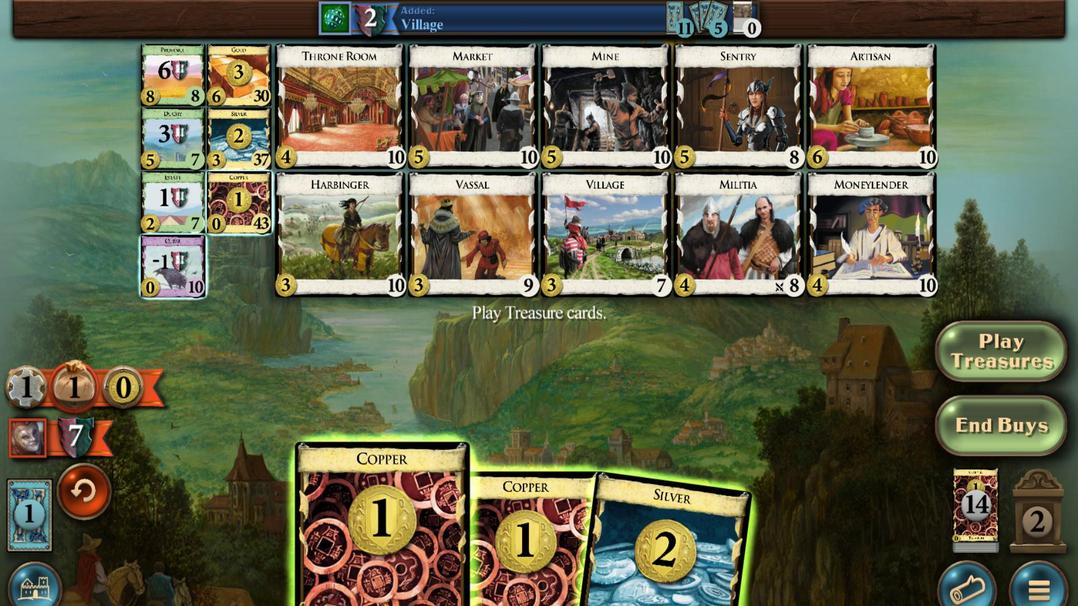 
Action: Mouse scrolled (480, 391) with delta (0, 0)
Screenshot: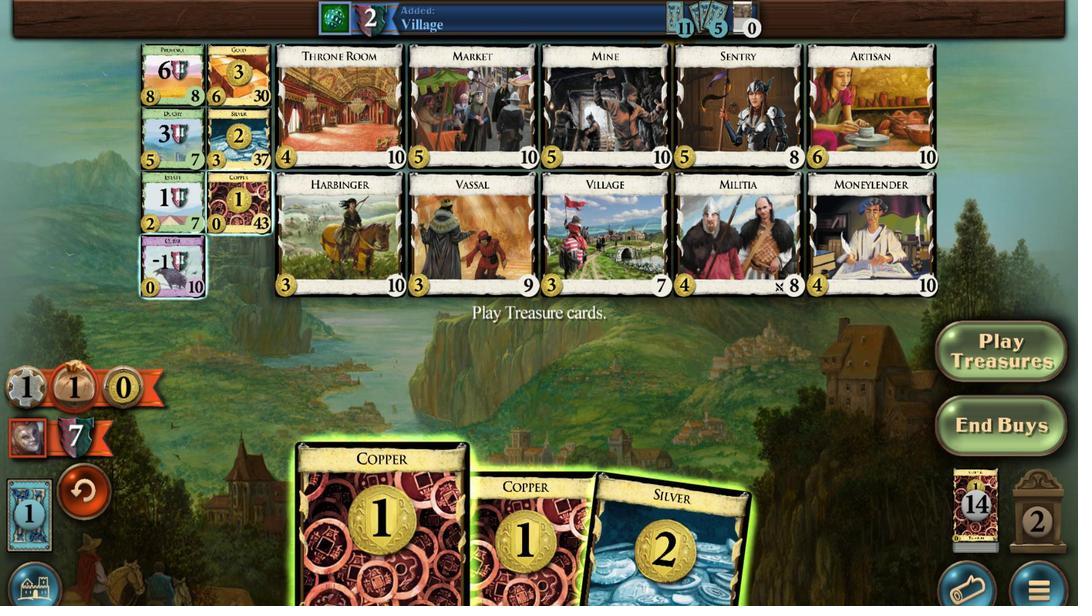 
Action: Mouse scrolled (480, 391) with delta (0, 0)
Screenshot: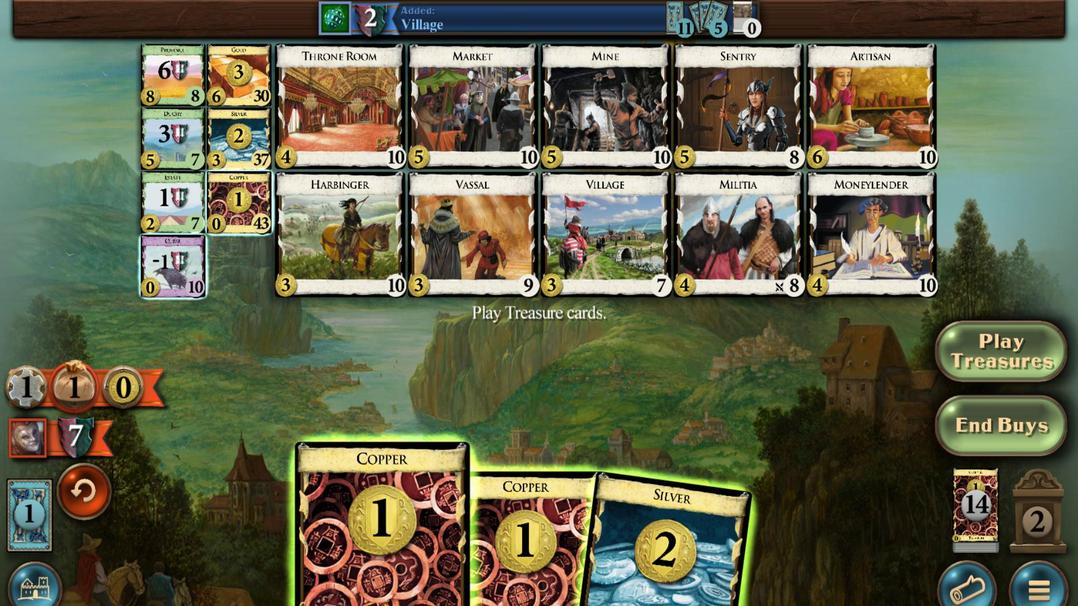 
Action: Mouse scrolled (480, 391) with delta (0, 0)
Screenshot: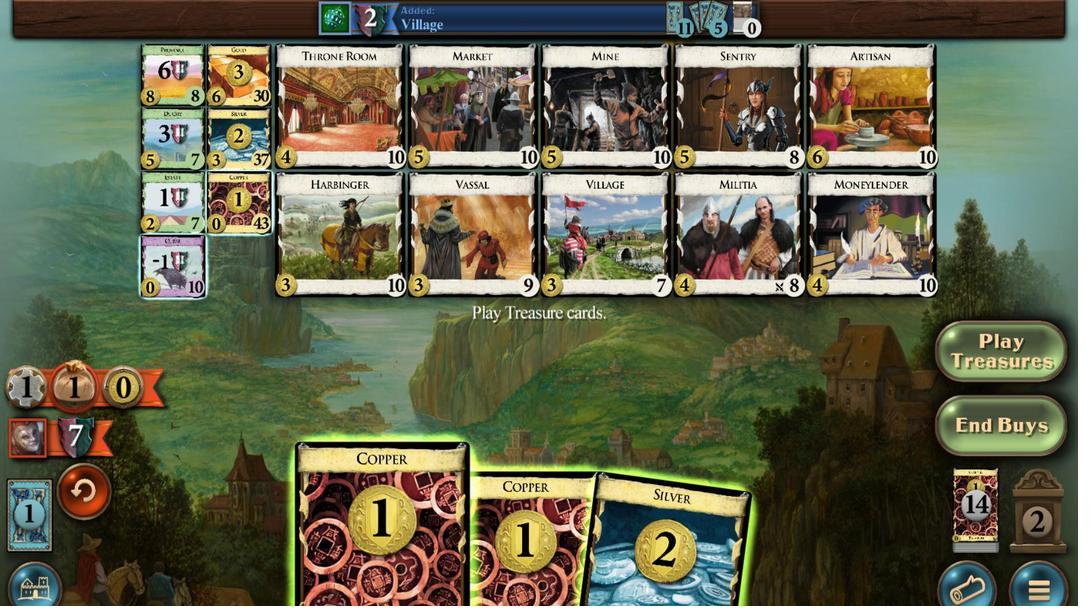 
Action: Mouse moved to (523, 394)
Screenshot: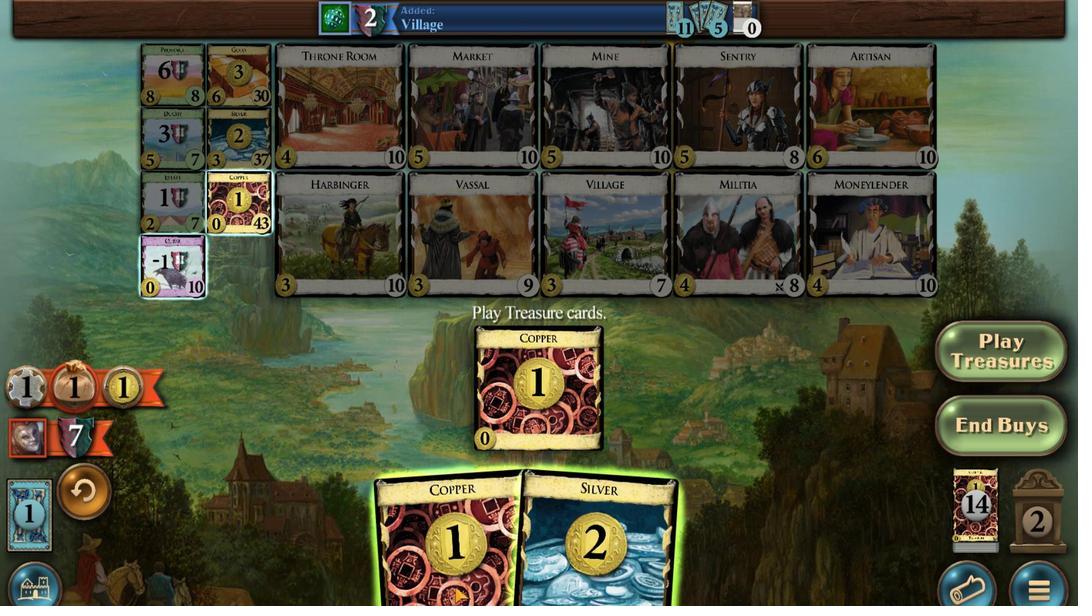 
Action: Mouse scrolled (523, 394) with delta (0, 0)
Screenshot: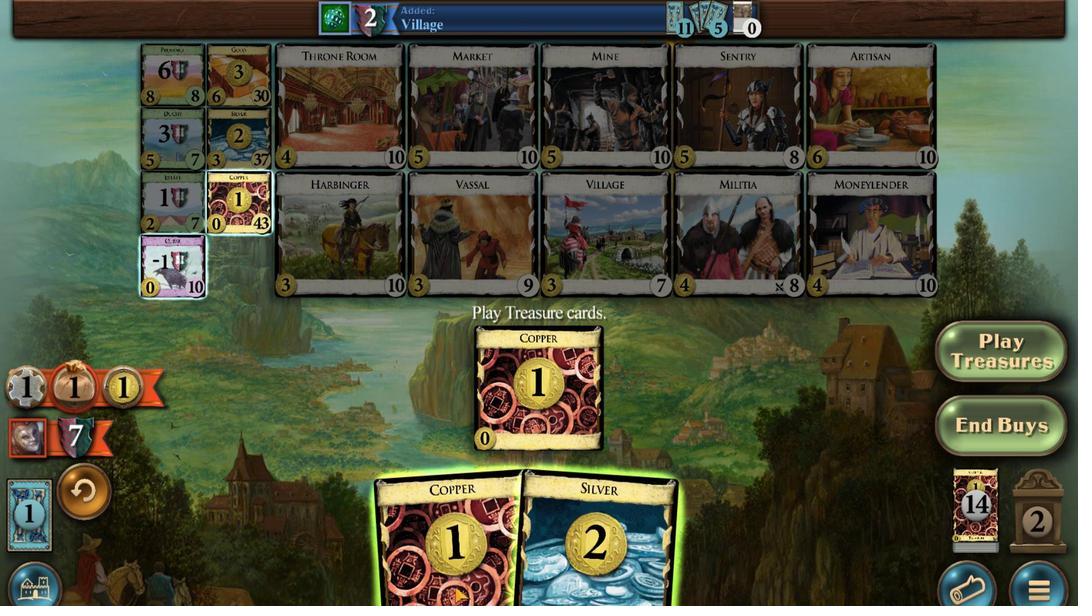 
Action: Mouse scrolled (523, 394) with delta (0, 0)
Screenshot: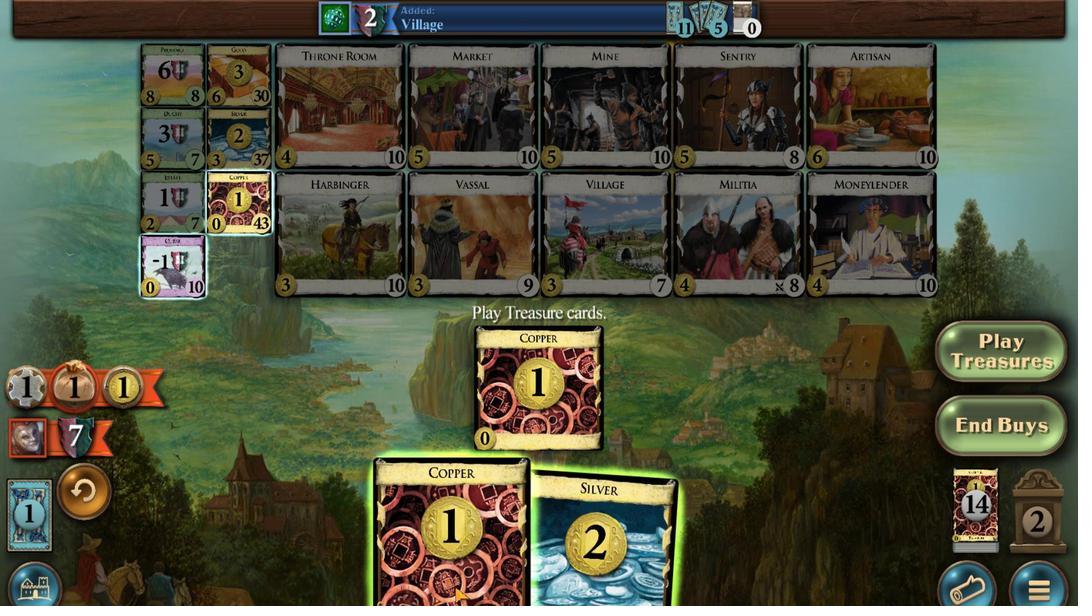 
Action: Mouse scrolled (523, 394) with delta (0, 0)
Screenshot: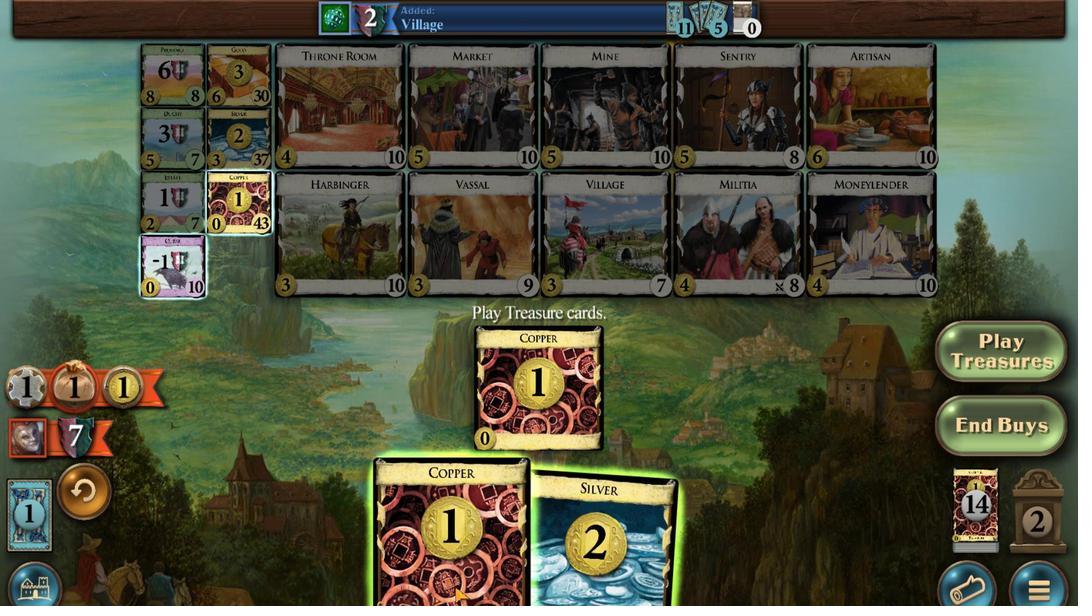 
Action: Mouse scrolled (523, 394) with delta (0, 0)
Screenshot: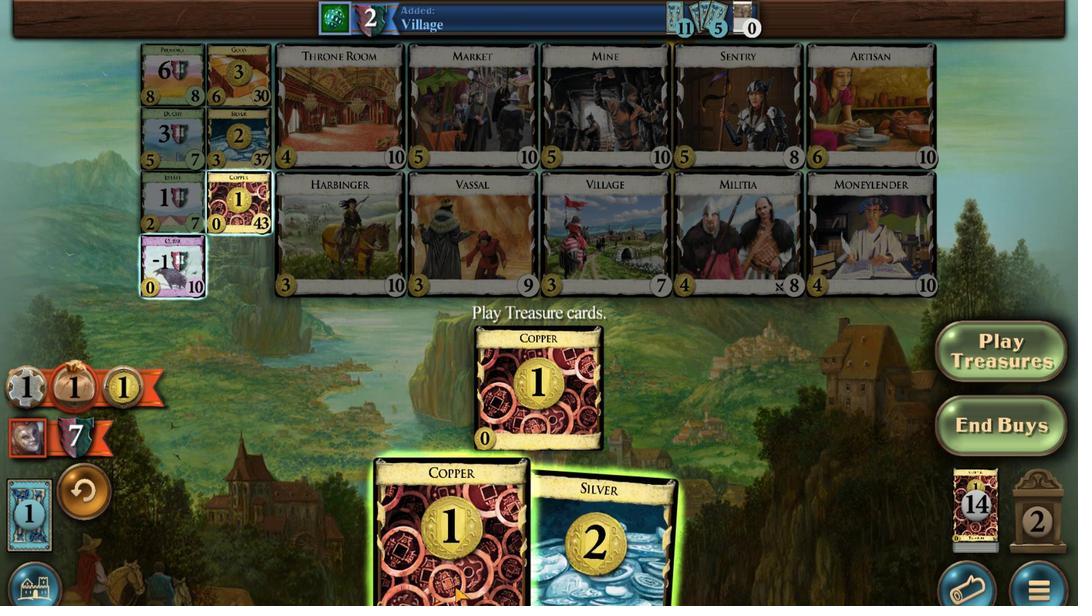 
Action: Mouse scrolled (523, 394) with delta (0, 0)
Screenshot: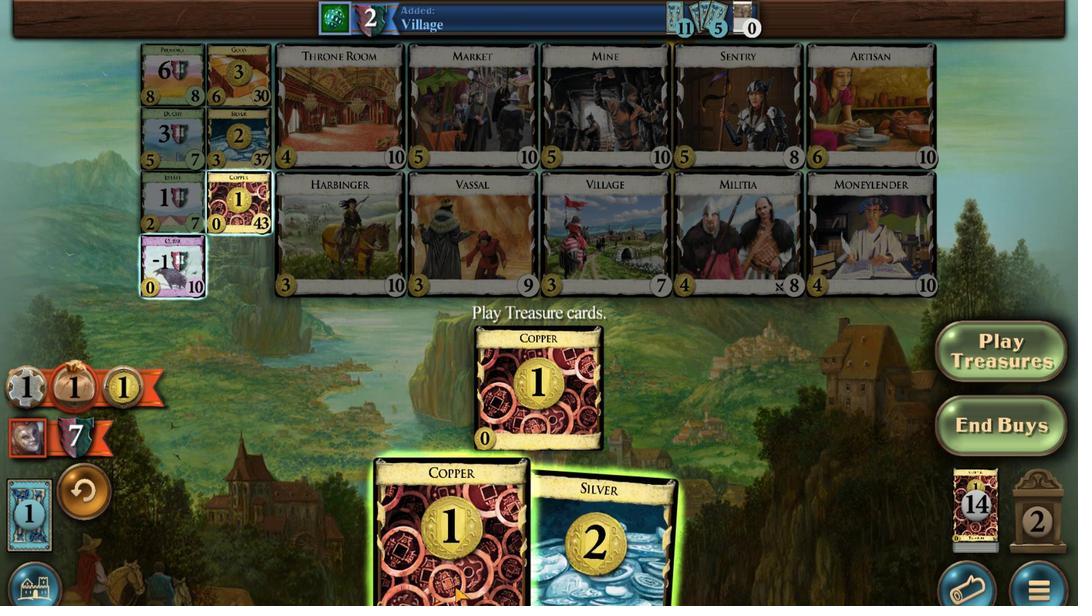 
Action: Mouse moved to (574, 398)
Screenshot: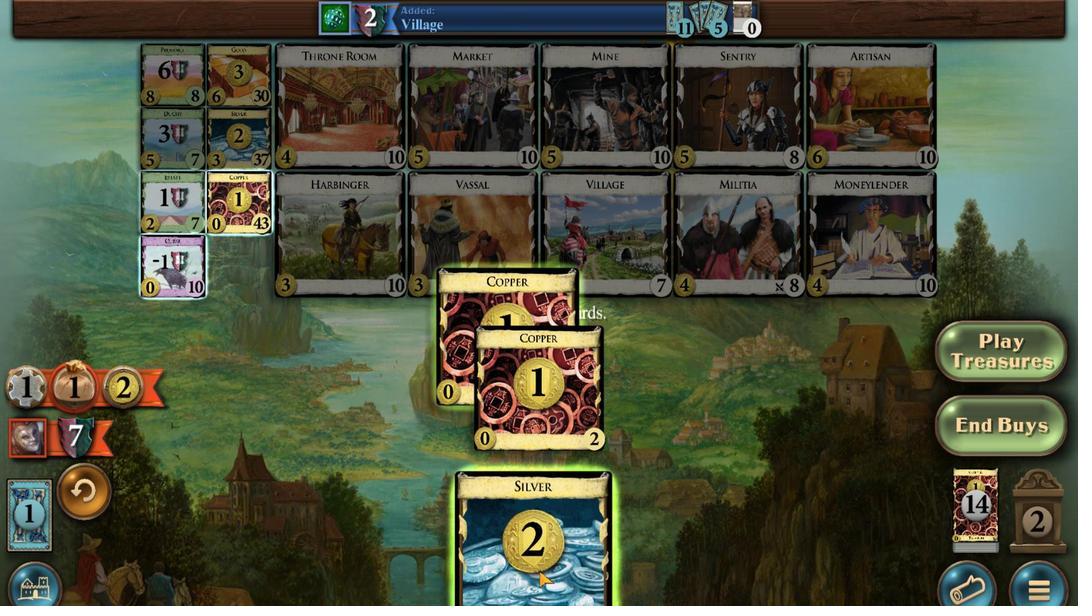 
Action: Mouse scrolled (574, 398) with delta (0, 0)
Screenshot: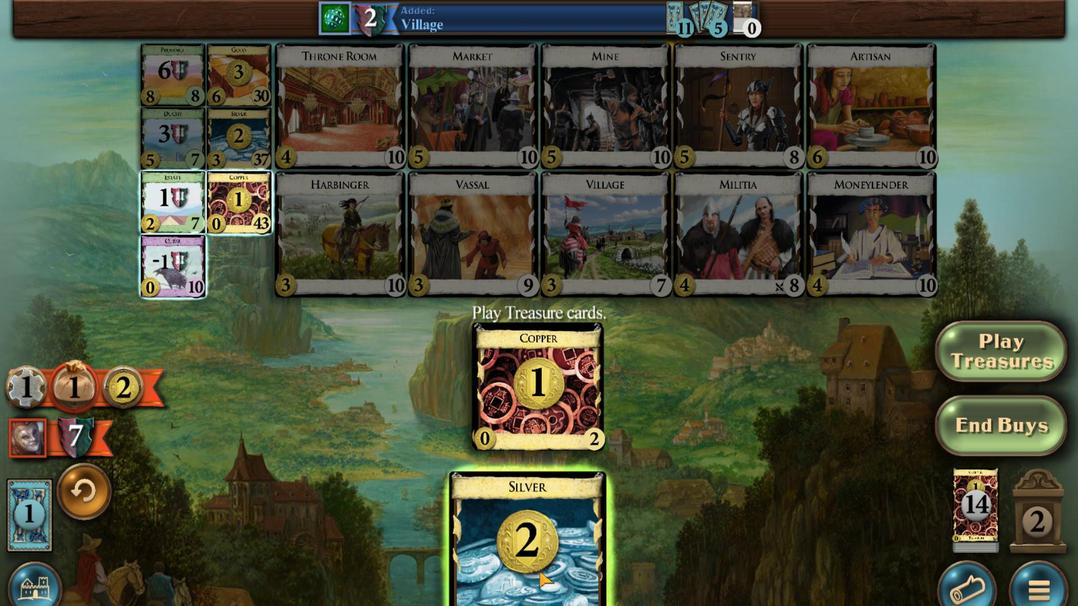 
Action: Mouse scrolled (574, 398) with delta (0, 0)
Screenshot: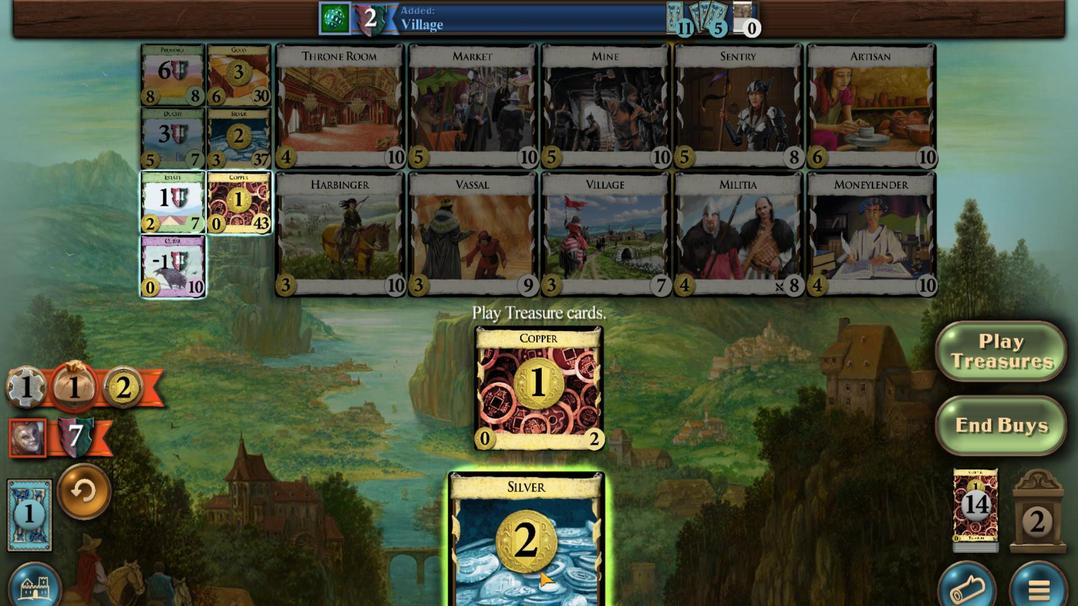 
Action: Mouse moved to (574, 398)
Screenshot: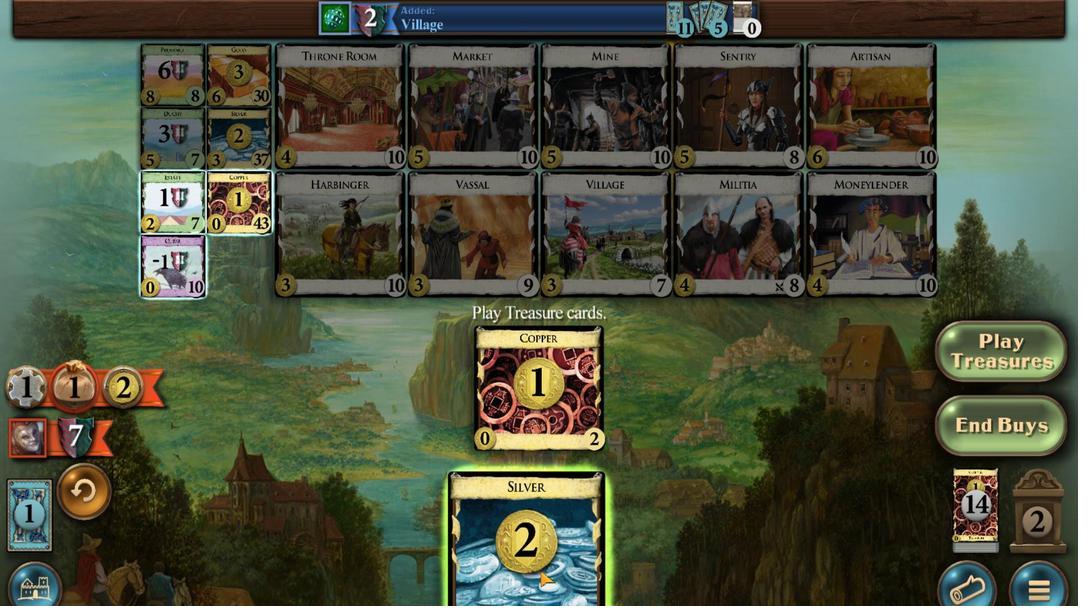
Action: Mouse pressed middle at (574, 398)
Screenshot: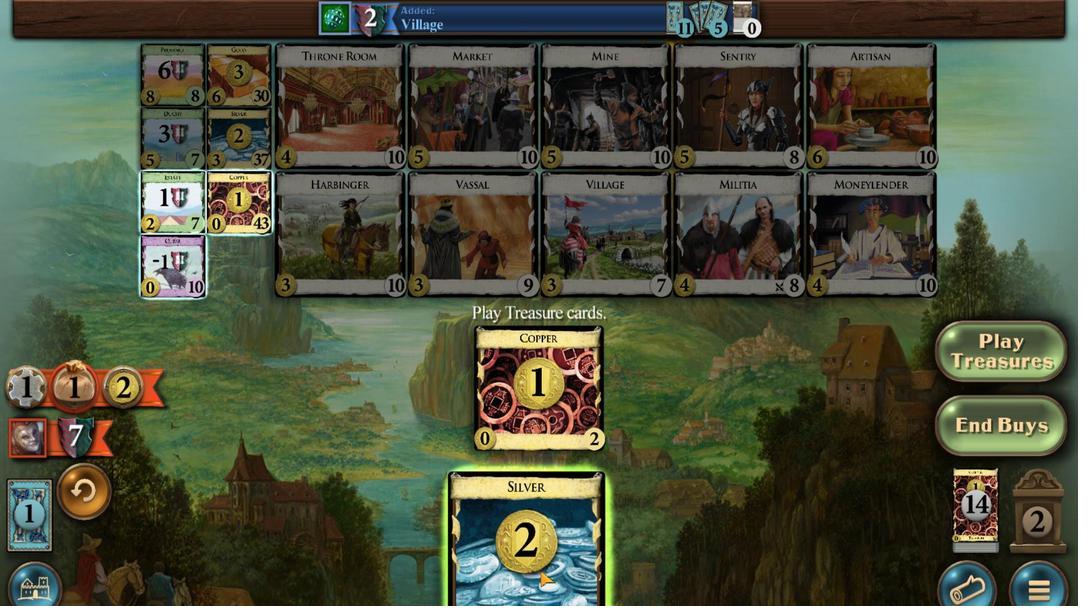 
Action: Mouse moved to (574, 398)
Screenshot: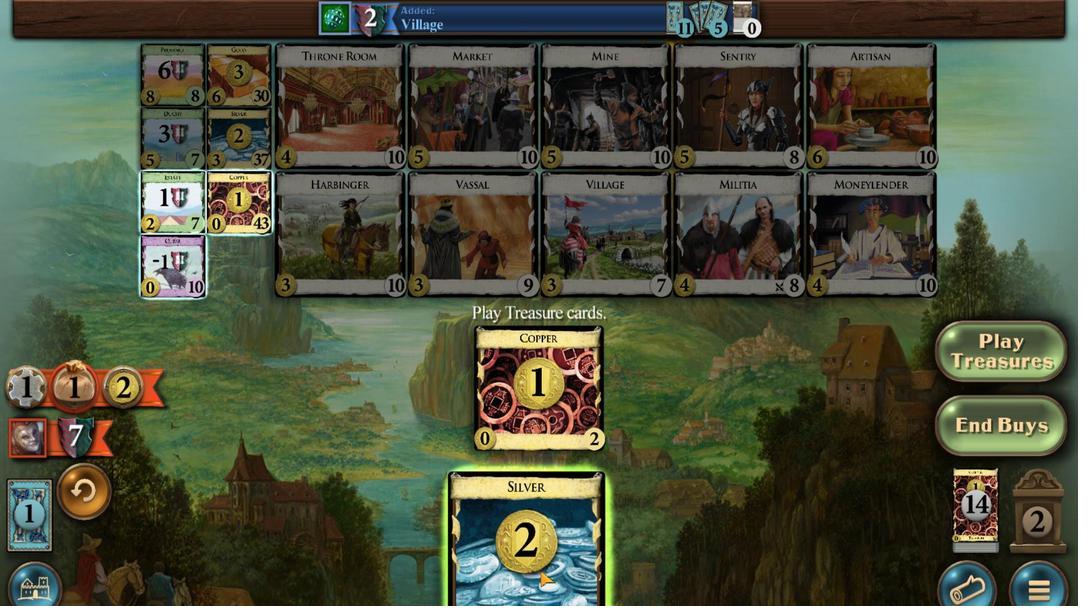 
Action: Mouse scrolled (574, 398) with delta (0, 0)
Screenshot: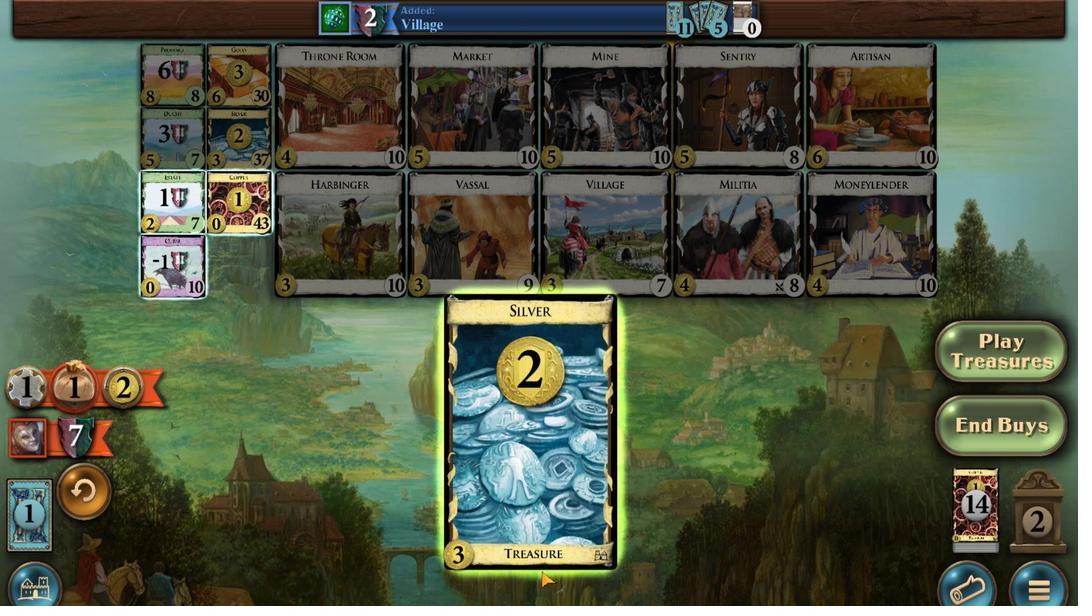 
Action: Mouse moved to (575, 398)
Screenshot: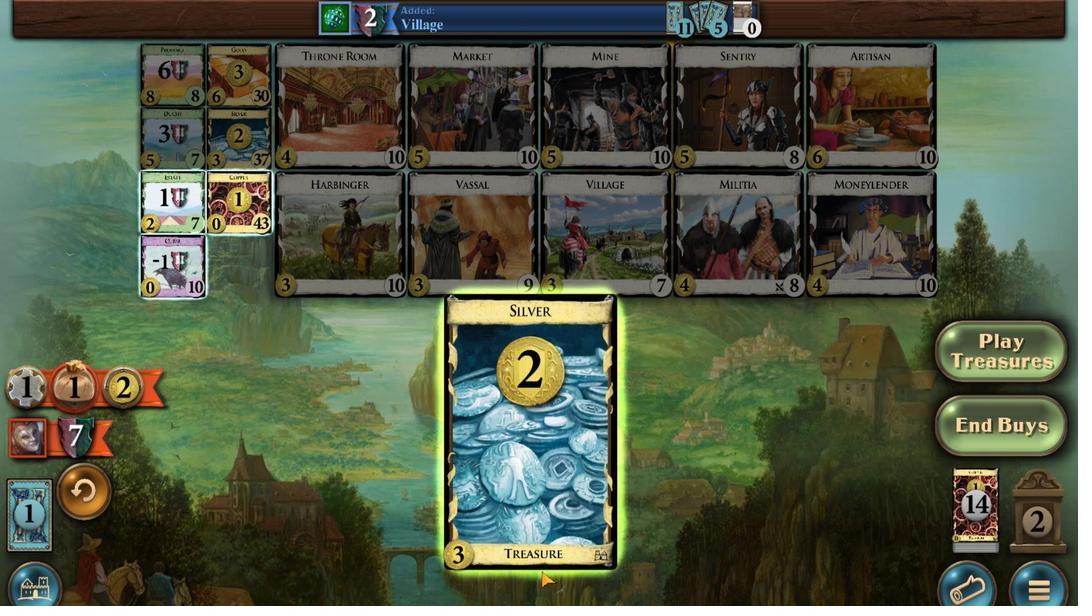 
Action: Mouse scrolled (575, 398) with delta (0, 0)
Screenshot: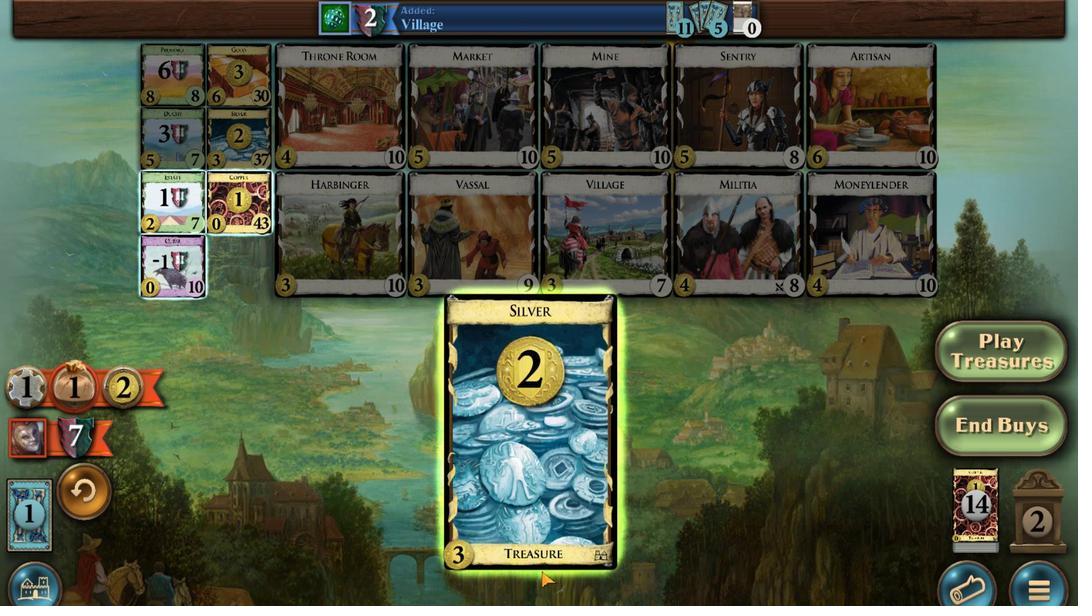
Action: Mouse scrolled (575, 398) with delta (0, 0)
Screenshot: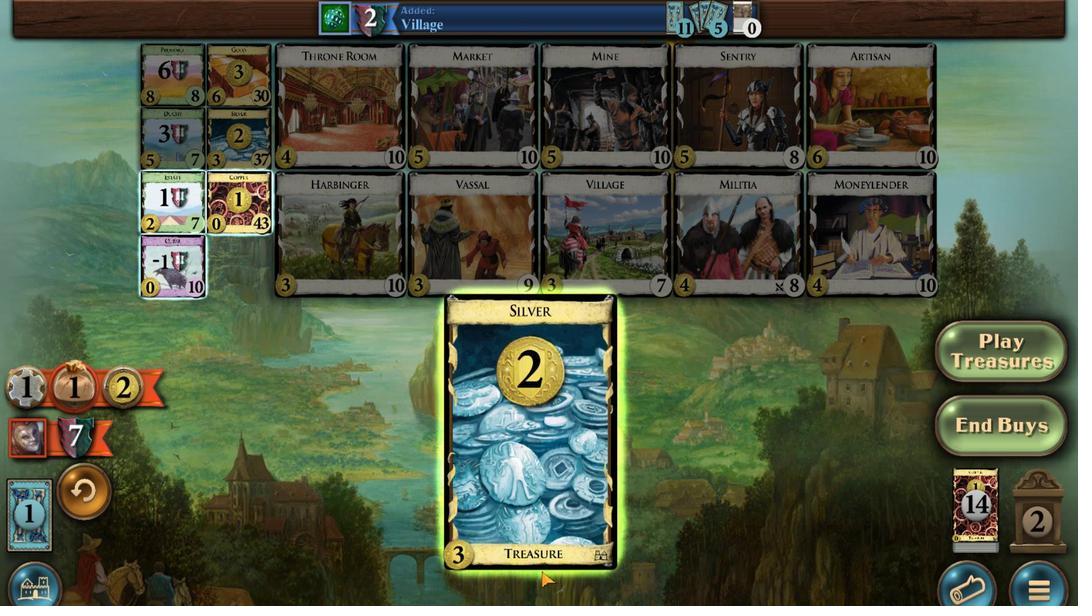 
Action: Mouse moved to (575, 398)
Screenshot: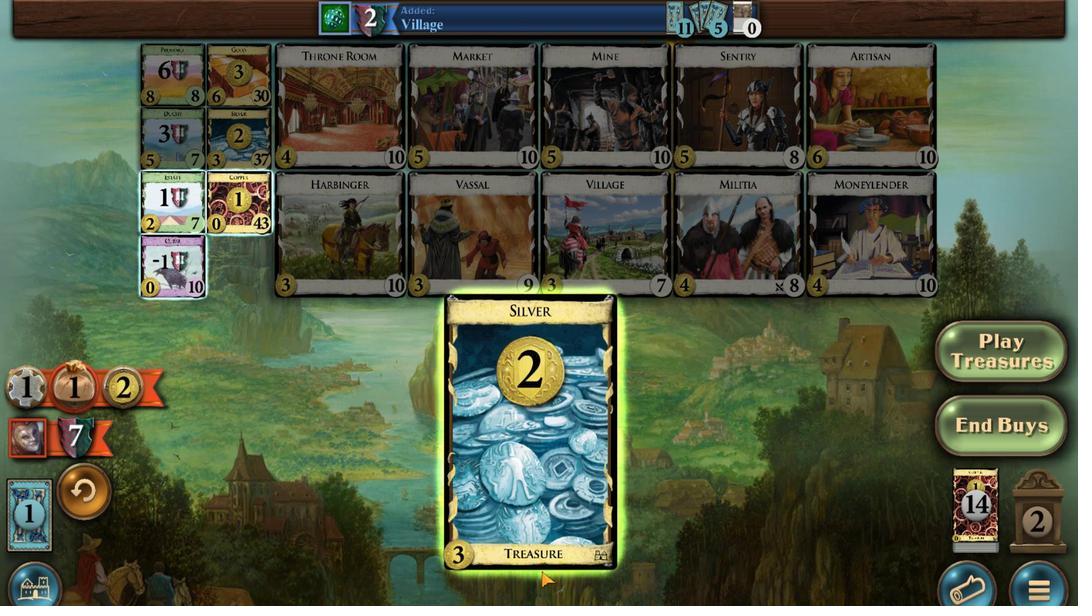 
Action: Mouse scrolled (575, 398) with delta (0, 0)
Screenshot: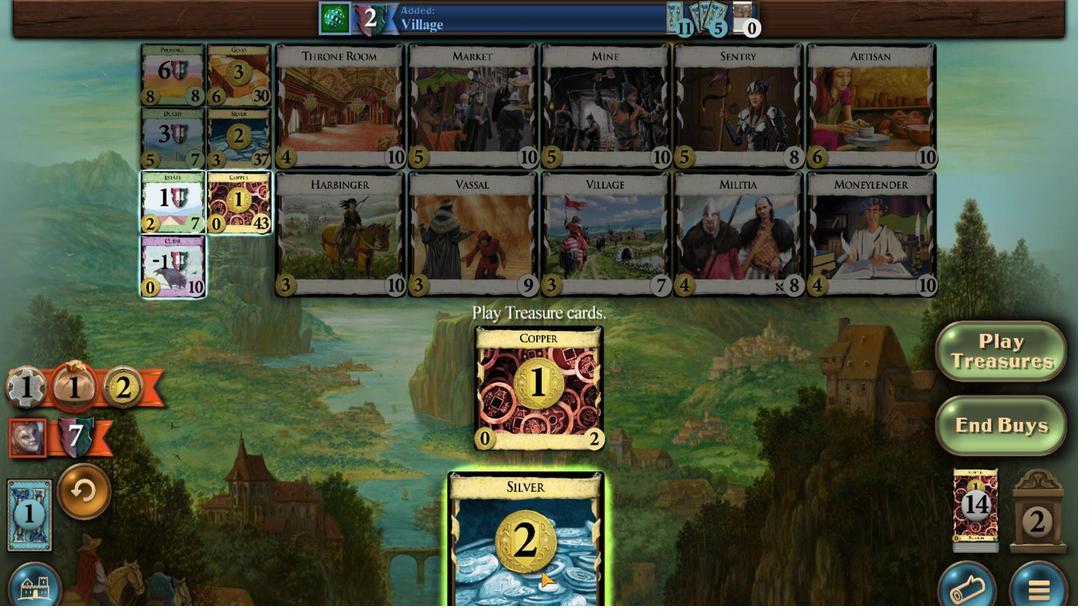 
Action: Mouse scrolled (575, 398) with delta (0, 0)
Screenshot: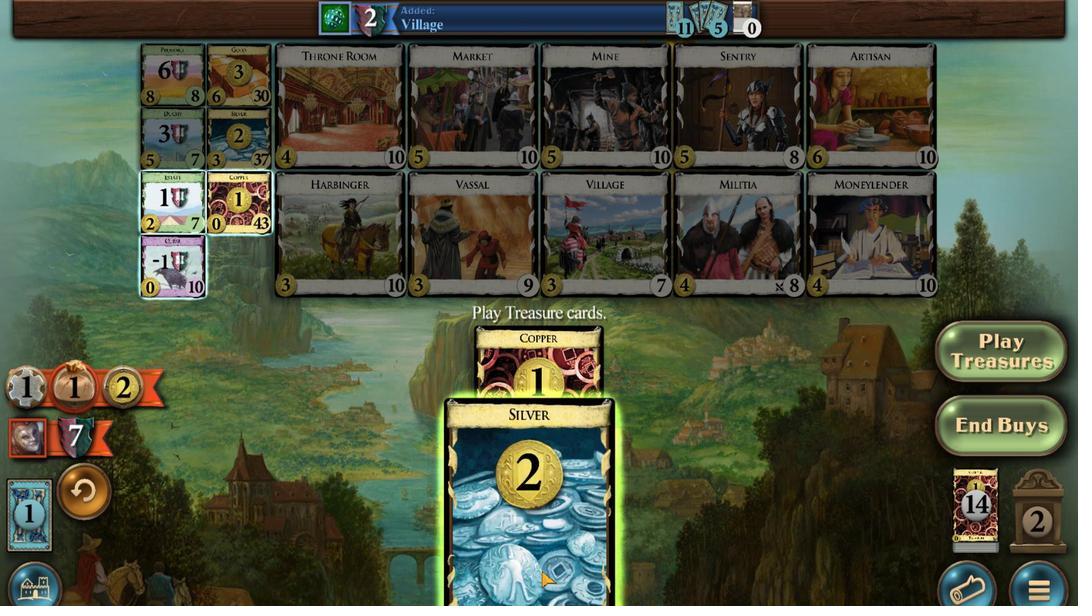 
Action: Mouse moved to (388, 492)
Screenshot: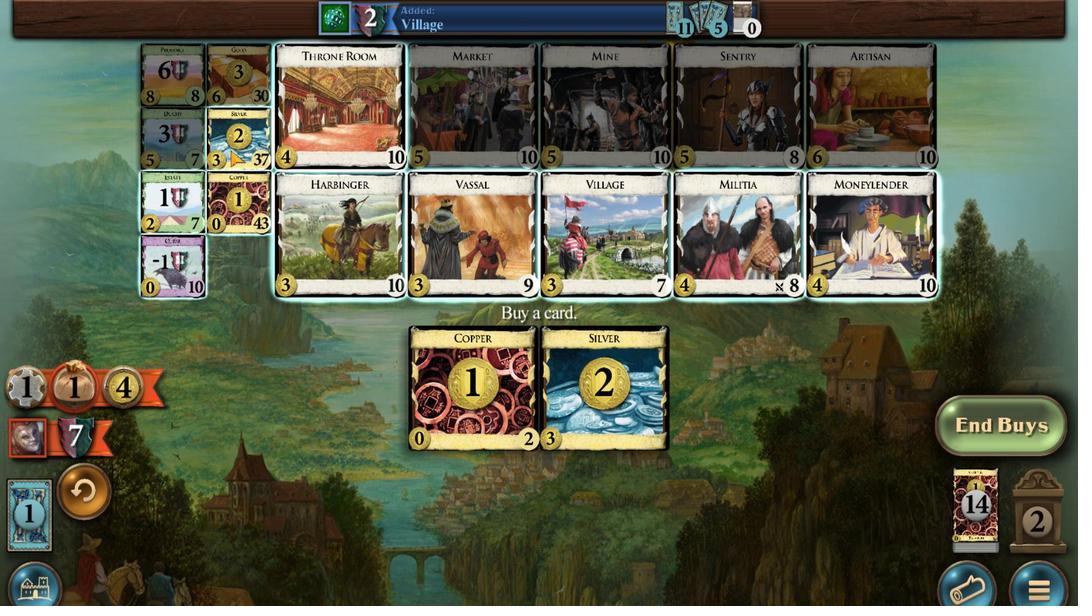 
Action: Mouse pressed left at (388, 492)
Screenshot: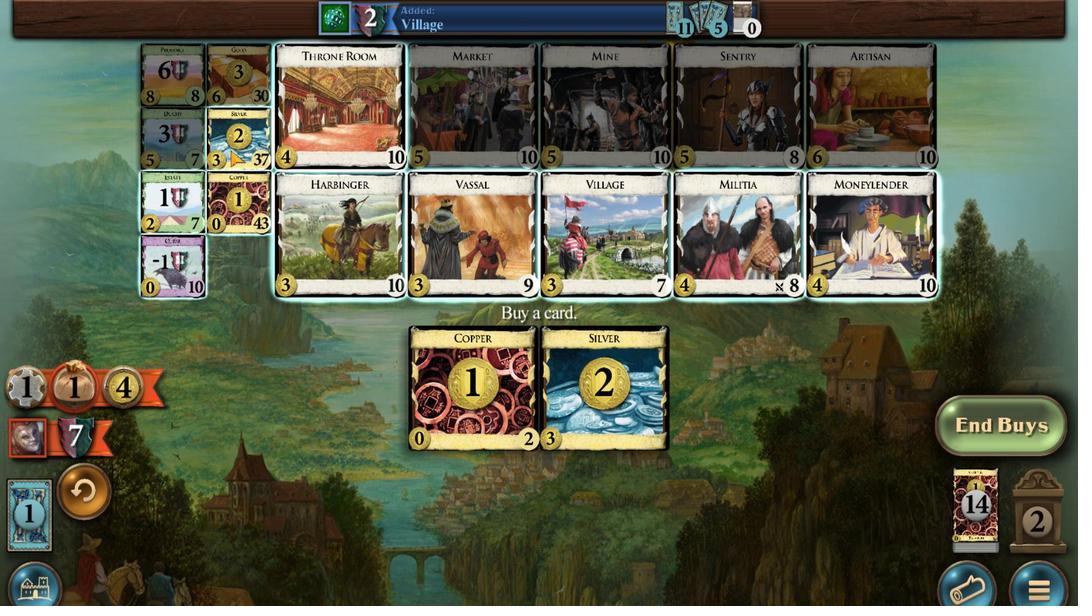 
Action: Mouse moved to (390, 403)
Screenshot: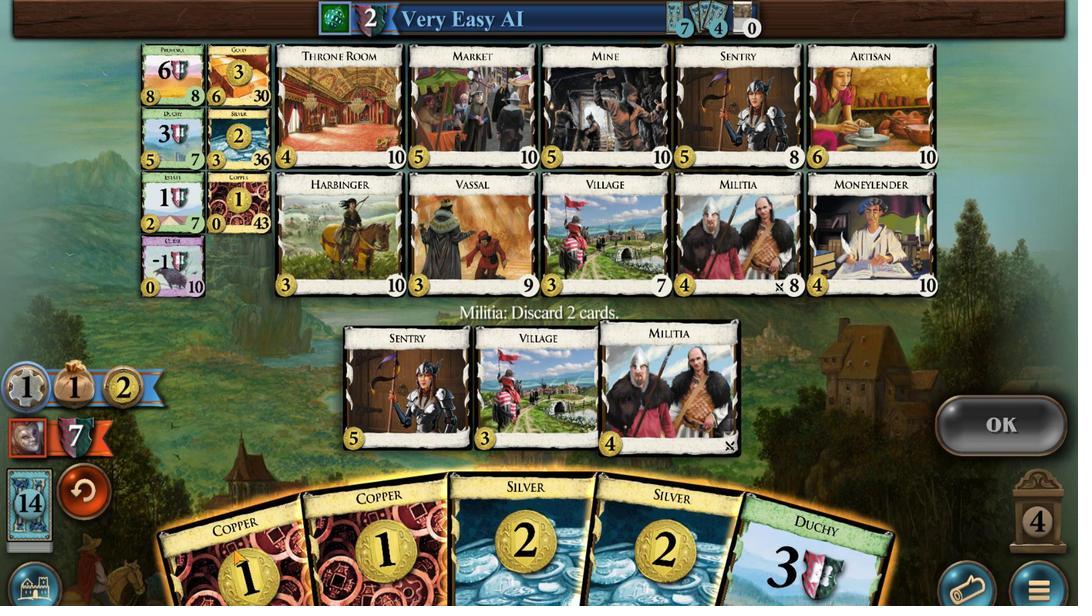 
Action: Mouse scrolled (390, 403) with delta (0, 0)
Screenshot: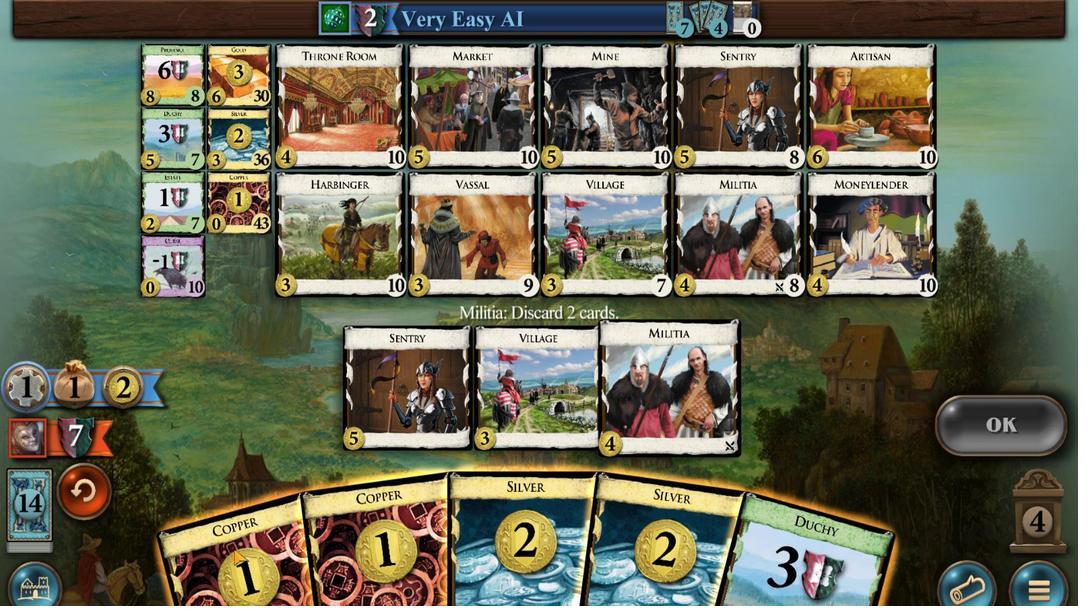 
Action: Mouse scrolled (390, 403) with delta (0, 0)
